 Task: Explore Airbnb accommodation in VyÅ¡kov, Czech Republic from 6th December, 2023 to 18th December, 2023 for 3 adults.2 bedrooms having 2 beds and 2 bathrooms. Property type can be hotel. Booking option can be shelf check-in. Look for 4 properties as per requirement.
Action: Mouse pressed left at (277, 134)
Screenshot: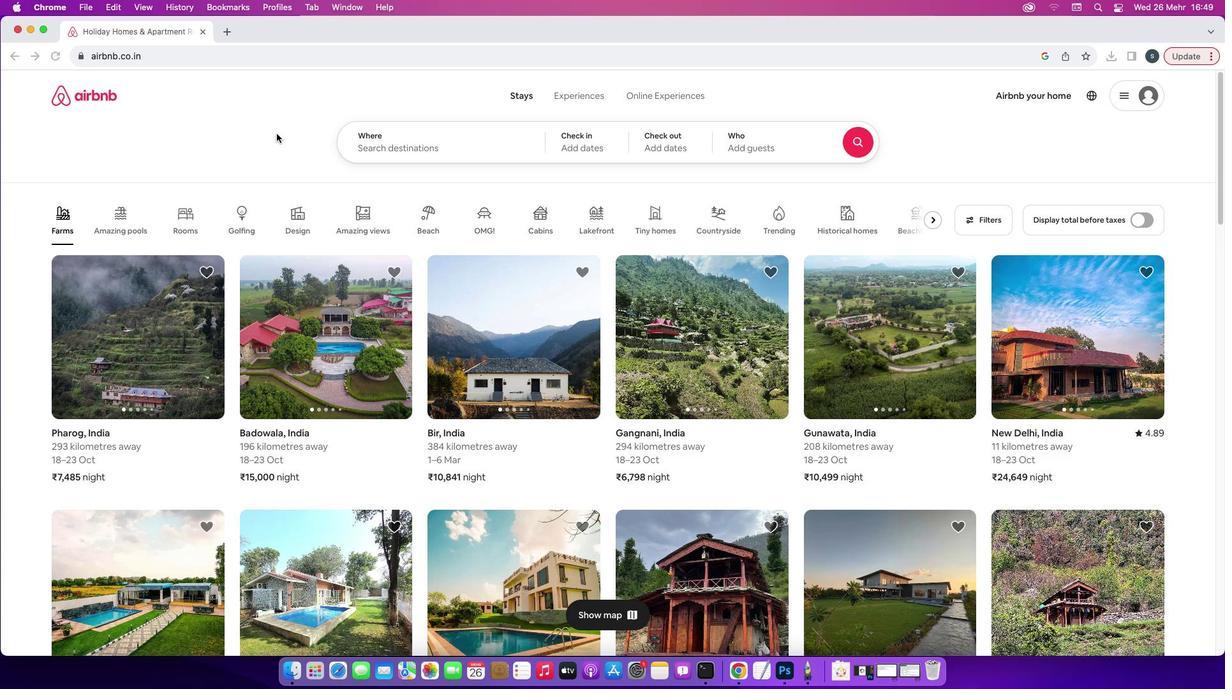 
Action: Mouse moved to (424, 144)
Screenshot: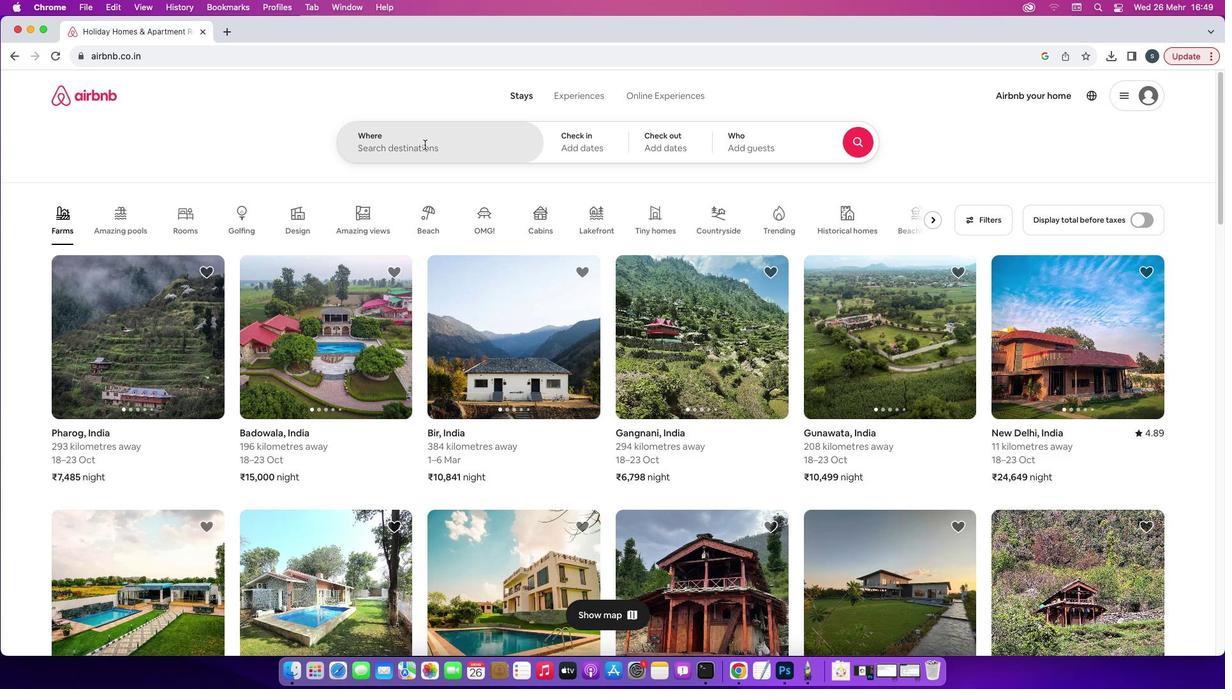 
Action: Mouse pressed left at (424, 144)
Screenshot: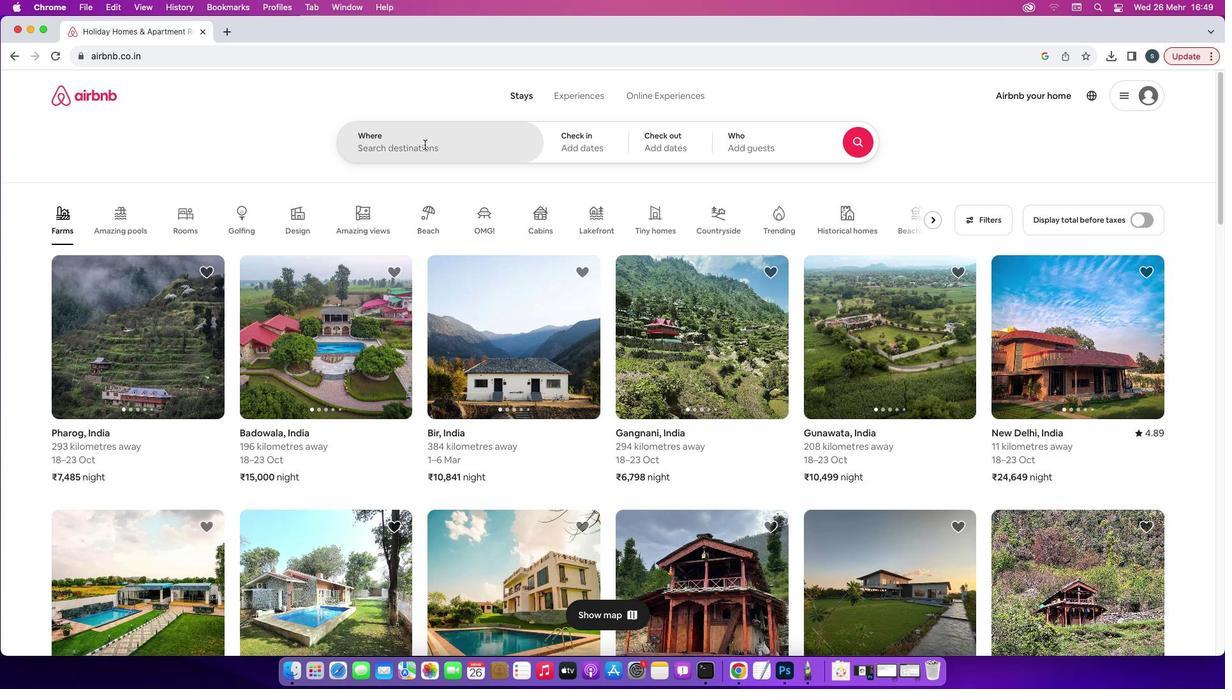 
Action: Mouse moved to (422, 167)
Screenshot: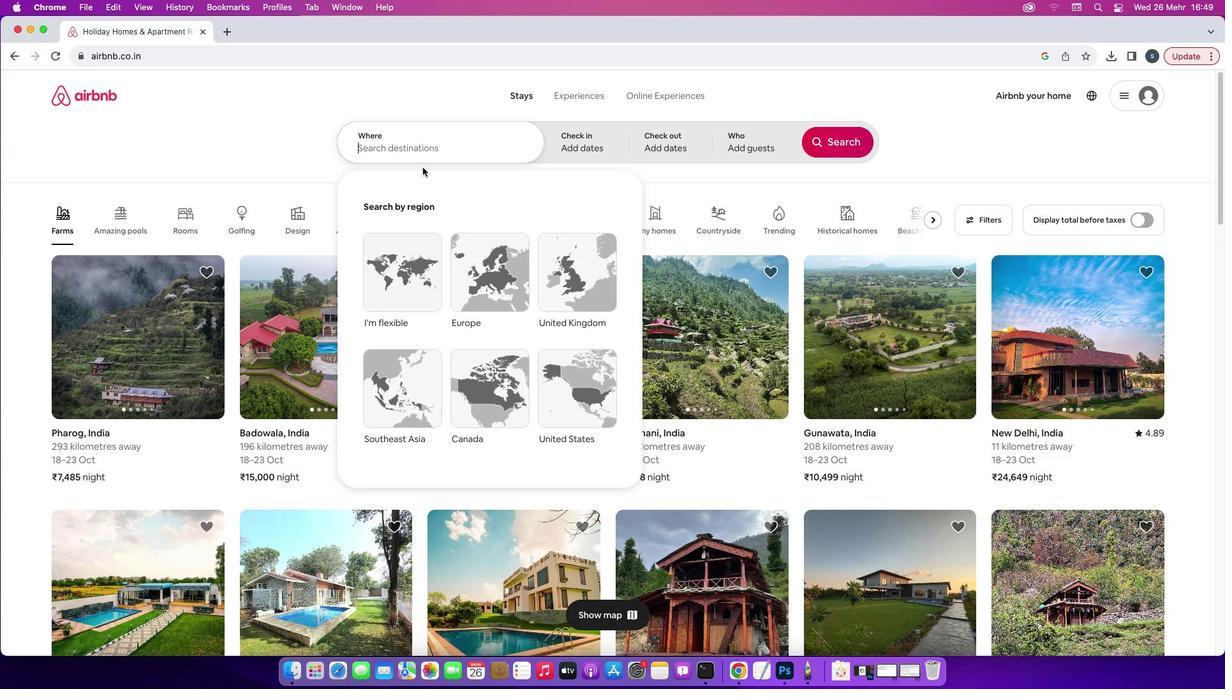
Action: Key pressed 'V'Key.caps_lock'y''s''k''o''v'','Key.spaceKey.caps_lock'C'Key.caps_lock'z''e''c''h'Key.spaceKey.caps_lock'R'Key.caps_lock'e''p''u''b''l''i''c'Key.enter
Screenshot: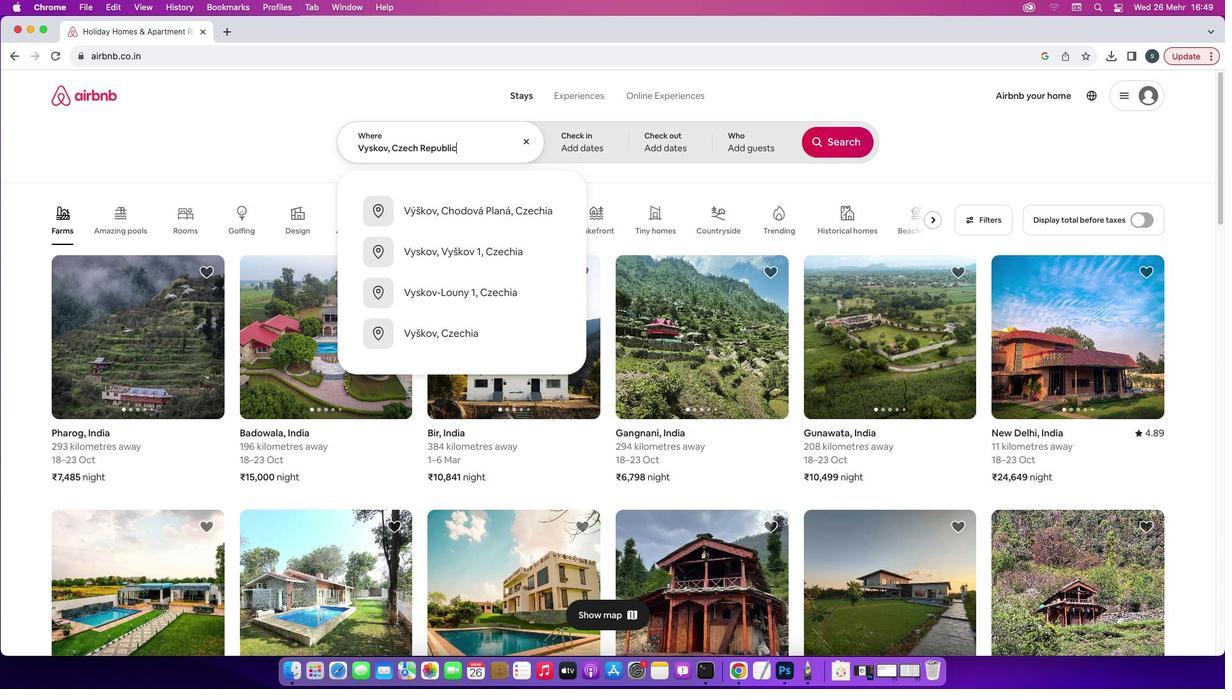
Action: Mouse moved to (841, 244)
Screenshot: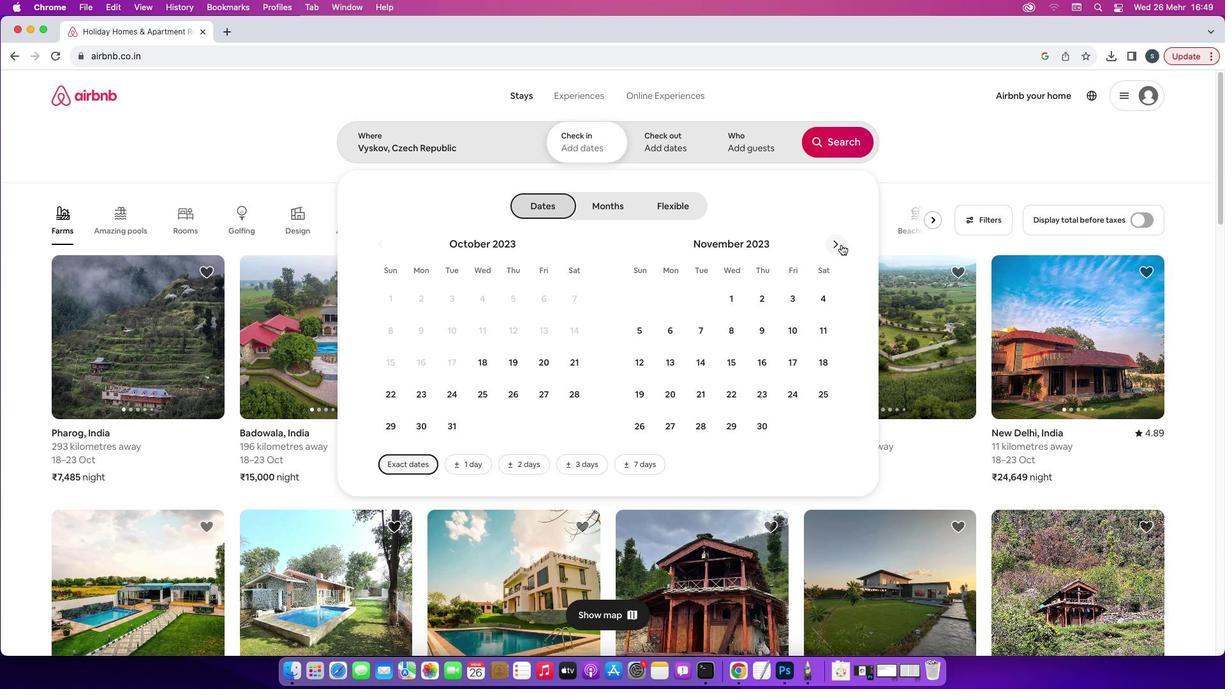 
Action: Mouse pressed left at (841, 244)
Screenshot: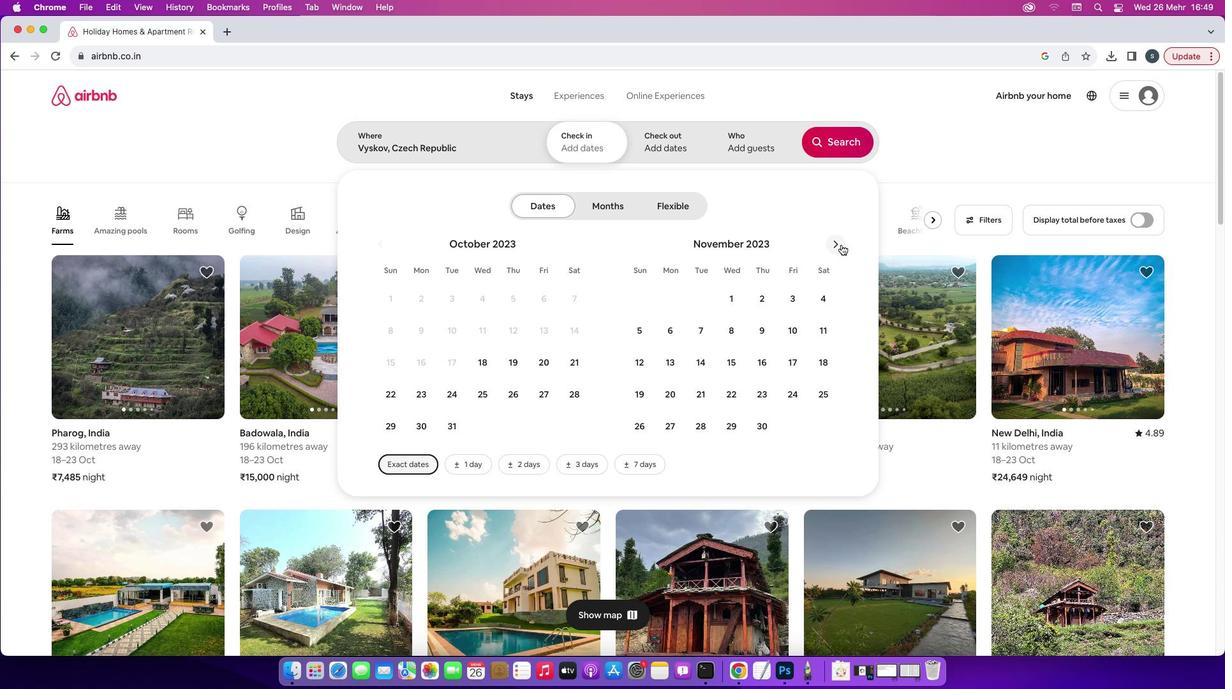 
Action: Mouse moved to (732, 329)
Screenshot: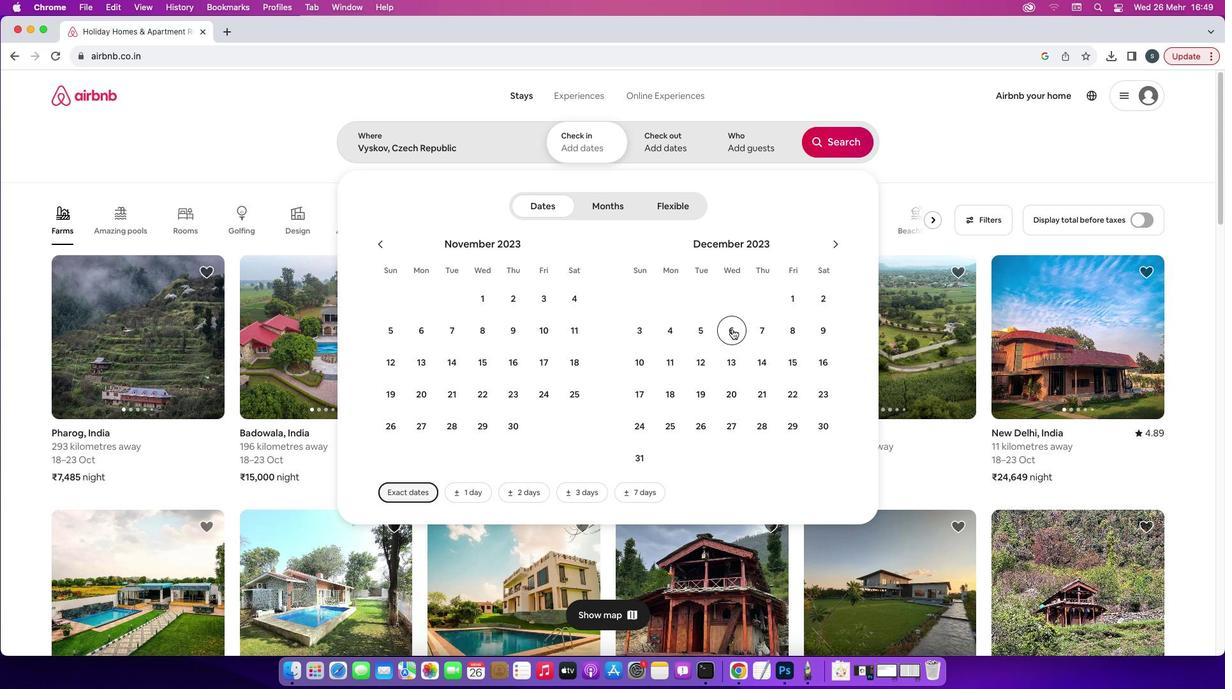 
Action: Mouse pressed left at (732, 329)
Screenshot: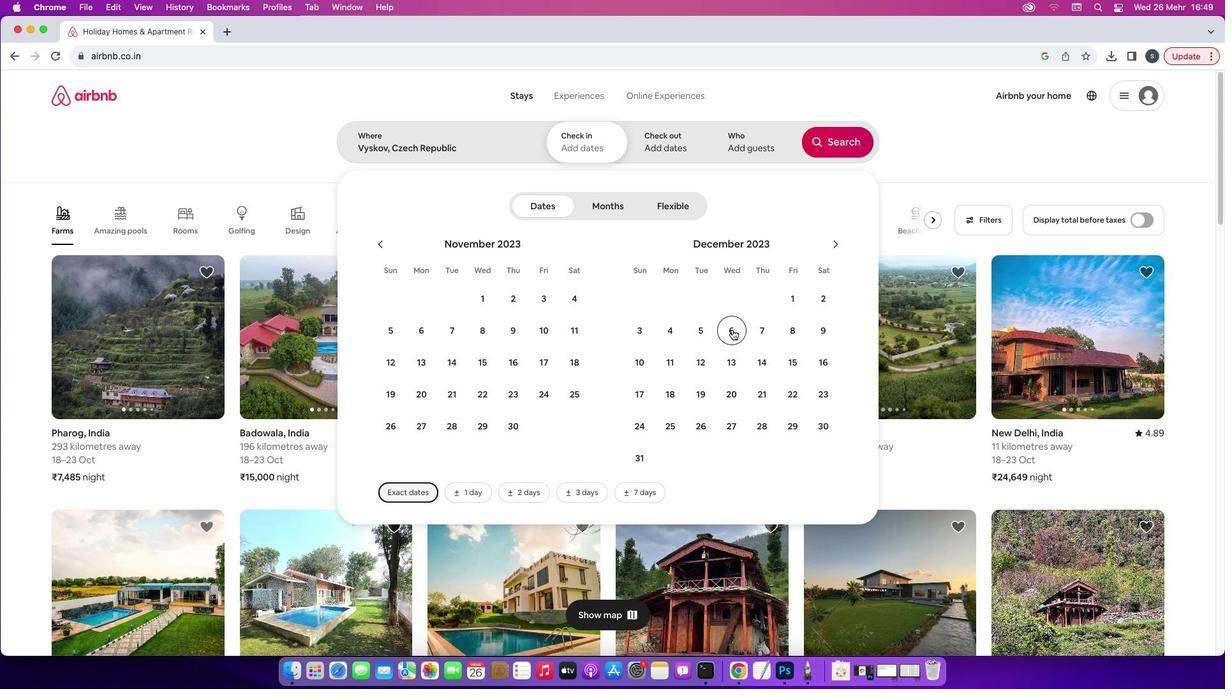 
Action: Mouse moved to (663, 389)
Screenshot: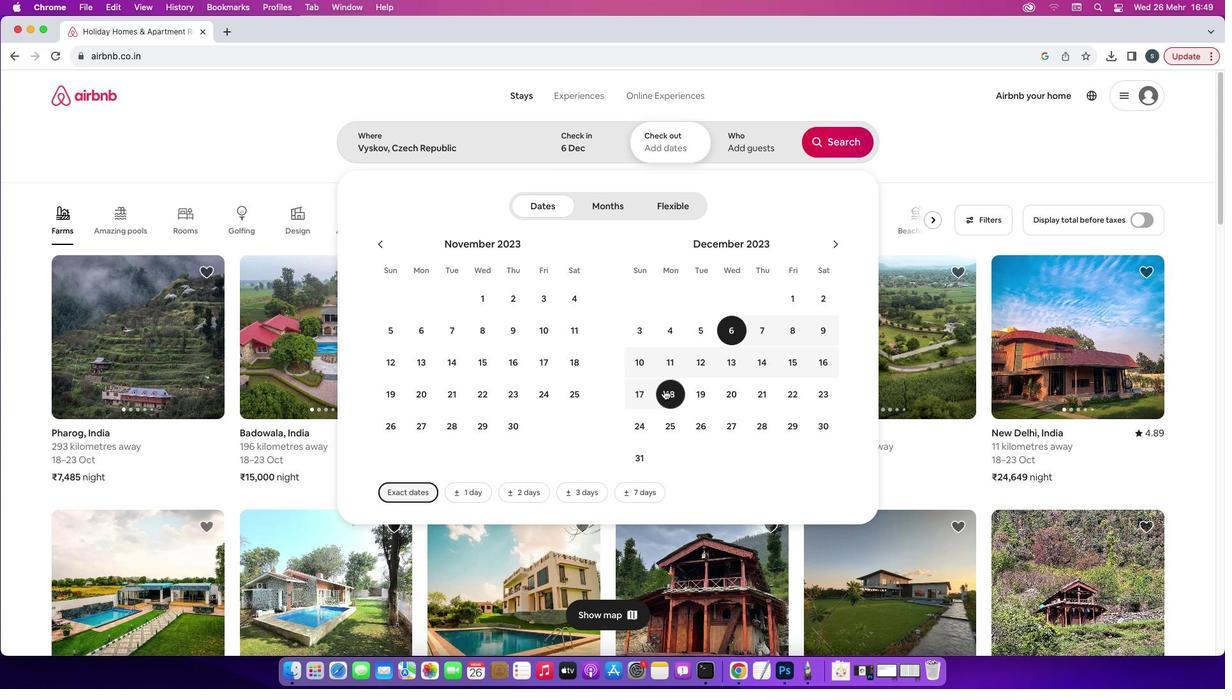 
Action: Mouse pressed left at (663, 389)
Screenshot: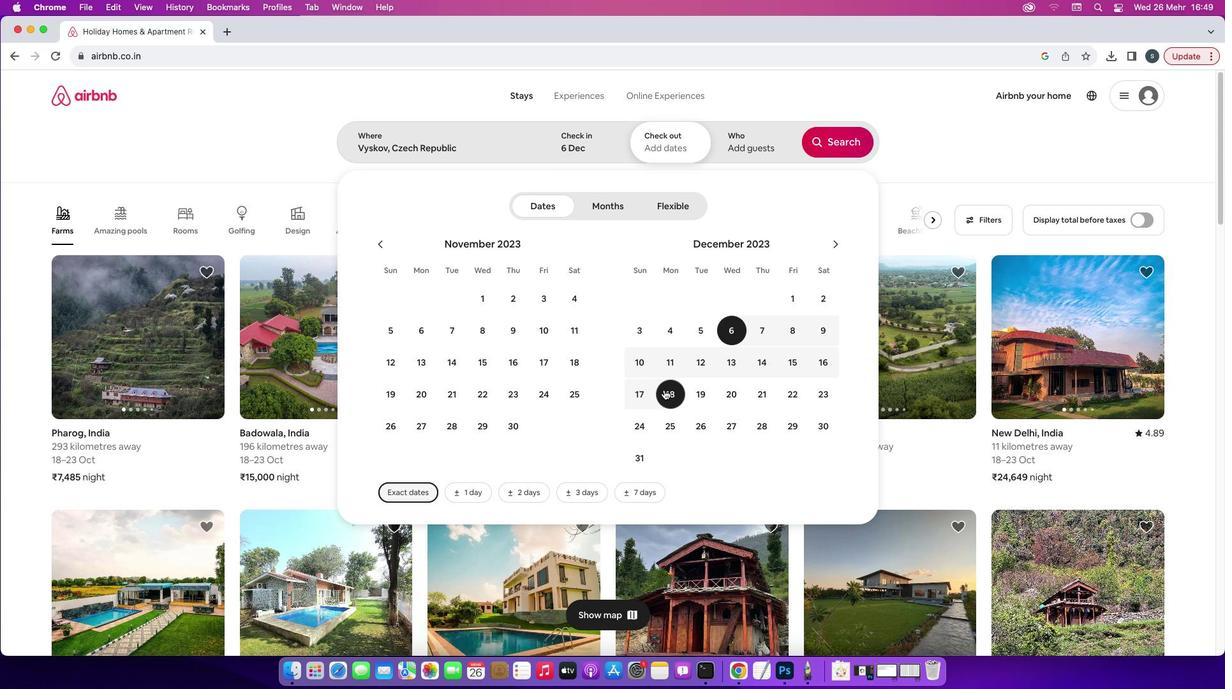 
Action: Mouse moved to (752, 144)
Screenshot: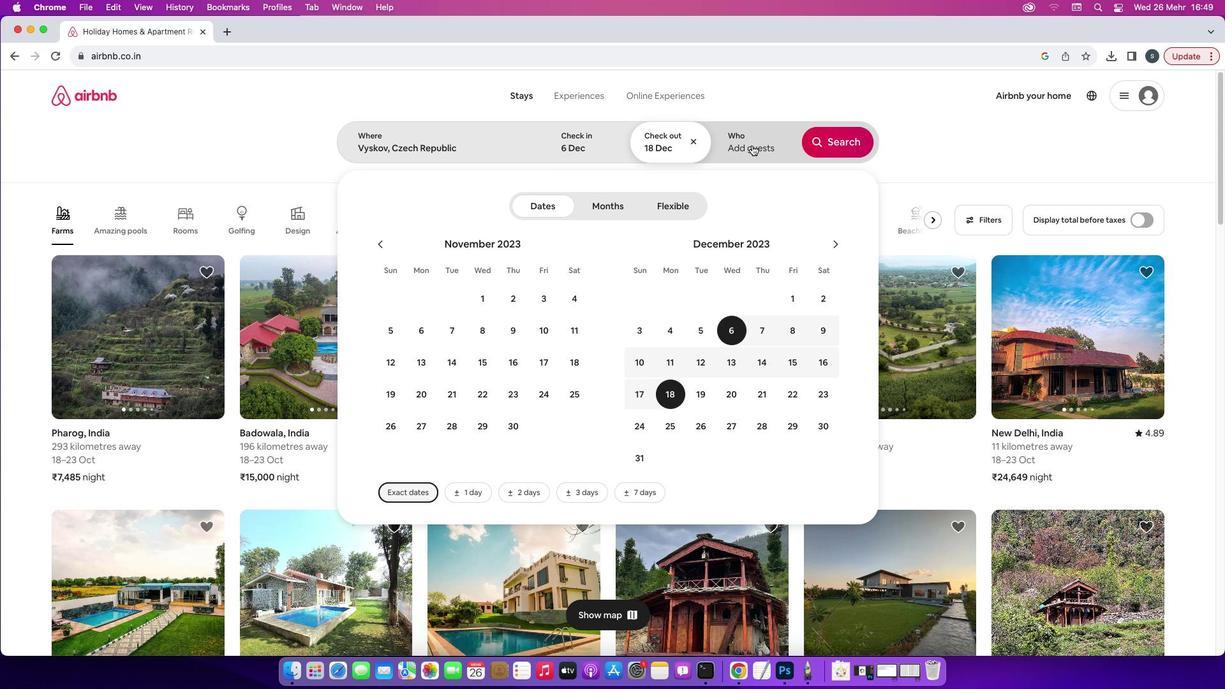 
Action: Mouse pressed left at (752, 144)
Screenshot: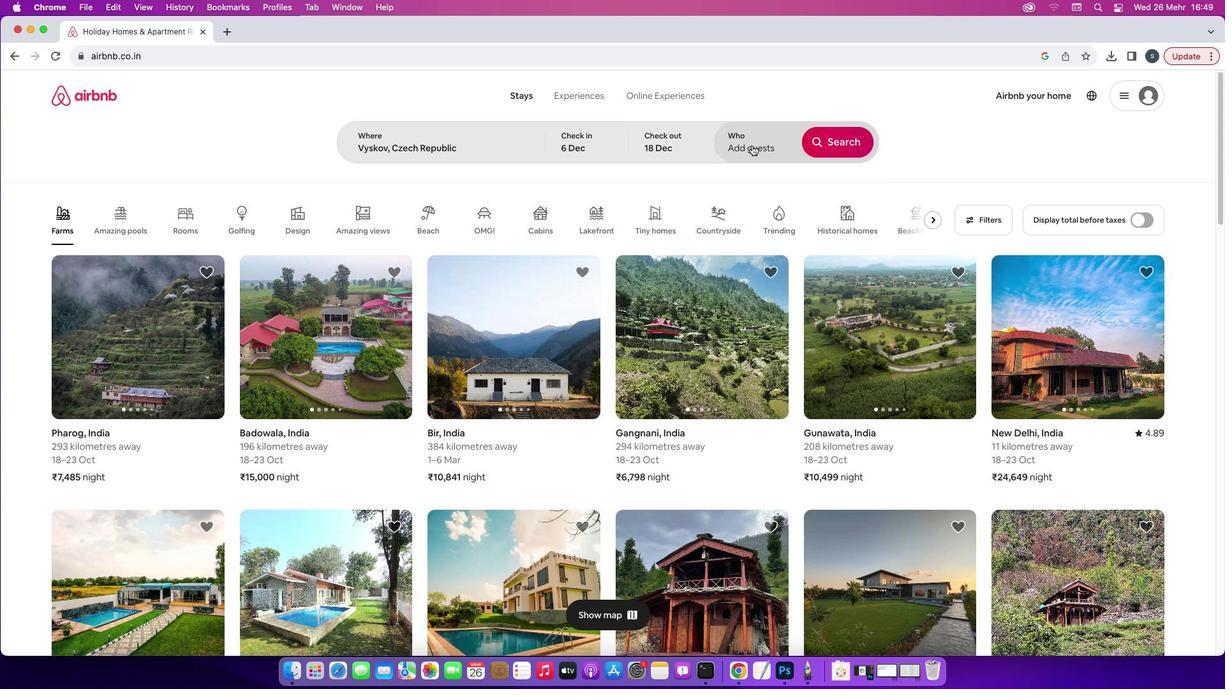 
Action: Mouse moved to (843, 215)
Screenshot: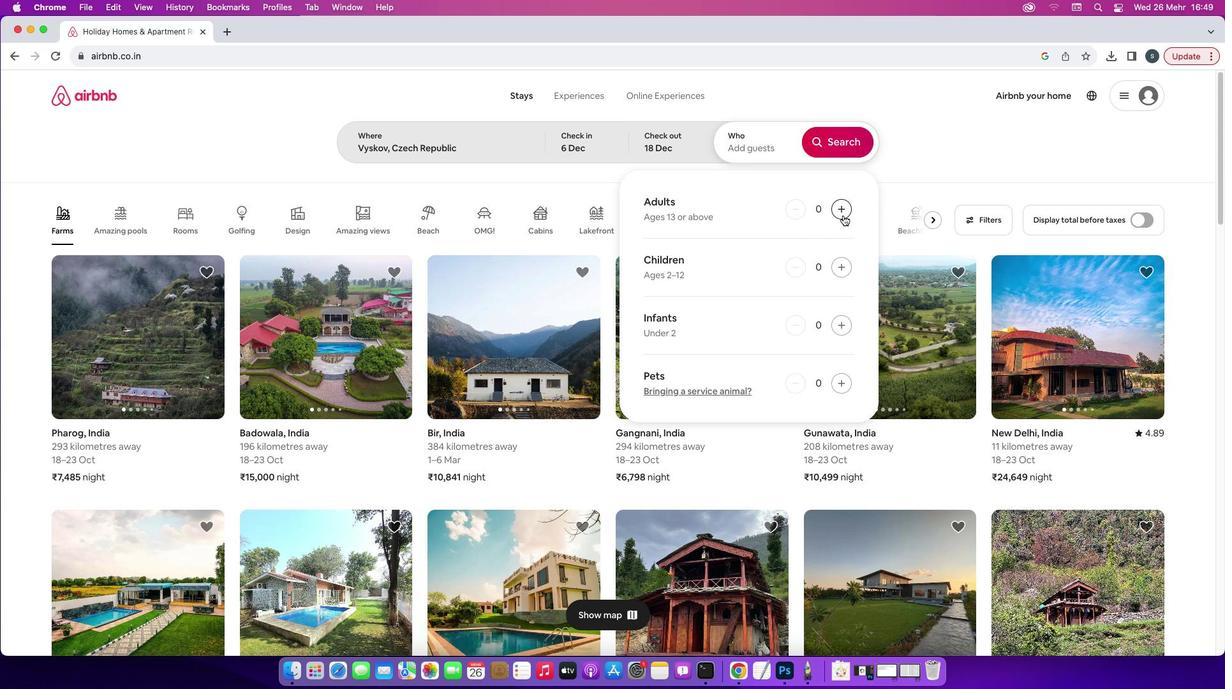
Action: Mouse pressed left at (843, 215)
Screenshot: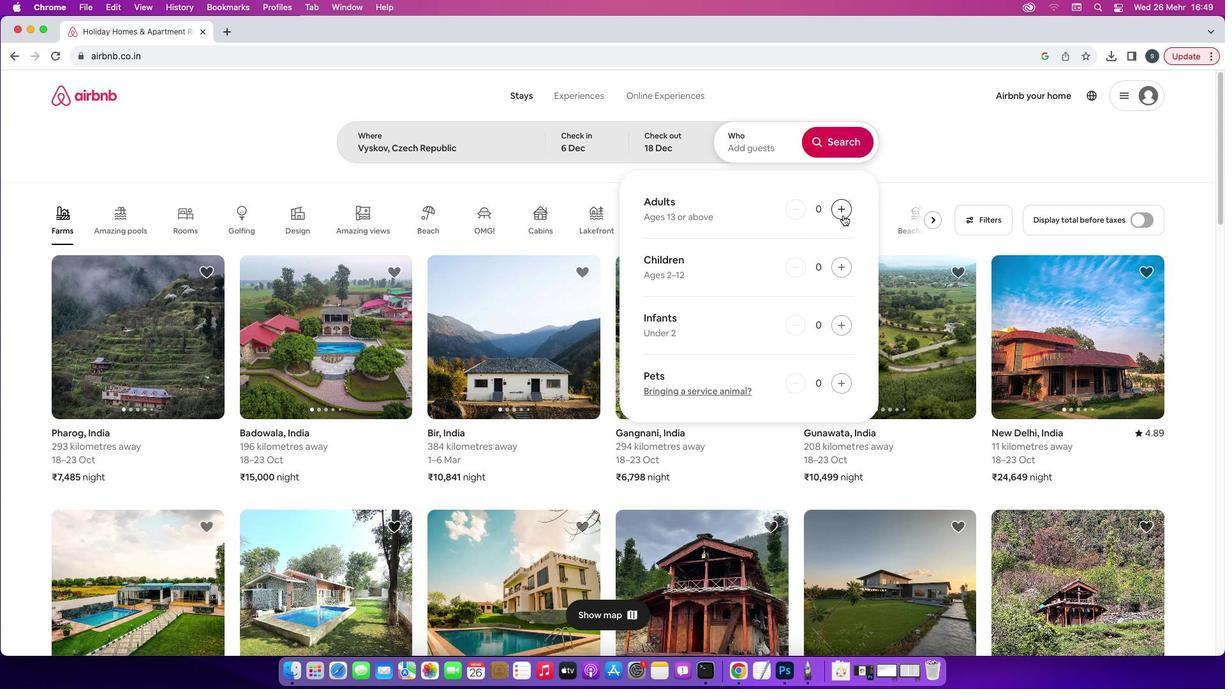 
Action: Mouse pressed left at (843, 215)
Screenshot: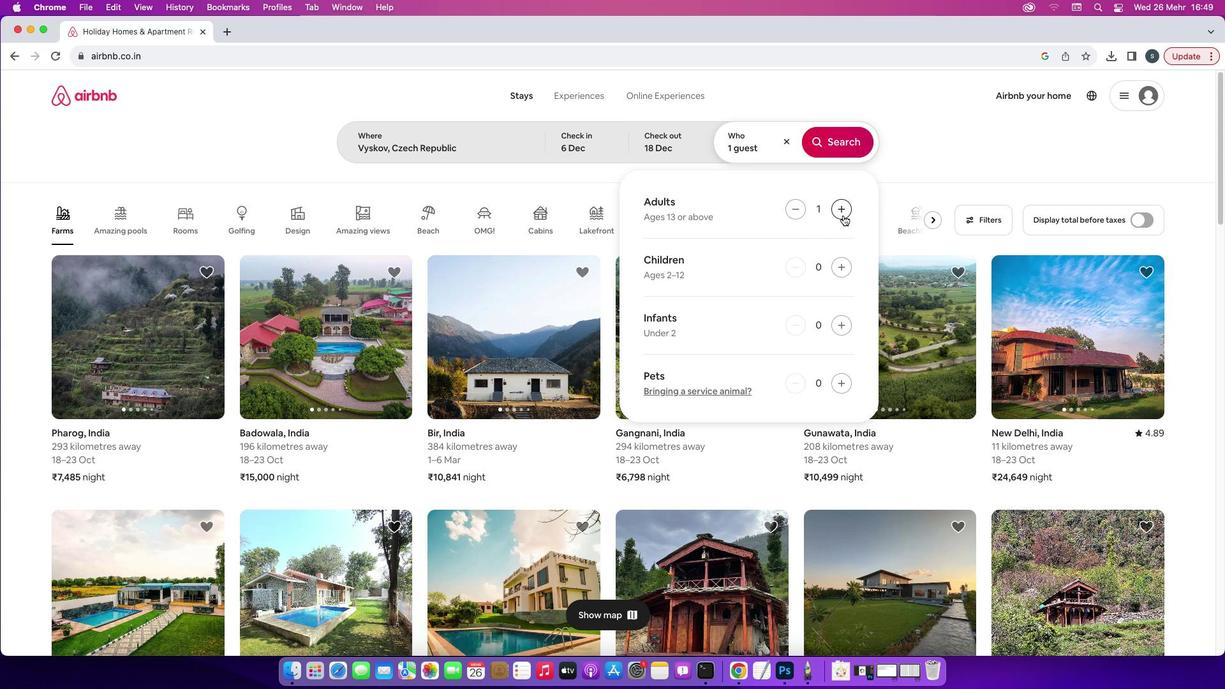 
Action: Mouse pressed left at (843, 215)
Screenshot: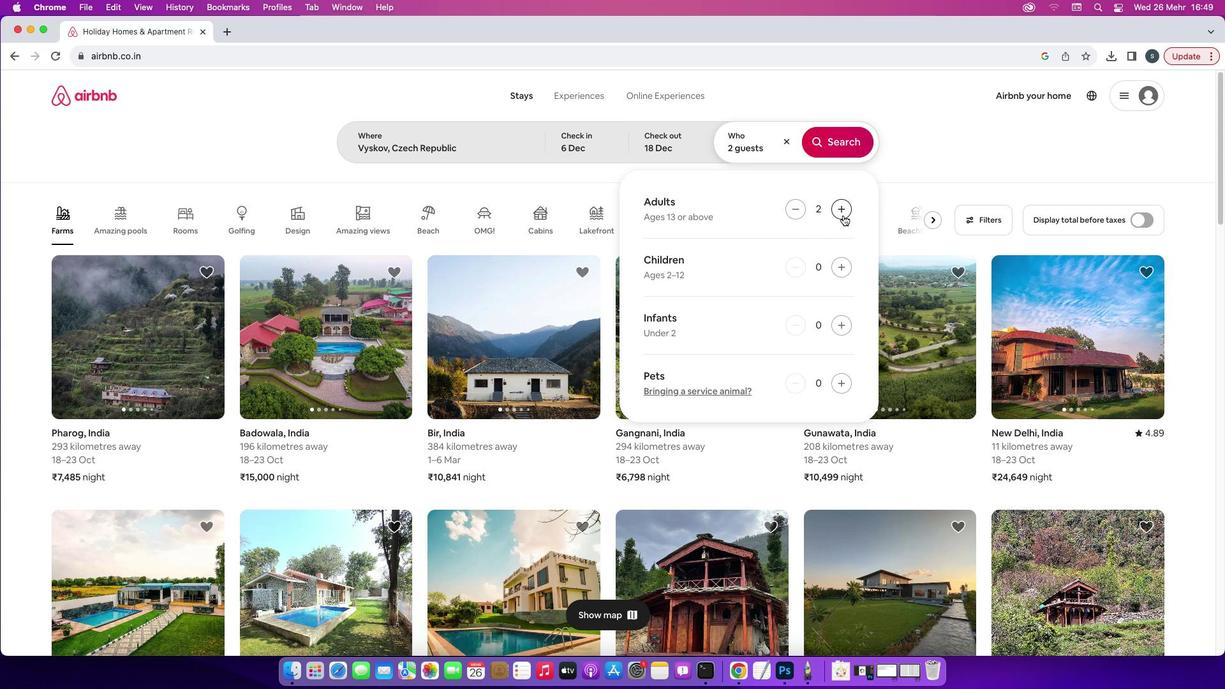 
Action: Mouse moved to (834, 136)
Screenshot: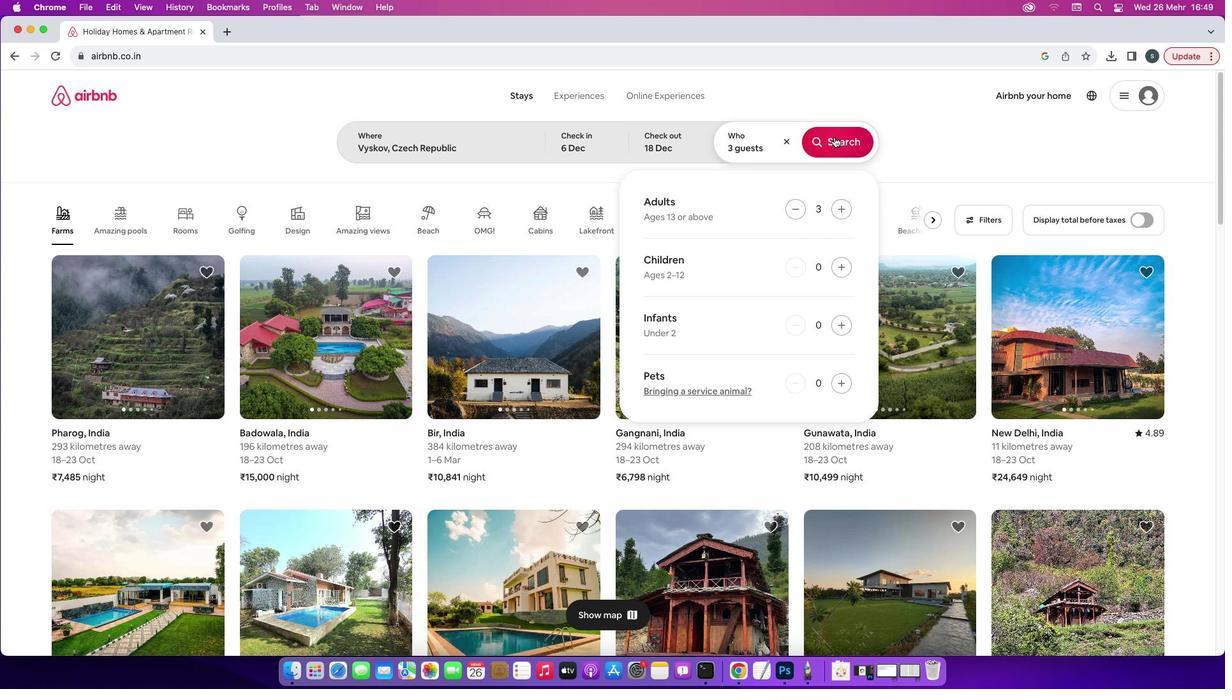 
Action: Mouse pressed left at (834, 136)
Screenshot: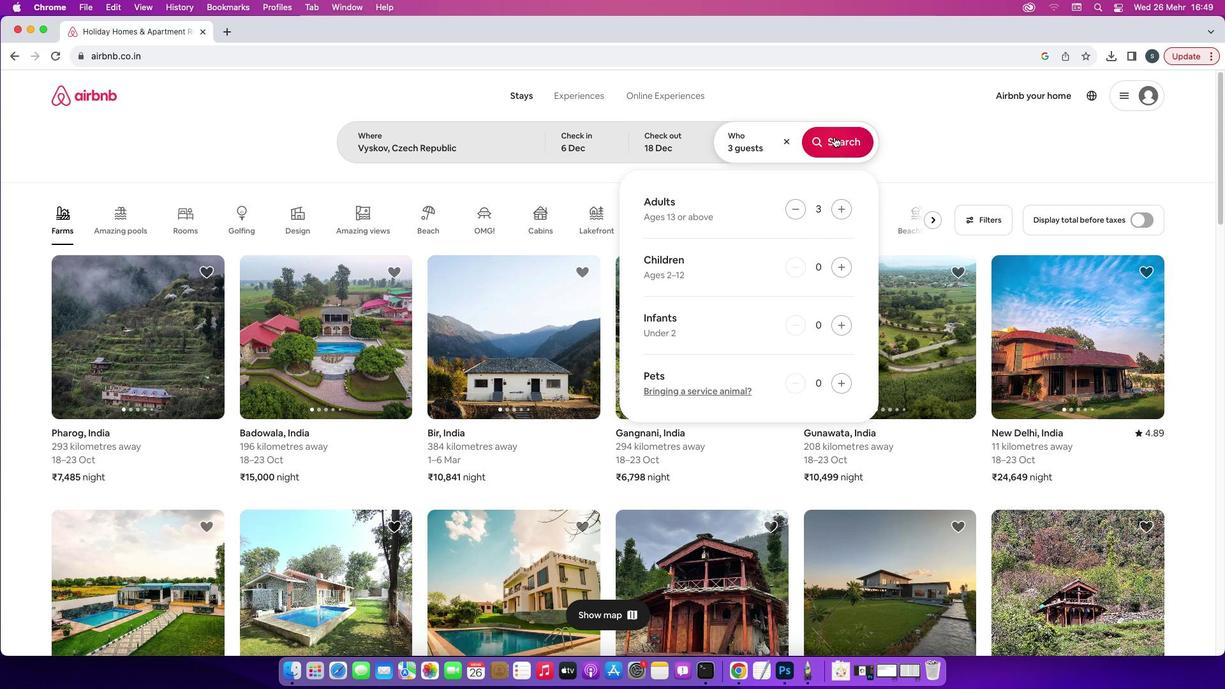 
Action: Mouse moved to (1008, 144)
Screenshot: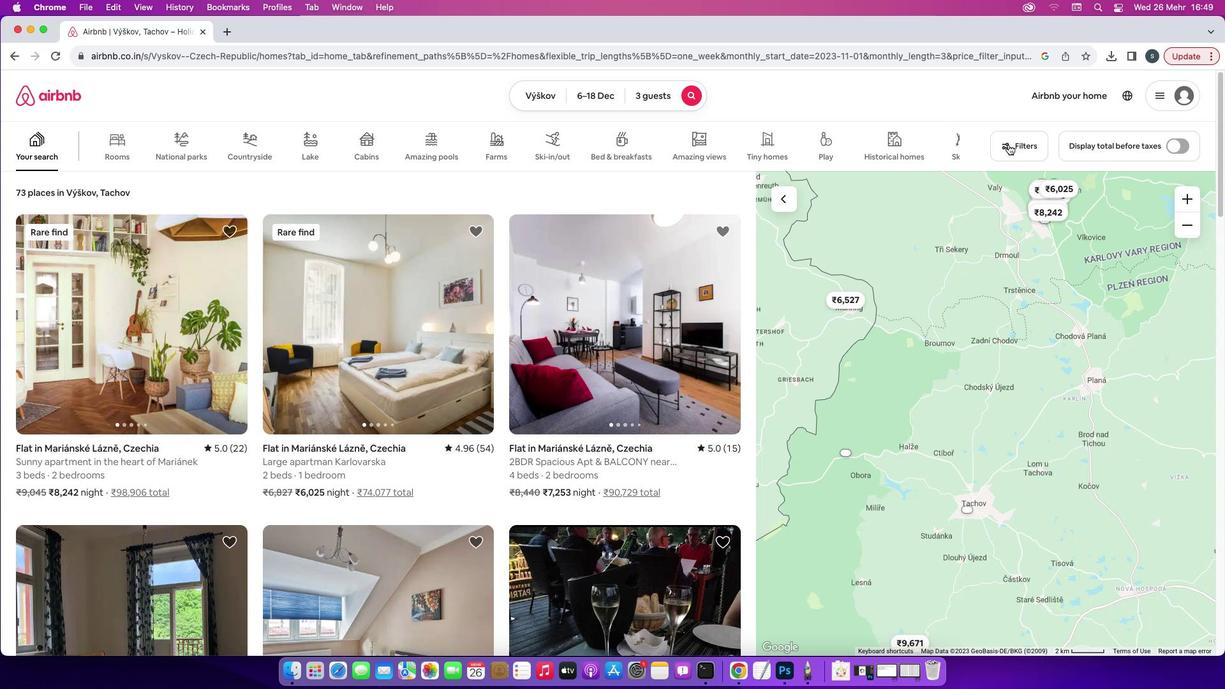 
Action: Mouse pressed left at (1008, 144)
Screenshot: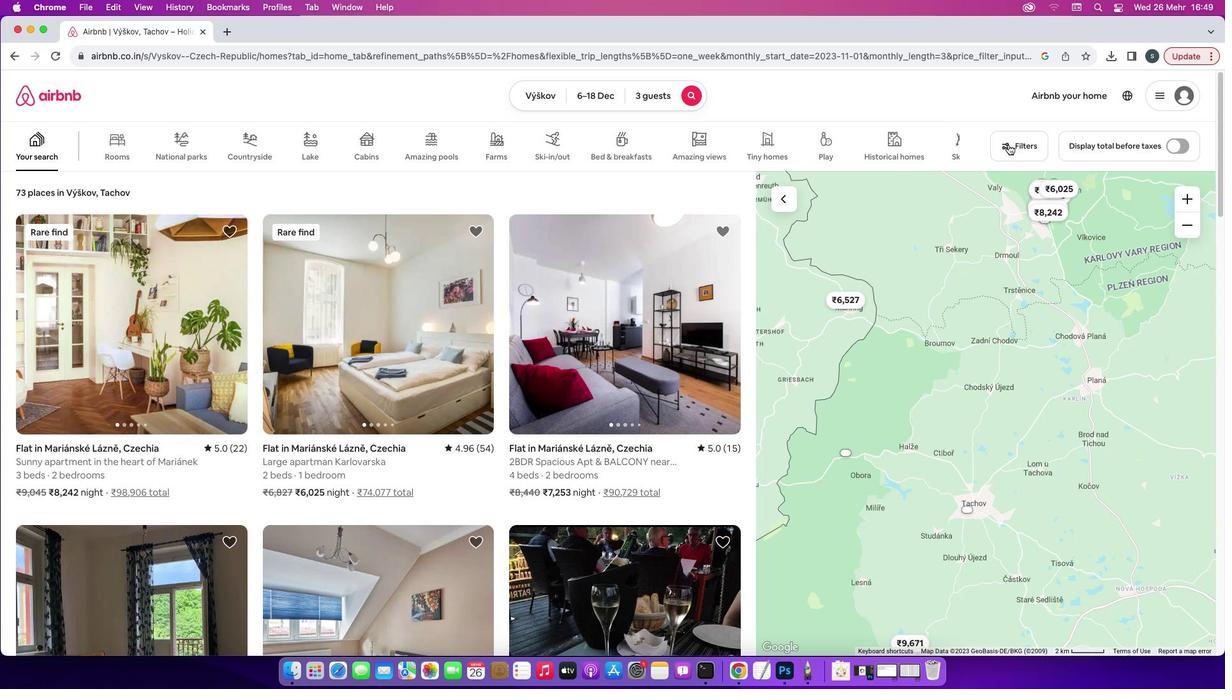 
Action: Mouse moved to (680, 426)
Screenshot: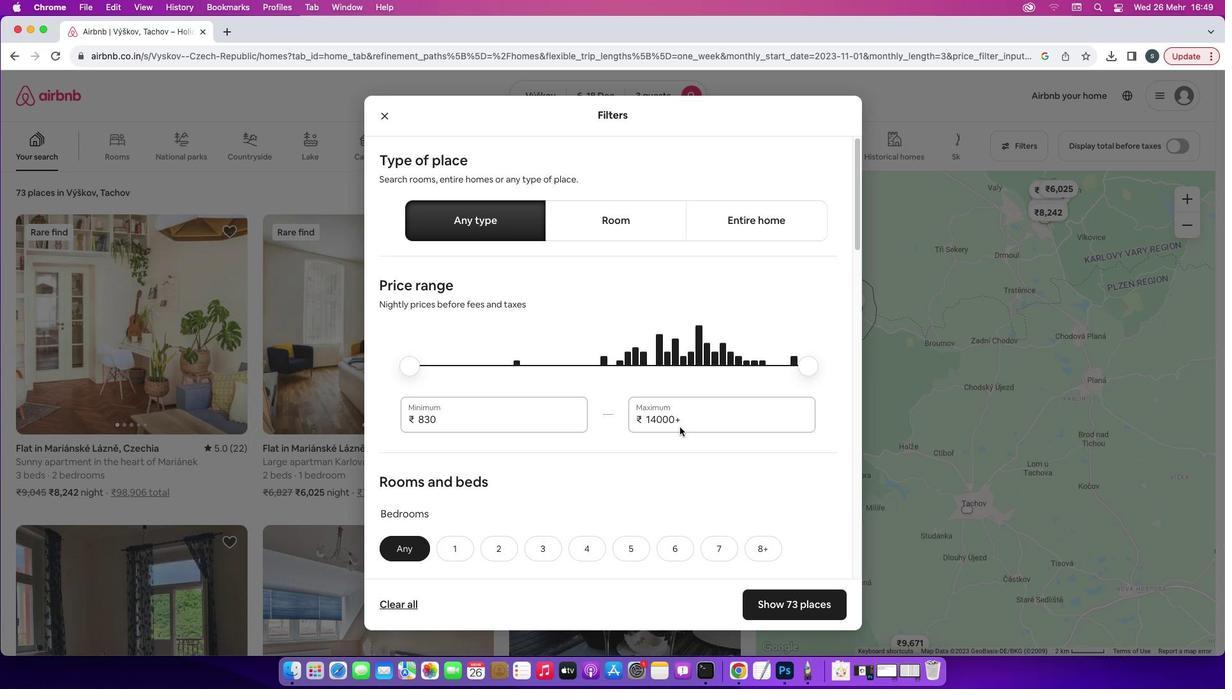 
Action: Mouse scrolled (680, 426) with delta (0, 0)
Screenshot: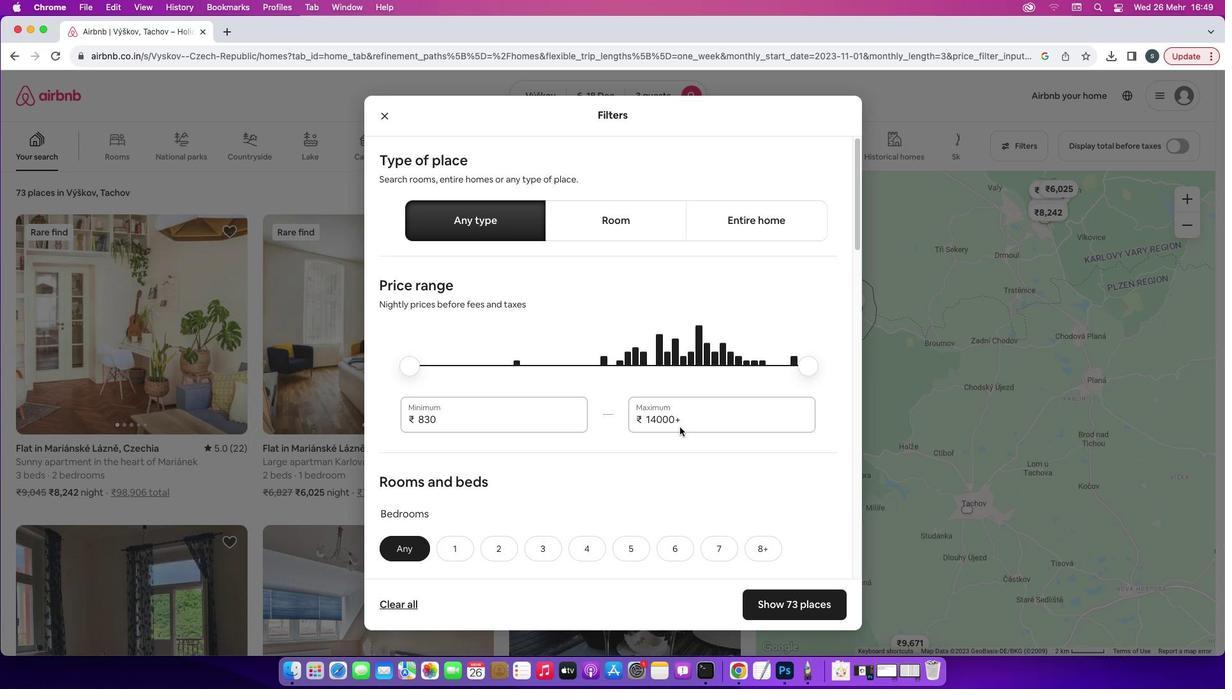 
Action: Mouse scrolled (680, 426) with delta (0, 0)
Screenshot: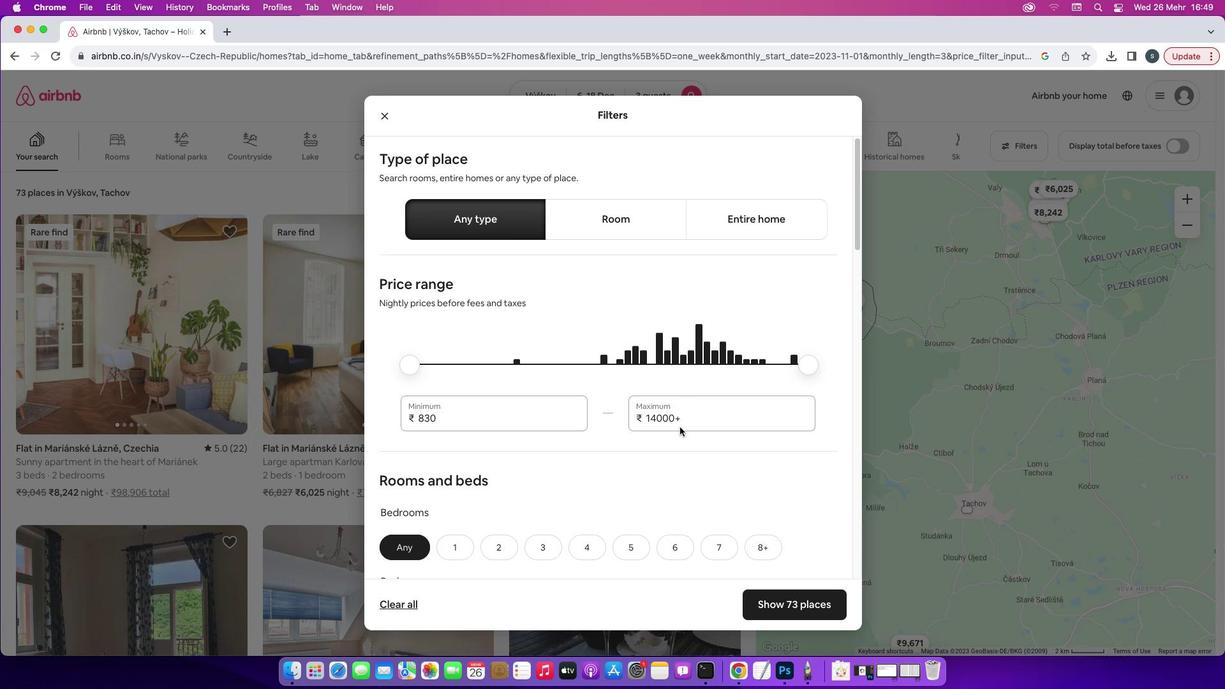 
Action: Mouse scrolled (680, 426) with delta (0, -1)
Screenshot: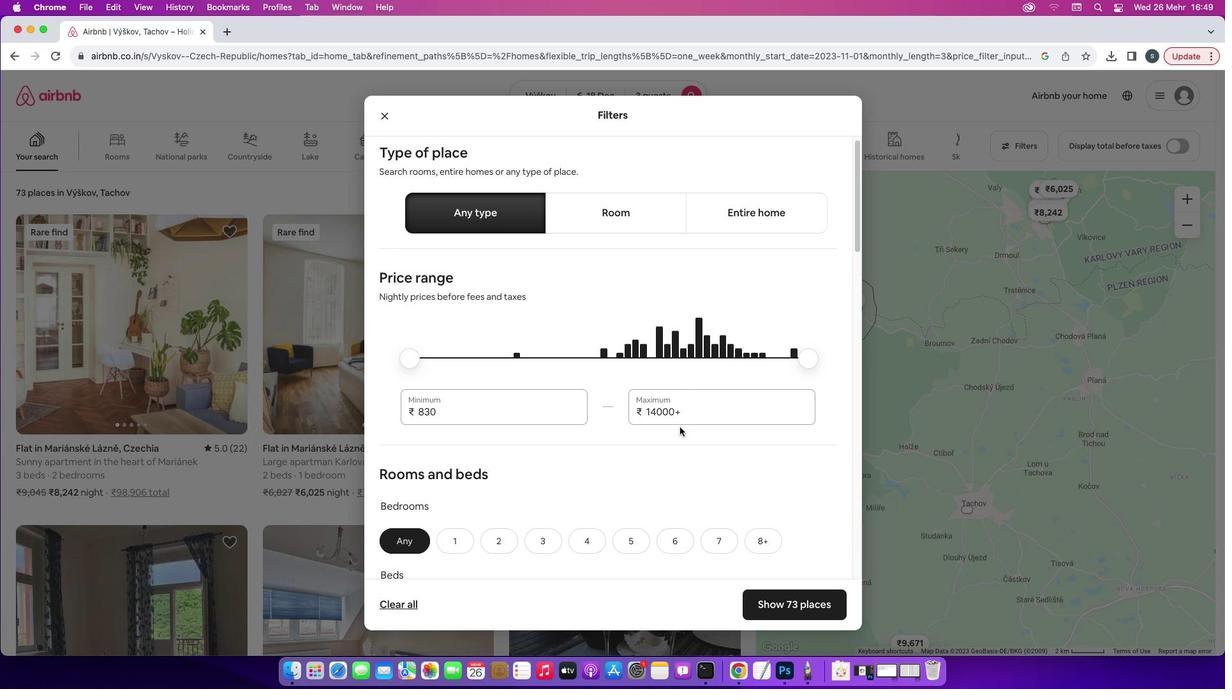 
Action: Mouse scrolled (680, 426) with delta (0, -1)
Screenshot: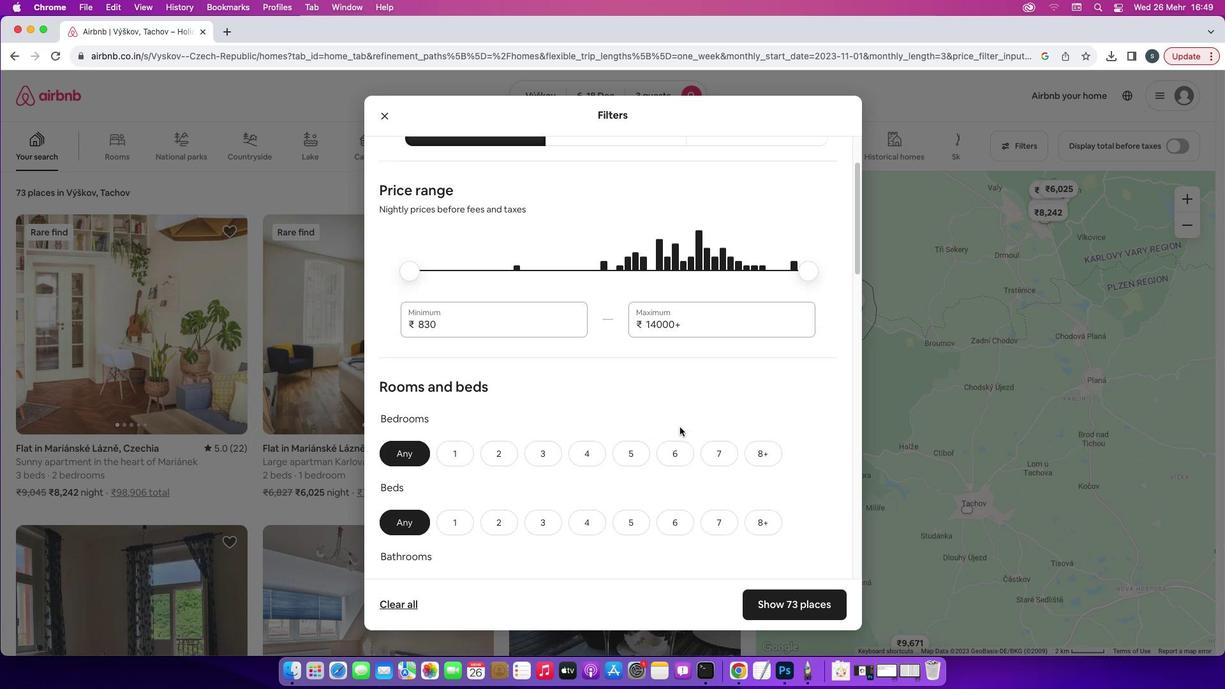 
Action: Mouse moved to (679, 419)
Screenshot: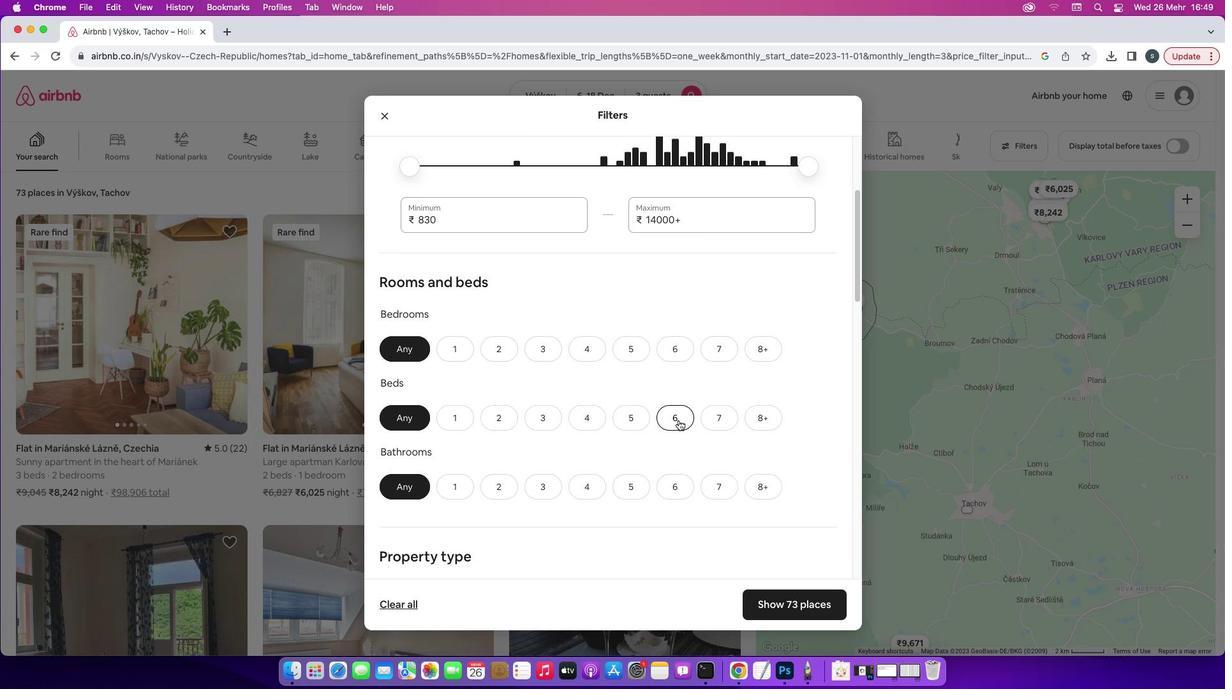 
Action: Mouse scrolled (679, 419) with delta (0, 0)
Screenshot: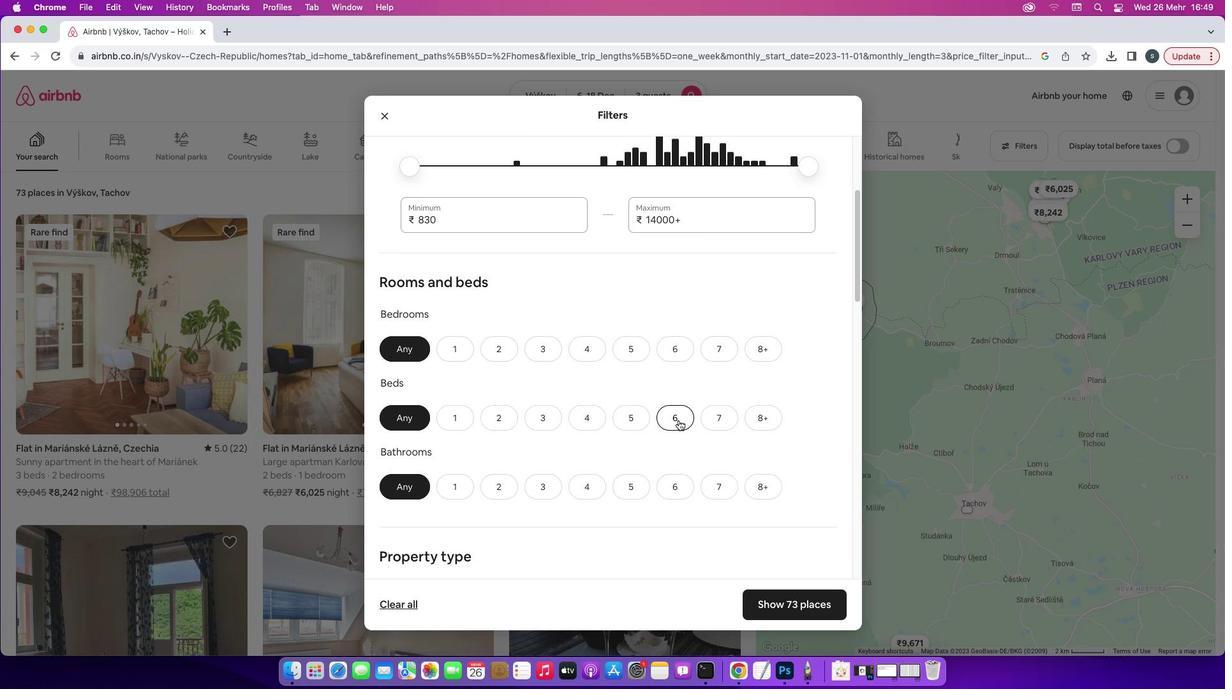 
Action: Mouse scrolled (679, 419) with delta (0, 0)
Screenshot: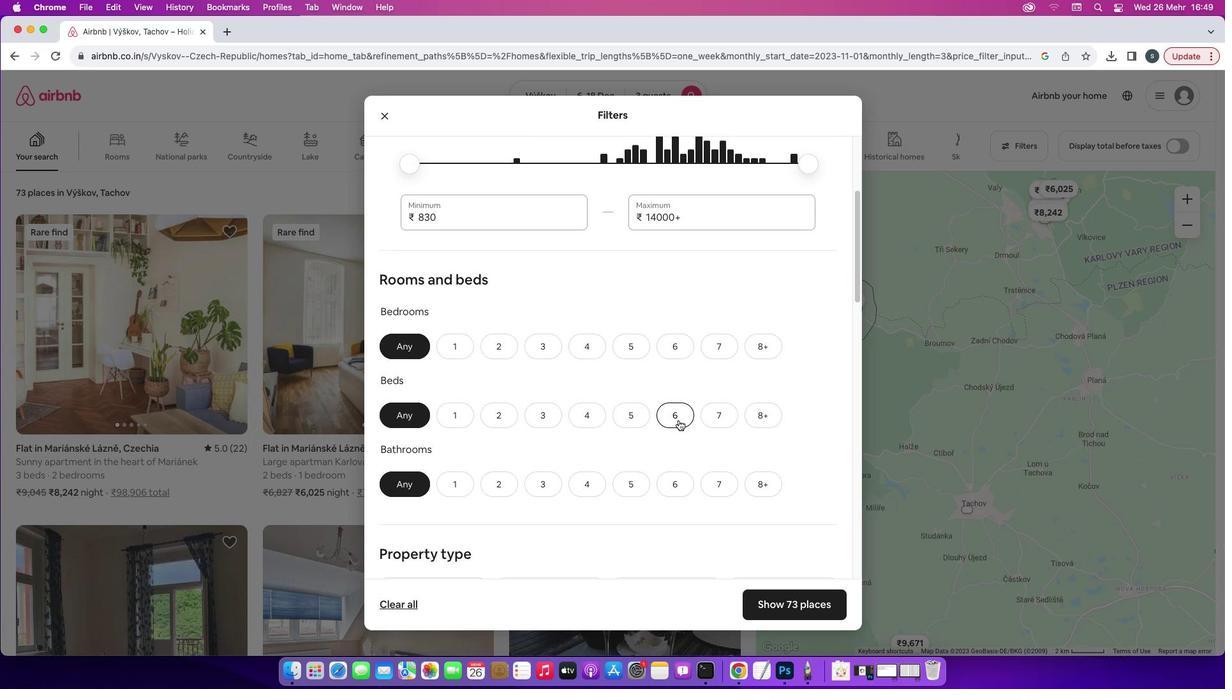 
Action: Mouse scrolled (679, 419) with delta (0, 0)
Screenshot: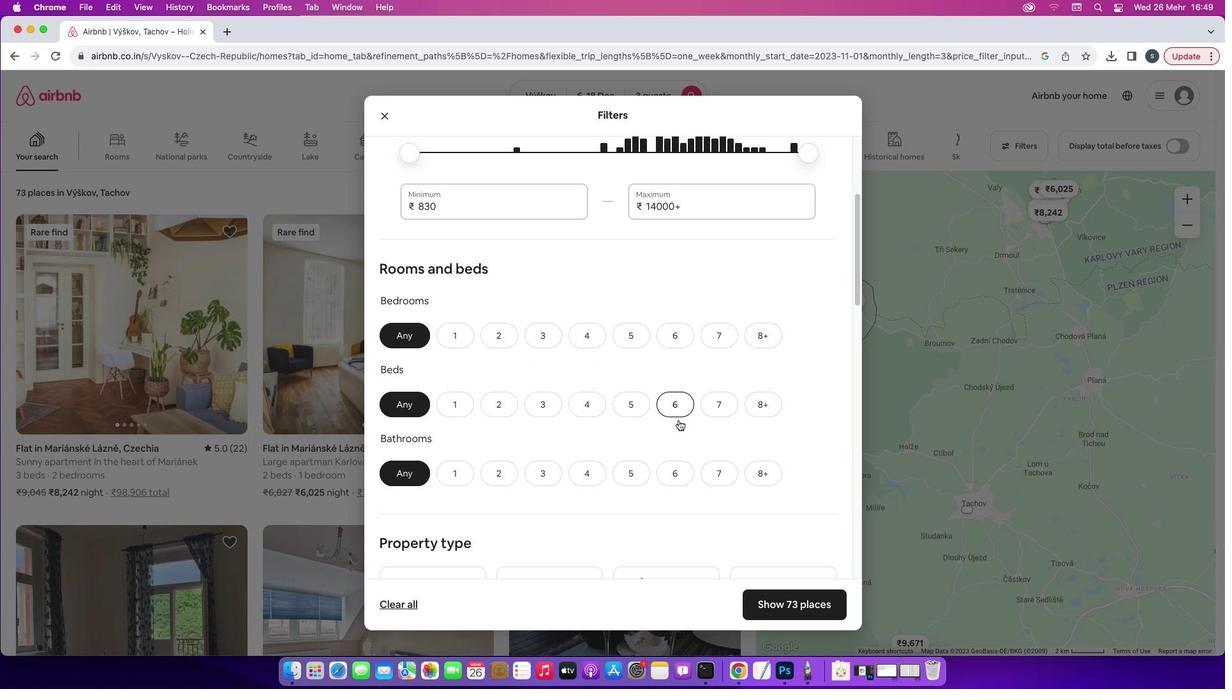 
Action: Mouse moved to (509, 277)
Screenshot: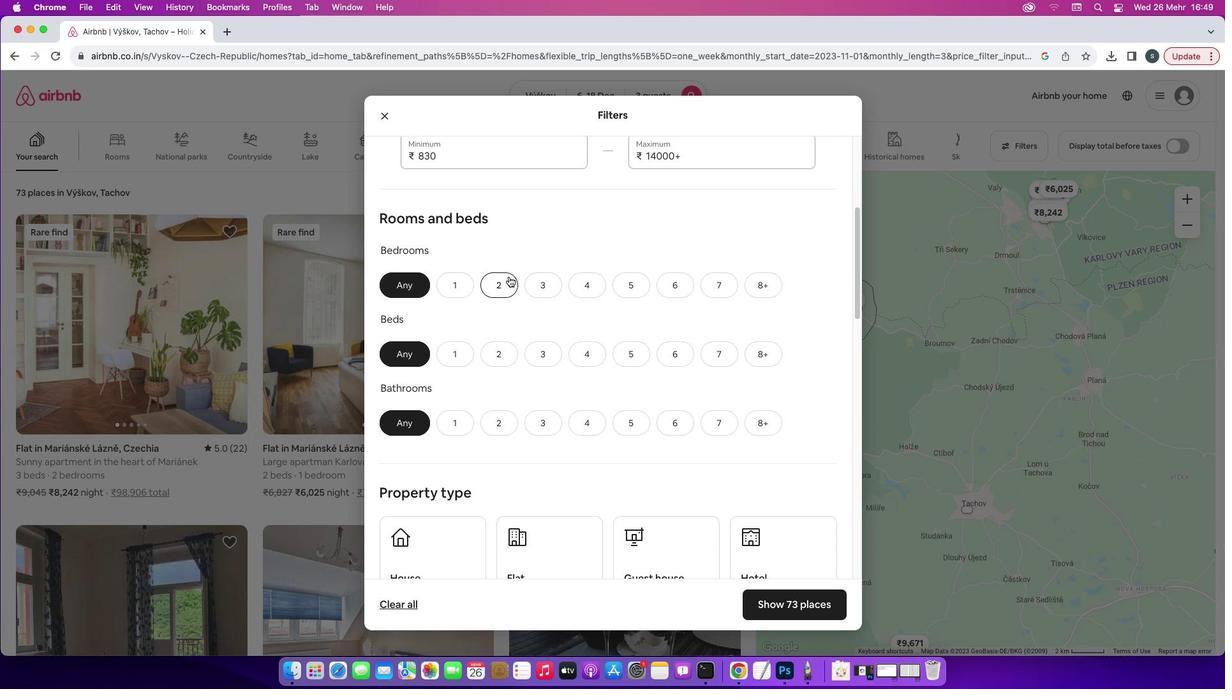 
Action: Mouse pressed left at (509, 277)
Screenshot: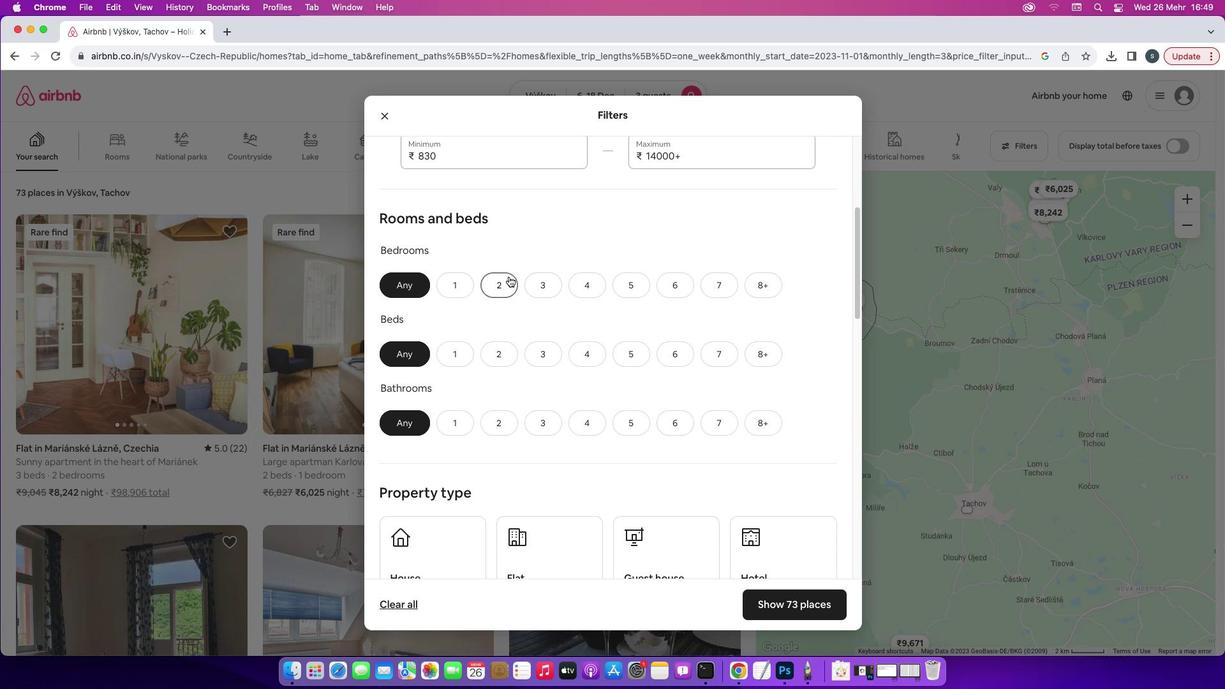 
Action: Mouse moved to (494, 351)
Screenshot: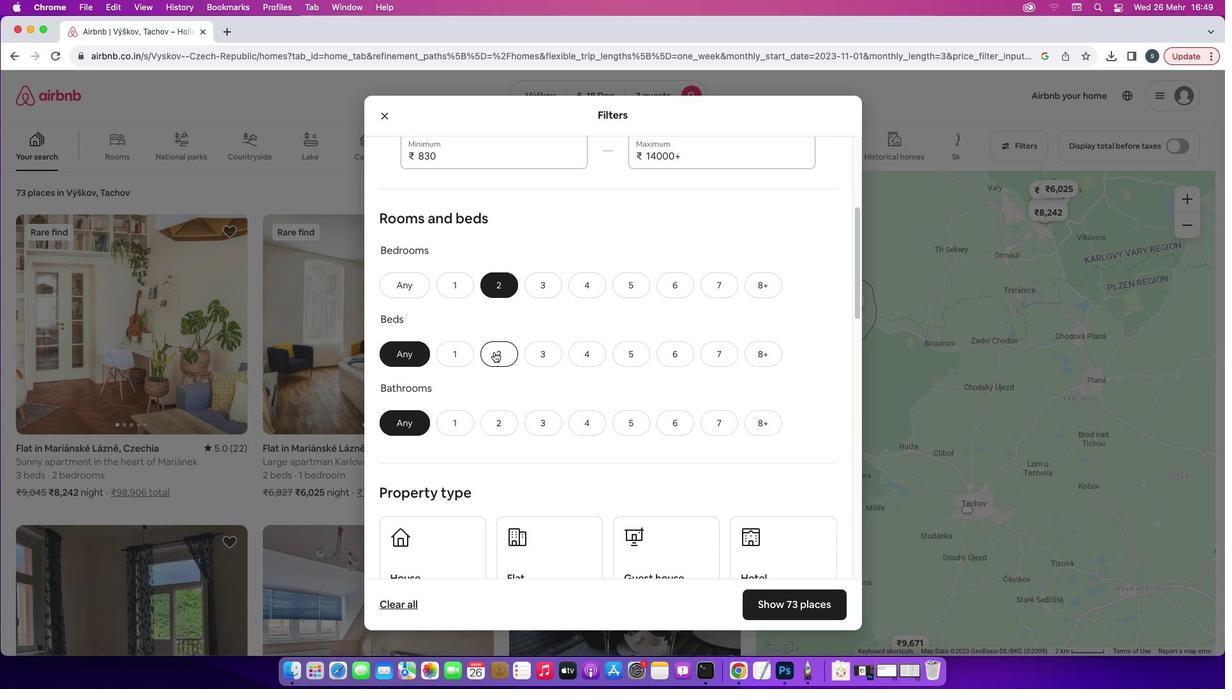 
Action: Mouse pressed left at (494, 351)
Screenshot: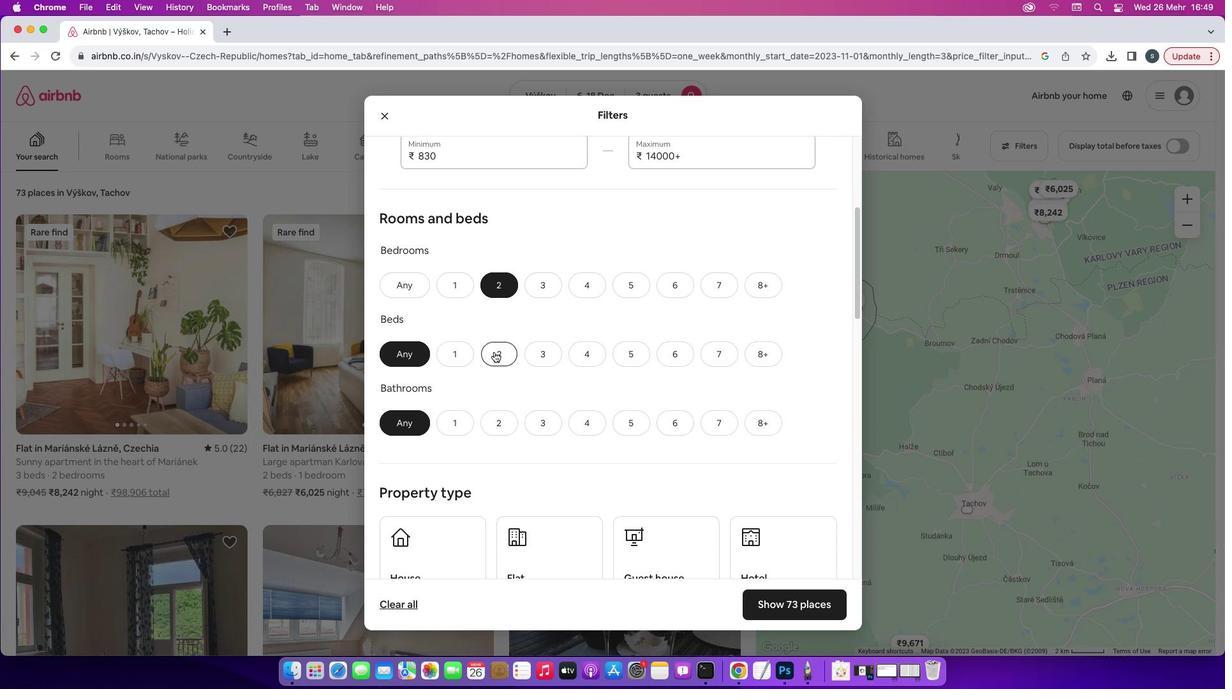 
Action: Mouse moved to (497, 422)
Screenshot: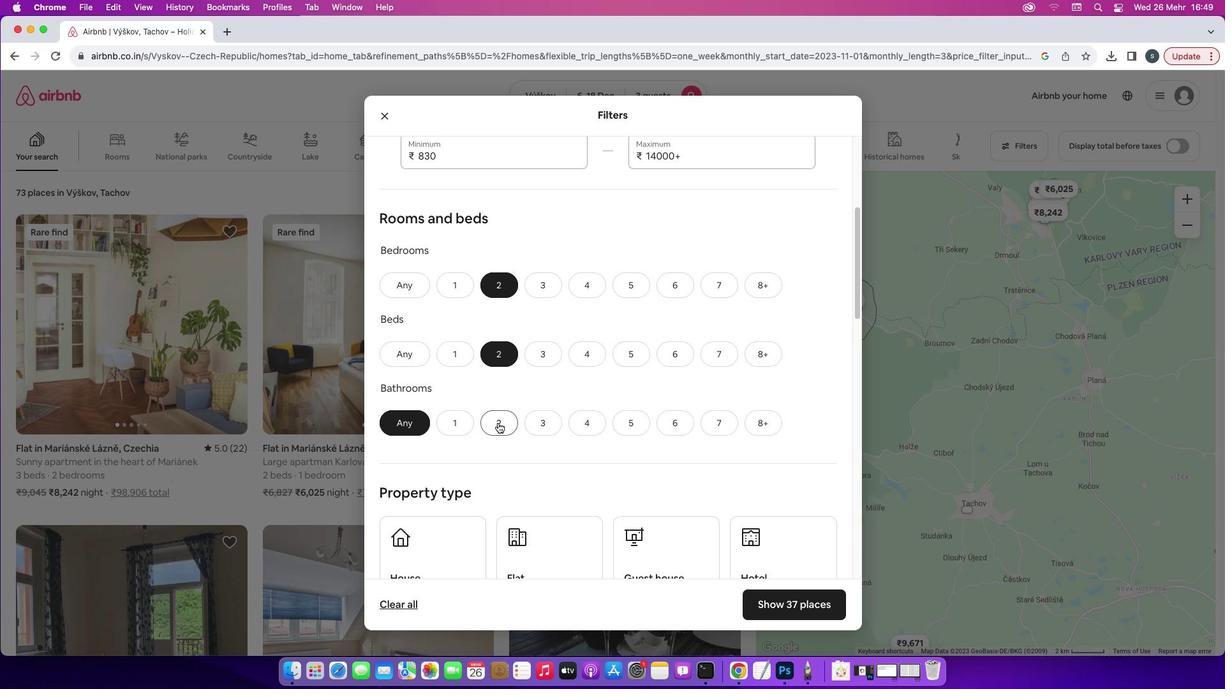 
Action: Mouse pressed left at (497, 422)
Screenshot: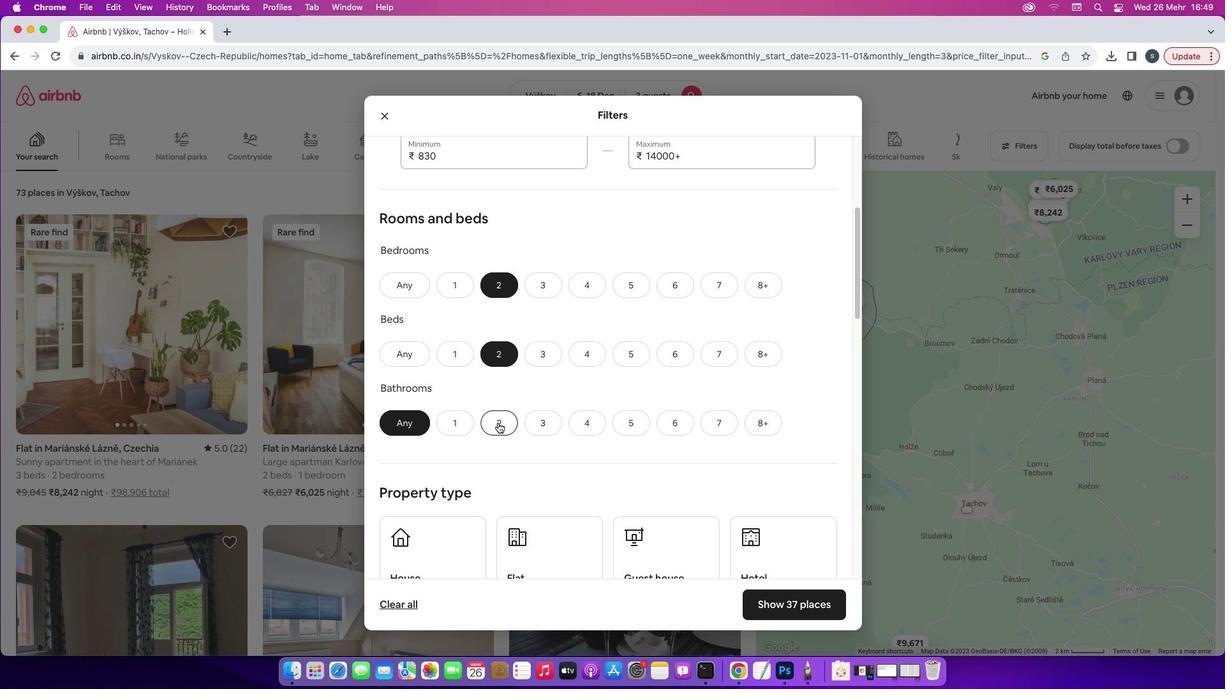 
Action: Mouse moved to (558, 382)
Screenshot: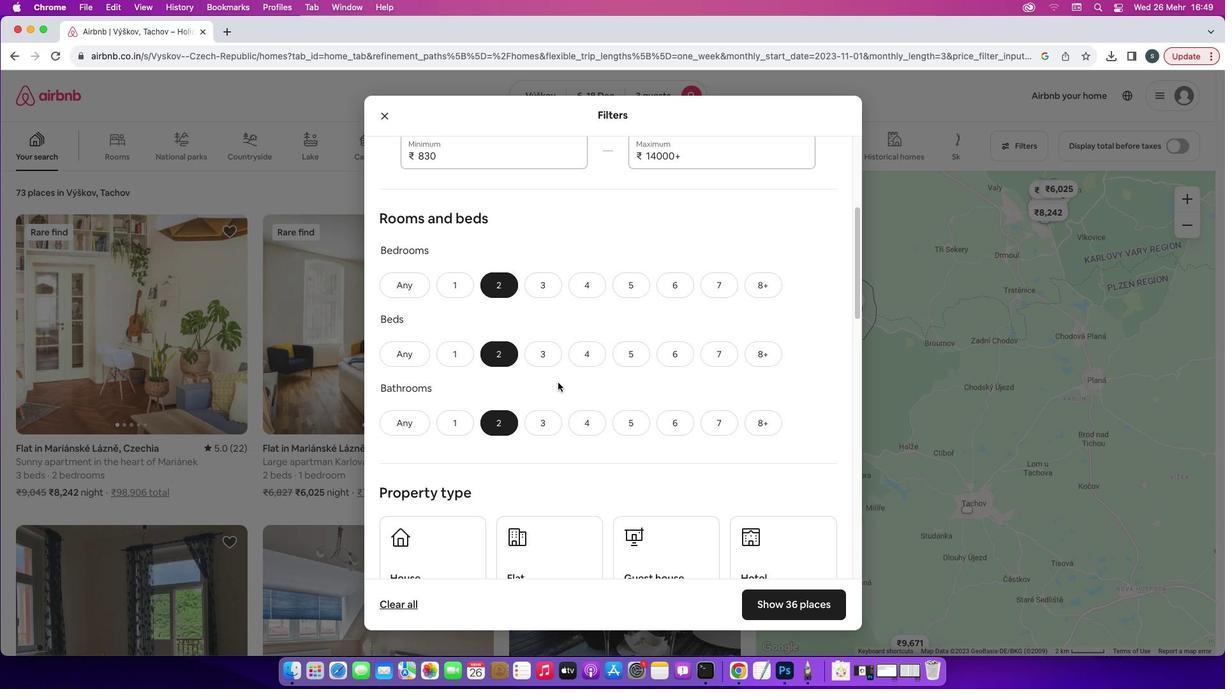 
Action: Mouse scrolled (558, 382) with delta (0, 0)
Screenshot: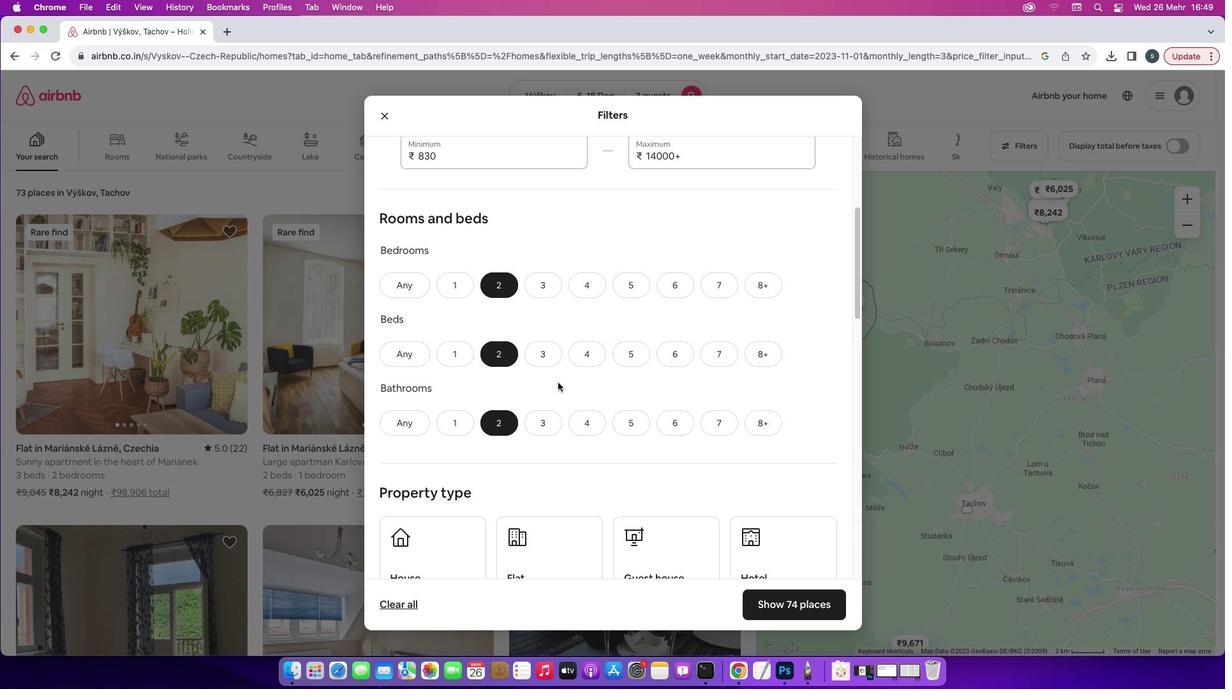 
Action: Mouse scrolled (558, 382) with delta (0, 0)
Screenshot: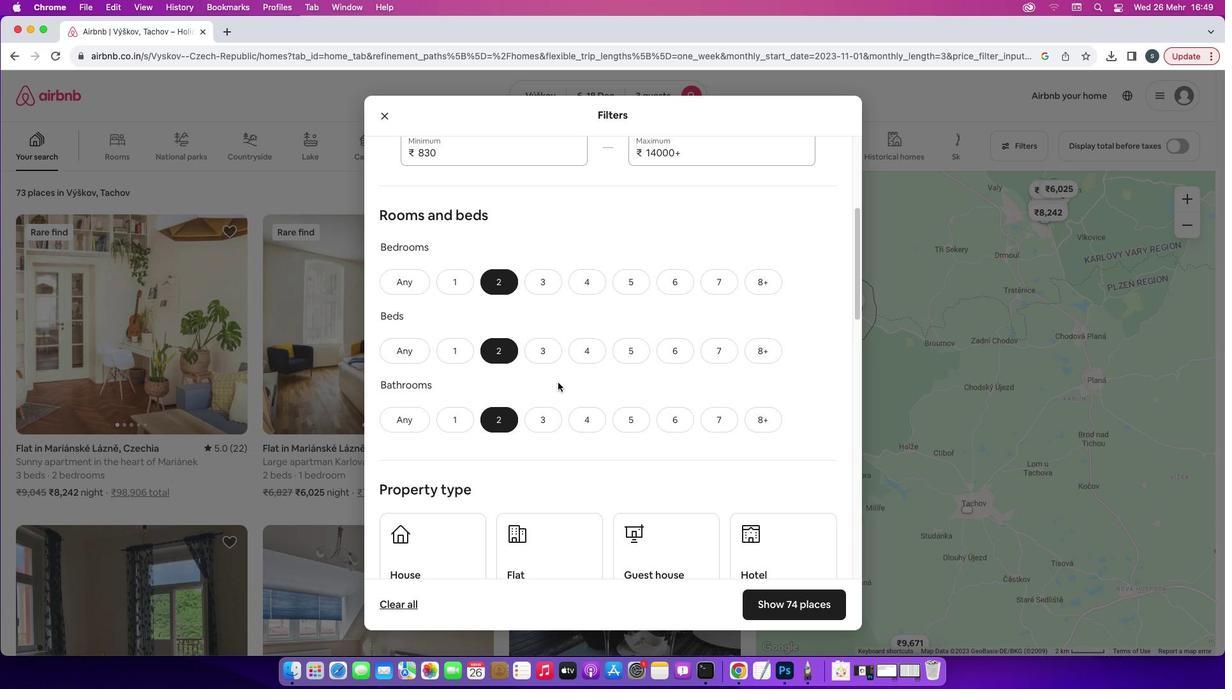 
Action: Mouse scrolled (558, 382) with delta (0, 0)
Screenshot: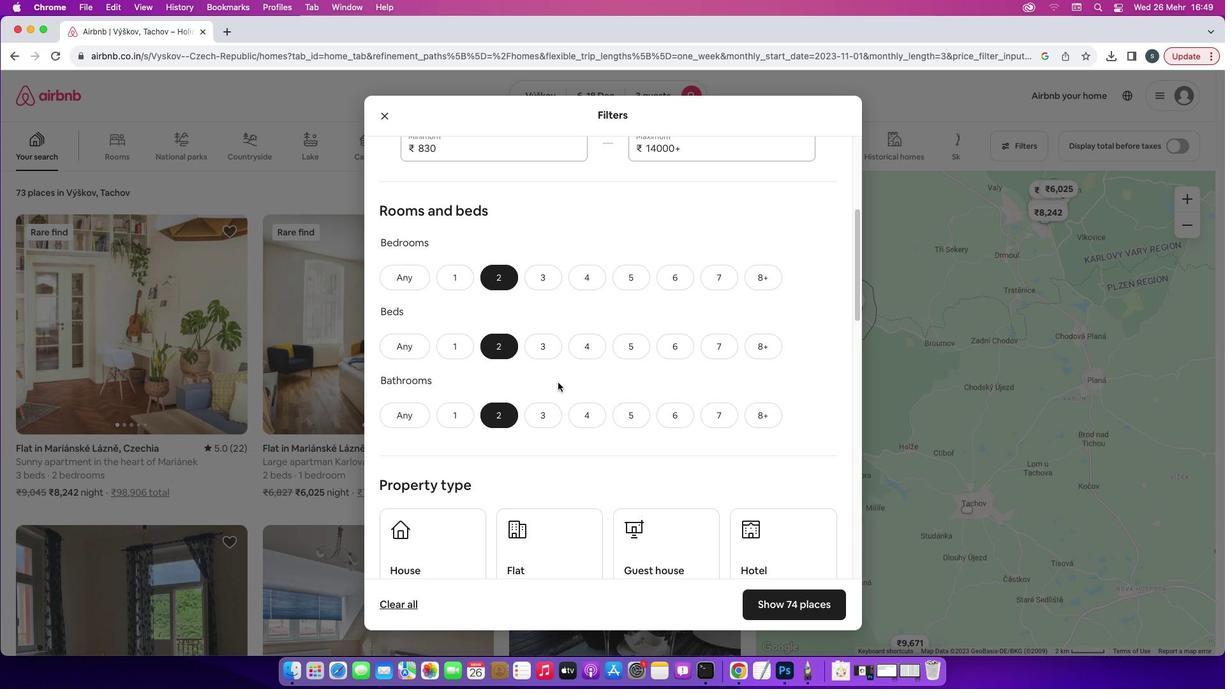 
Action: Mouse scrolled (558, 382) with delta (0, 0)
Screenshot: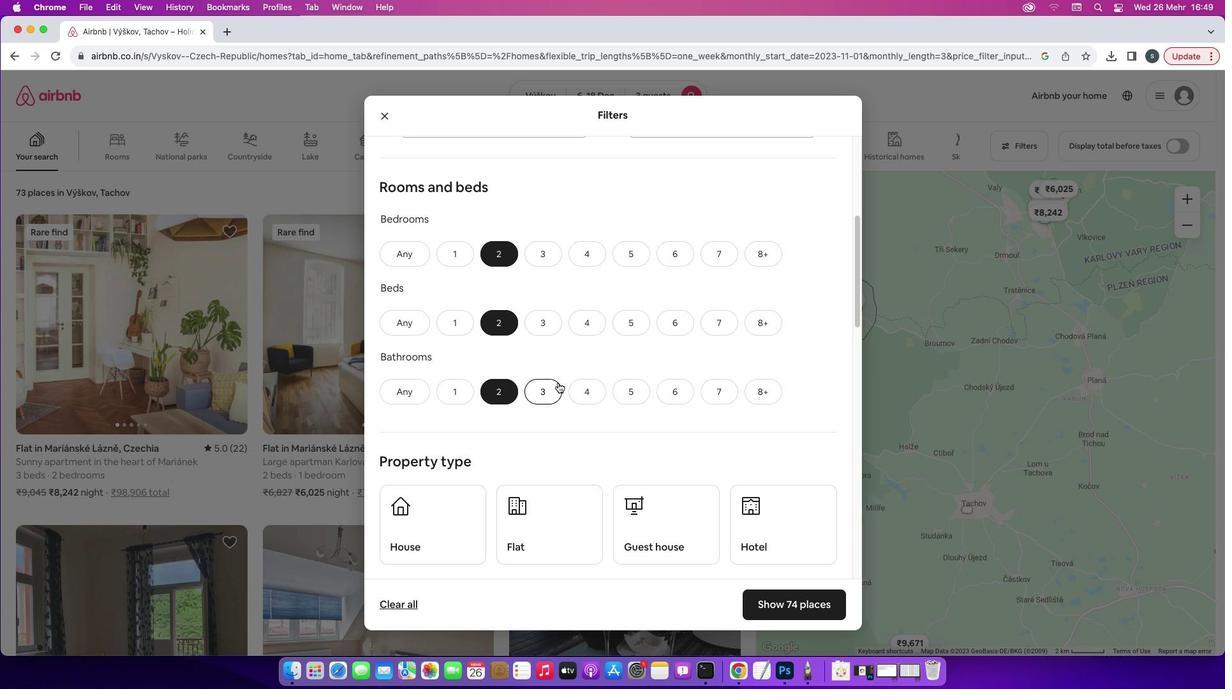 
Action: Mouse scrolled (558, 382) with delta (0, 0)
Screenshot: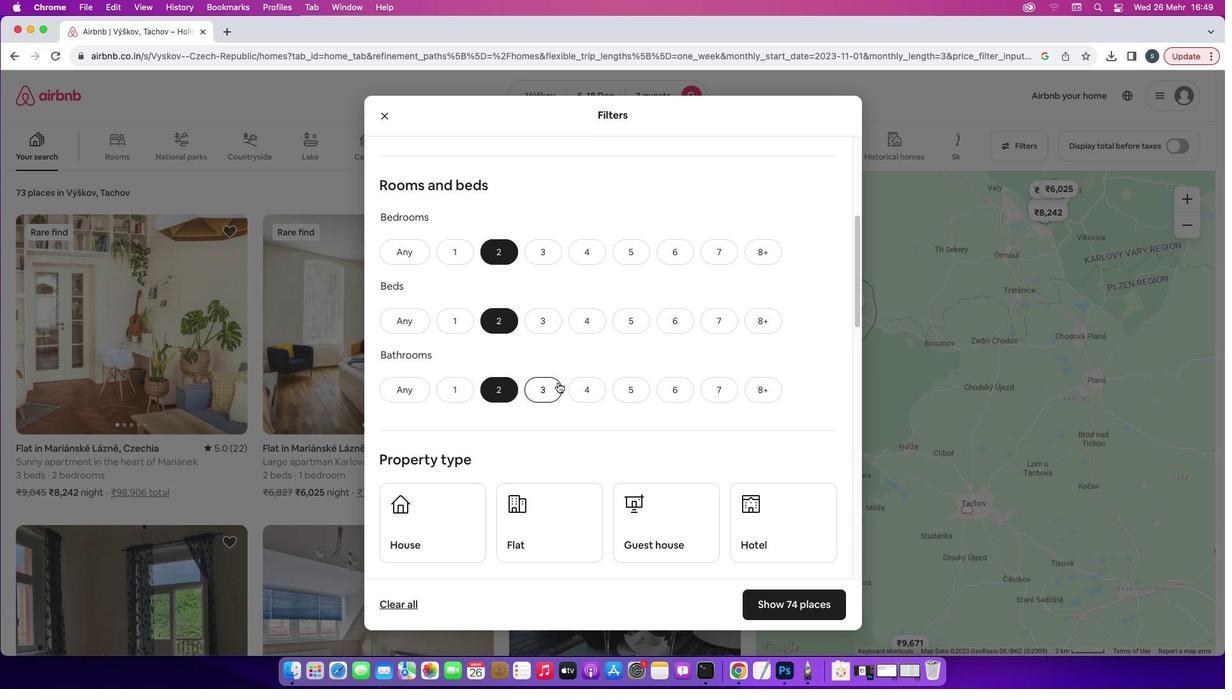 
Action: Mouse scrolled (558, 382) with delta (0, 0)
Screenshot: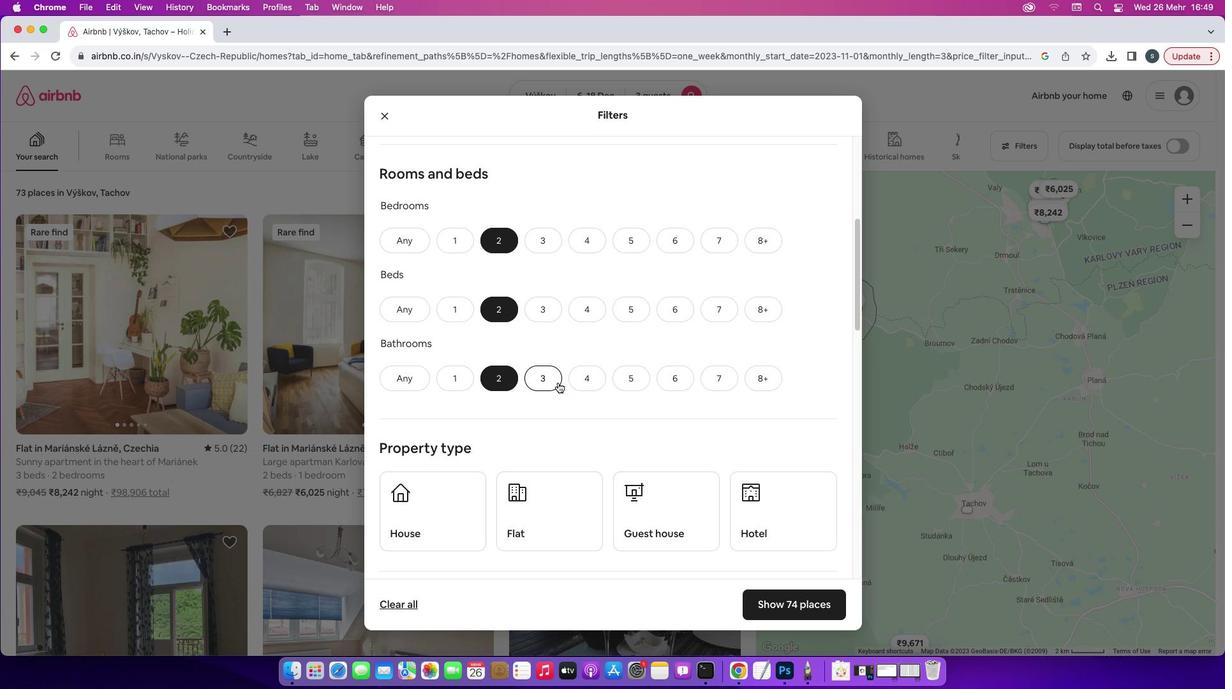 
Action: Mouse scrolled (558, 382) with delta (0, 0)
Screenshot: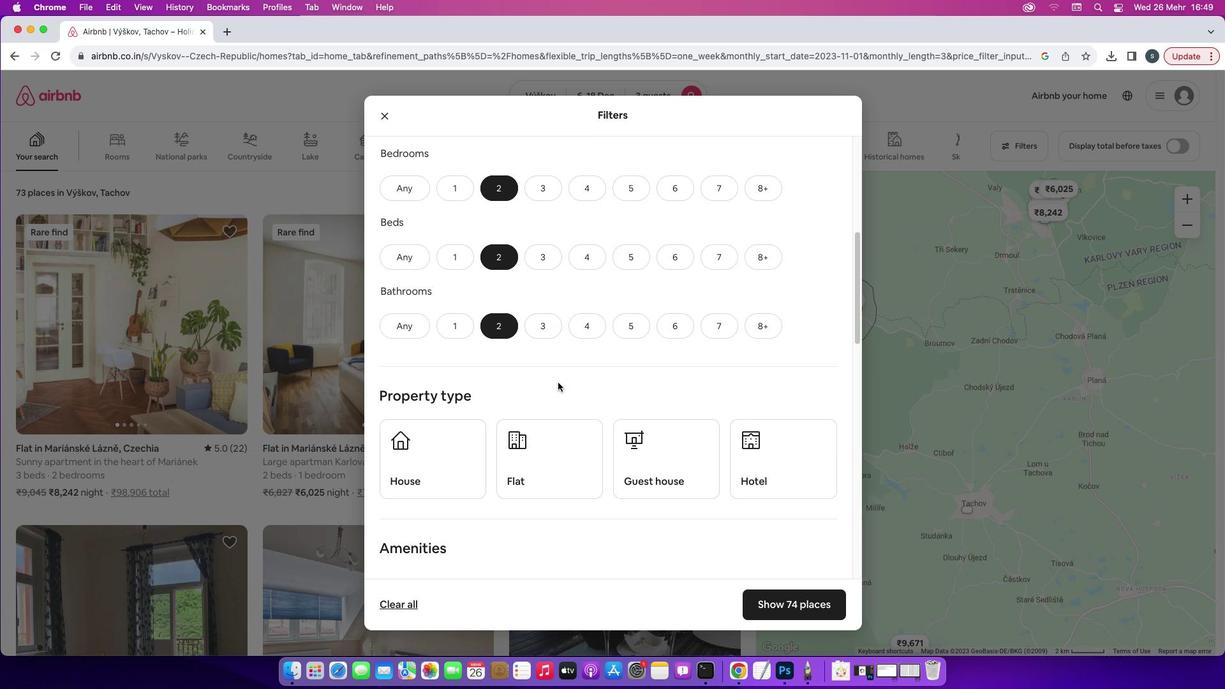 
Action: Mouse scrolled (558, 382) with delta (0, 0)
Screenshot: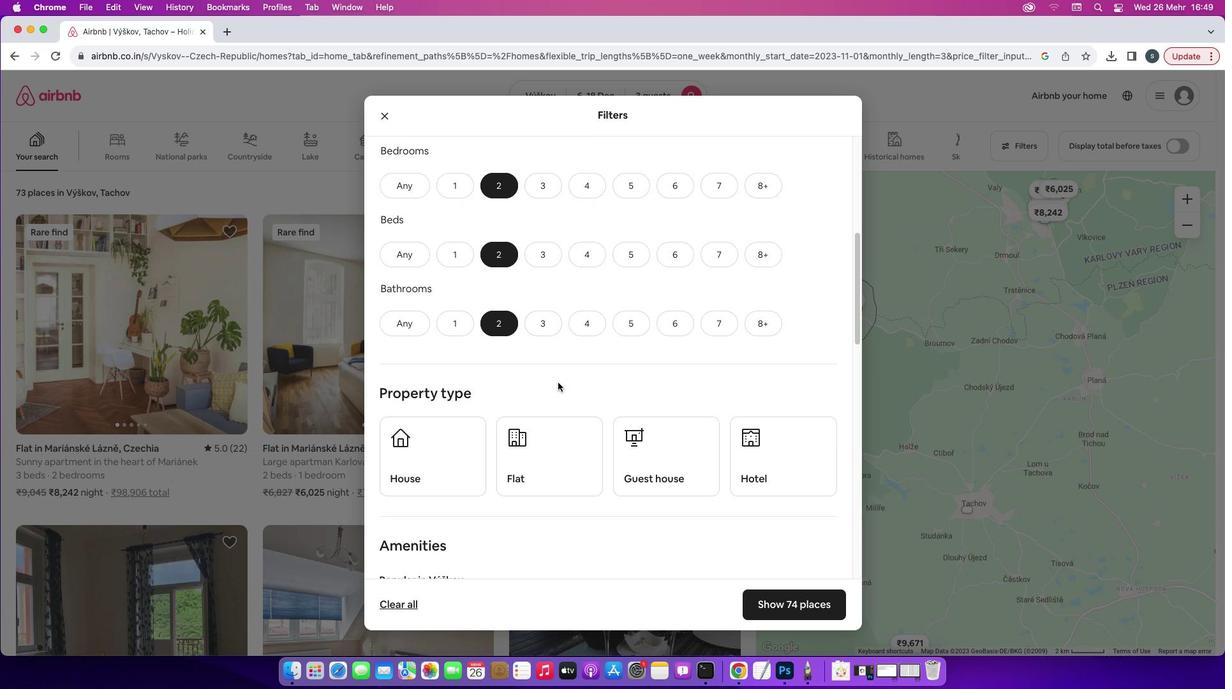 
Action: Mouse moved to (555, 384)
Screenshot: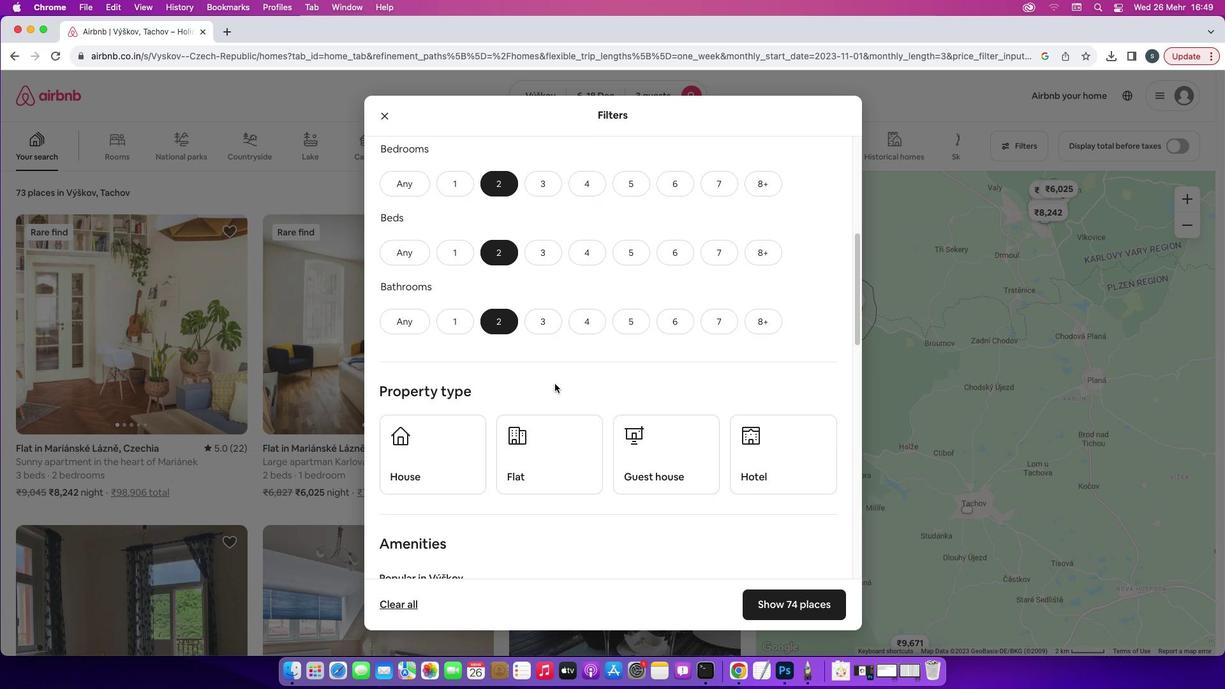 
Action: Mouse scrolled (555, 384) with delta (0, 0)
Screenshot: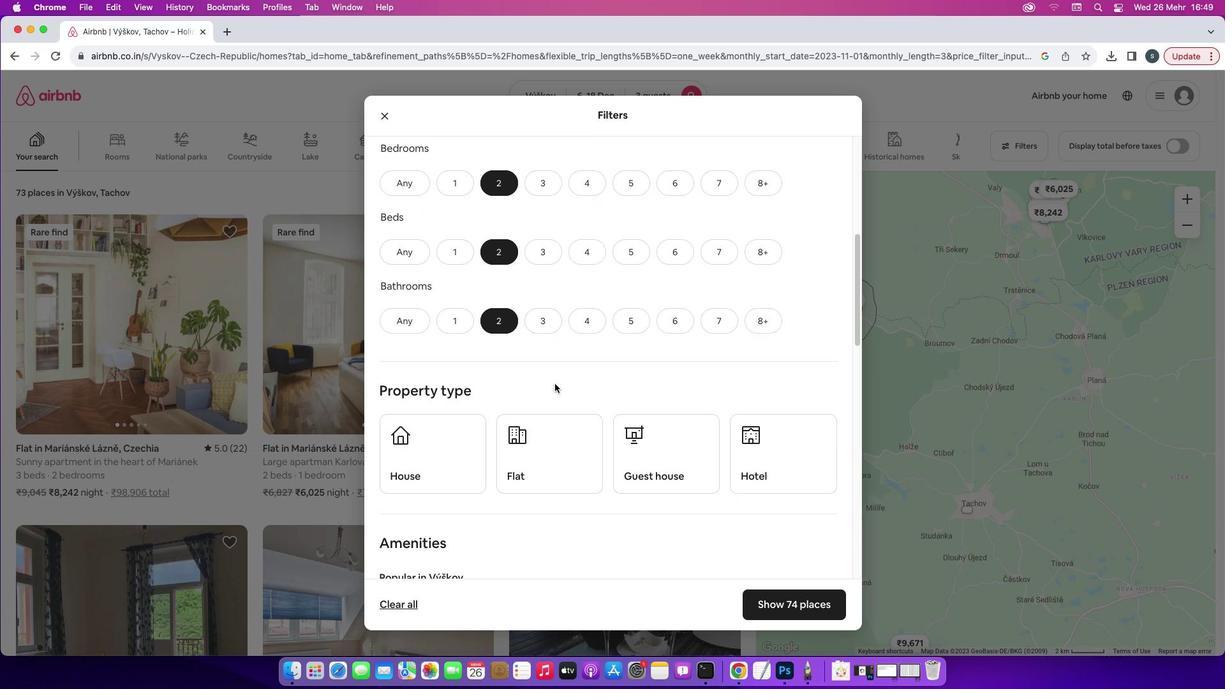 
Action: Mouse scrolled (555, 384) with delta (0, 0)
Screenshot: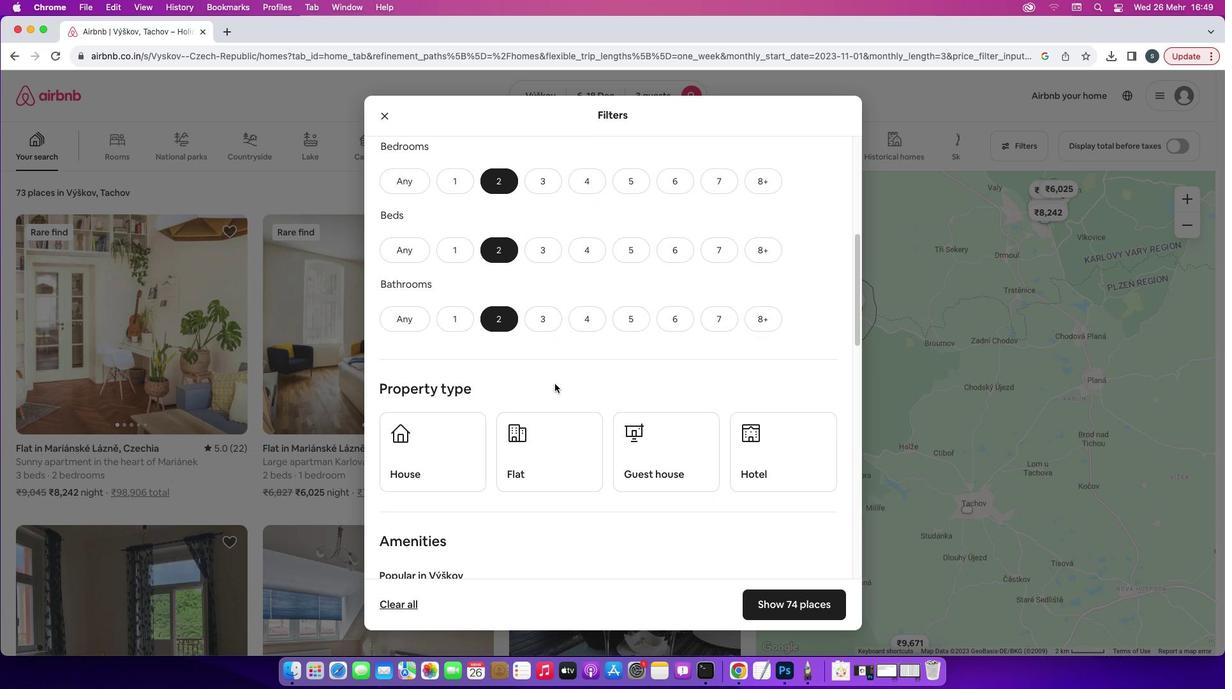 
Action: Mouse scrolled (555, 384) with delta (0, 0)
Screenshot: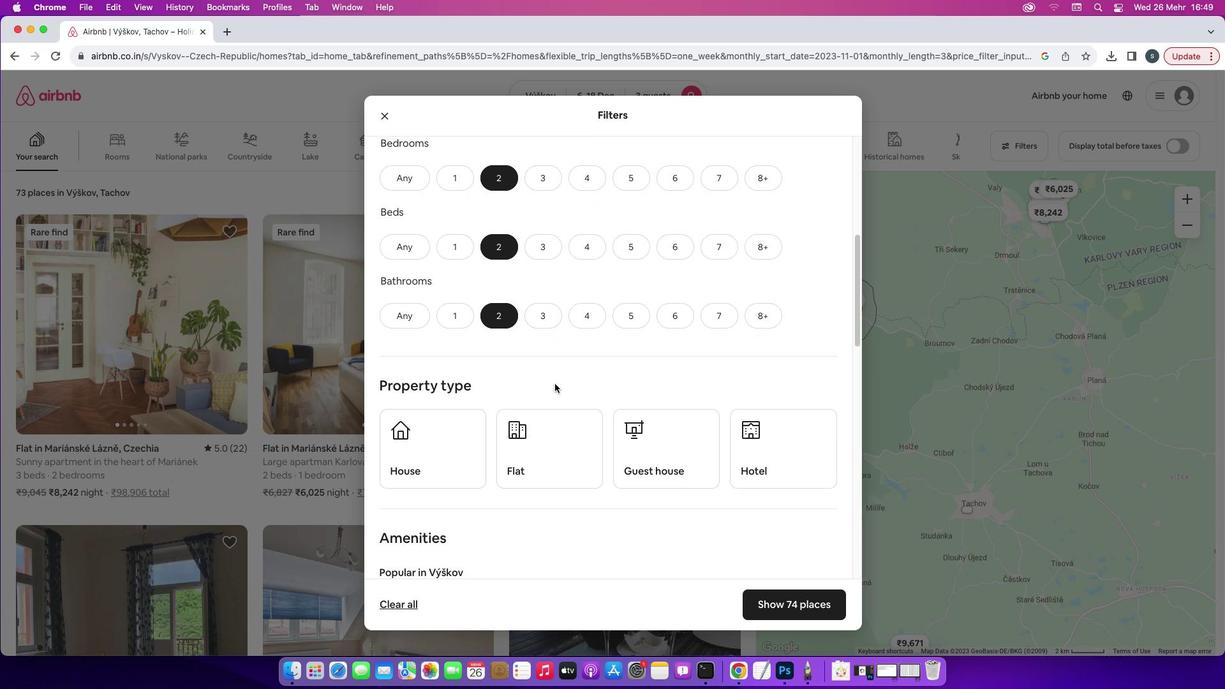 
Action: Mouse scrolled (555, 384) with delta (0, 0)
Screenshot: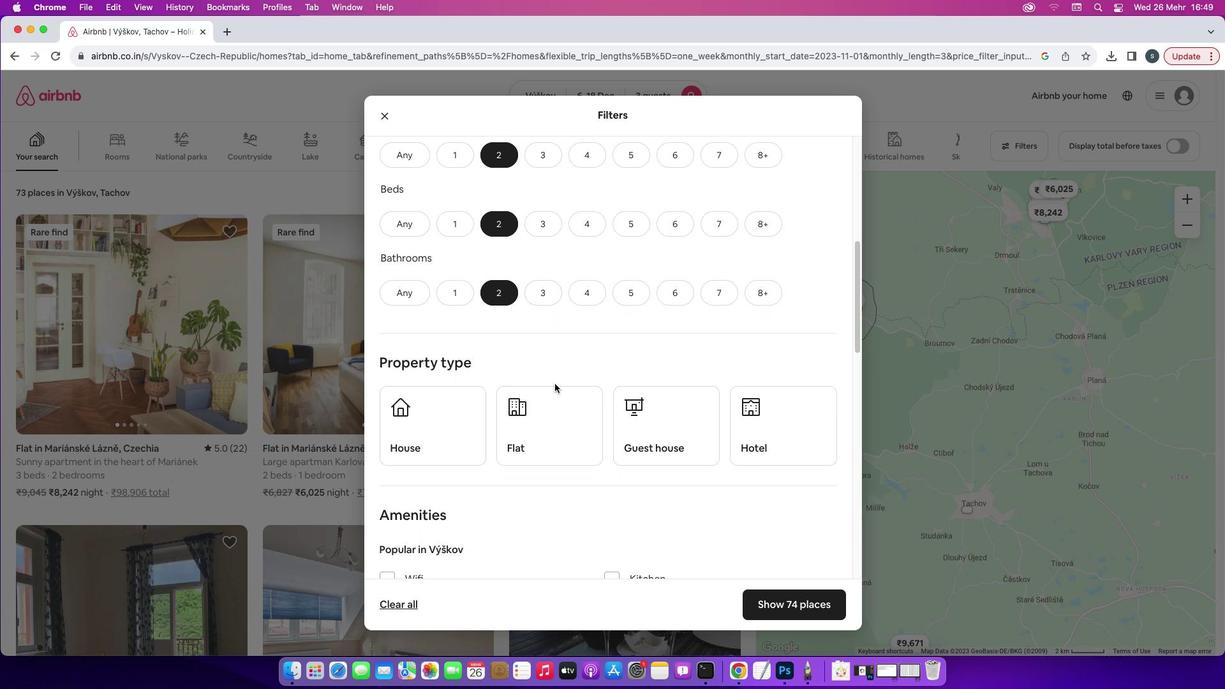 
Action: Mouse scrolled (555, 384) with delta (0, 0)
Screenshot: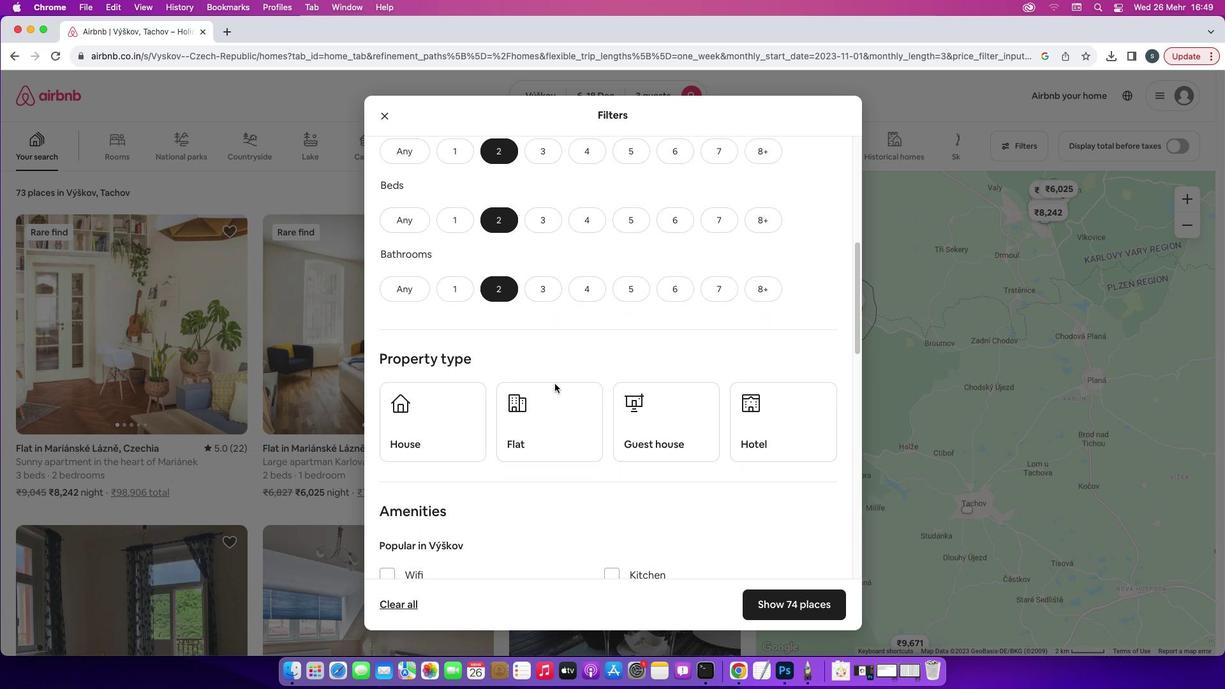 
Action: Mouse scrolled (555, 384) with delta (0, -1)
Screenshot: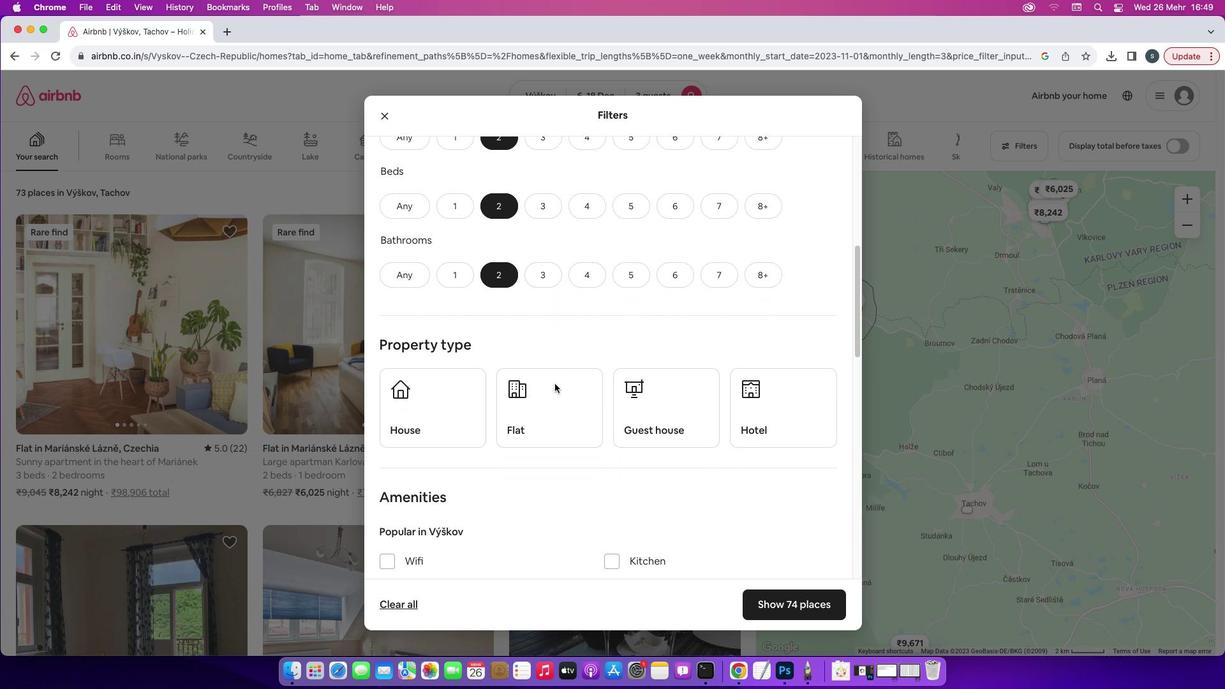 
Action: Mouse moved to (787, 320)
Screenshot: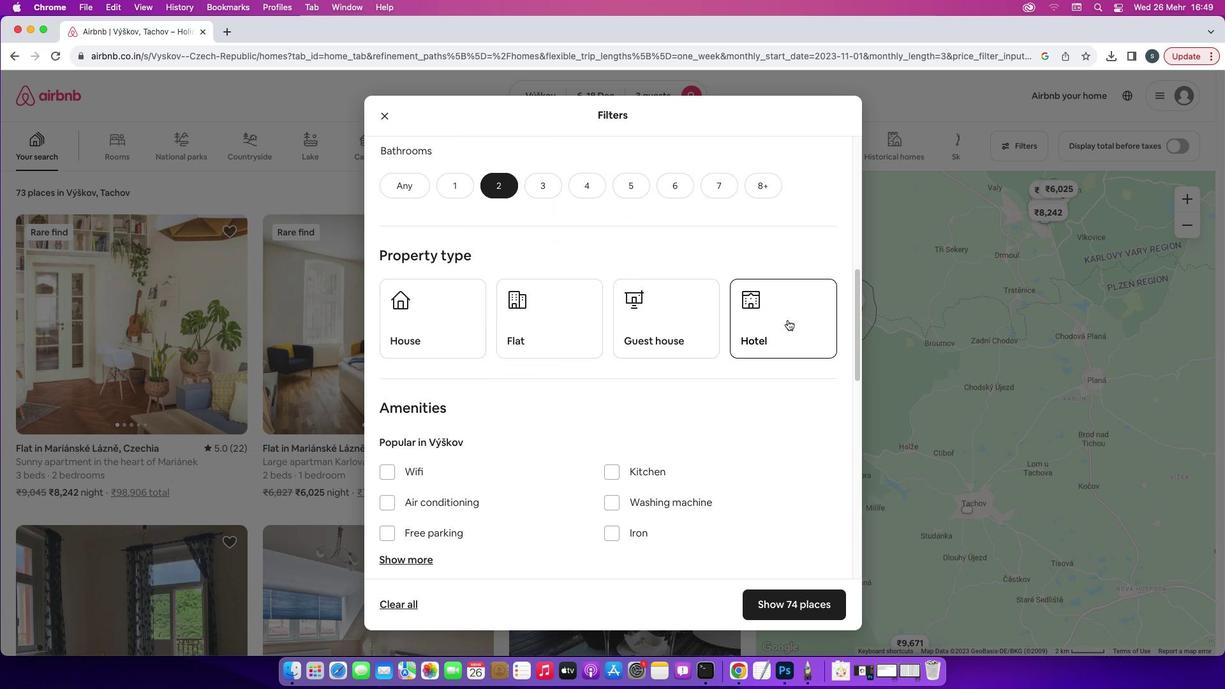 
Action: Mouse pressed left at (787, 320)
Screenshot: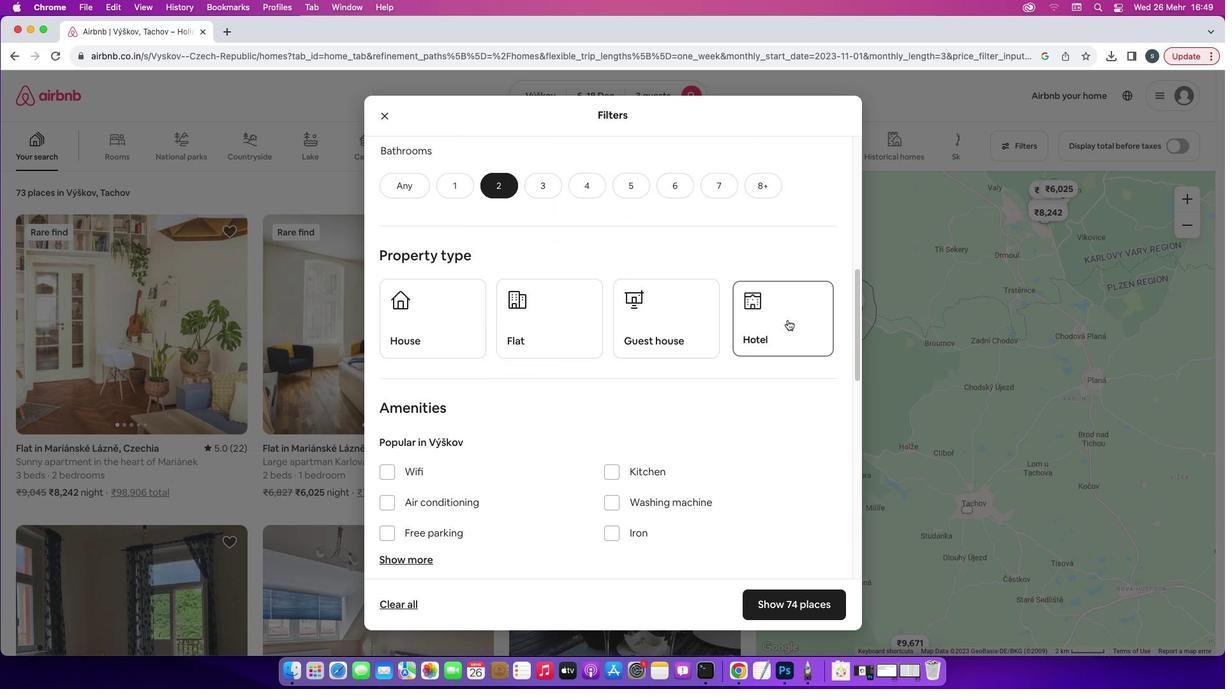 
Action: Mouse moved to (691, 385)
Screenshot: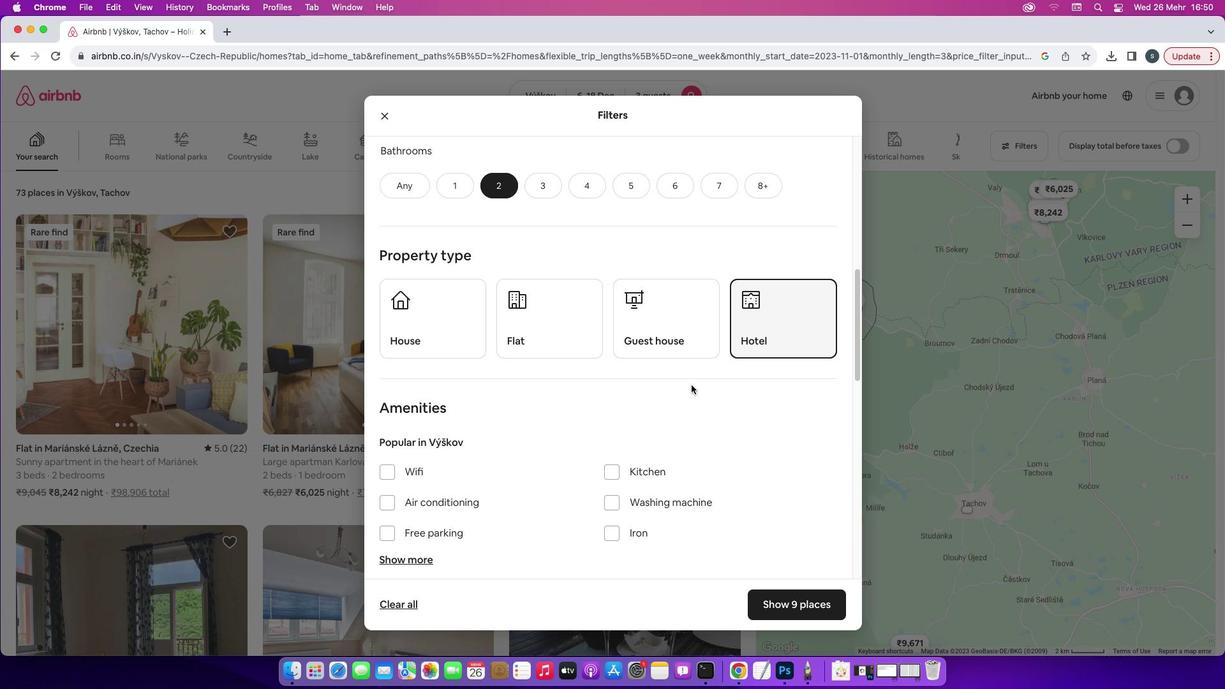 
Action: Mouse scrolled (691, 385) with delta (0, 0)
Screenshot: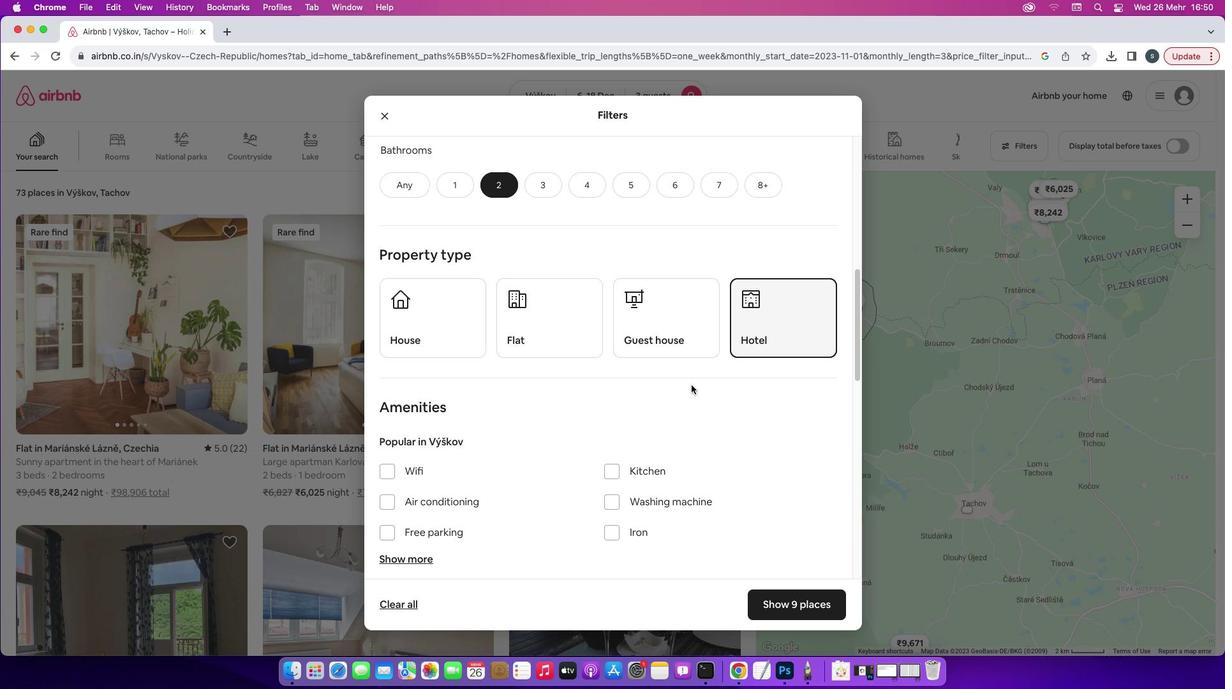 
Action: Mouse scrolled (691, 385) with delta (0, 0)
Screenshot: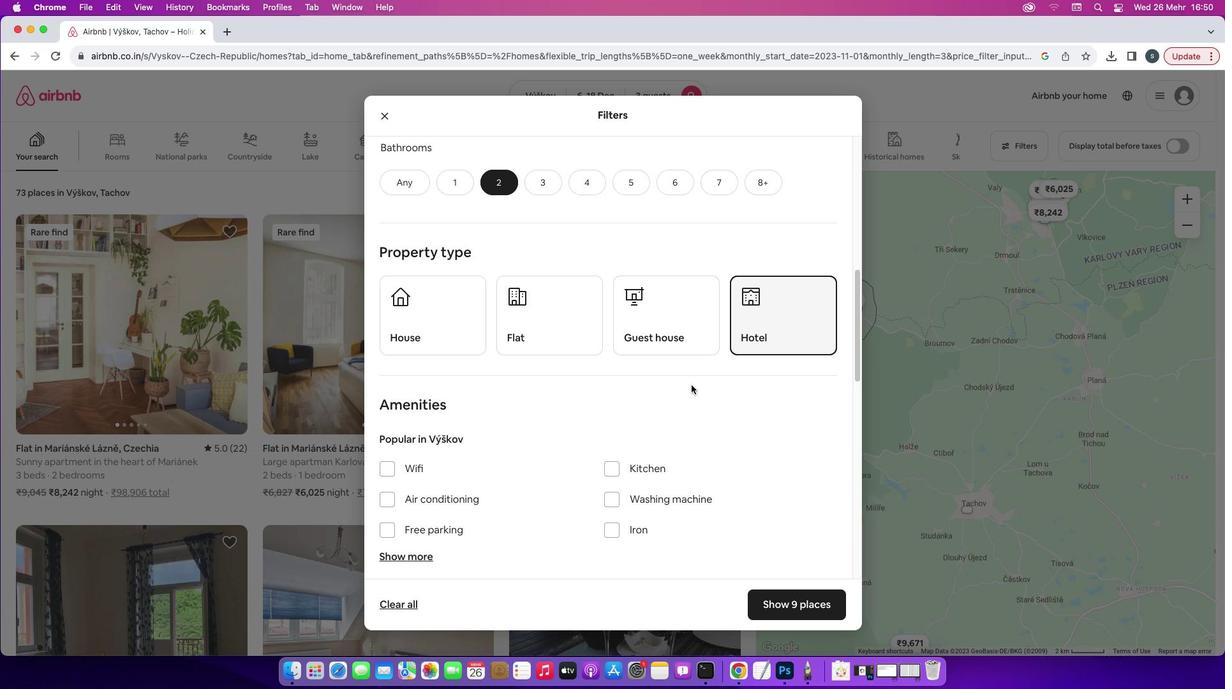 
Action: Mouse scrolled (691, 385) with delta (0, 0)
Screenshot: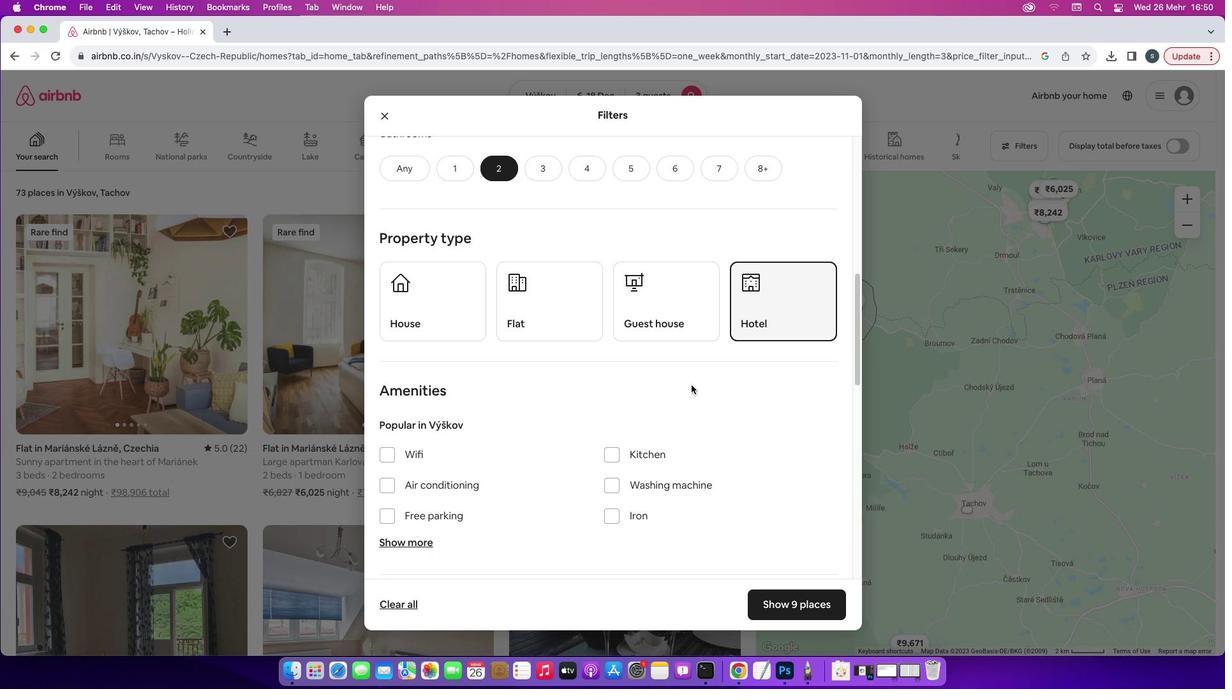 
Action: Mouse scrolled (691, 385) with delta (0, 0)
Screenshot: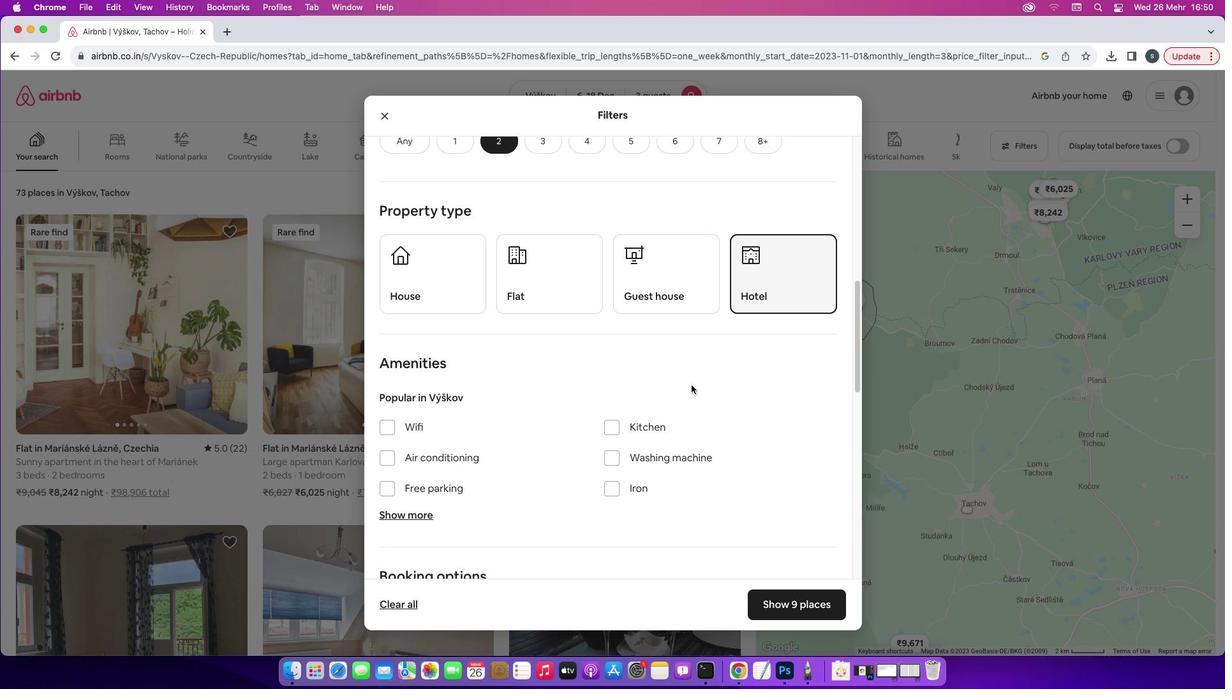 
Action: Mouse scrolled (691, 385) with delta (0, 0)
Screenshot: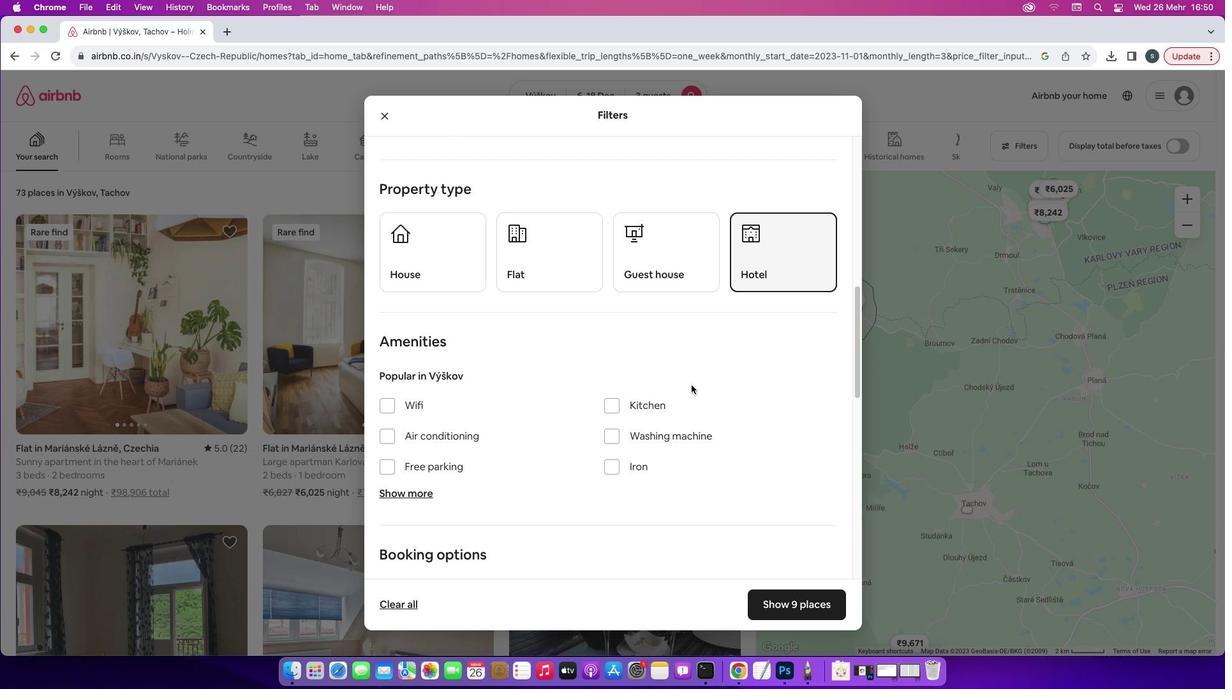 
Action: Mouse scrolled (691, 385) with delta (0, 0)
Screenshot: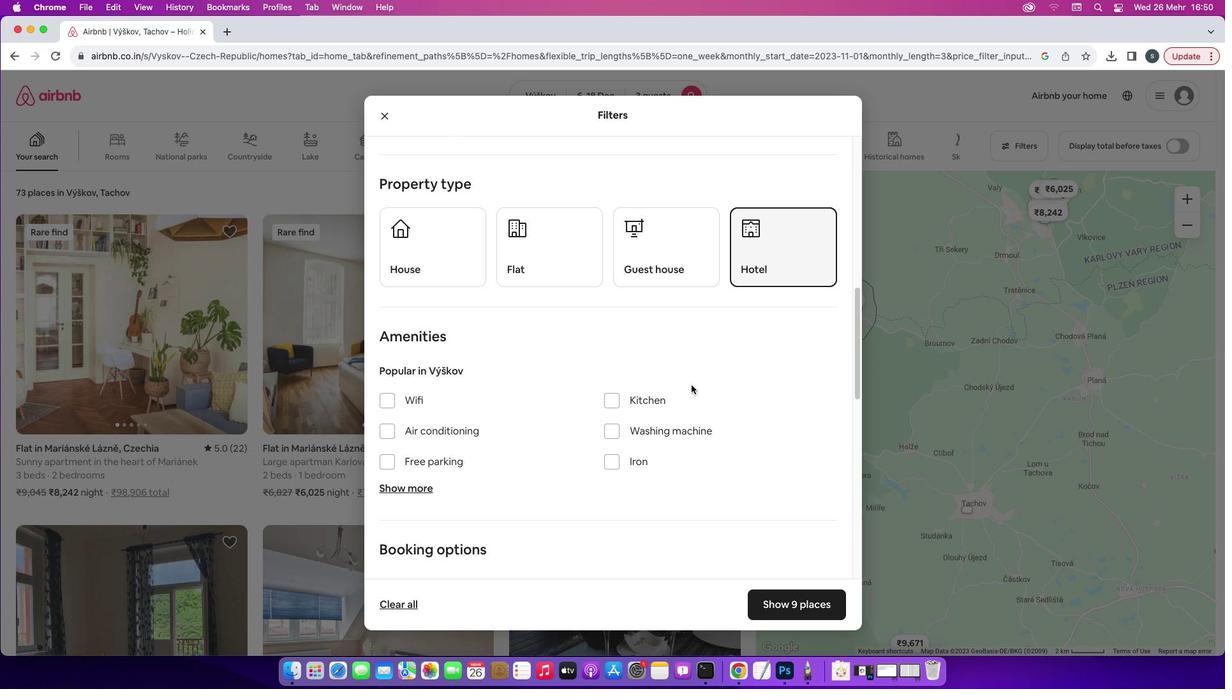 
Action: Mouse moved to (746, 466)
Screenshot: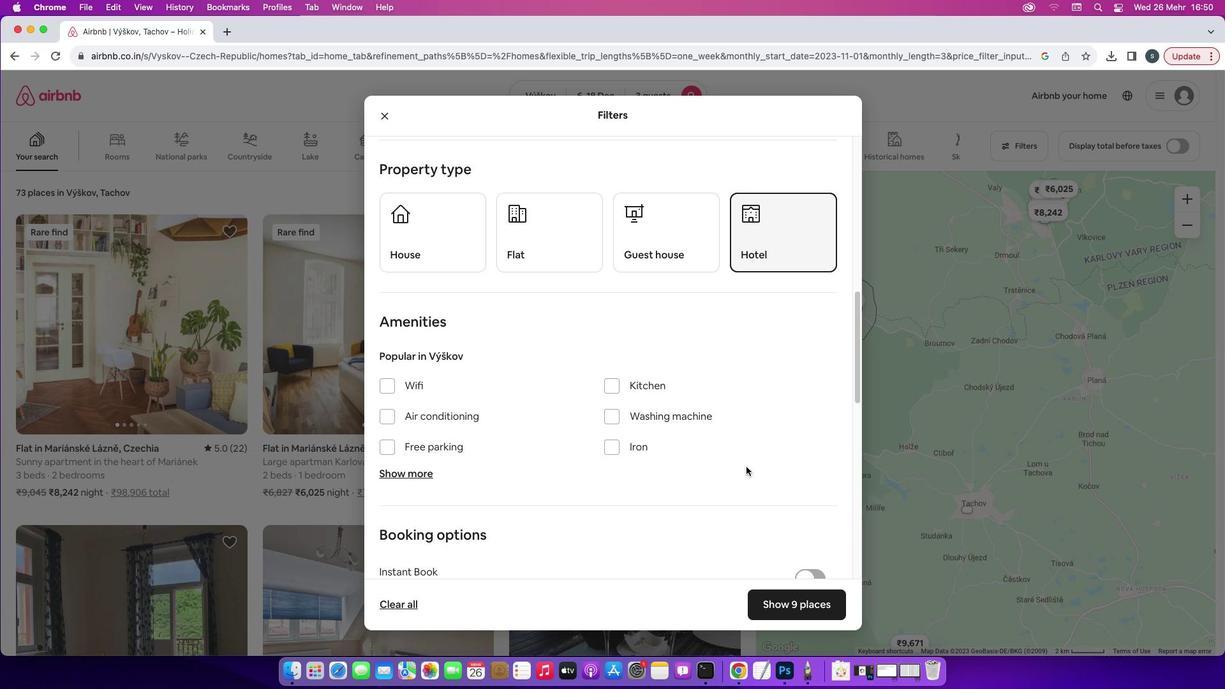 
Action: Mouse scrolled (746, 466) with delta (0, 0)
Screenshot: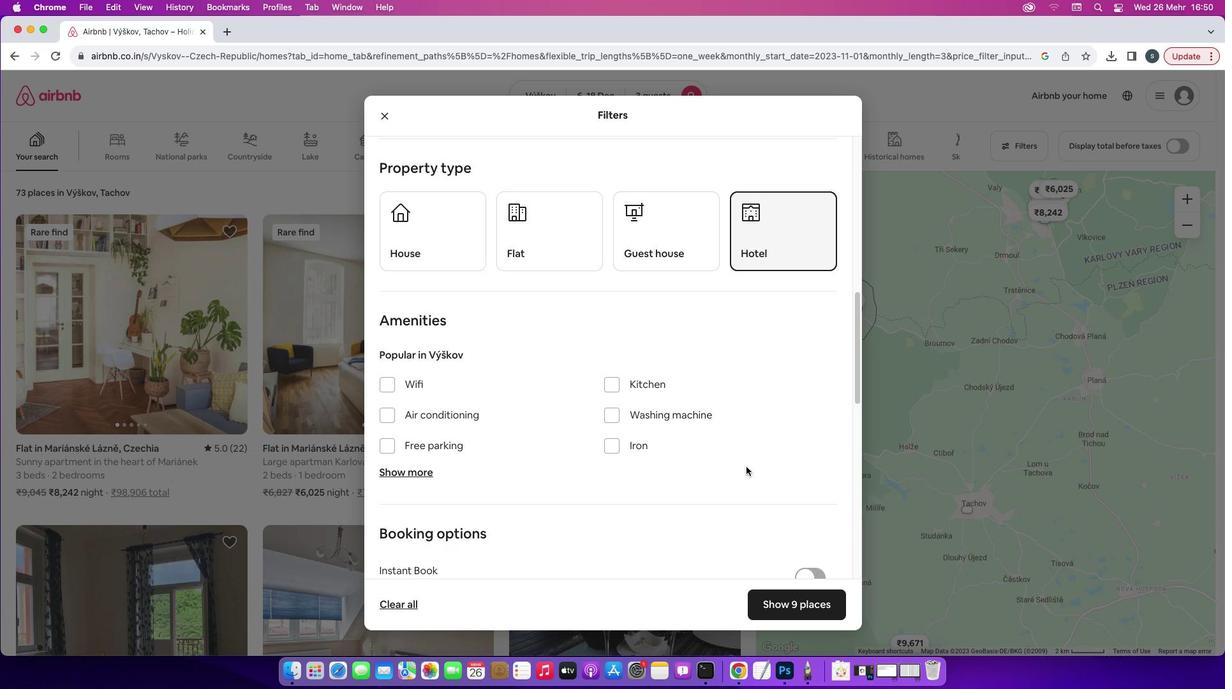 
Action: Mouse scrolled (746, 466) with delta (0, 0)
Screenshot: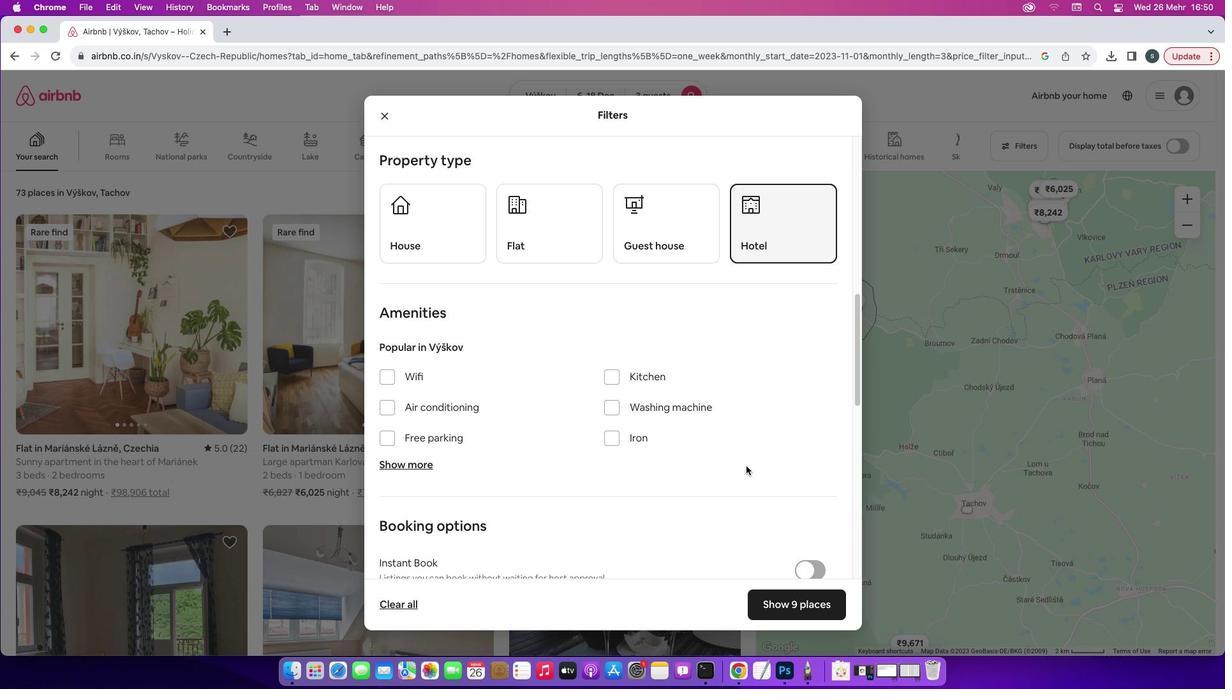 
Action: Mouse scrolled (746, 466) with delta (0, -1)
Screenshot: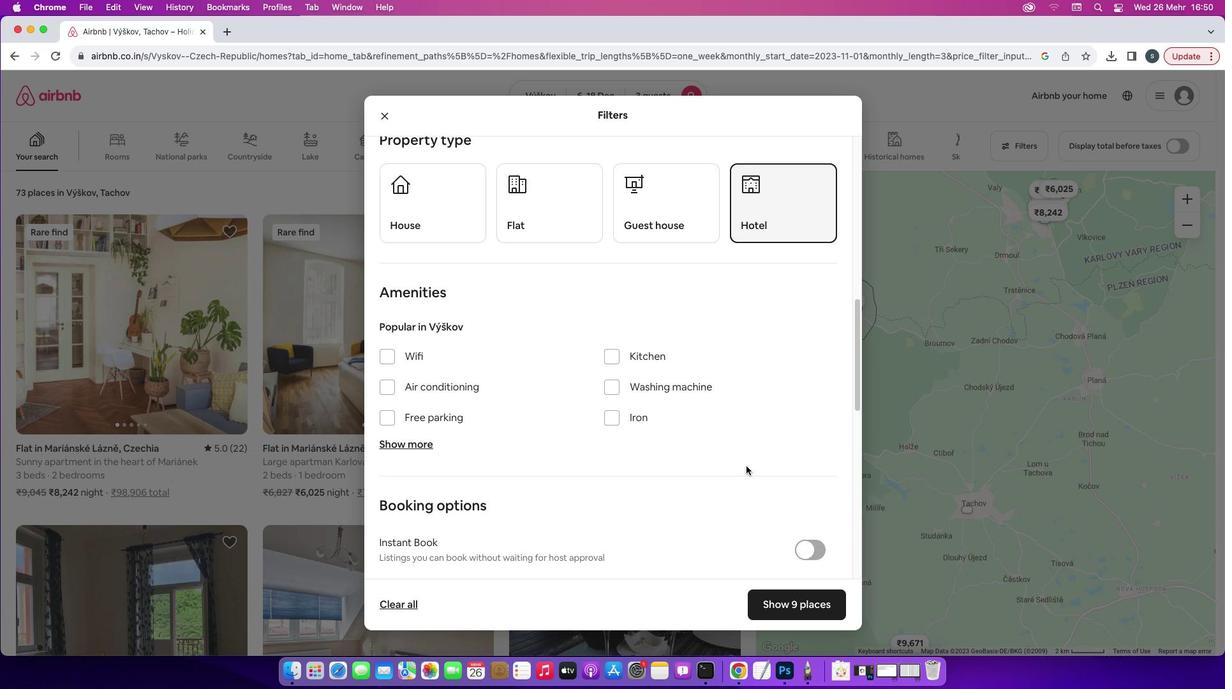 
Action: Mouse moved to (746, 466)
Screenshot: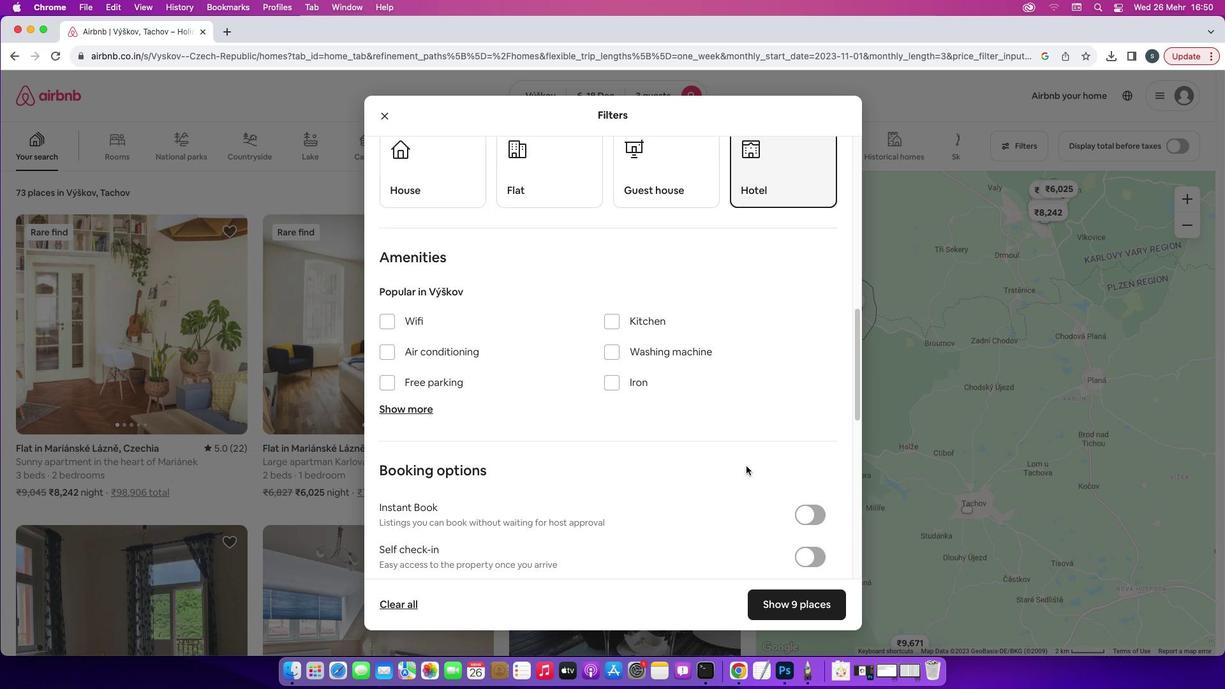 
Action: Mouse scrolled (746, 466) with delta (0, -2)
Screenshot: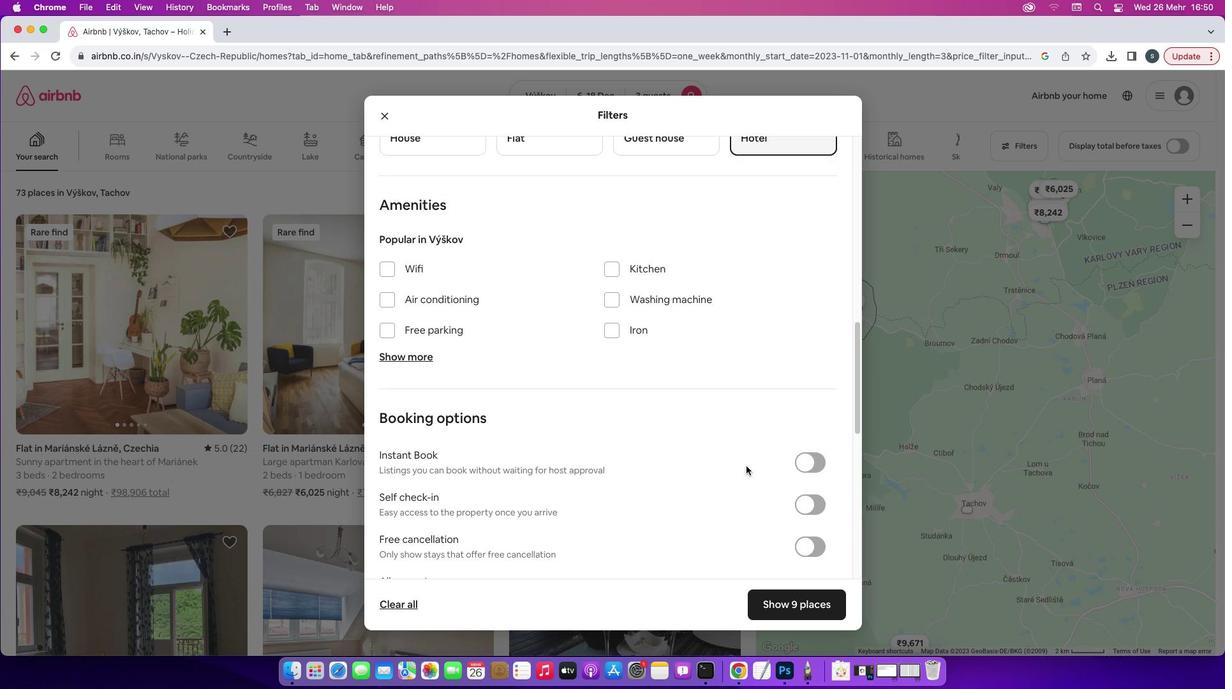 
Action: Mouse scrolled (746, 466) with delta (0, 0)
Screenshot: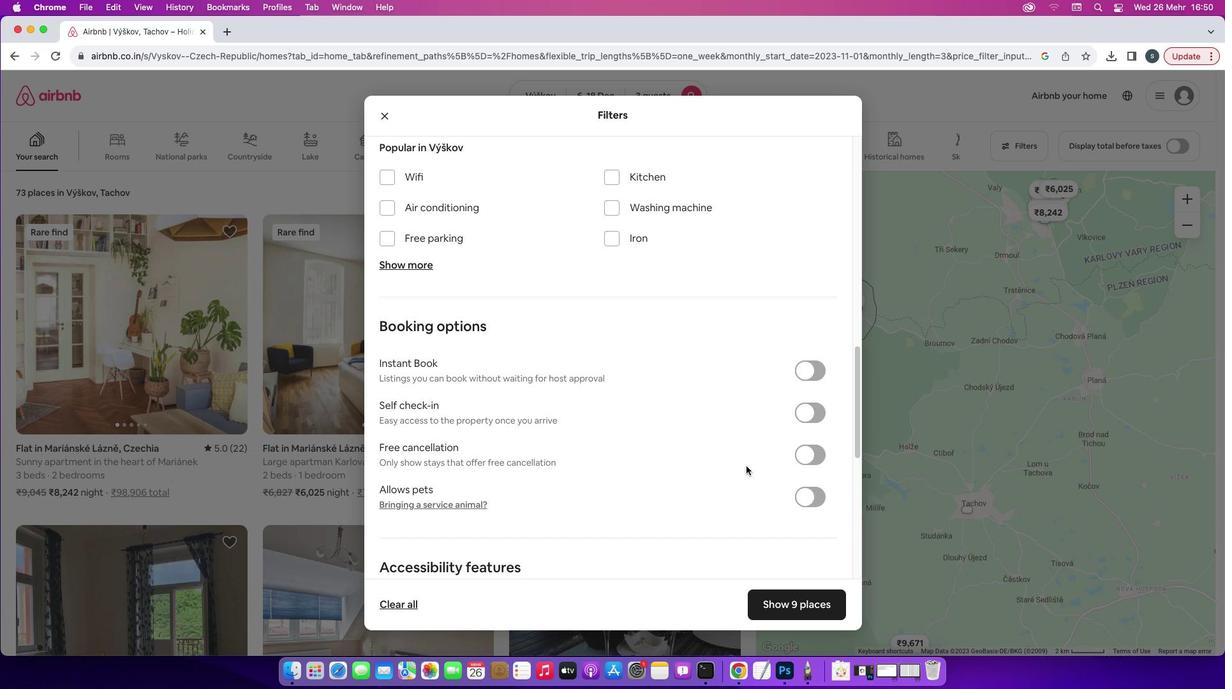 
Action: Mouse moved to (803, 407)
Screenshot: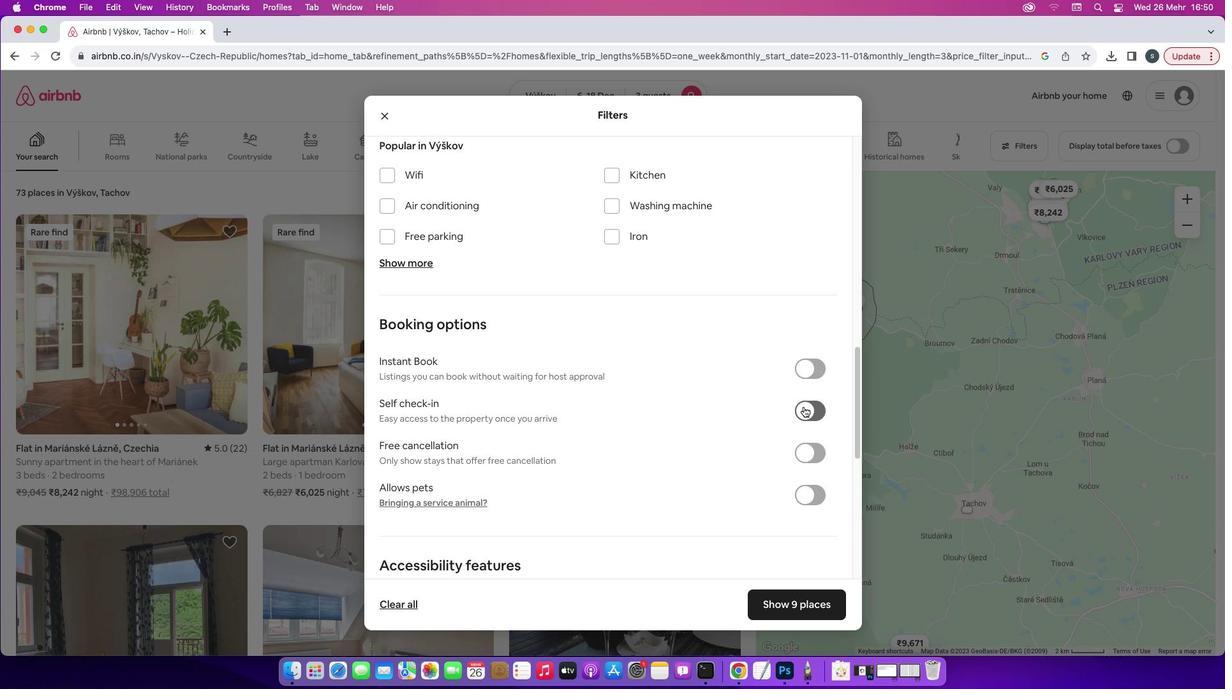 
Action: Mouse pressed left at (803, 407)
Screenshot: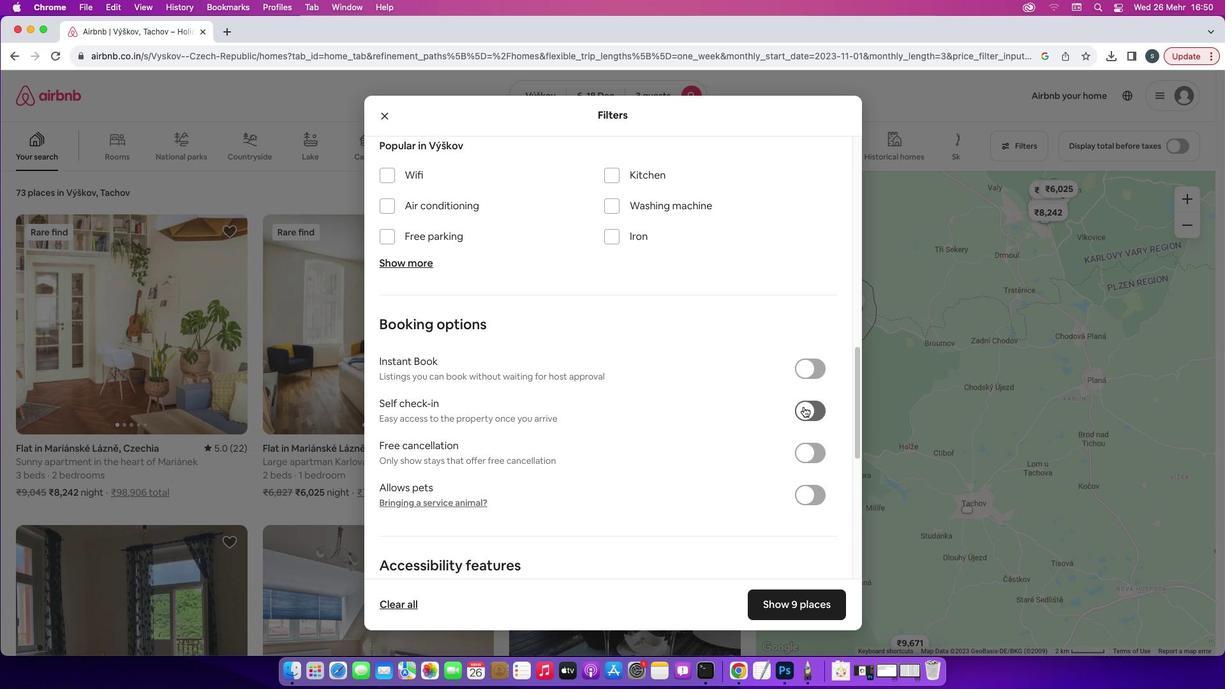 
Action: Mouse moved to (635, 428)
Screenshot: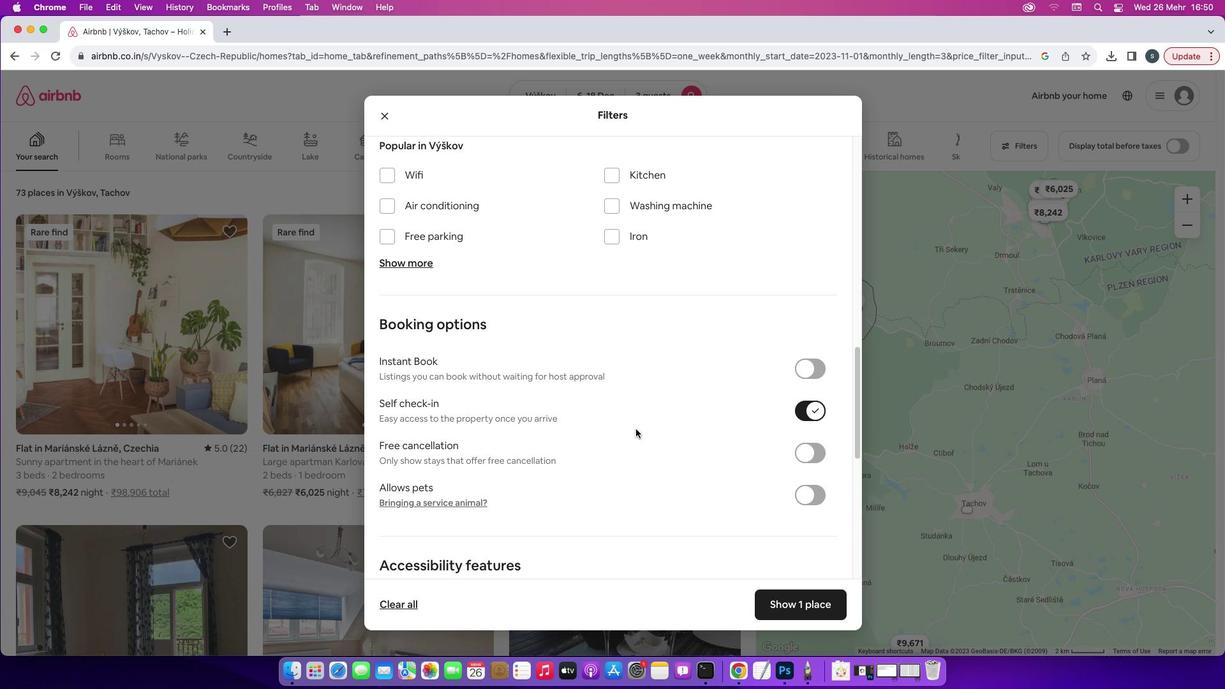 
Action: Mouse scrolled (635, 428) with delta (0, 0)
Screenshot: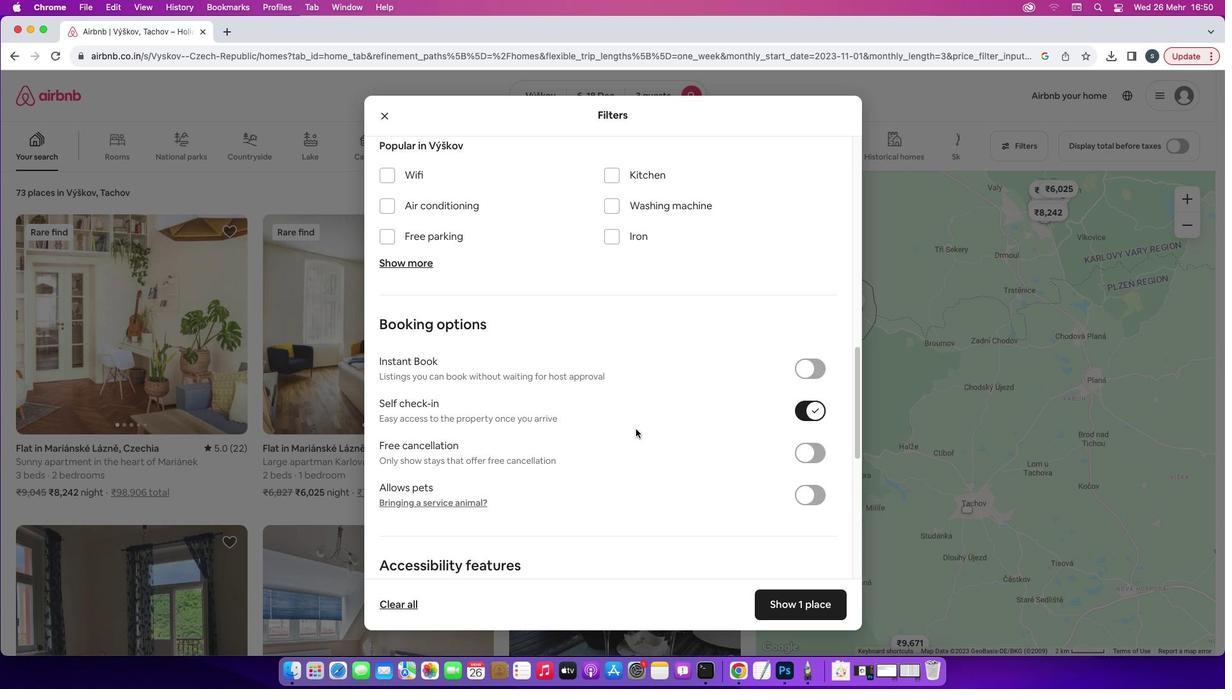 
Action: Mouse scrolled (635, 428) with delta (0, 0)
Screenshot: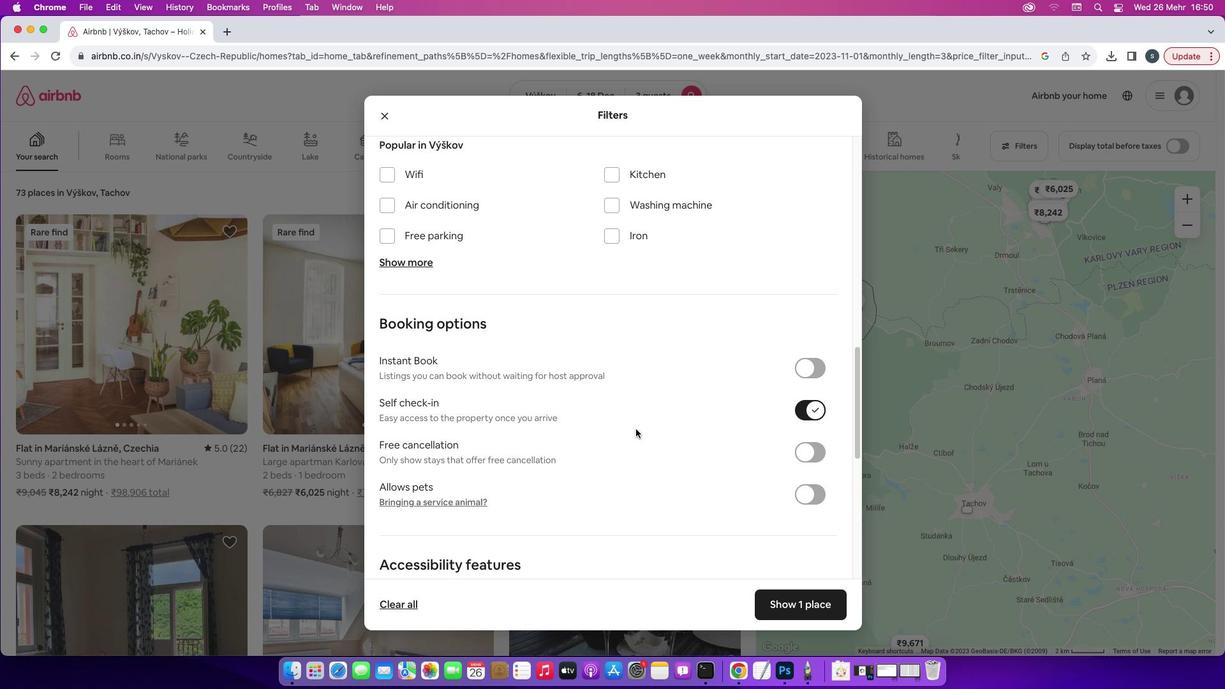 
Action: Mouse scrolled (635, 428) with delta (0, -1)
Screenshot: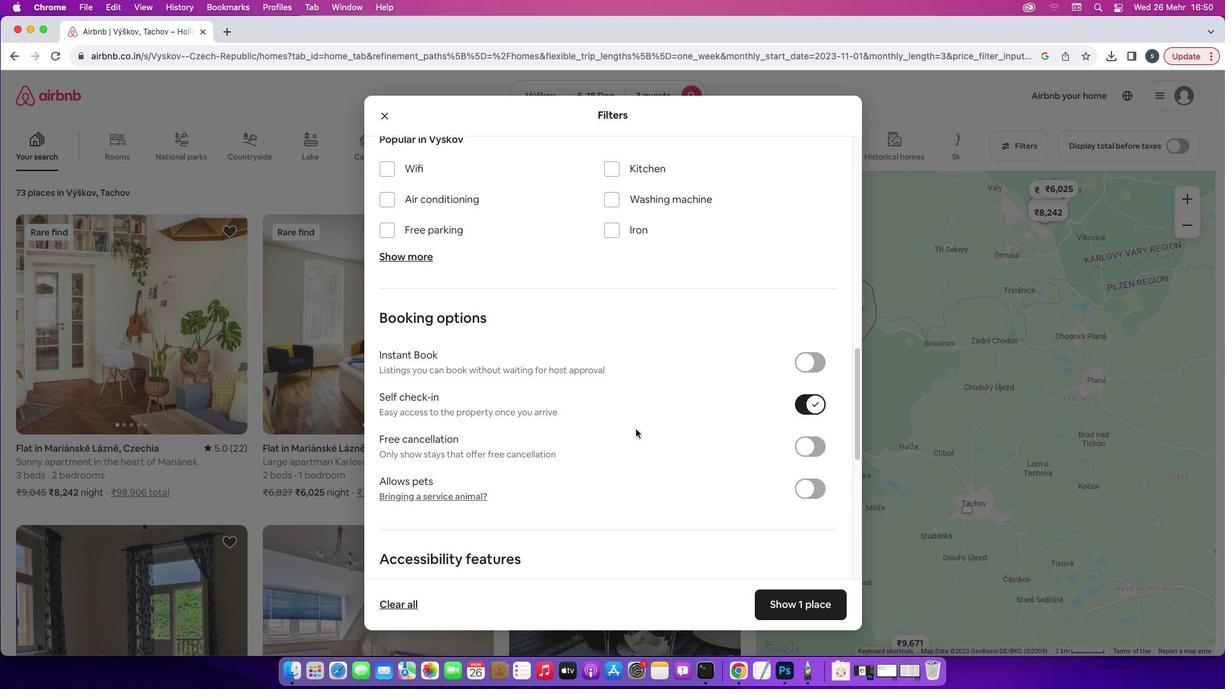 
Action: Mouse scrolled (635, 428) with delta (0, -1)
Screenshot: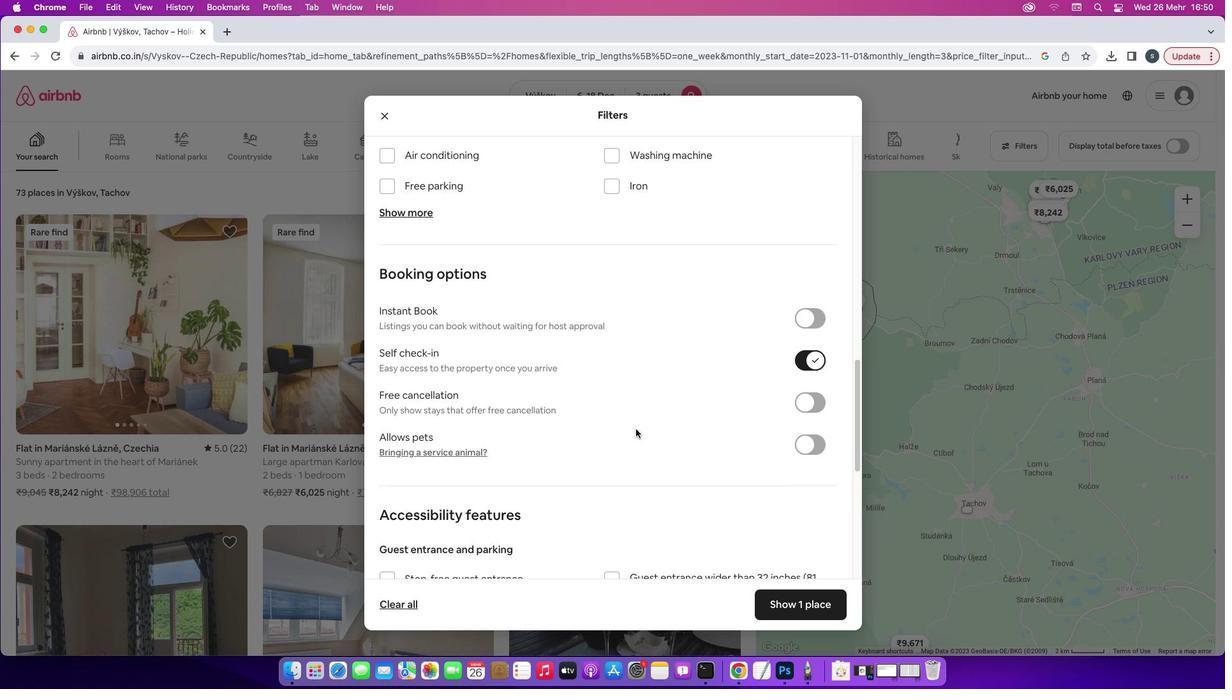 
Action: Mouse scrolled (635, 428) with delta (0, 0)
Screenshot: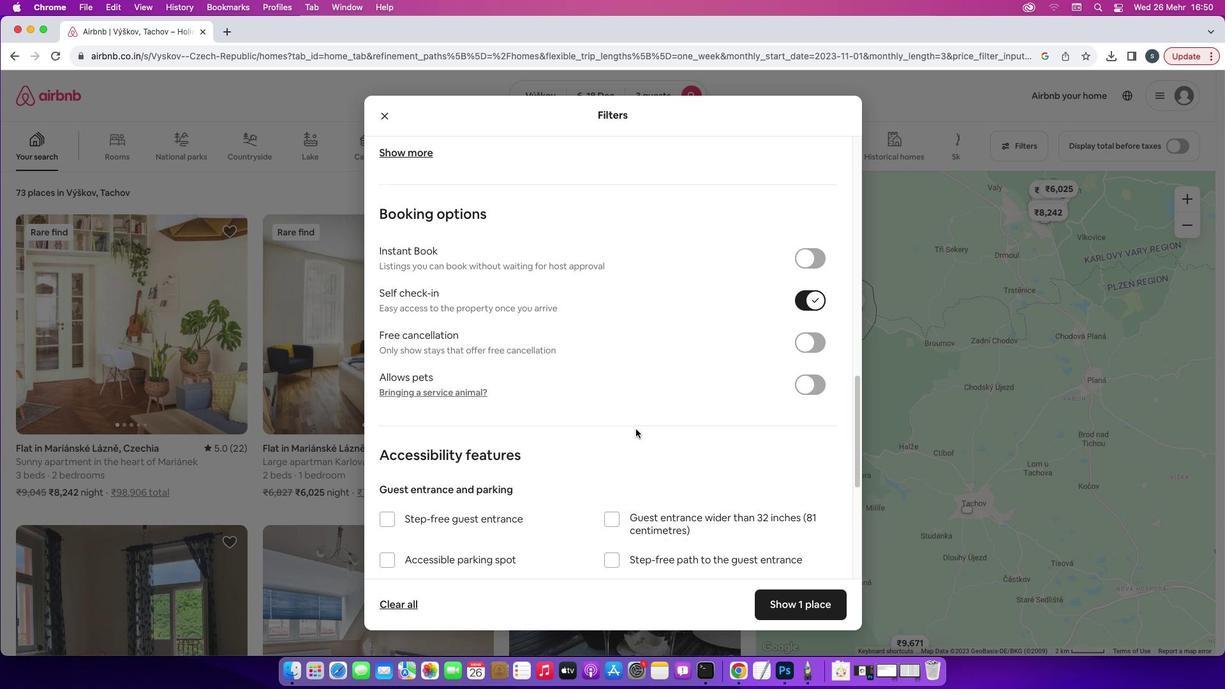 
Action: Mouse scrolled (635, 428) with delta (0, 0)
Screenshot: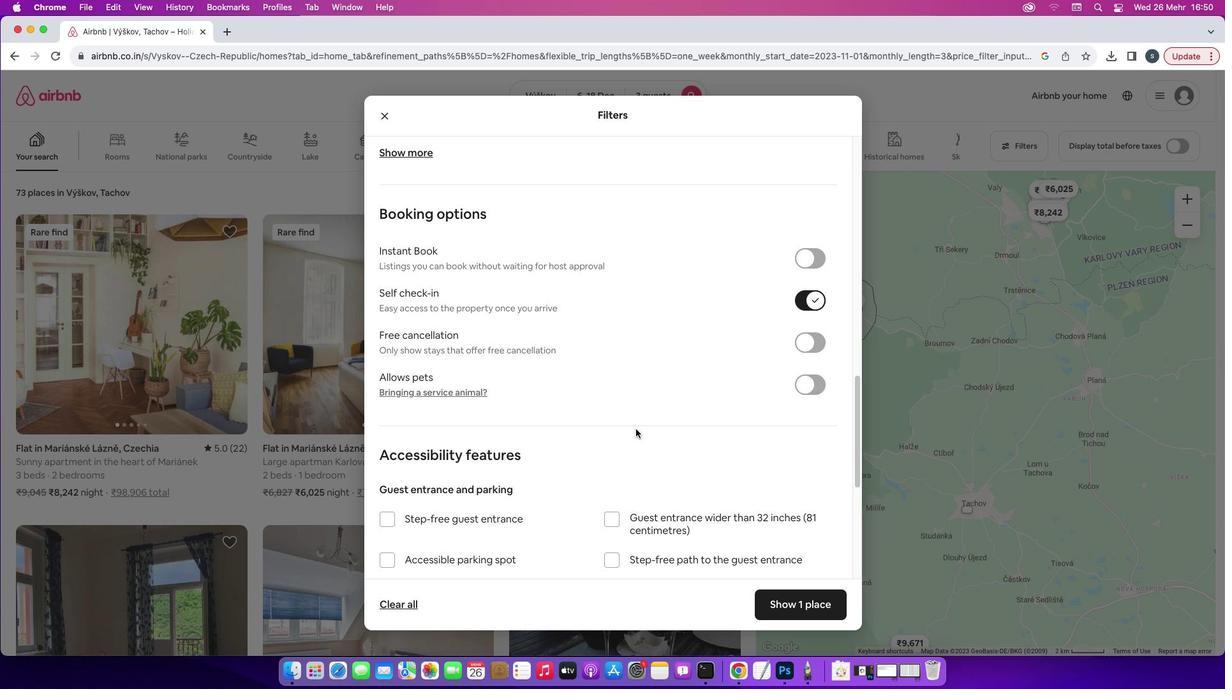 
Action: Mouse scrolled (635, 428) with delta (0, 0)
Screenshot: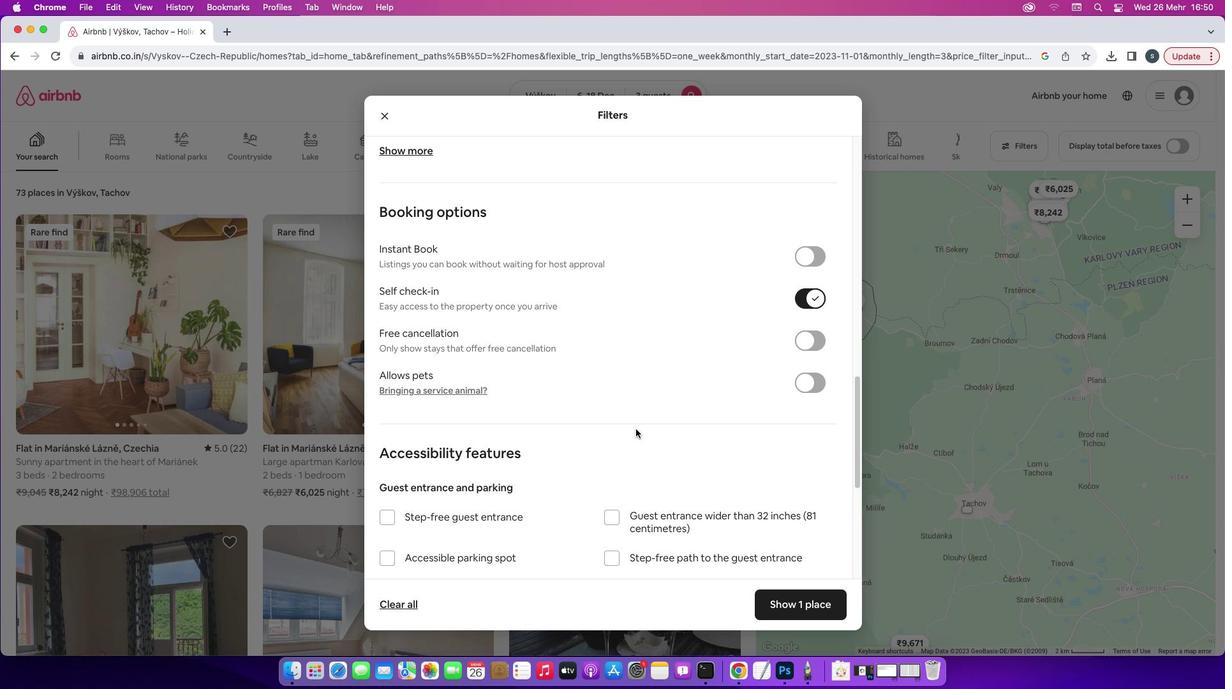 
Action: Mouse scrolled (635, 428) with delta (0, 0)
Screenshot: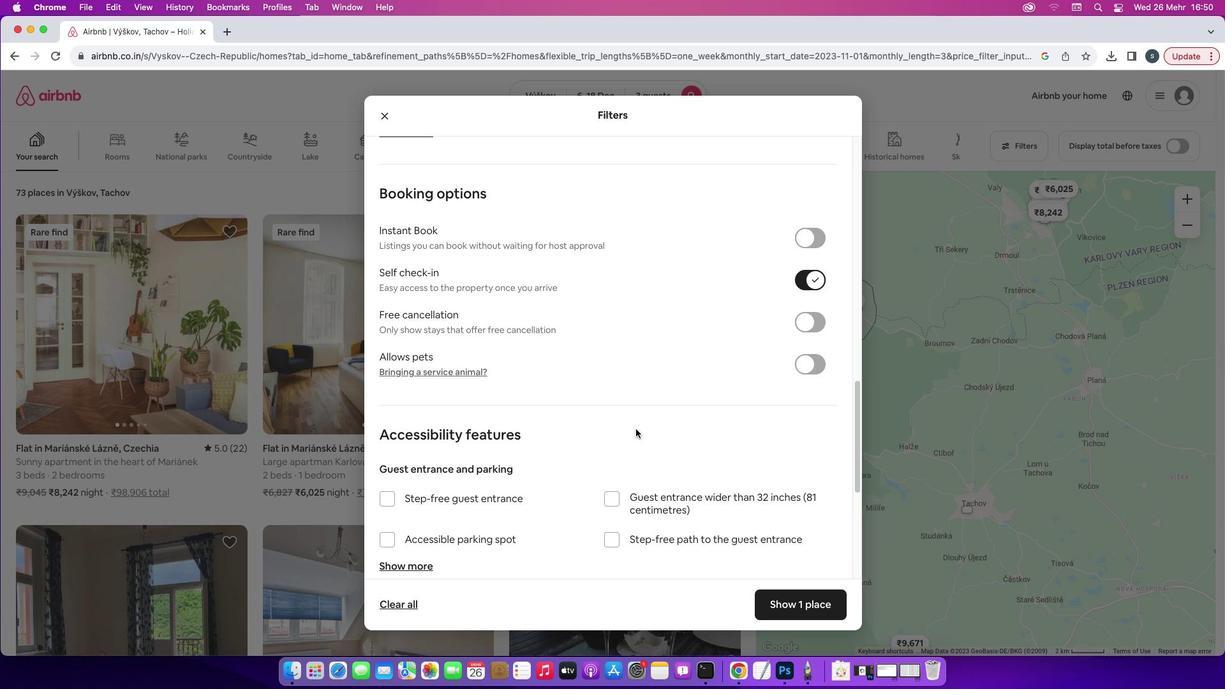
Action: Mouse scrolled (635, 428) with delta (0, 0)
Screenshot: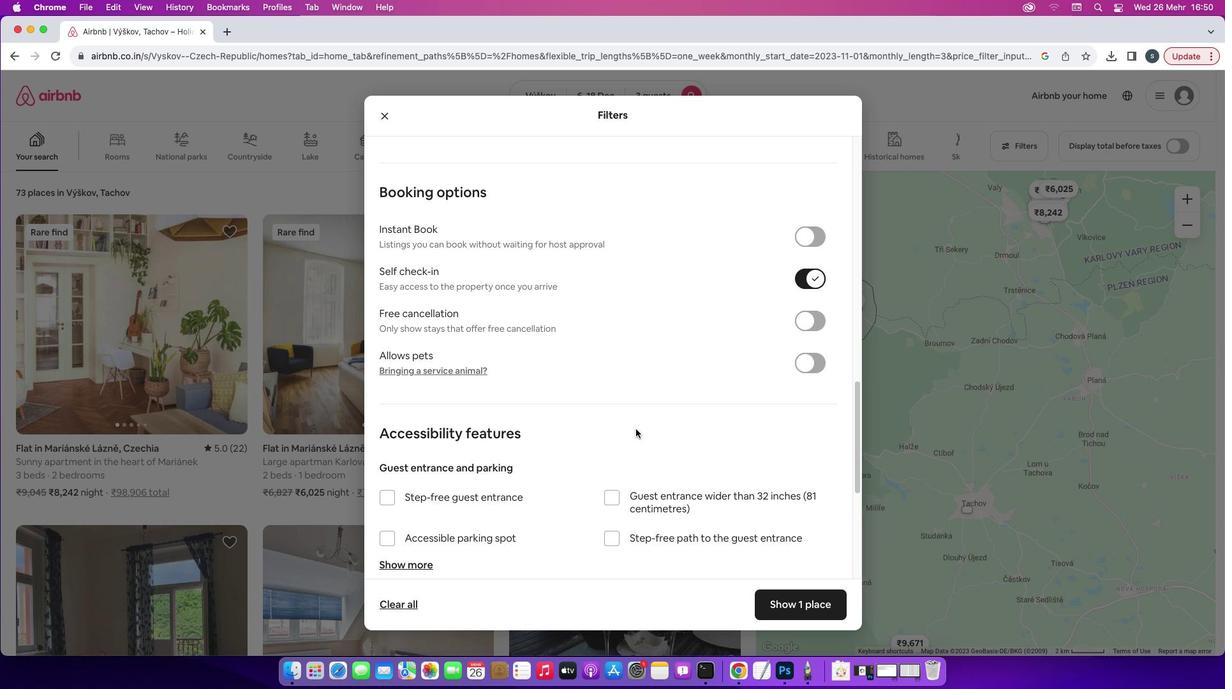 
Action: Mouse scrolled (635, 428) with delta (0, -1)
Screenshot: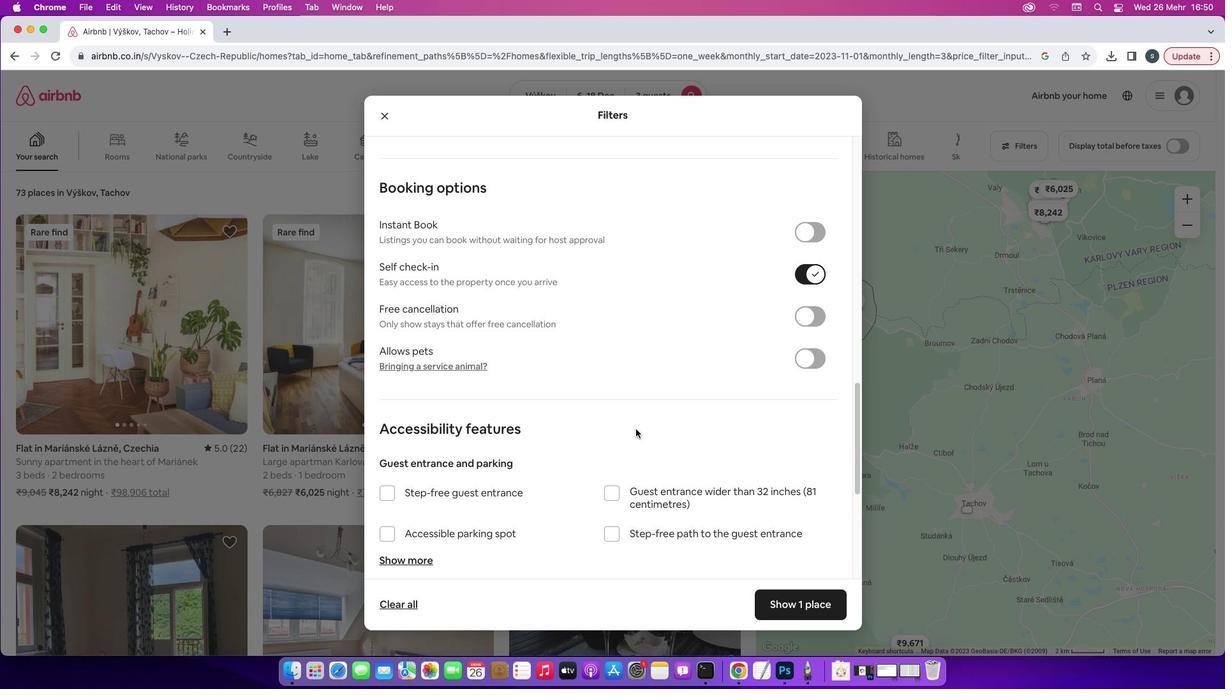 
Action: Mouse scrolled (635, 428) with delta (0, 0)
Screenshot: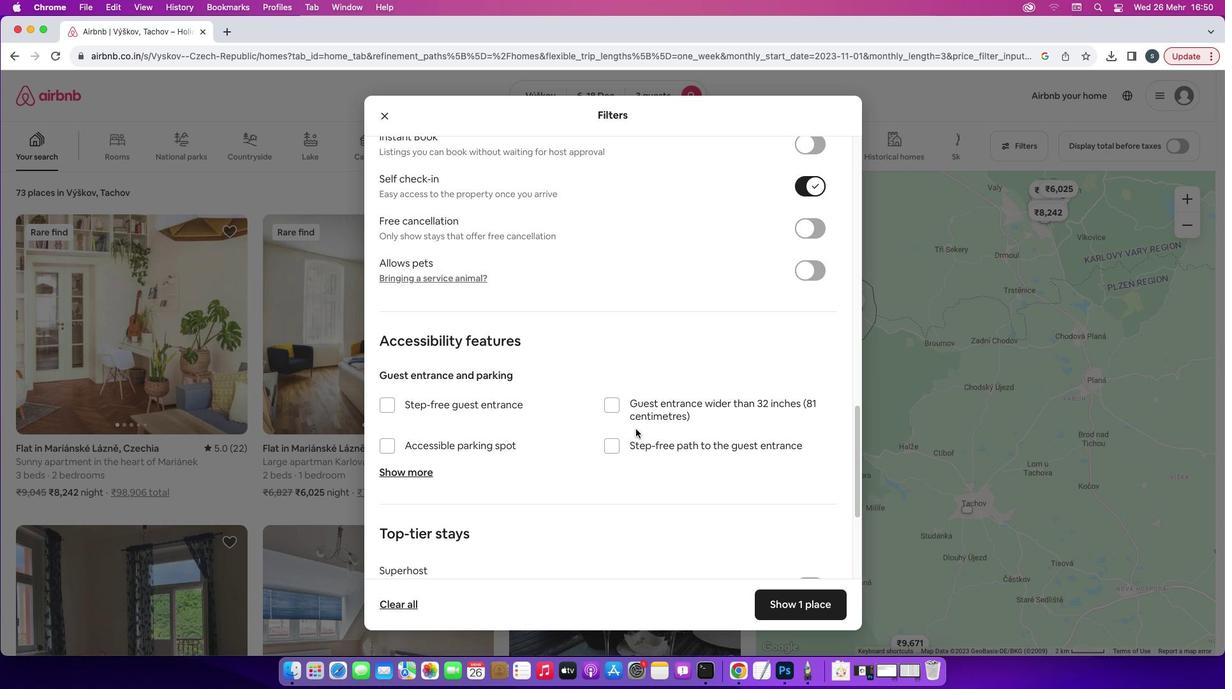 
Action: Mouse scrolled (635, 428) with delta (0, 0)
Screenshot: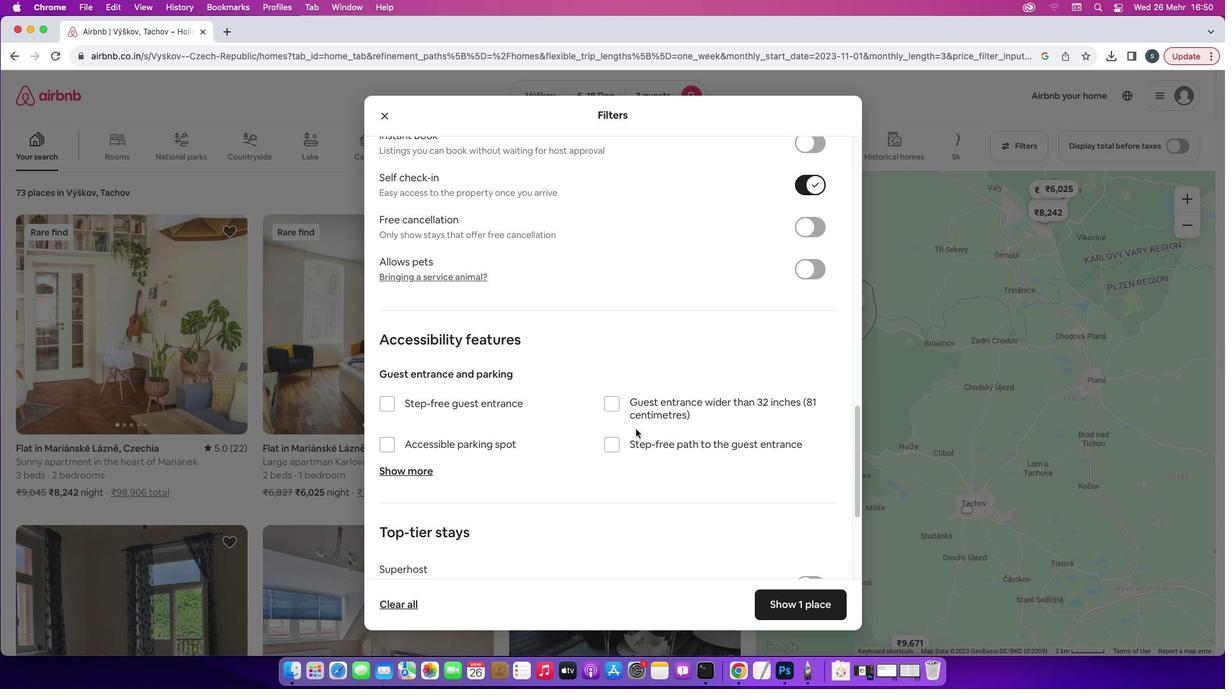 
Action: Mouse scrolled (635, 428) with delta (0, -1)
Screenshot: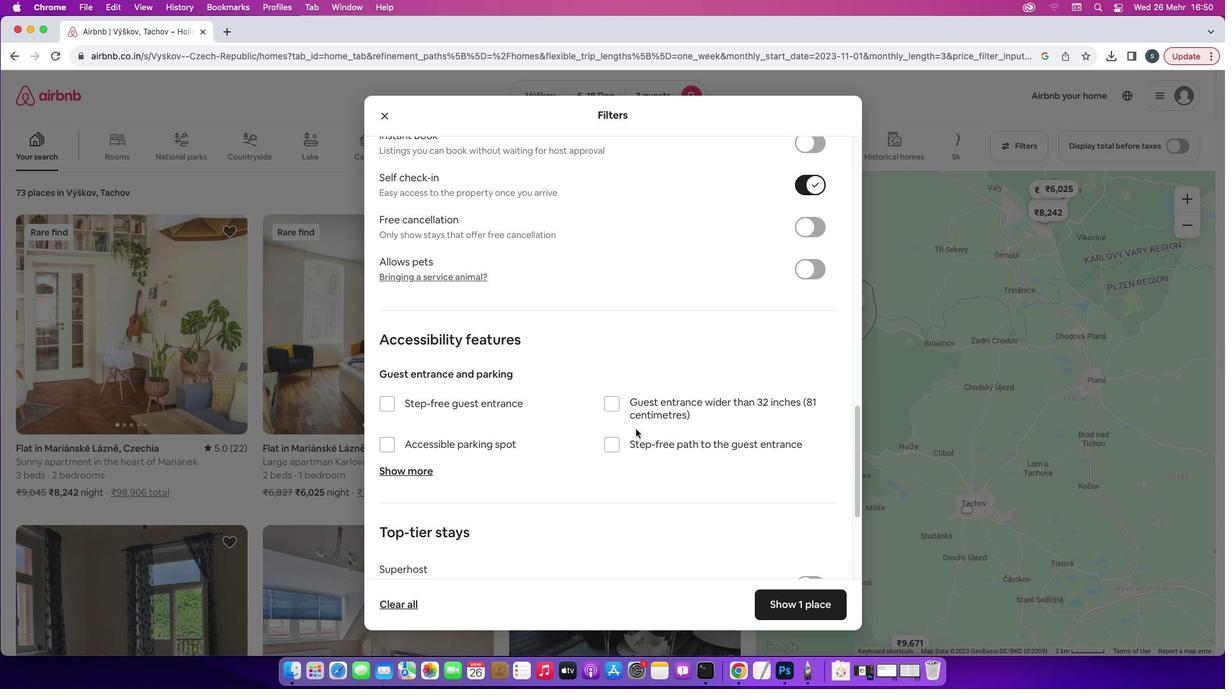 
Action: Mouse scrolled (635, 428) with delta (0, -2)
Screenshot: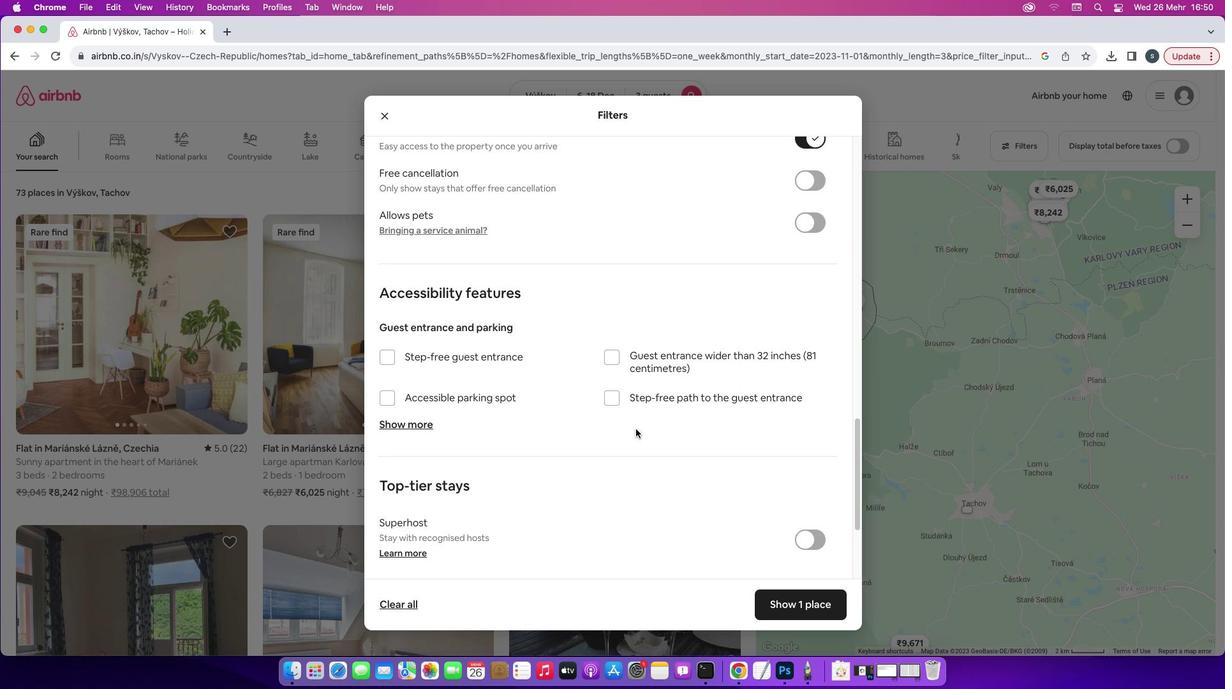 
Action: Mouse moved to (787, 605)
Screenshot: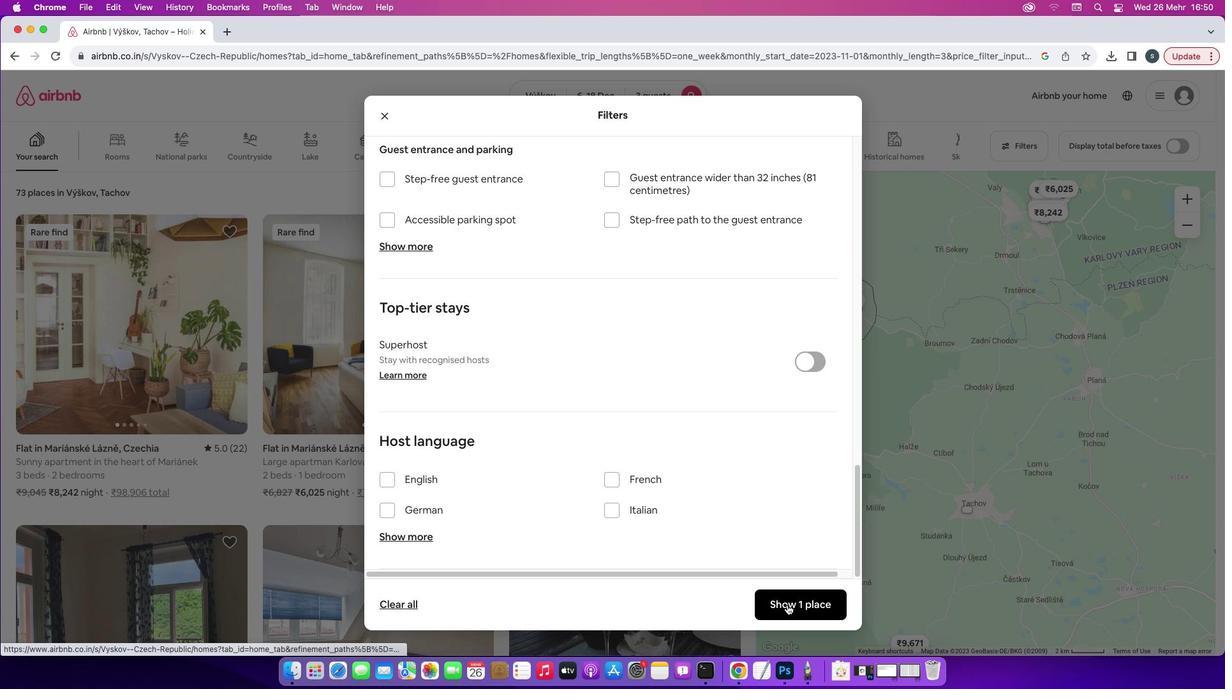 
Action: Mouse pressed left at (787, 605)
Screenshot: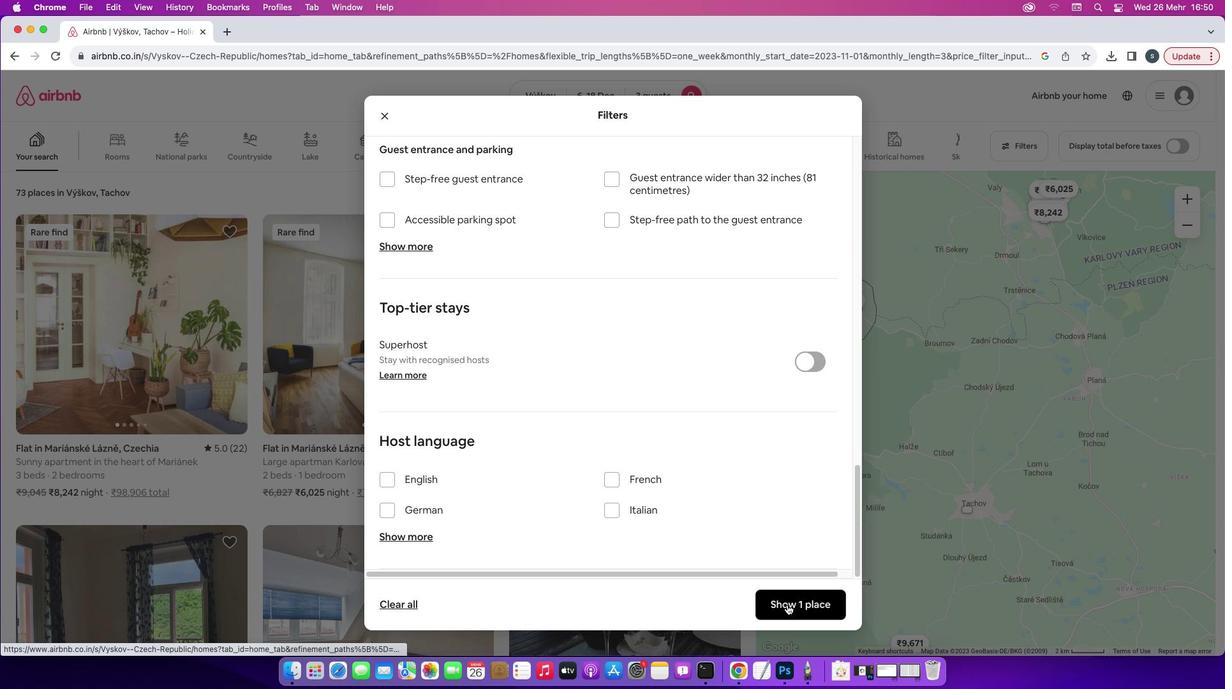 
Action: Mouse moved to (167, 289)
Screenshot: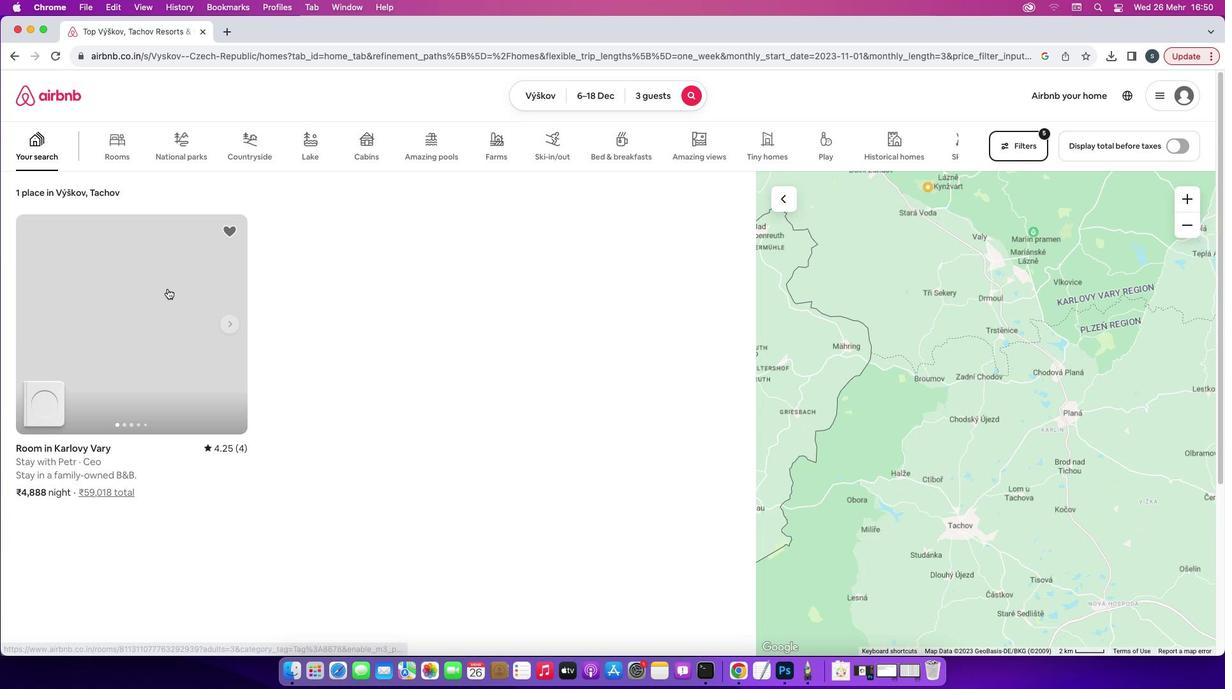 
Action: Mouse pressed left at (167, 289)
Screenshot: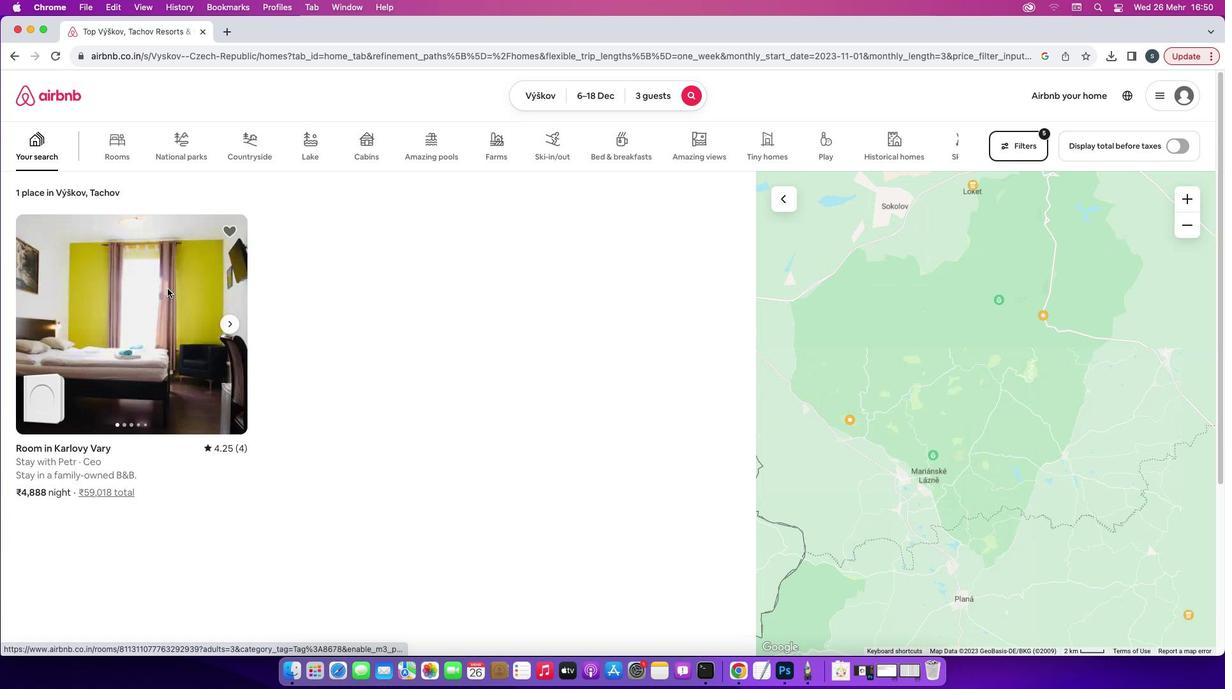 
Action: Mouse moved to (913, 456)
Screenshot: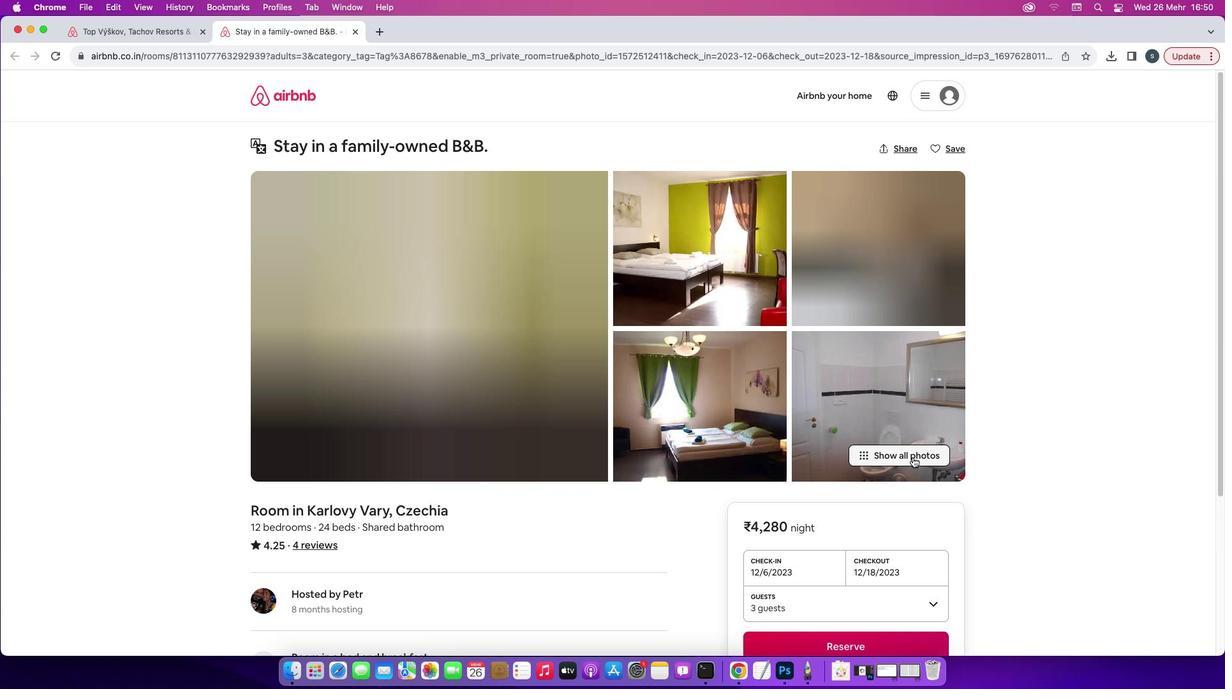 
Action: Mouse pressed left at (913, 456)
Screenshot: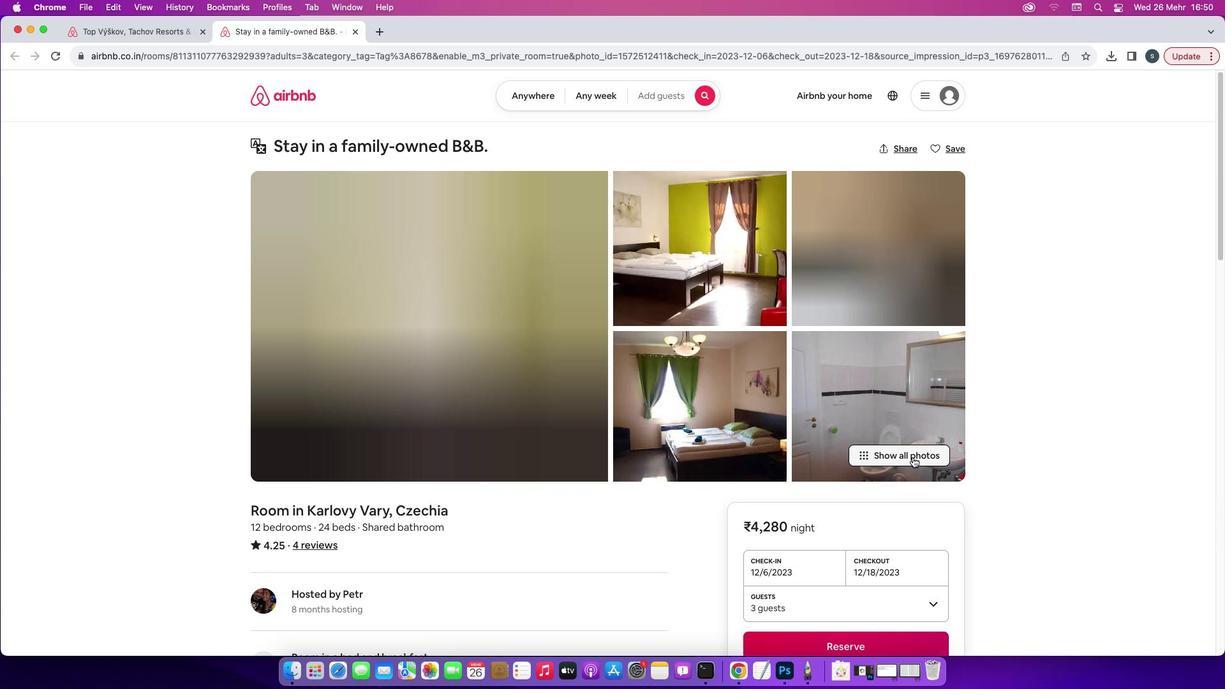 
Action: Mouse scrolled (913, 456) with delta (0, 0)
Screenshot: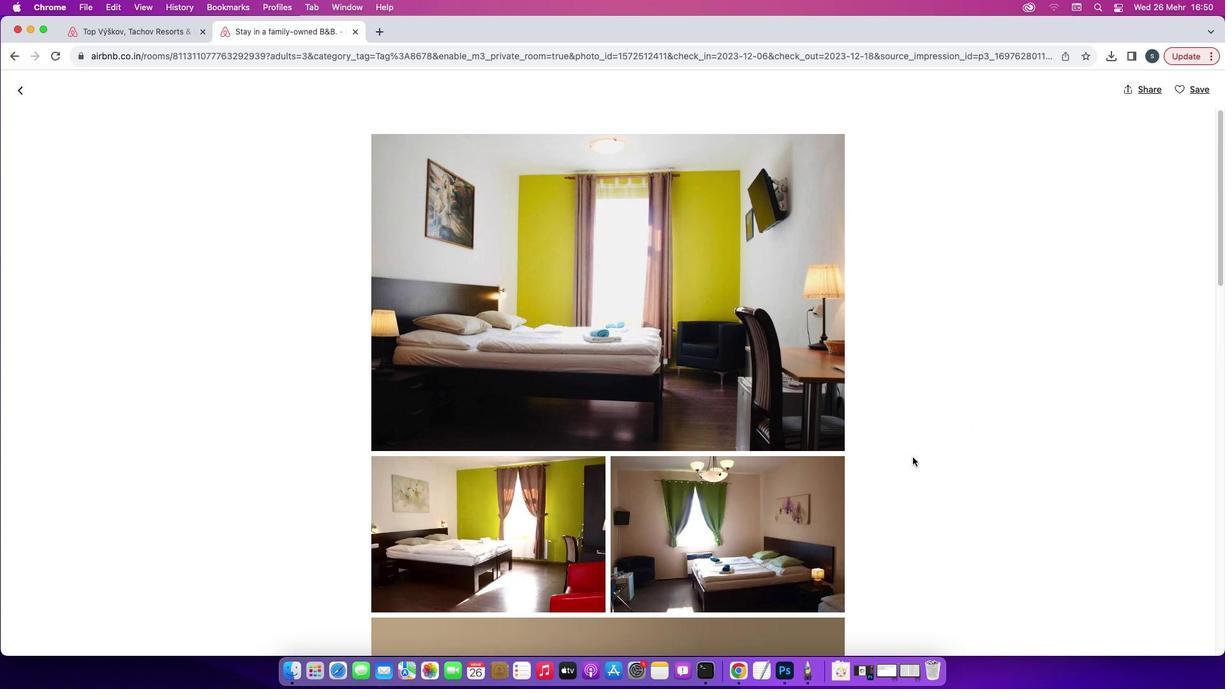 
Action: Mouse scrolled (913, 456) with delta (0, 0)
Screenshot: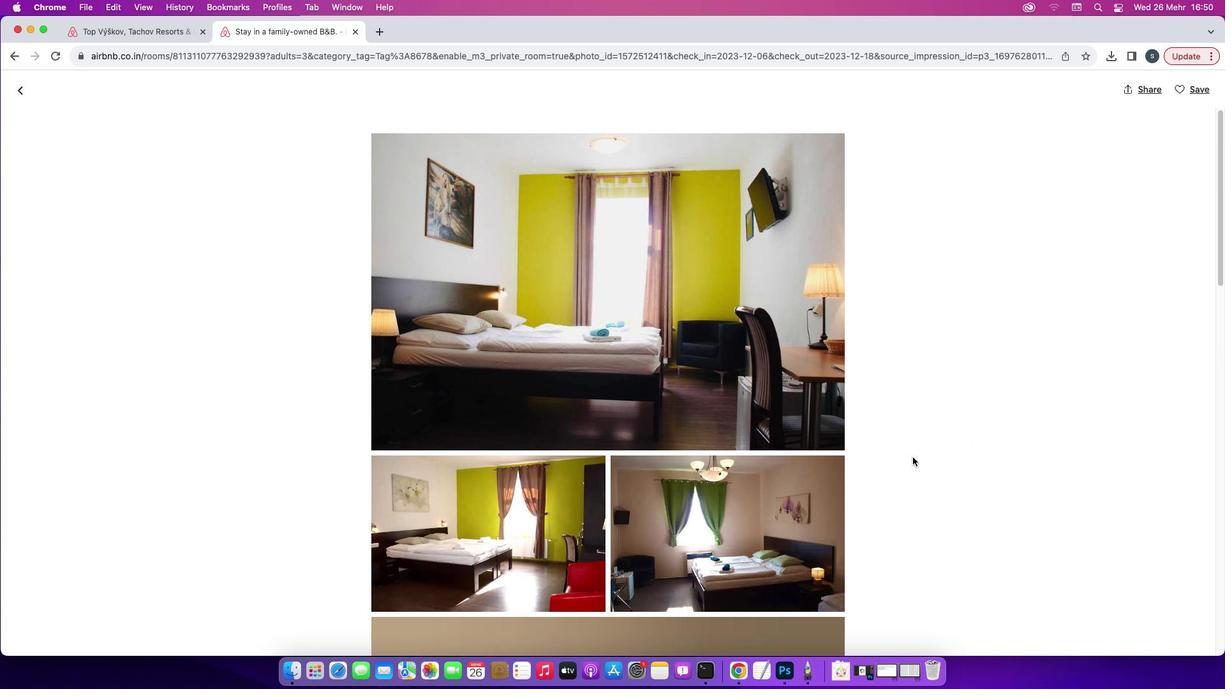 
Action: Mouse scrolled (913, 456) with delta (0, 0)
Screenshot: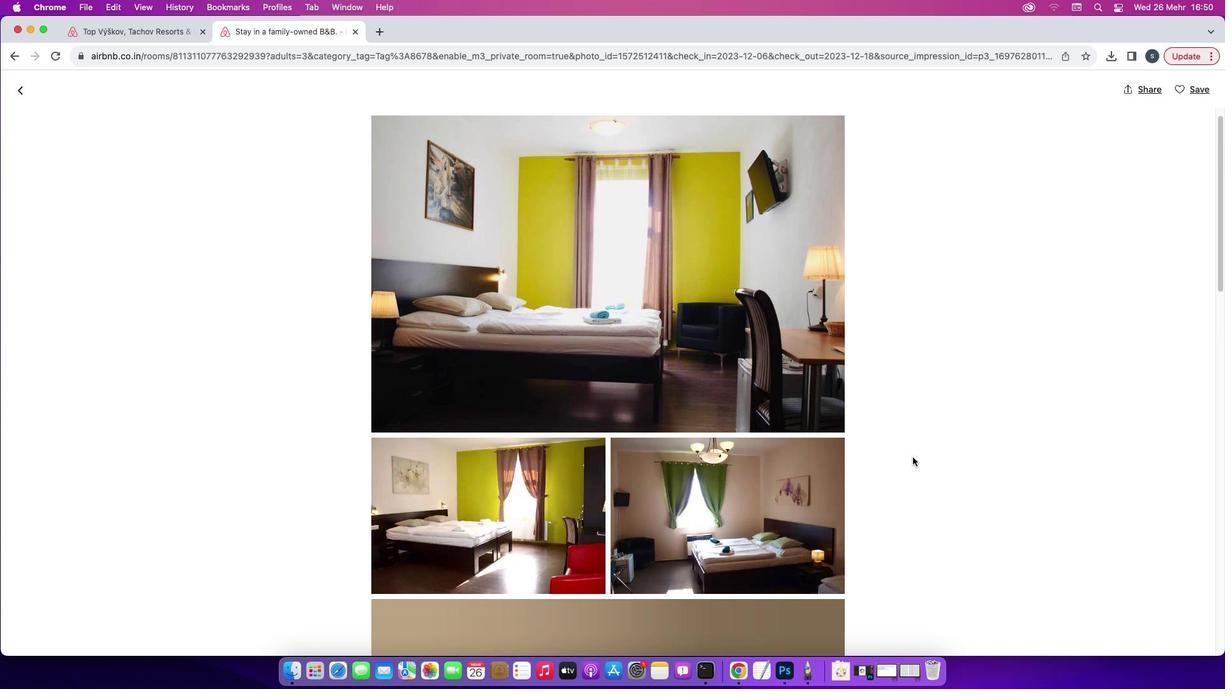 
Action: Mouse scrolled (913, 456) with delta (0, 0)
Screenshot: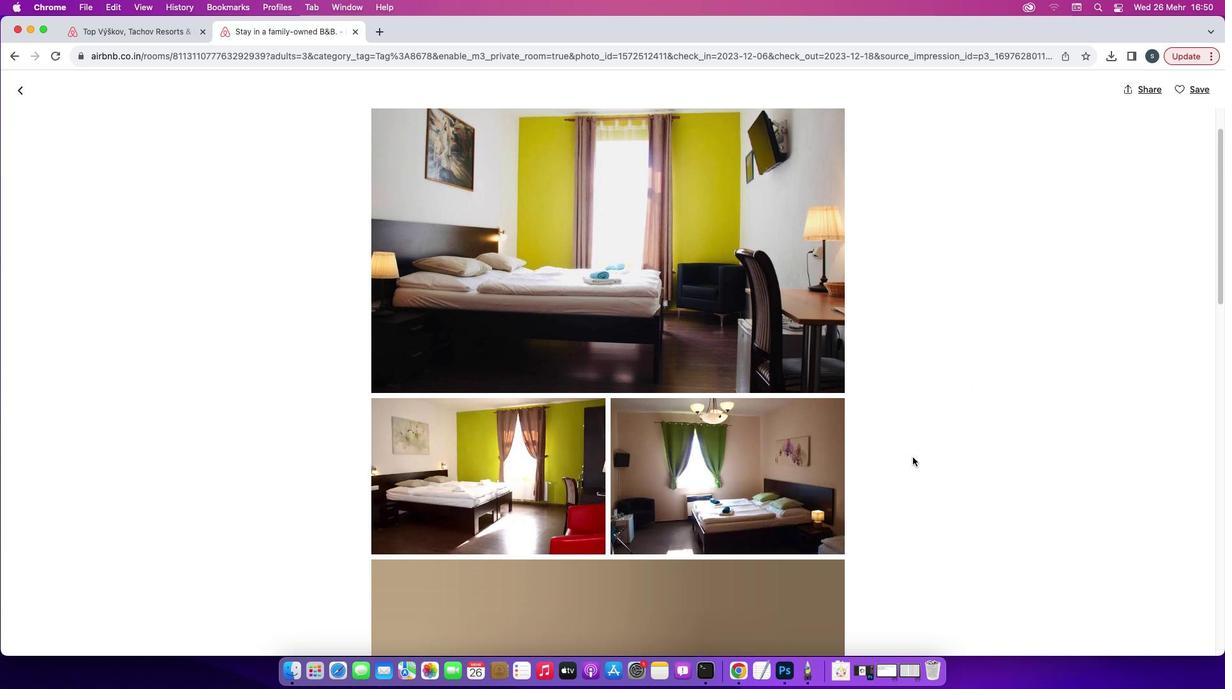 
Action: Mouse scrolled (913, 456) with delta (0, 0)
Screenshot: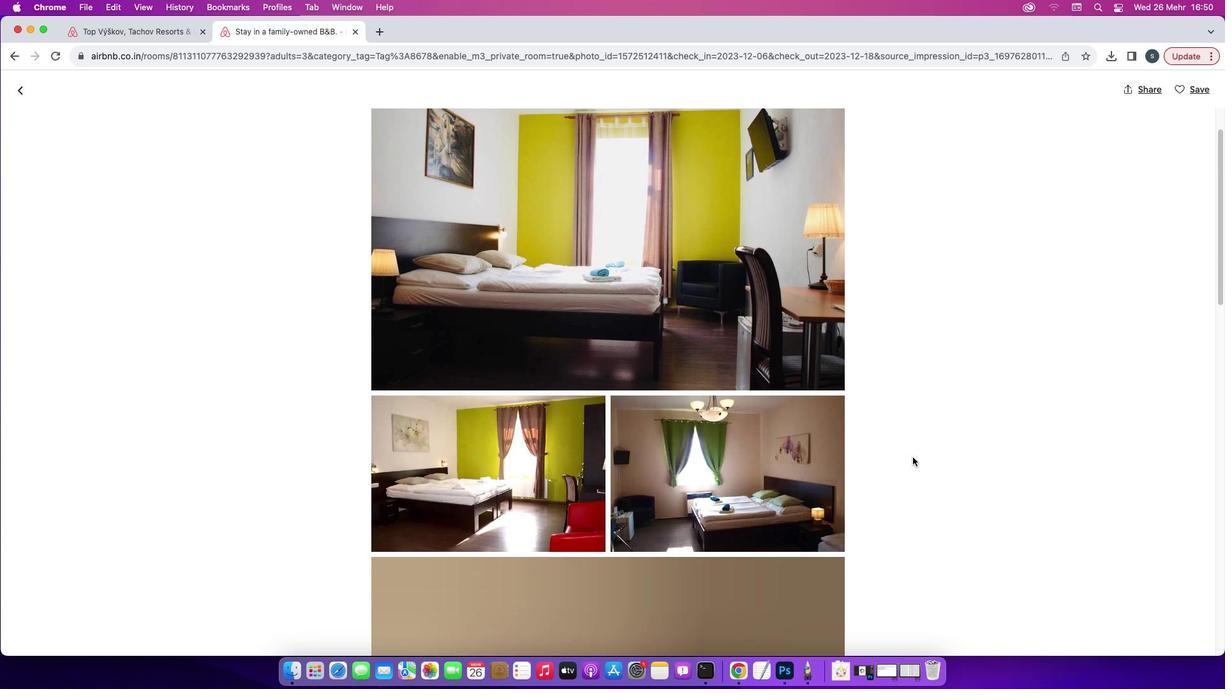 
Action: Mouse scrolled (913, 456) with delta (0, 0)
Screenshot: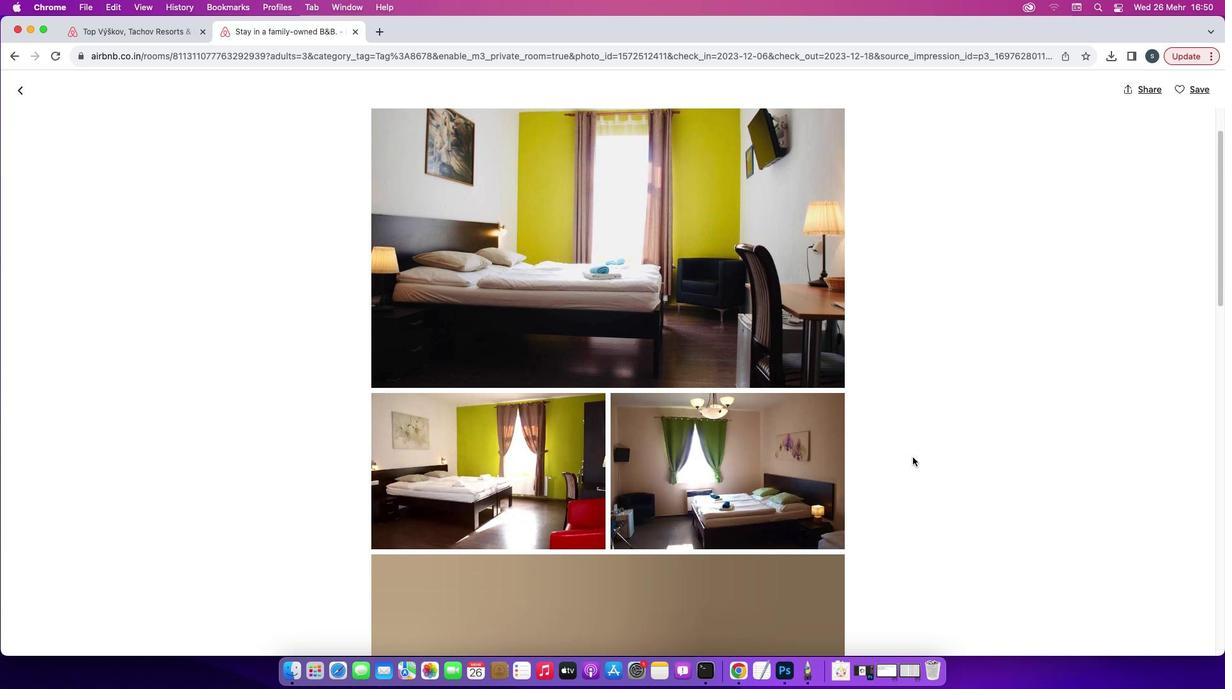 
Action: Mouse scrolled (913, 456) with delta (0, -1)
Screenshot: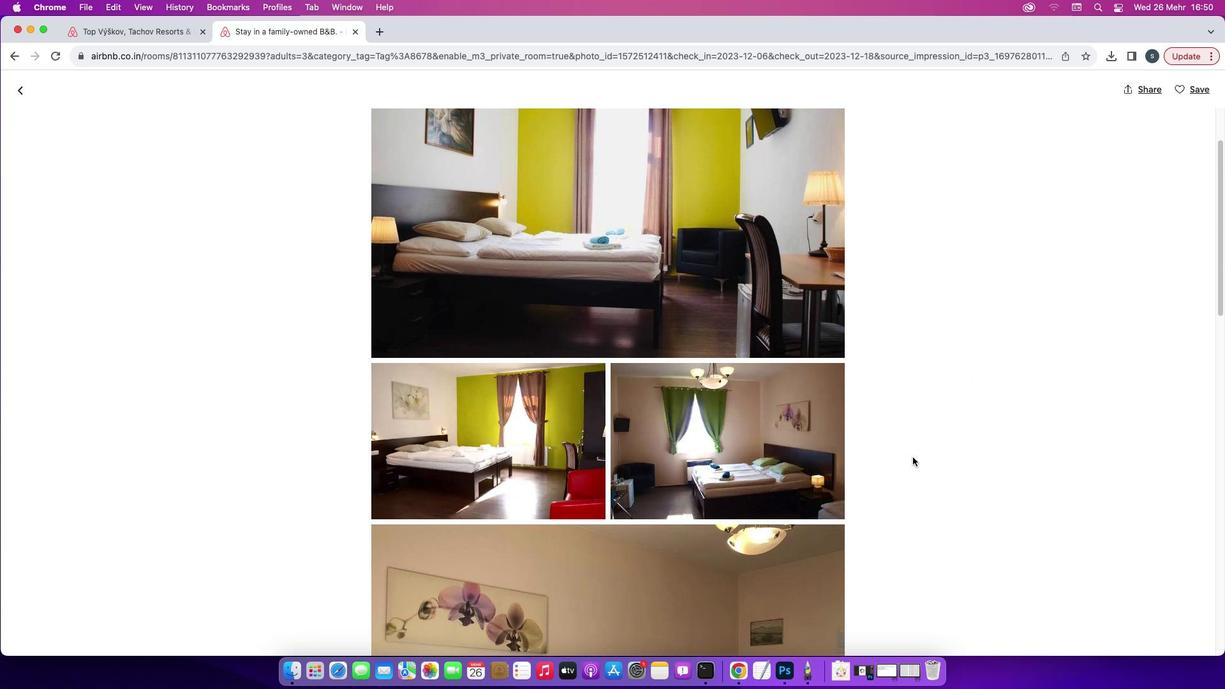 
Action: Mouse scrolled (913, 456) with delta (0, -1)
Screenshot: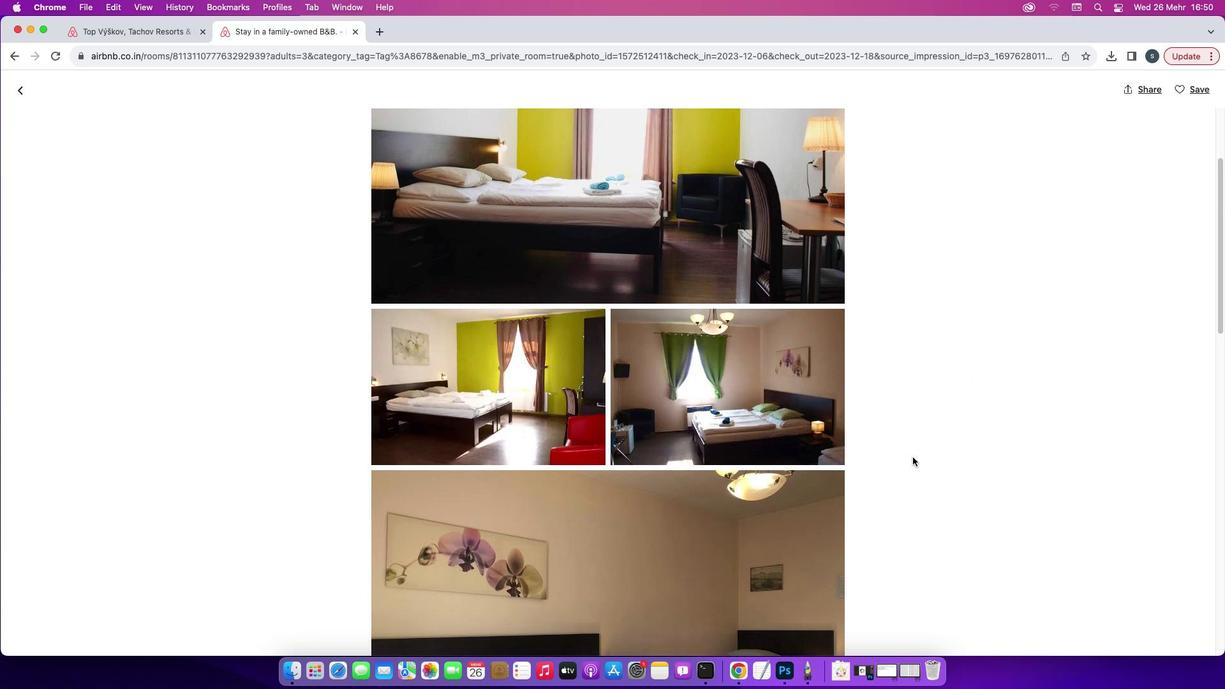 
Action: Mouse scrolled (913, 456) with delta (0, 0)
Screenshot: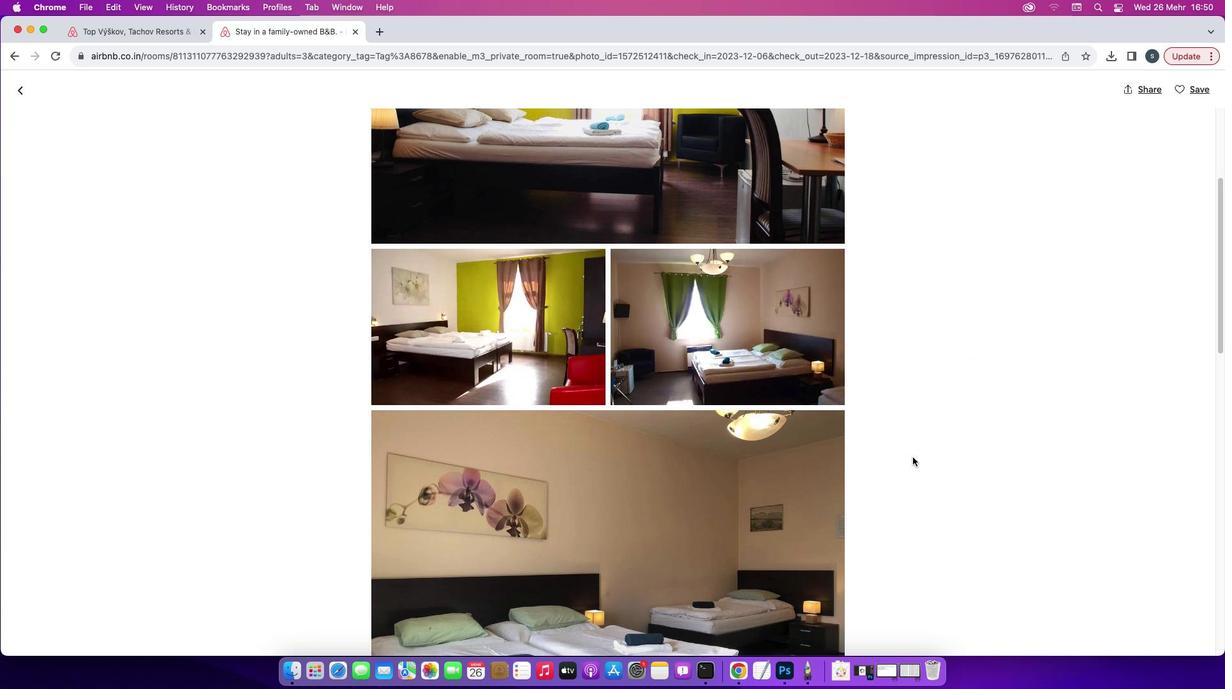 
Action: Mouse scrolled (913, 456) with delta (0, 0)
Screenshot: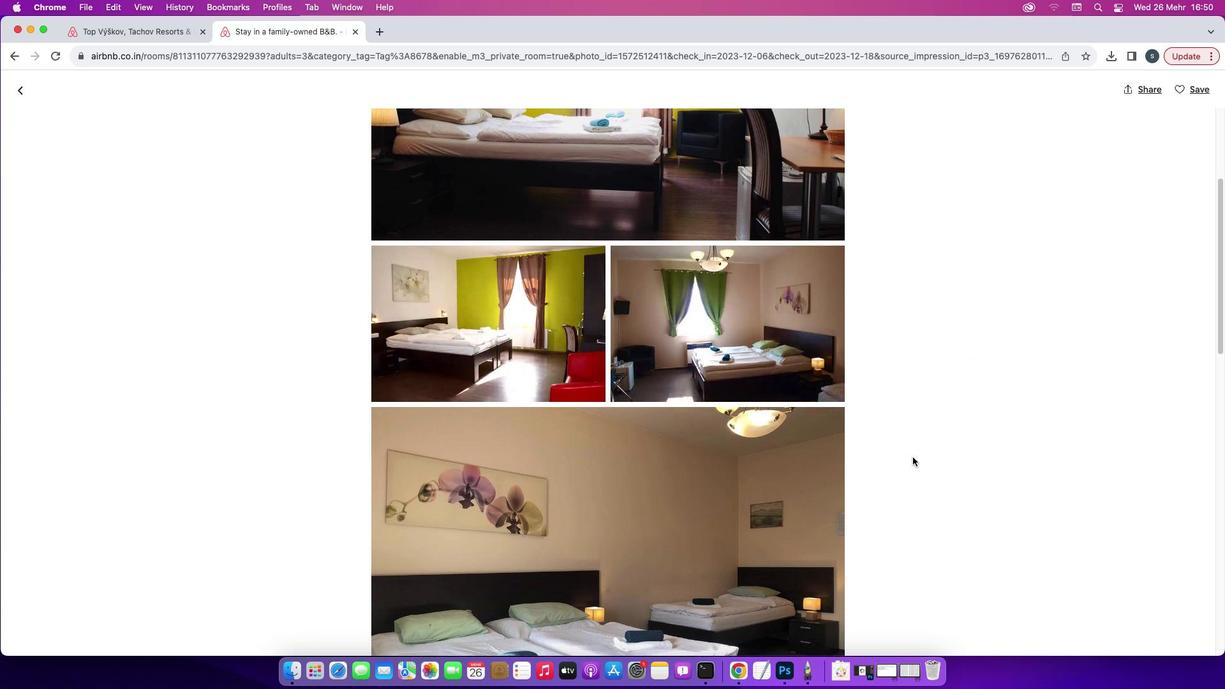 
Action: Mouse scrolled (913, 456) with delta (0, -1)
Screenshot: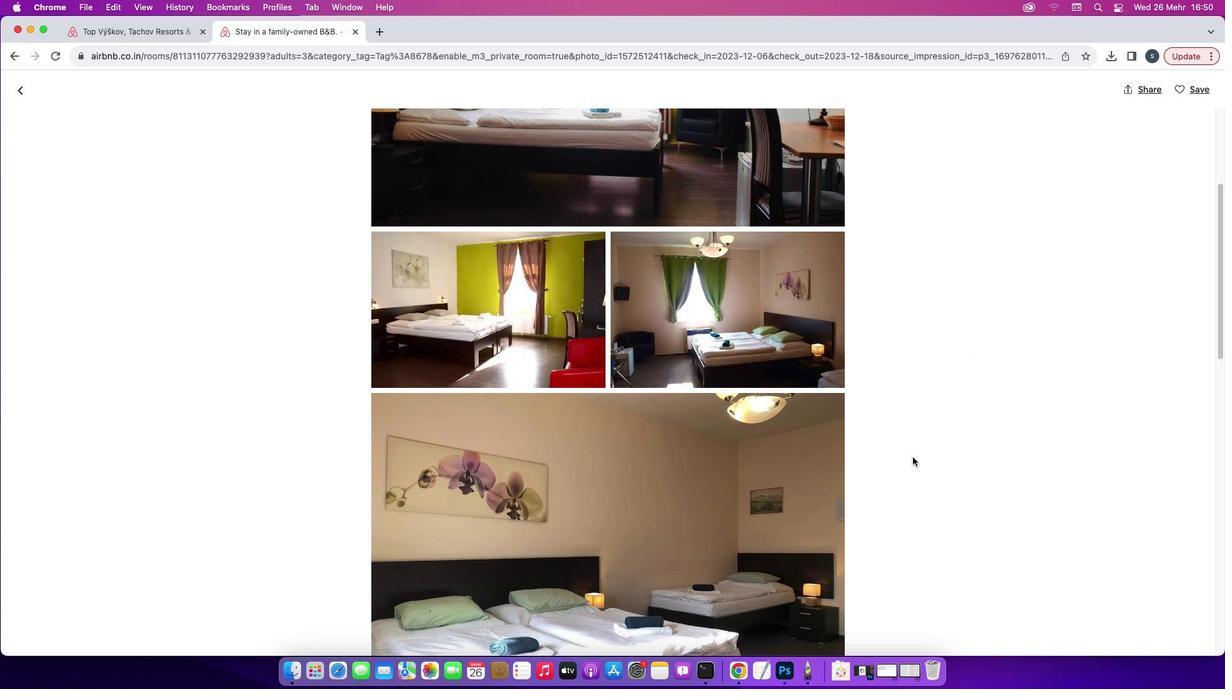 
Action: Mouse scrolled (913, 456) with delta (0, -2)
Screenshot: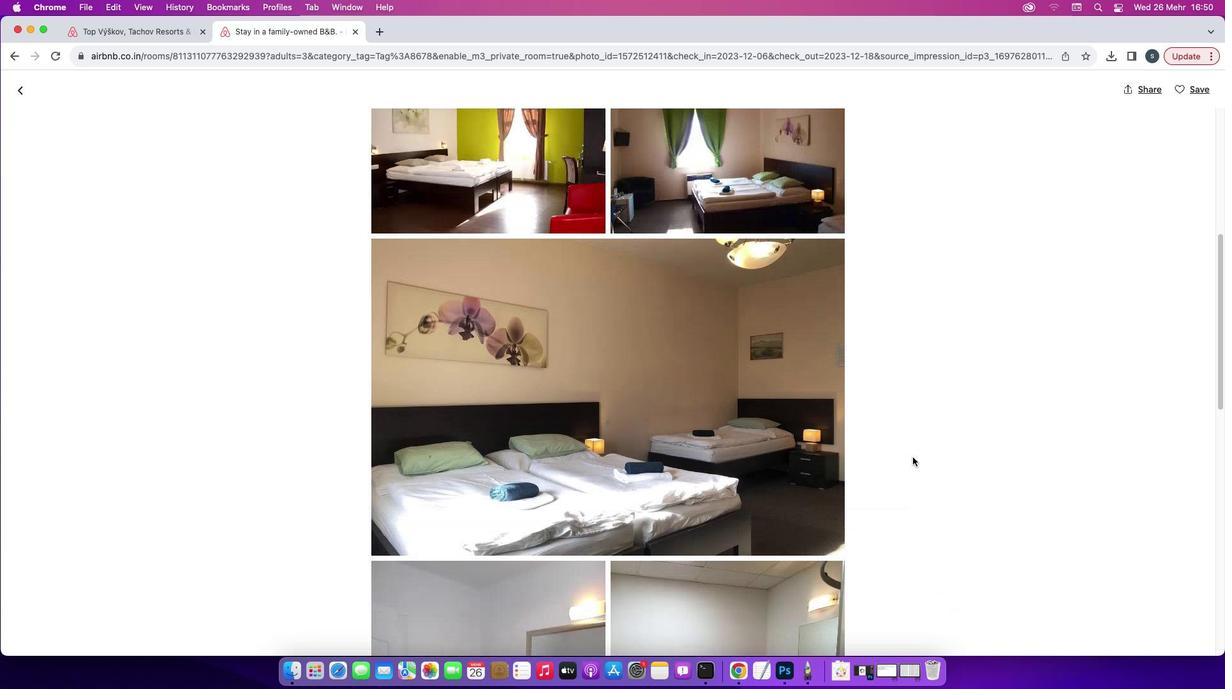 
Action: Mouse scrolled (913, 456) with delta (0, 0)
Screenshot: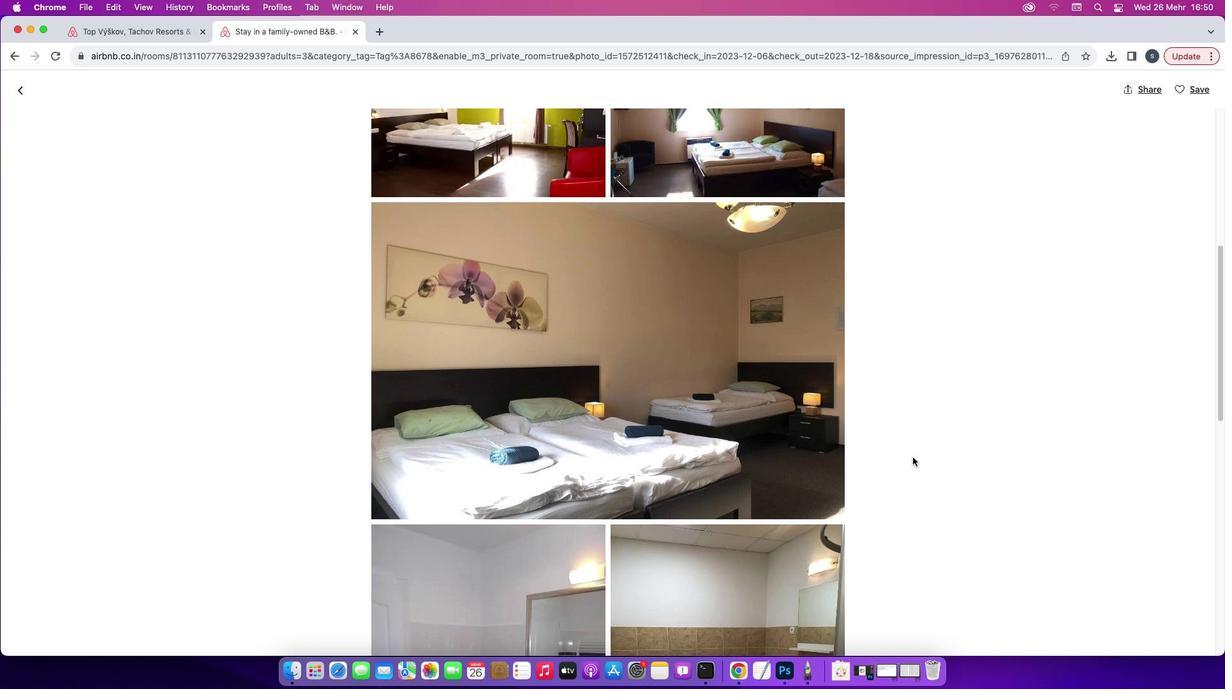 
Action: Mouse scrolled (913, 456) with delta (0, 0)
Screenshot: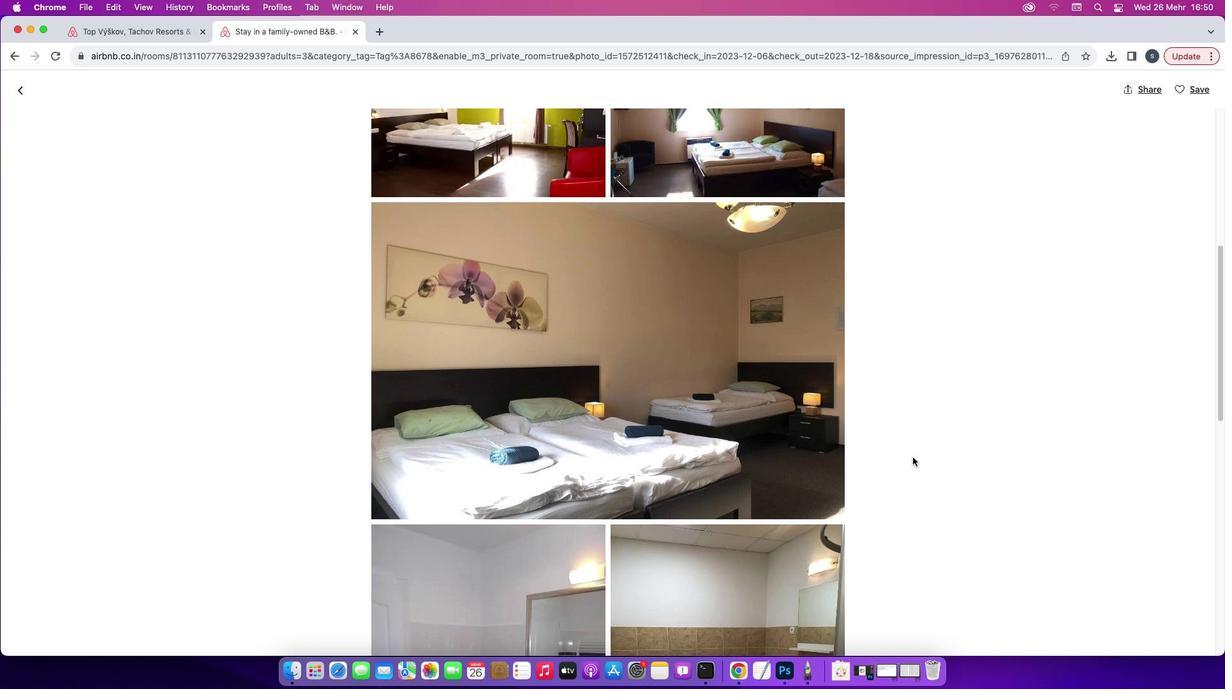 
Action: Mouse scrolled (913, 456) with delta (0, -1)
Screenshot: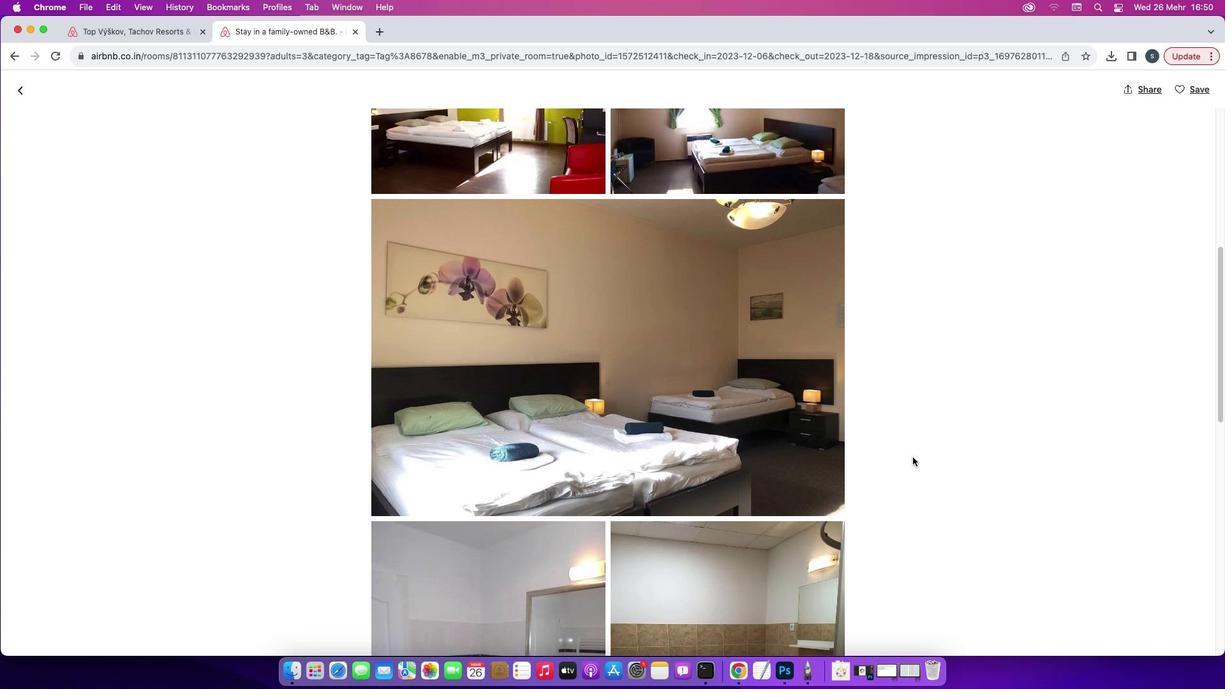 
Action: Mouse scrolled (913, 456) with delta (0, -2)
Screenshot: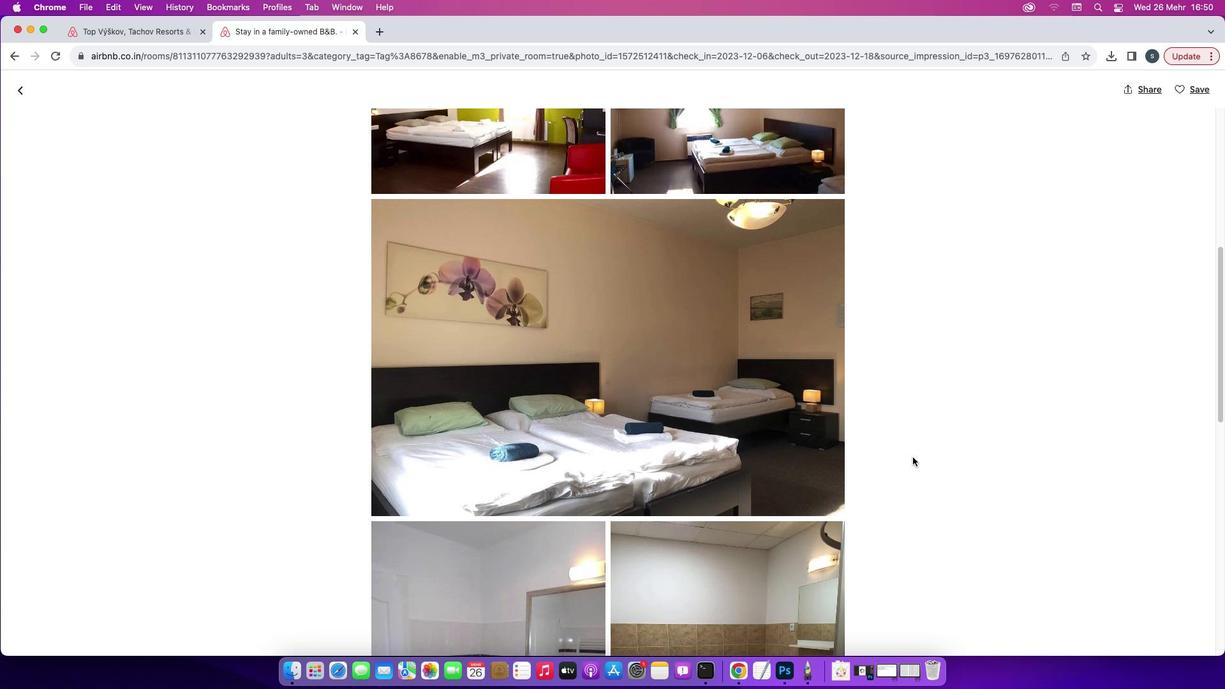 
Action: Mouse scrolled (913, 456) with delta (0, 0)
Screenshot: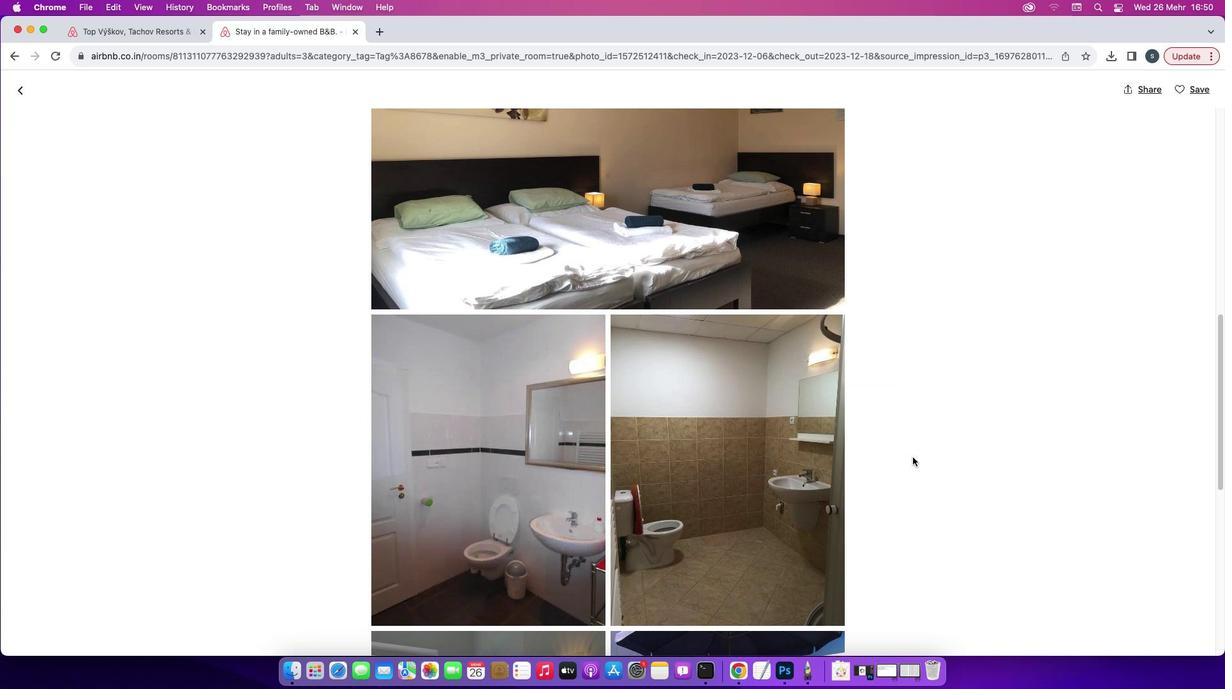 
Action: Mouse scrolled (913, 456) with delta (0, 0)
Screenshot: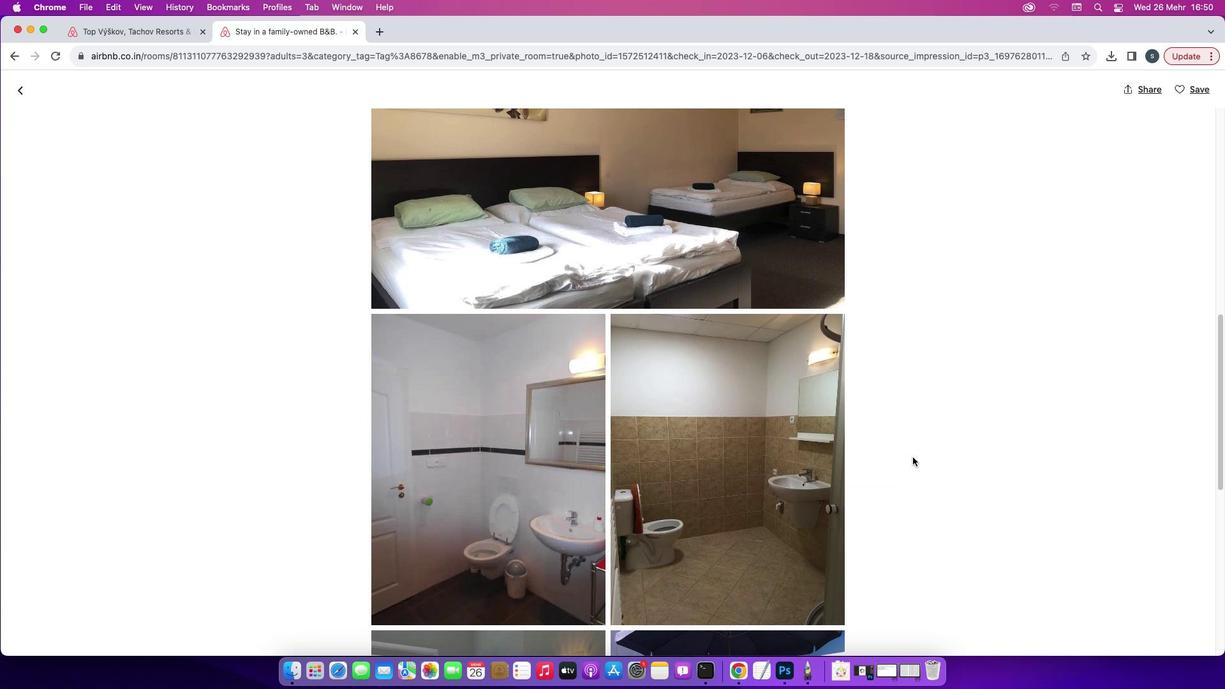 
Action: Mouse scrolled (913, 456) with delta (0, -1)
Screenshot: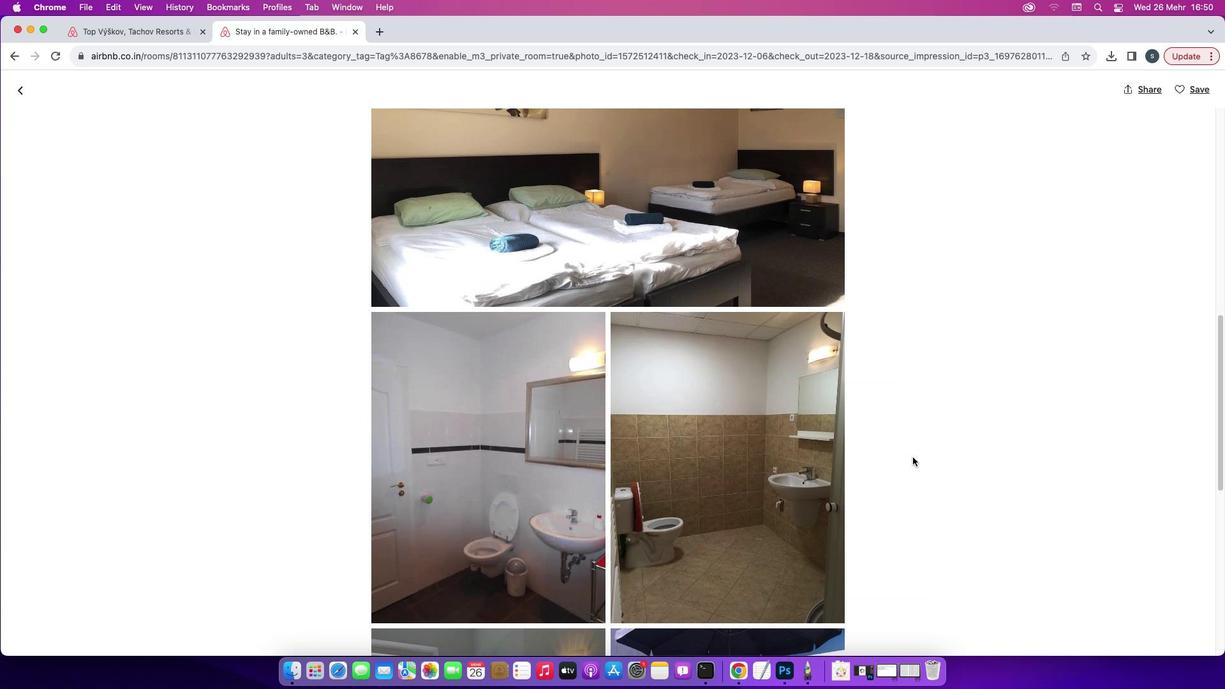 
Action: Mouse scrolled (913, 456) with delta (0, -1)
Screenshot: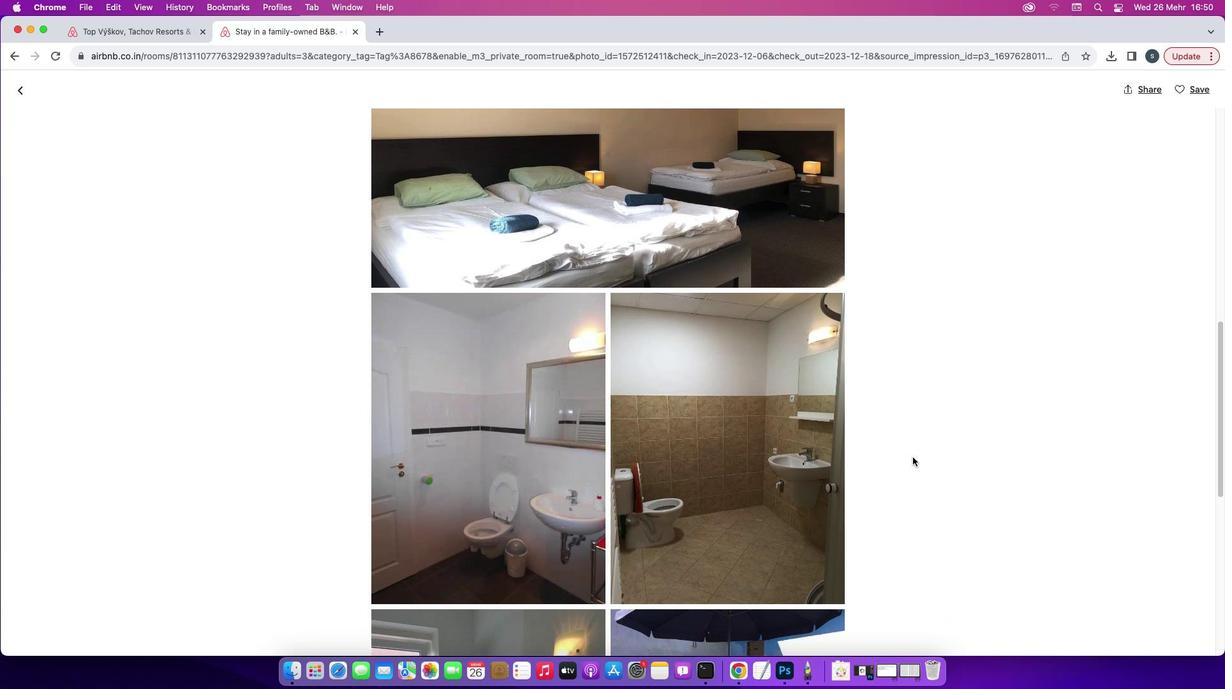 
Action: Mouse scrolled (913, 456) with delta (0, 0)
Screenshot: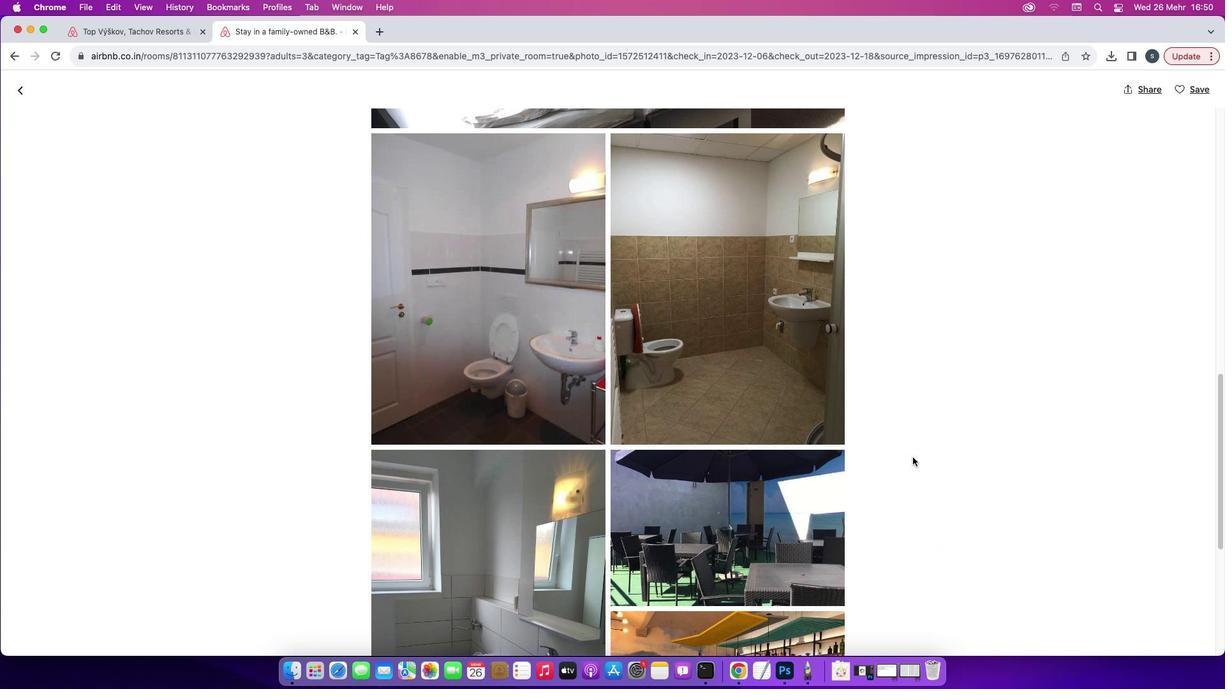 
Action: Mouse scrolled (913, 456) with delta (0, 0)
Screenshot: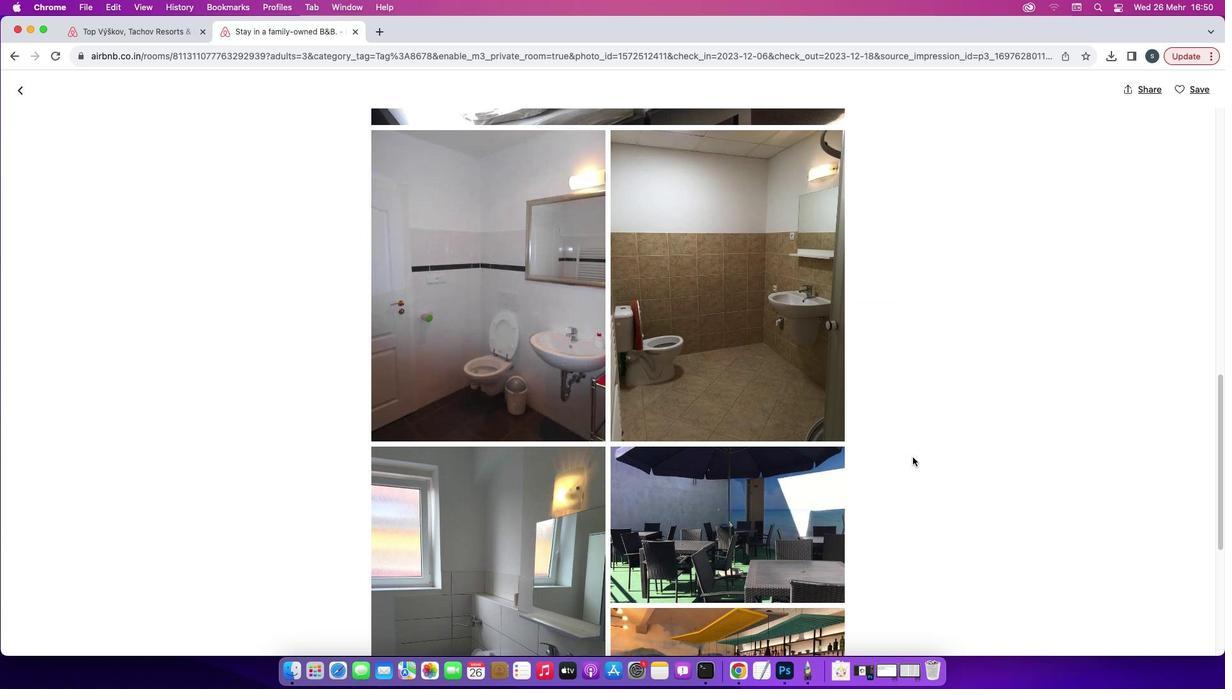 
Action: Mouse scrolled (913, 456) with delta (0, -1)
Screenshot: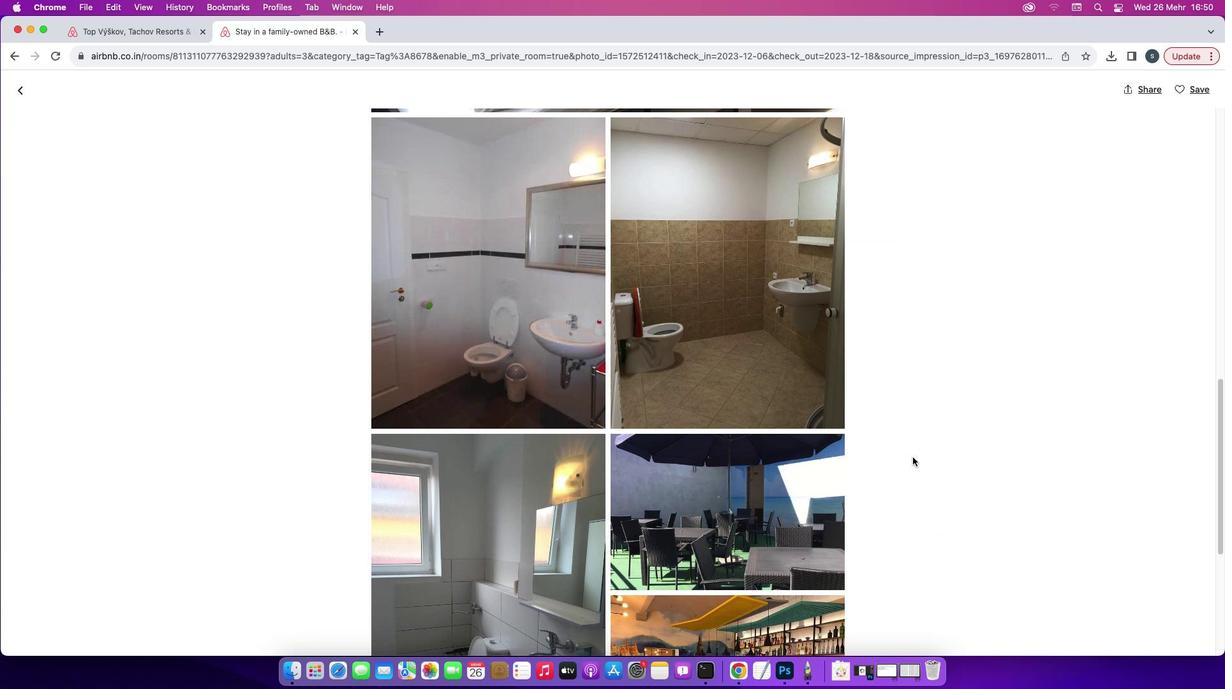 
Action: Mouse scrolled (913, 456) with delta (0, -2)
Screenshot: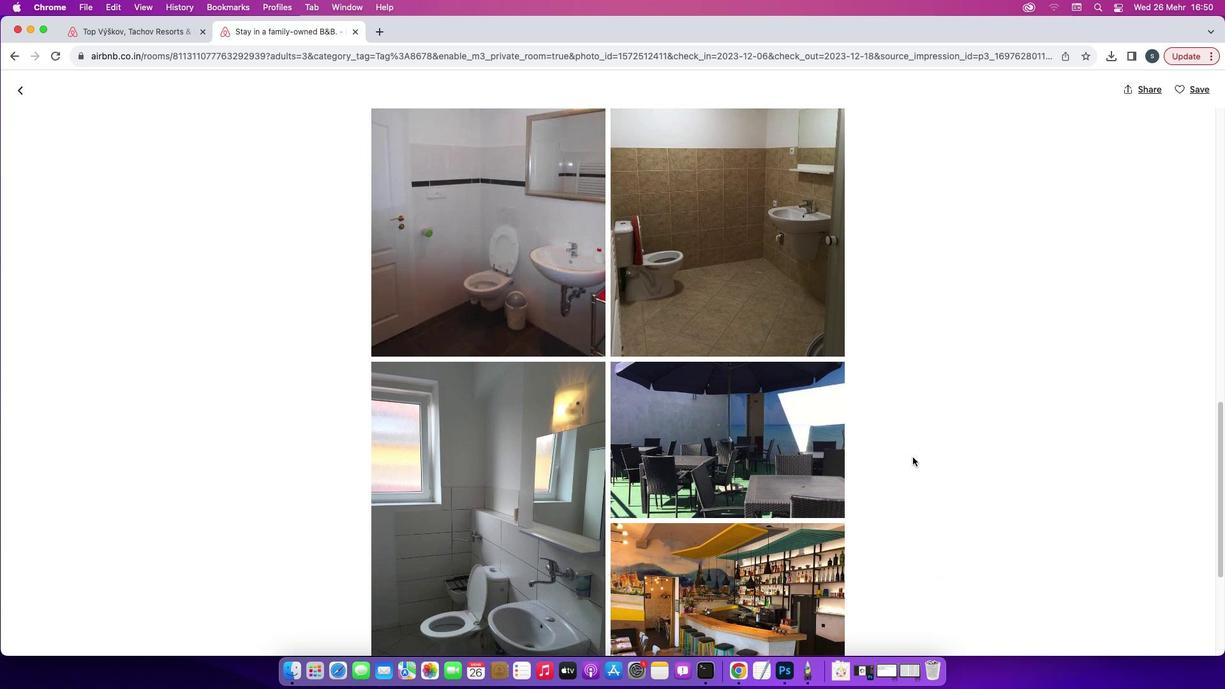 
Action: Mouse scrolled (913, 456) with delta (0, 0)
Screenshot: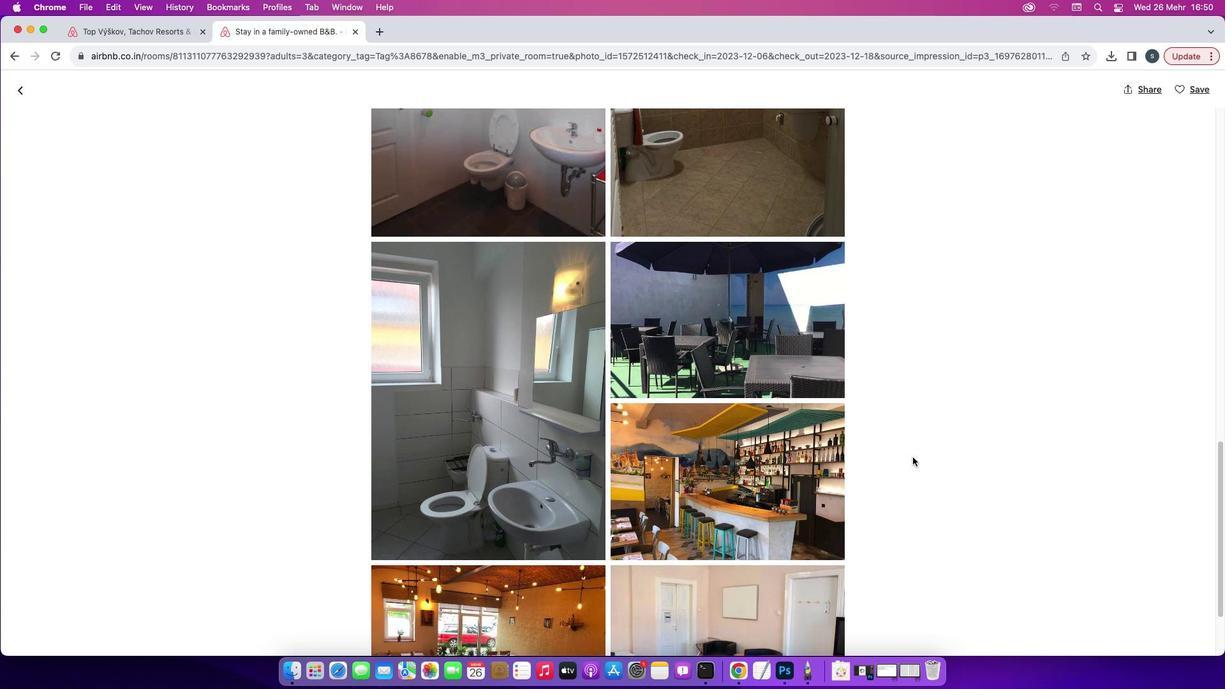 
Action: Mouse scrolled (913, 456) with delta (0, 0)
Screenshot: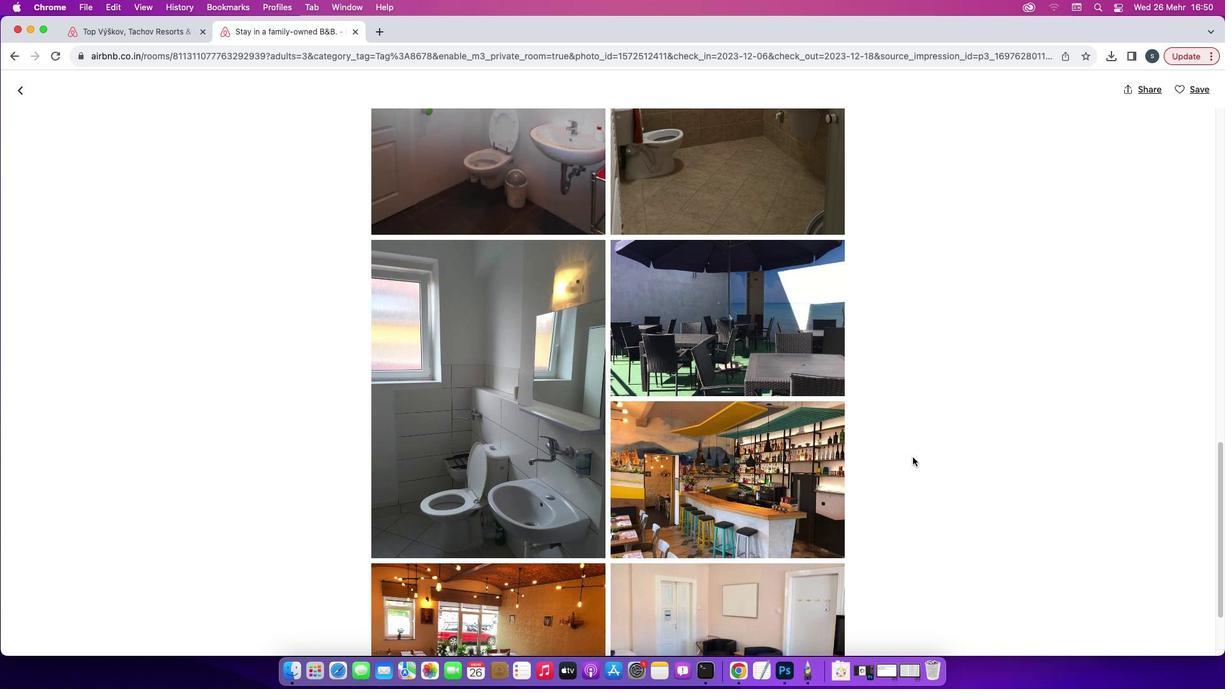 
Action: Mouse scrolled (913, 456) with delta (0, -1)
Screenshot: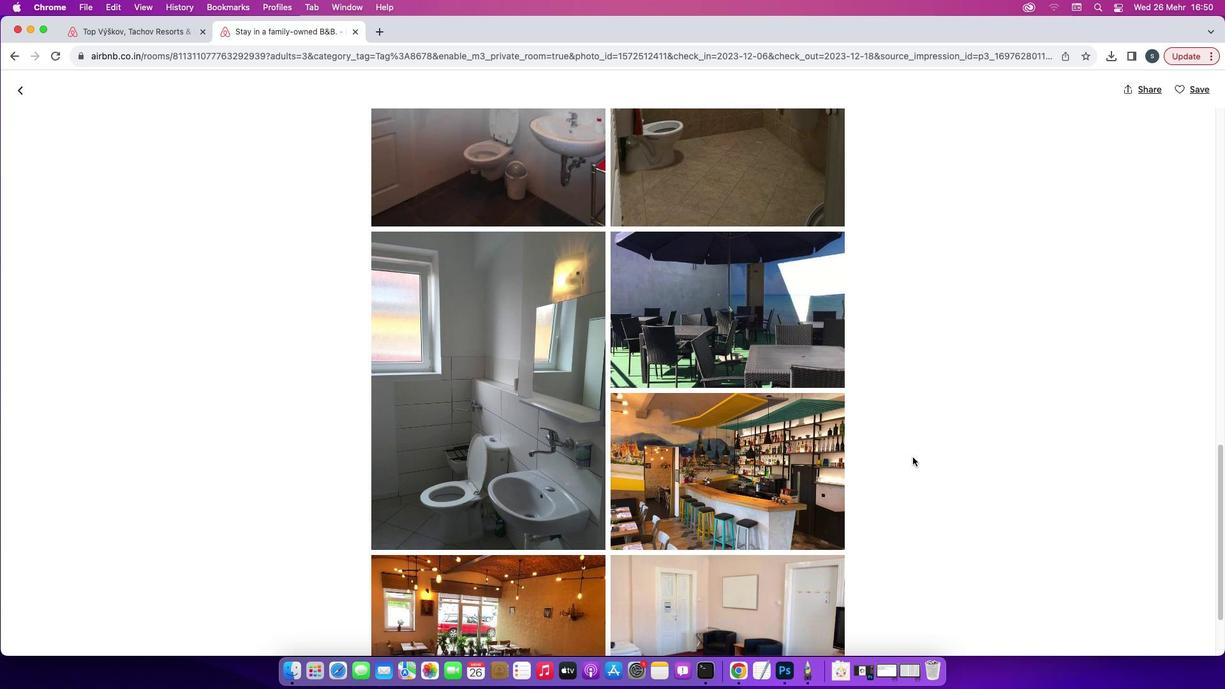 
Action: Mouse scrolled (913, 456) with delta (0, -1)
Screenshot: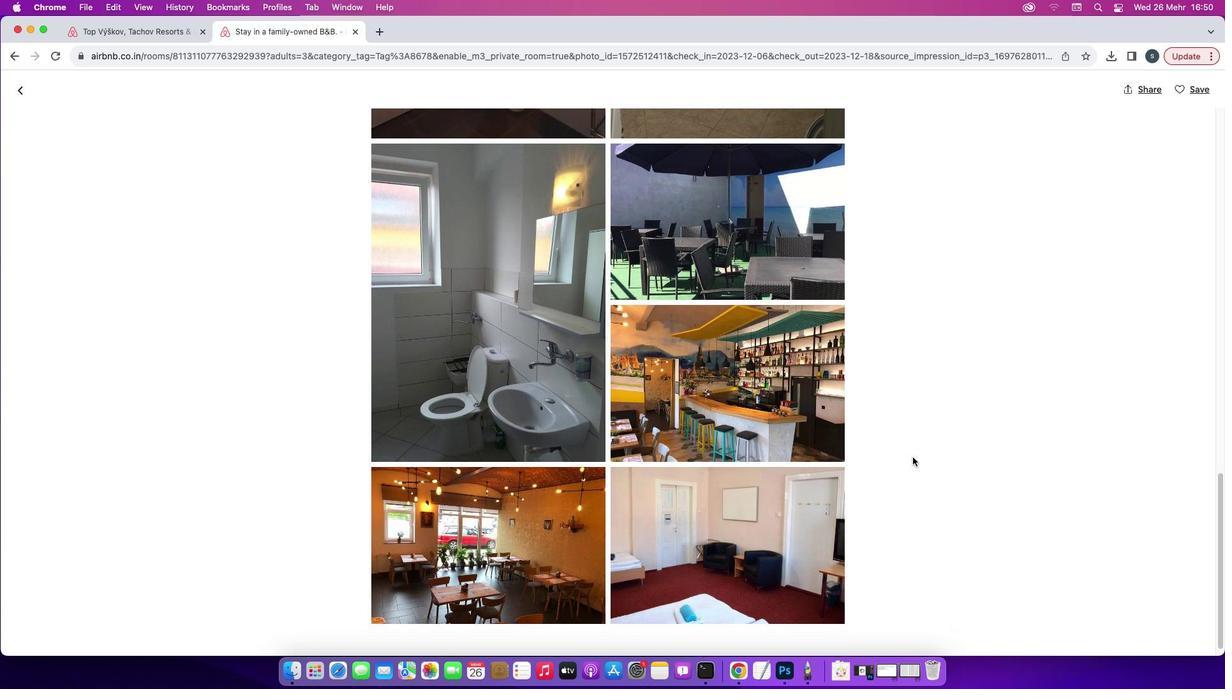 
Action: Mouse scrolled (913, 456) with delta (0, 0)
Screenshot: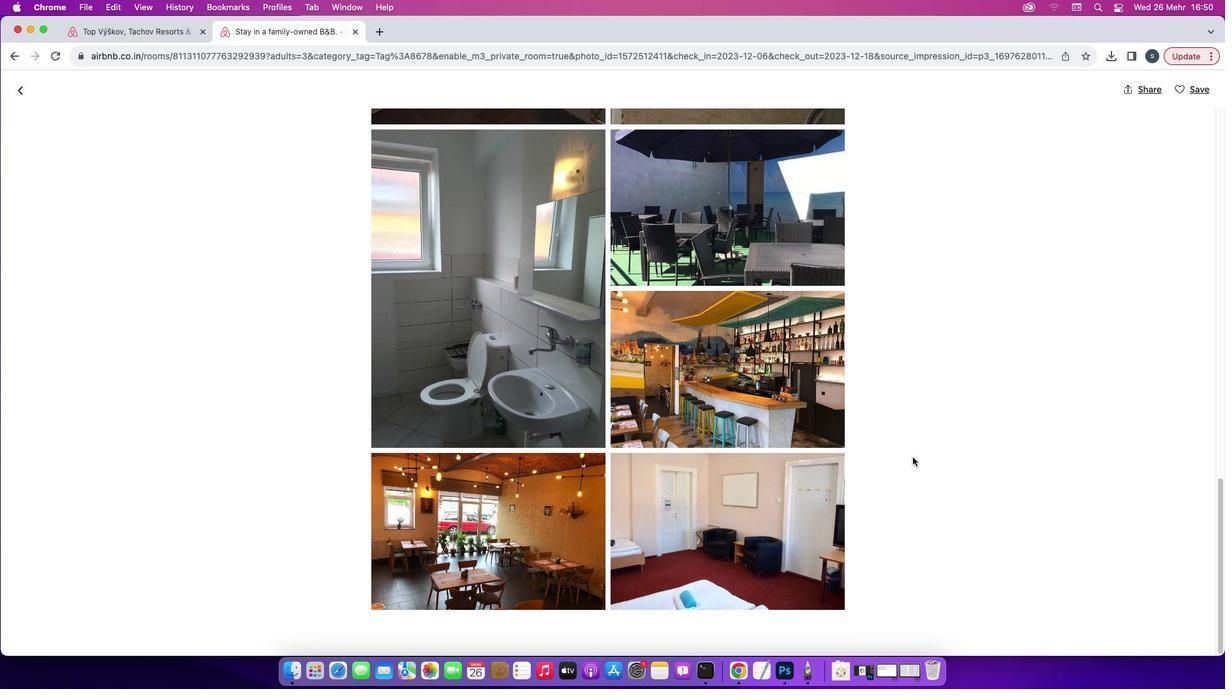 
Action: Mouse scrolled (913, 456) with delta (0, 0)
Screenshot: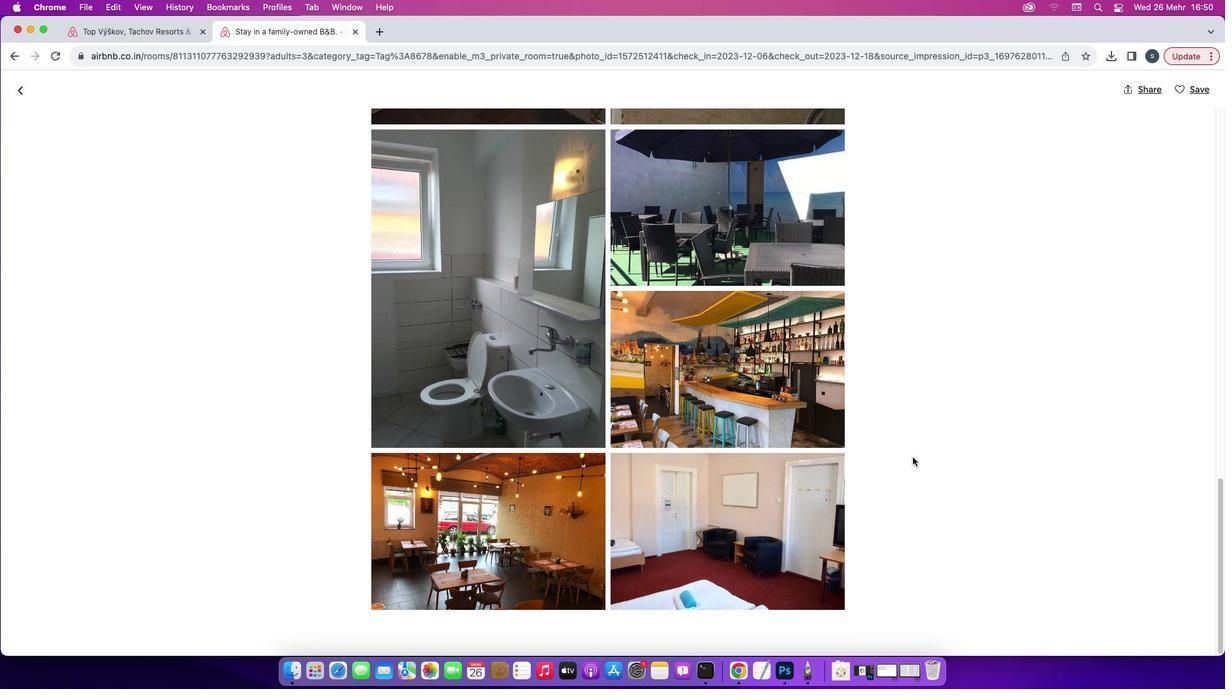
Action: Mouse scrolled (913, 456) with delta (0, -1)
Screenshot: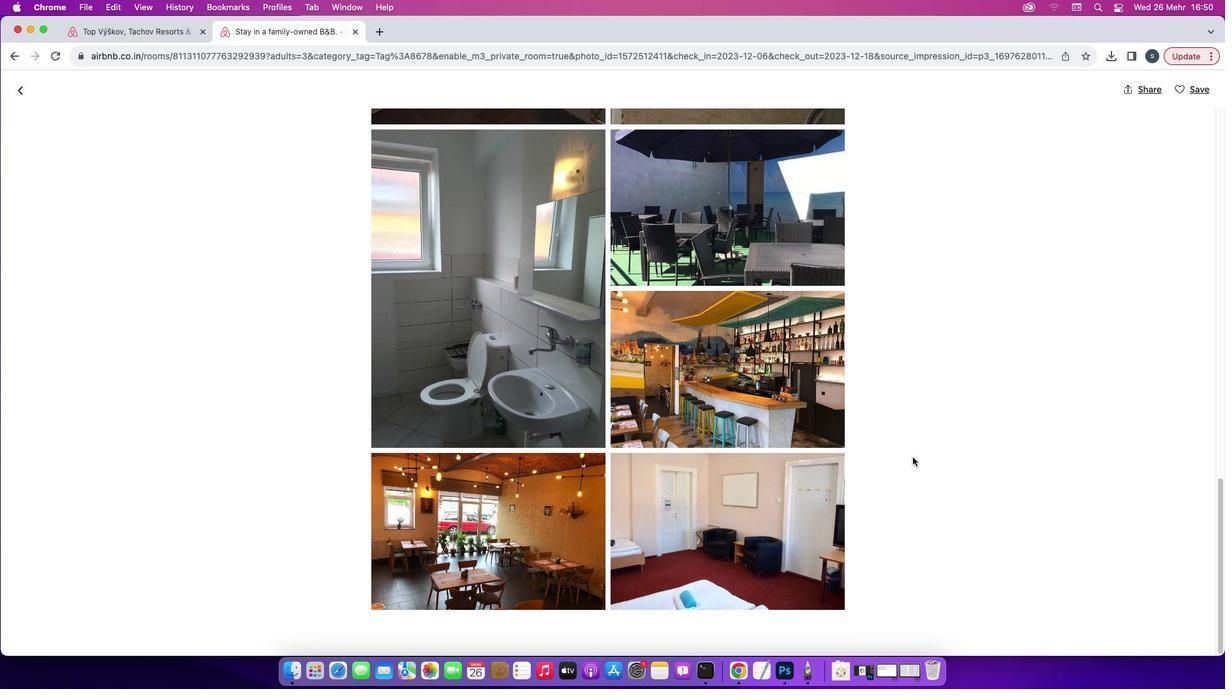 
Action: Mouse scrolled (913, 456) with delta (0, -1)
Screenshot: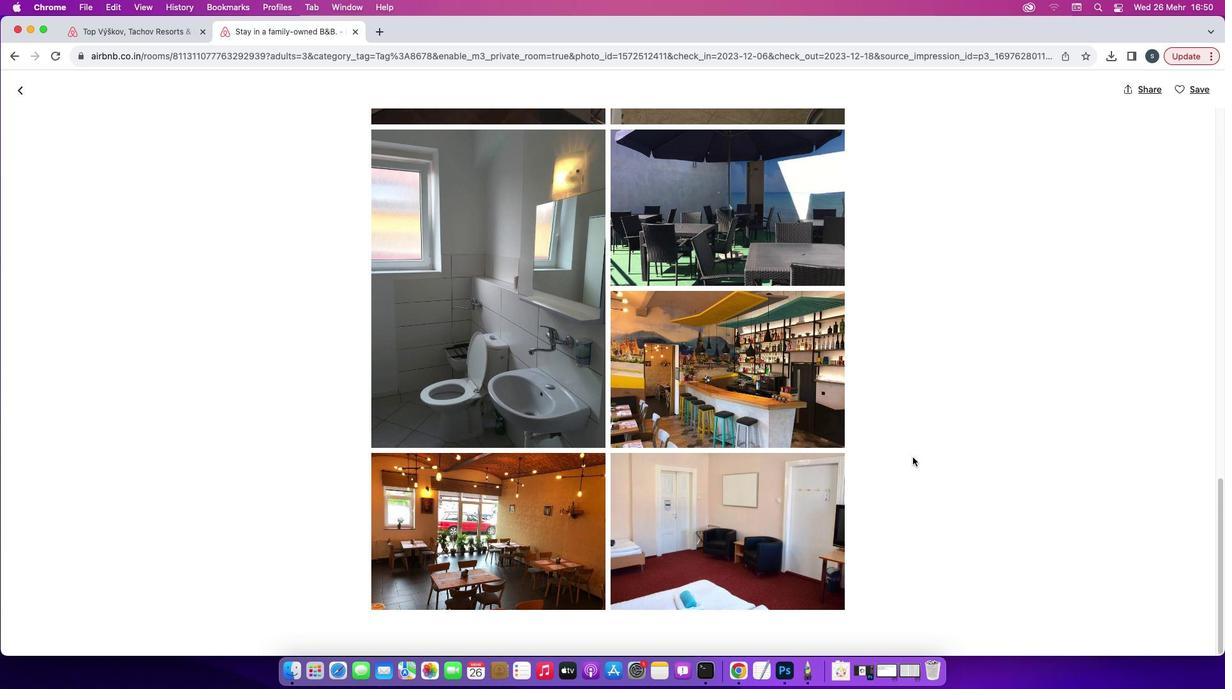 
Action: Mouse scrolled (913, 456) with delta (0, 0)
Screenshot: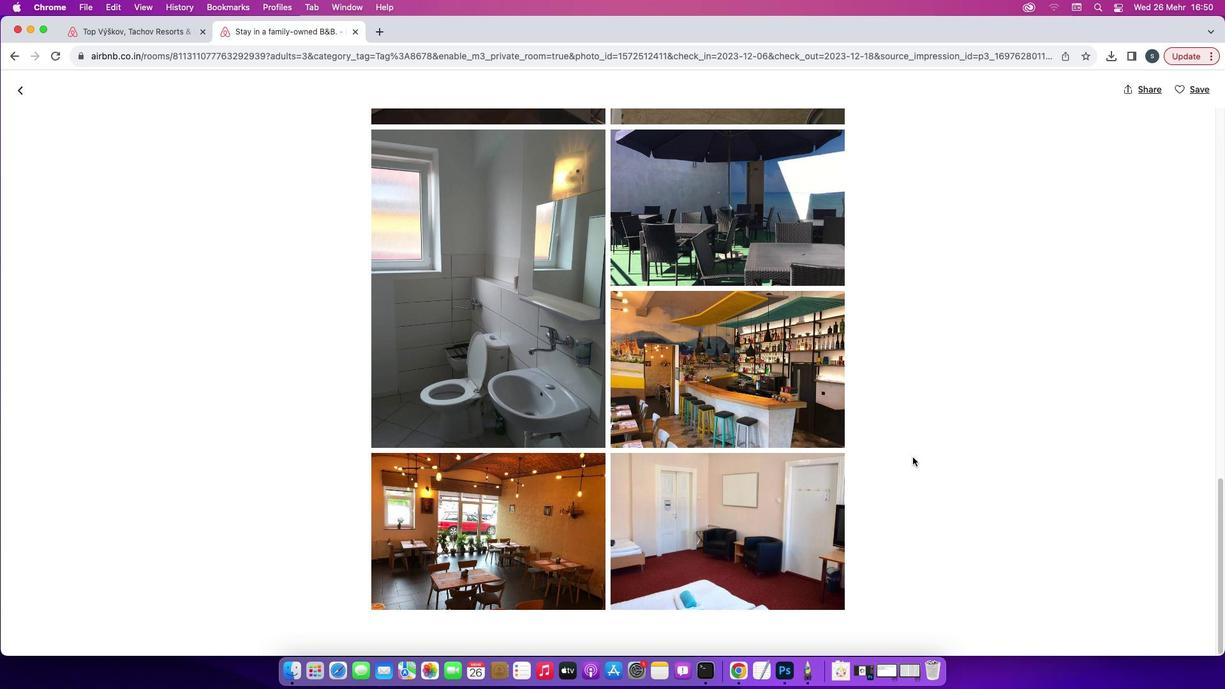 
Action: Mouse scrolled (913, 456) with delta (0, 0)
Screenshot: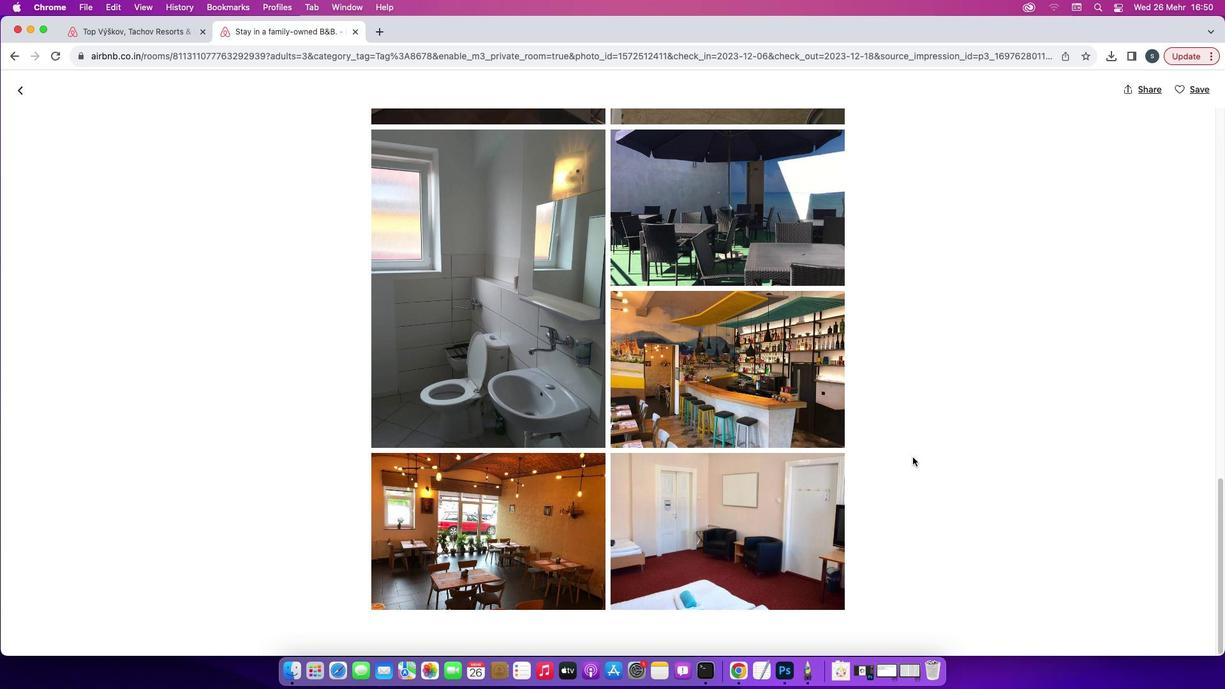
Action: Mouse scrolled (913, 456) with delta (0, -1)
Screenshot: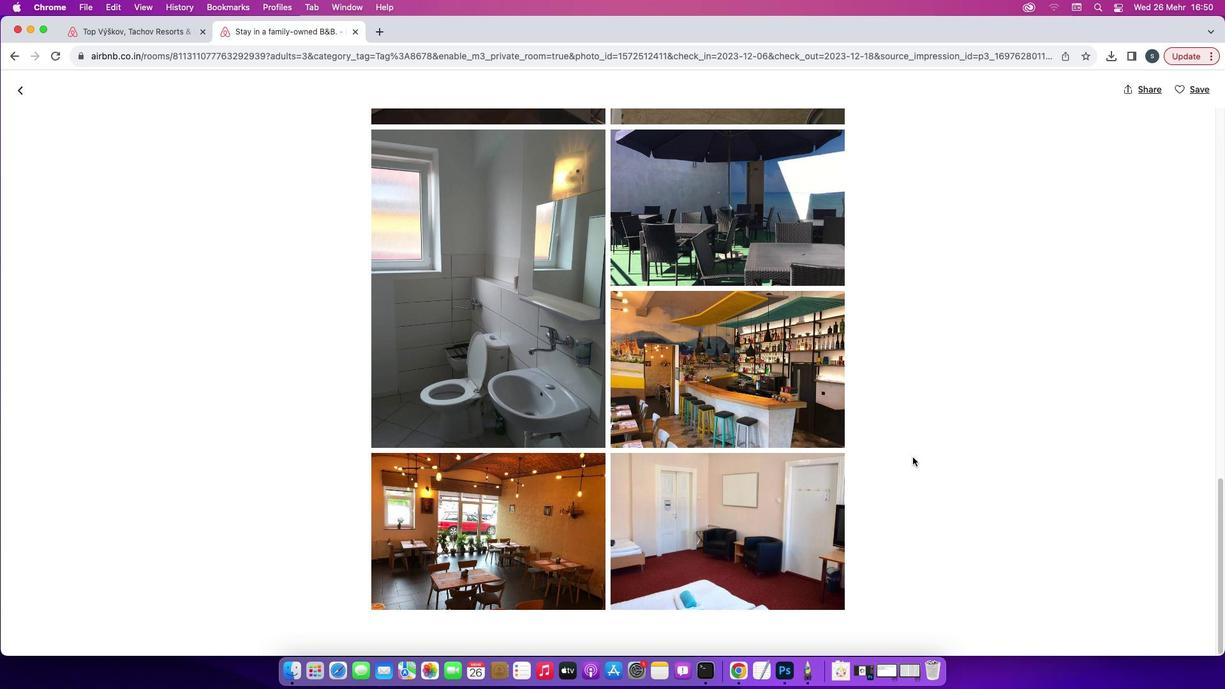 
Action: Mouse scrolled (913, 456) with delta (0, -1)
Screenshot: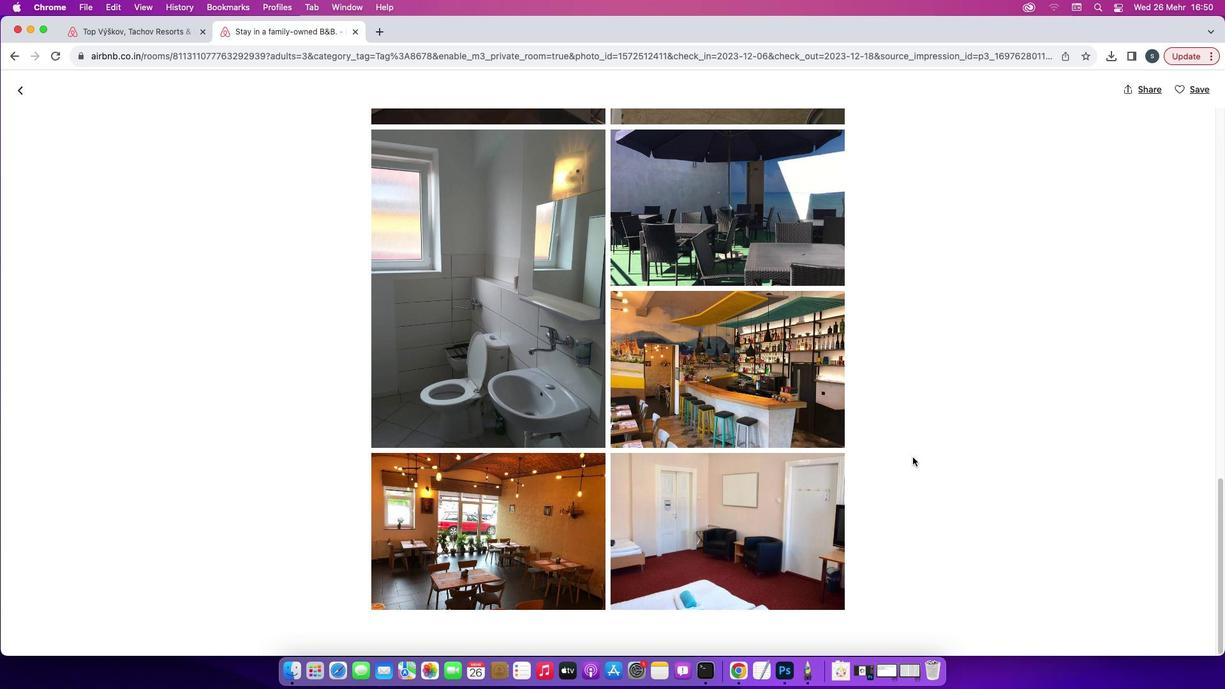 
Action: Mouse scrolled (913, 456) with delta (0, 0)
Screenshot: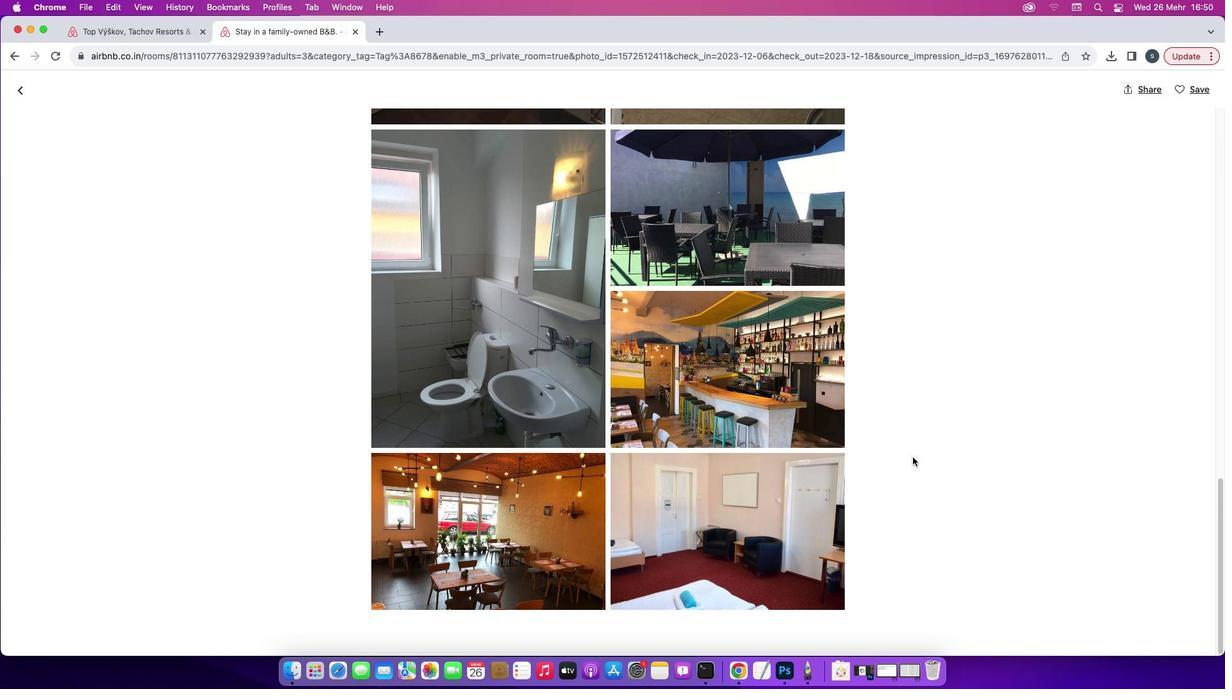 
Action: Mouse scrolled (913, 456) with delta (0, 0)
Screenshot: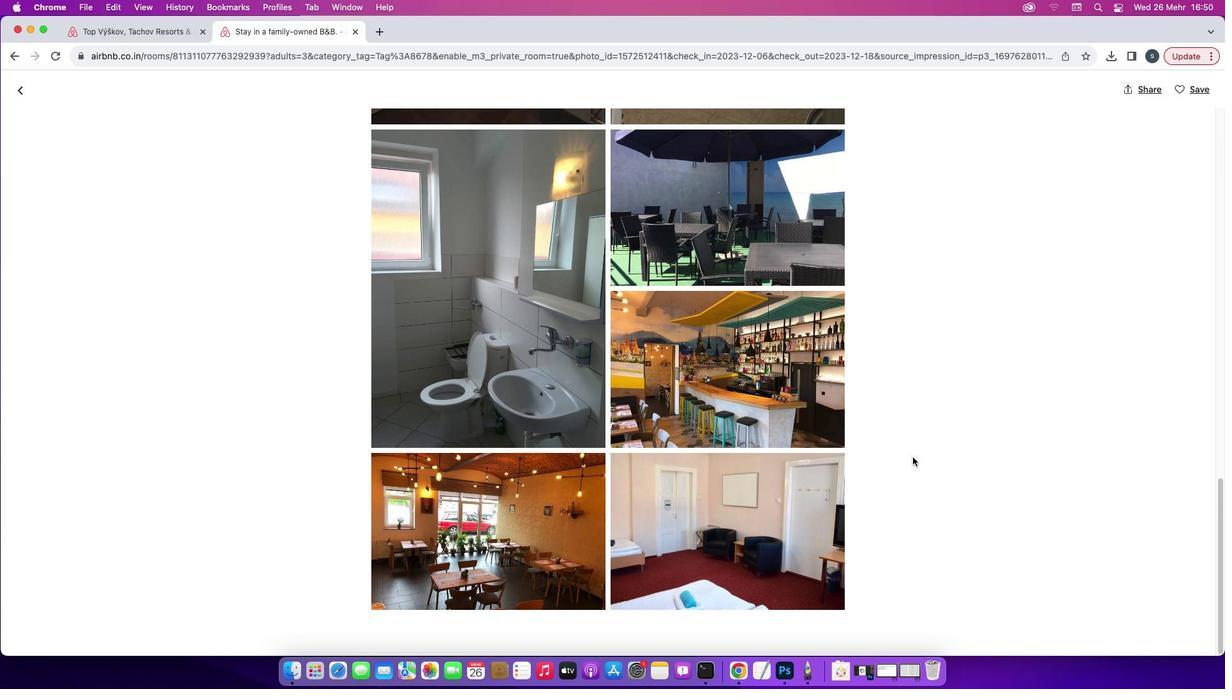 
Action: Mouse scrolled (913, 456) with delta (0, -1)
Screenshot: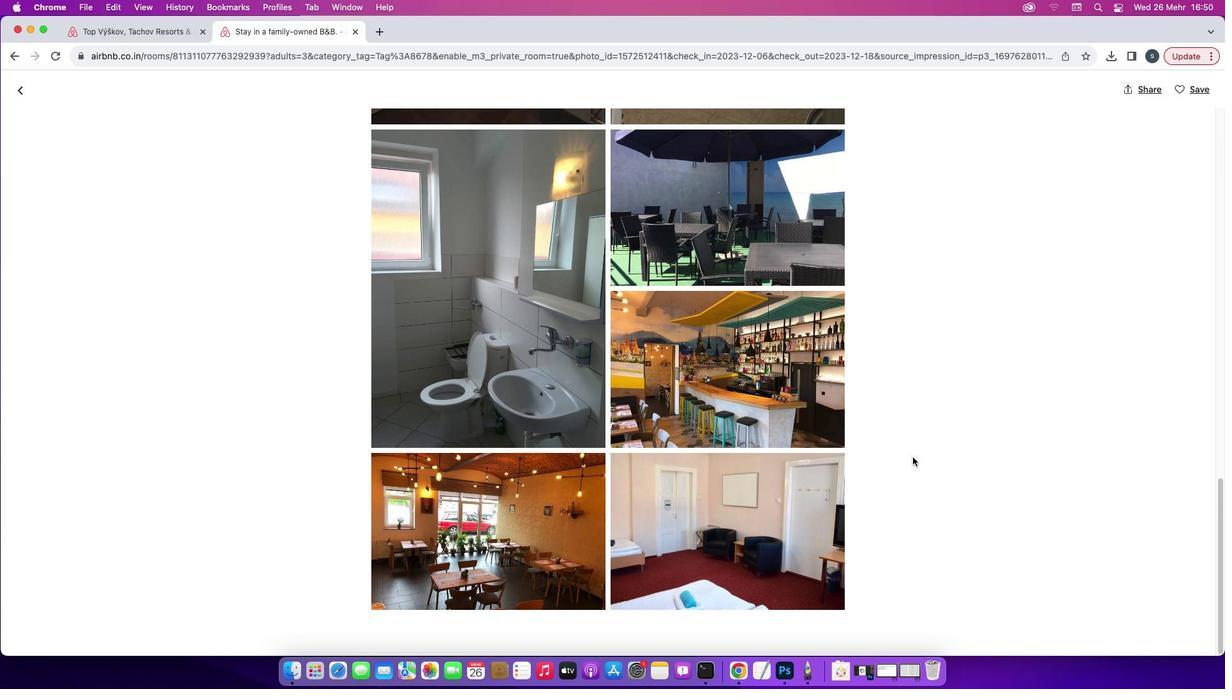 
Action: Mouse scrolled (913, 456) with delta (0, 0)
Screenshot: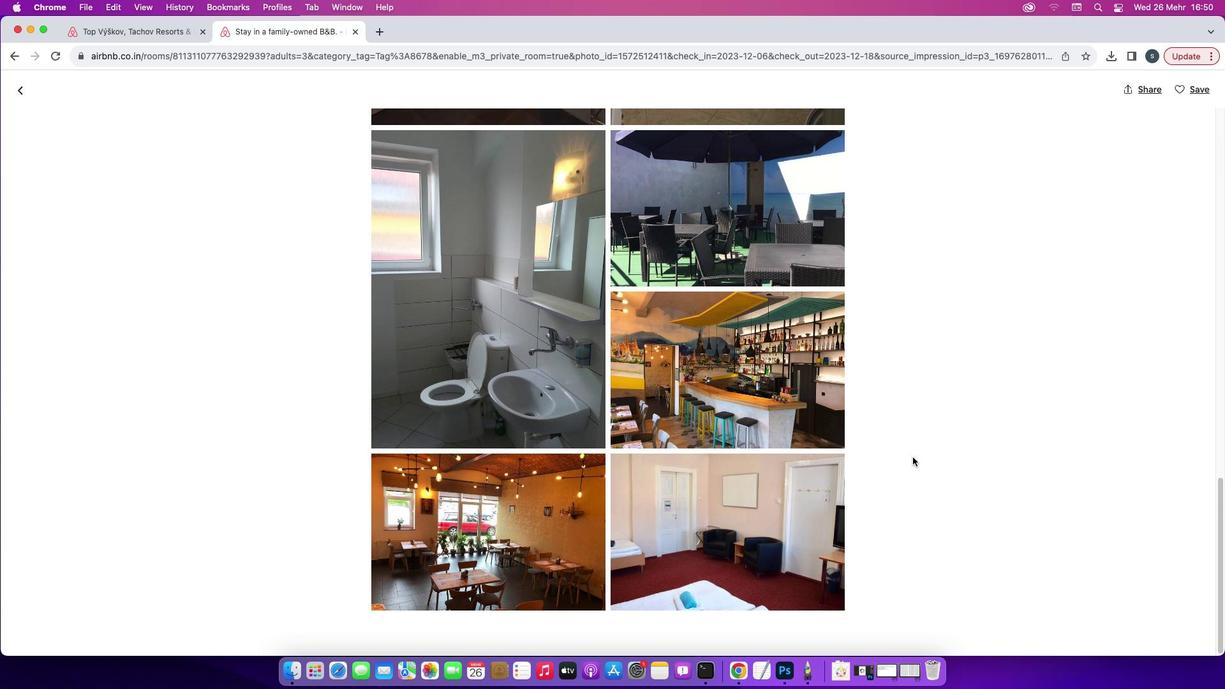
Action: Mouse scrolled (913, 456) with delta (0, 0)
Screenshot: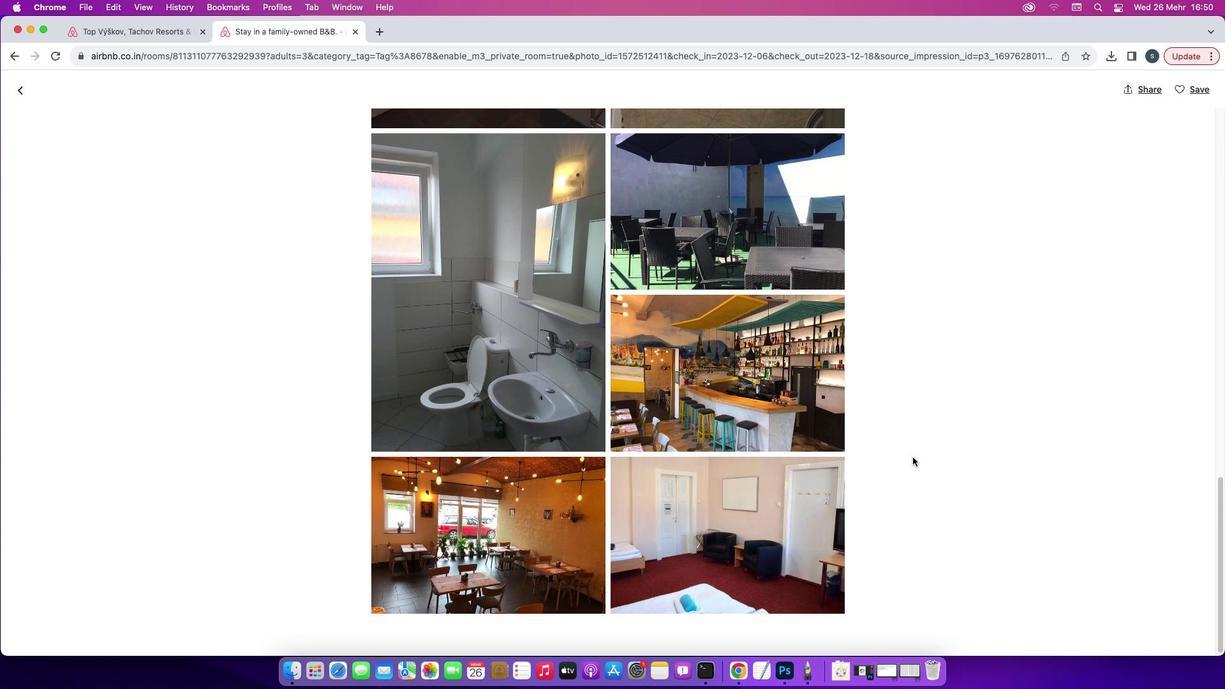 
Action: Mouse scrolled (913, 456) with delta (0, 1)
Screenshot: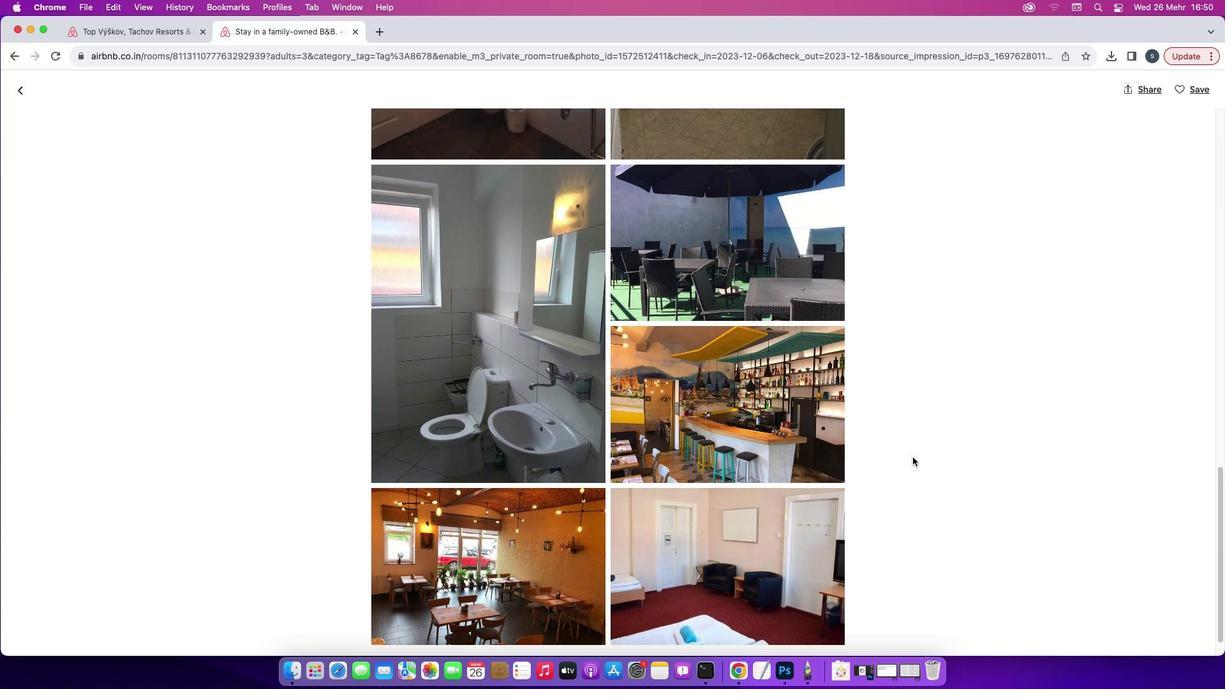 
Action: Mouse scrolled (913, 456) with delta (0, 2)
Screenshot: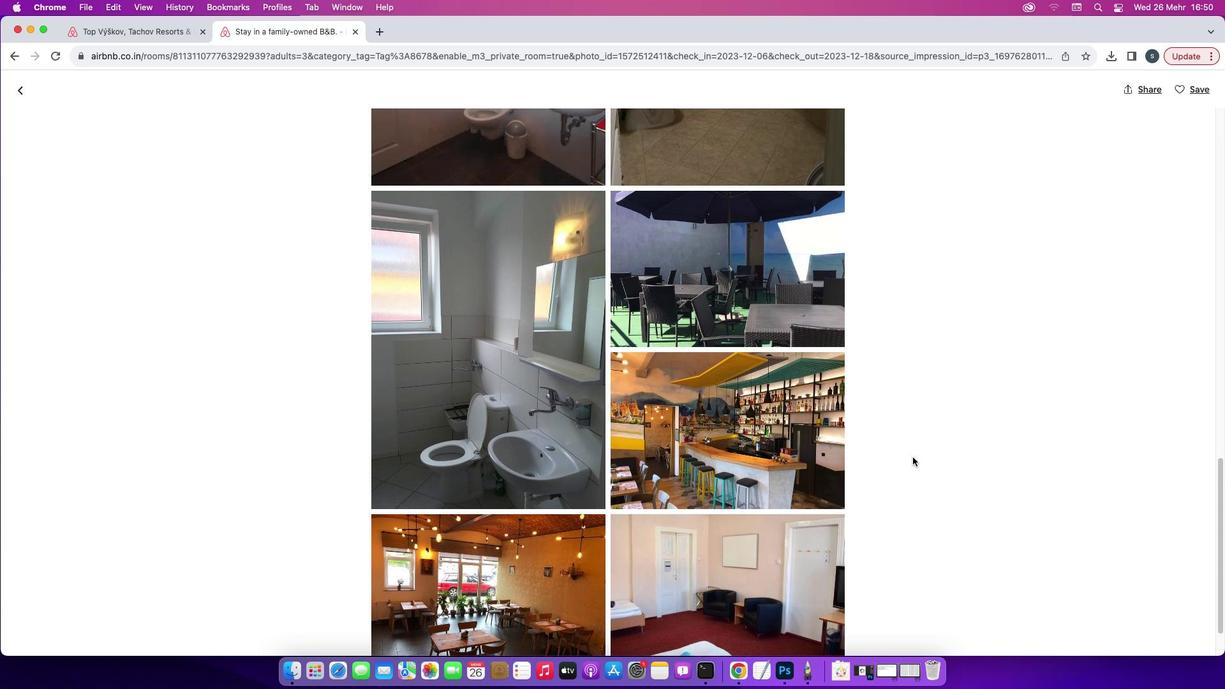 
Action: Mouse scrolled (913, 456) with delta (0, 0)
Screenshot: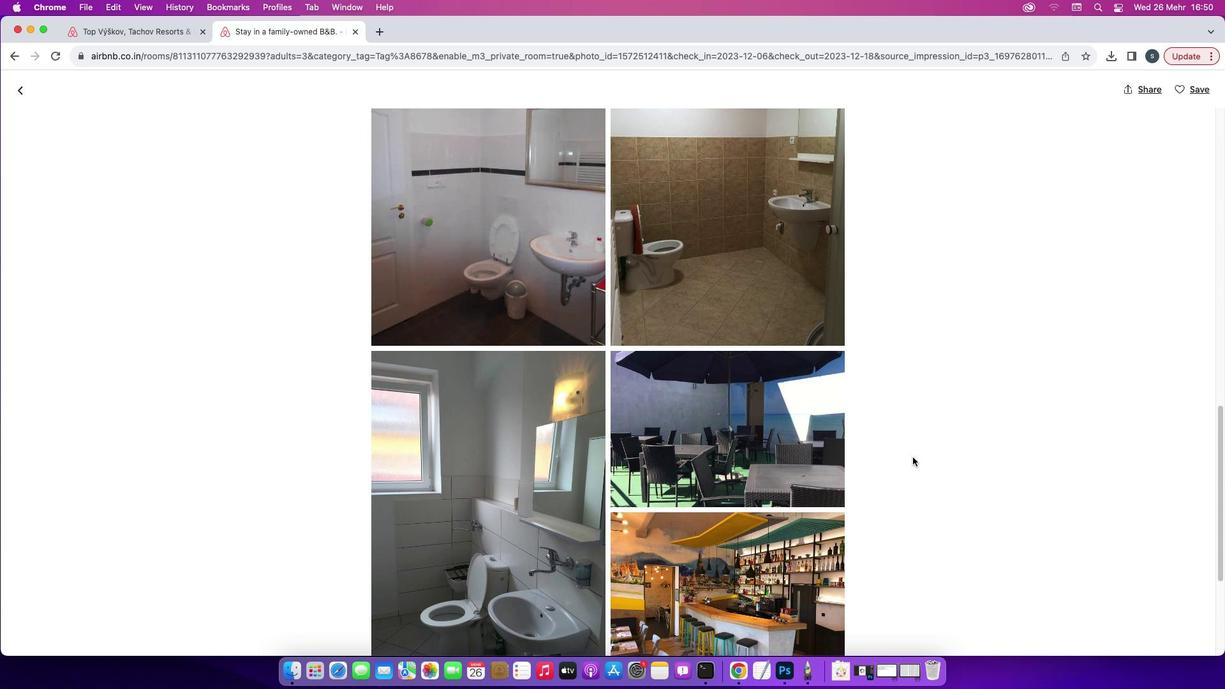 
Action: Mouse scrolled (913, 456) with delta (0, 0)
Screenshot: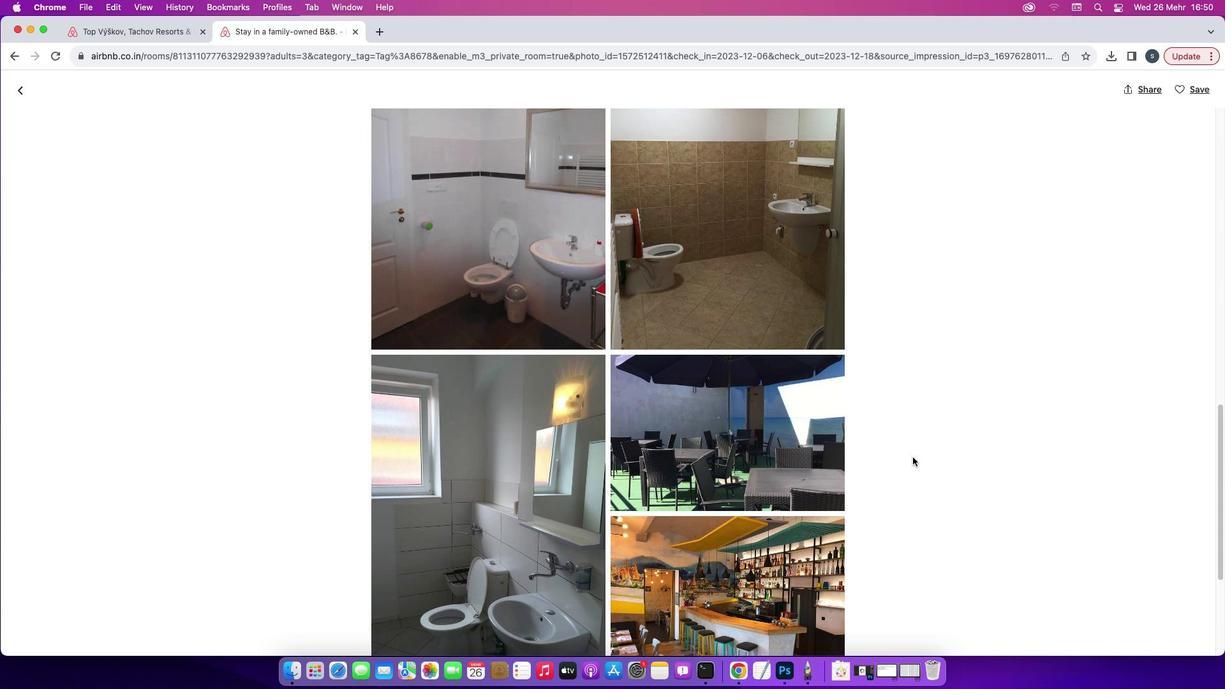 
Action: Mouse scrolled (913, 456) with delta (0, 1)
Screenshot: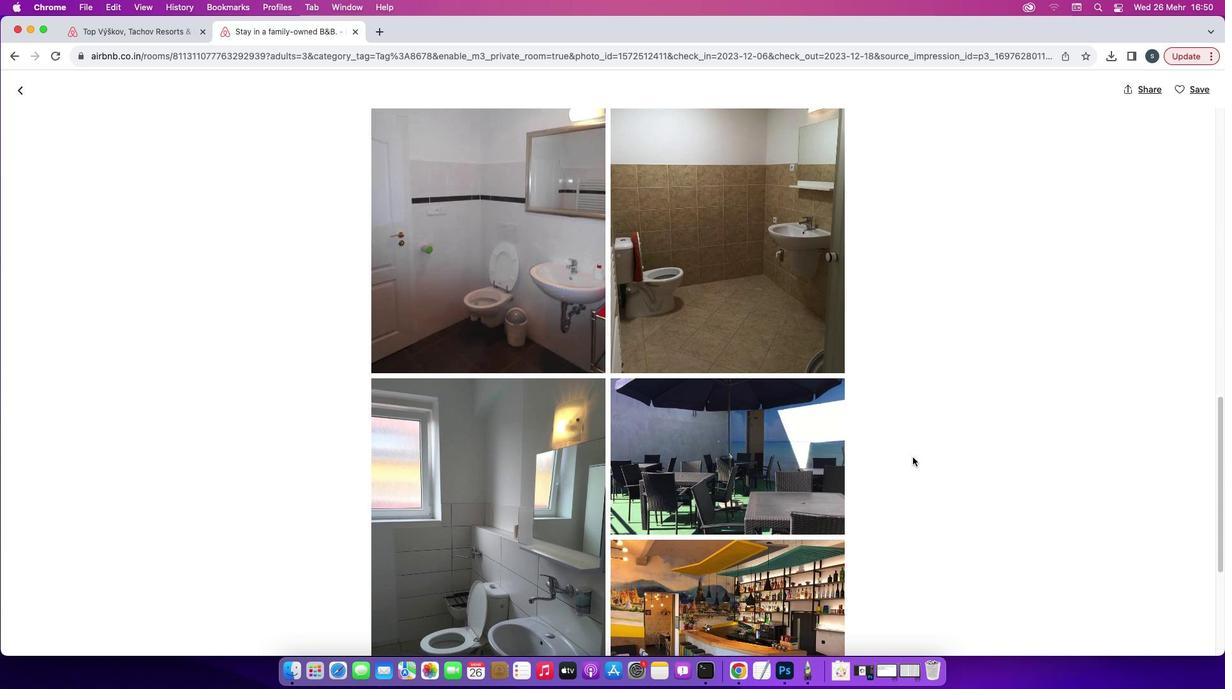 
Action: Mouse scrolled (913, 456) with delta (0, 3)
Screenshot: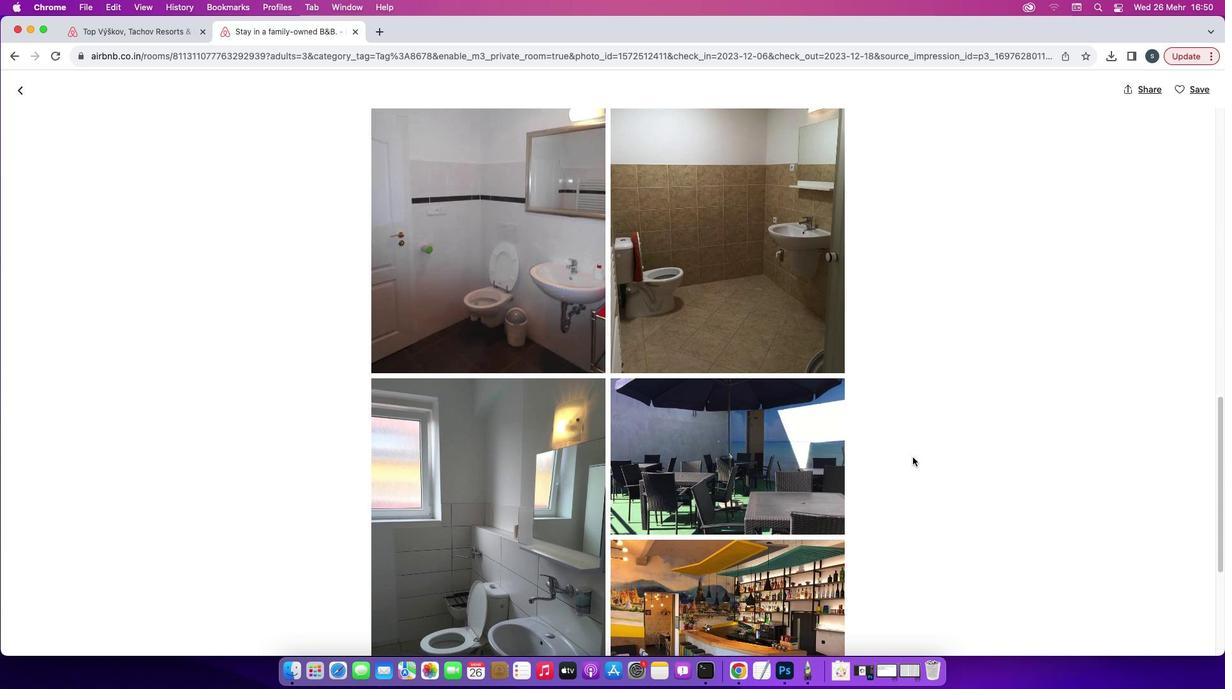 
Action: Mouse scrolled (913, 456) with delta (0, 0)
Screenshot: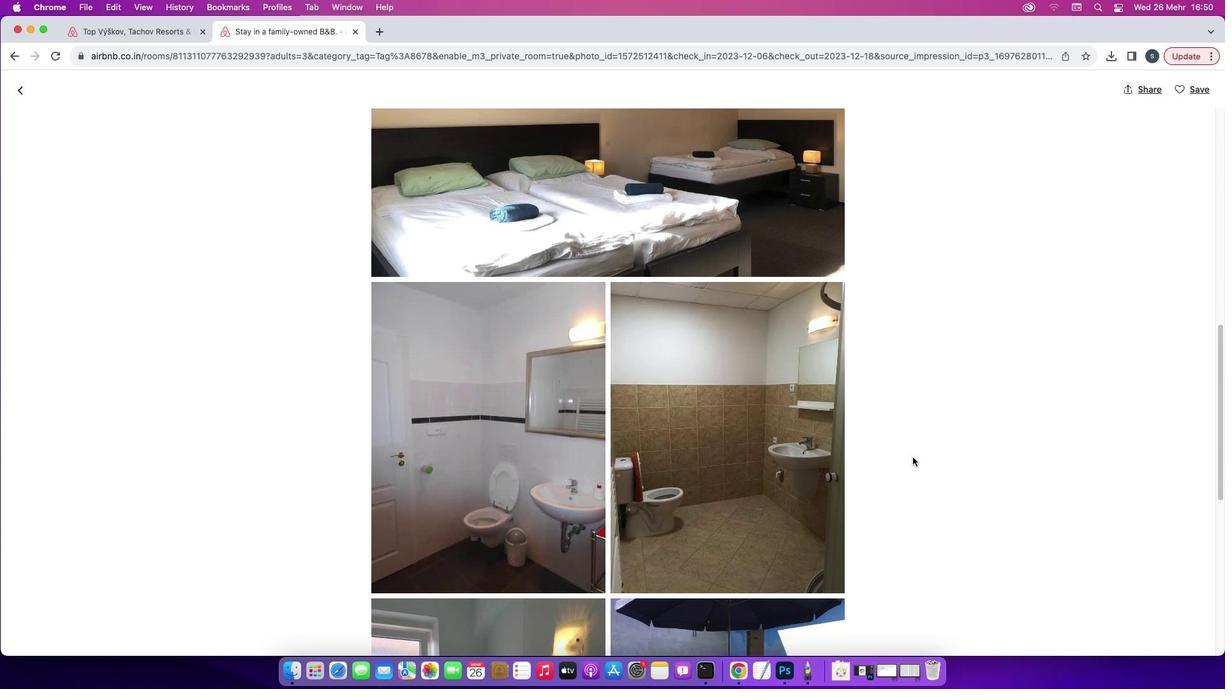
Action: Mouse scrolled (913, 456) with delta (0, 0)
Screenshot: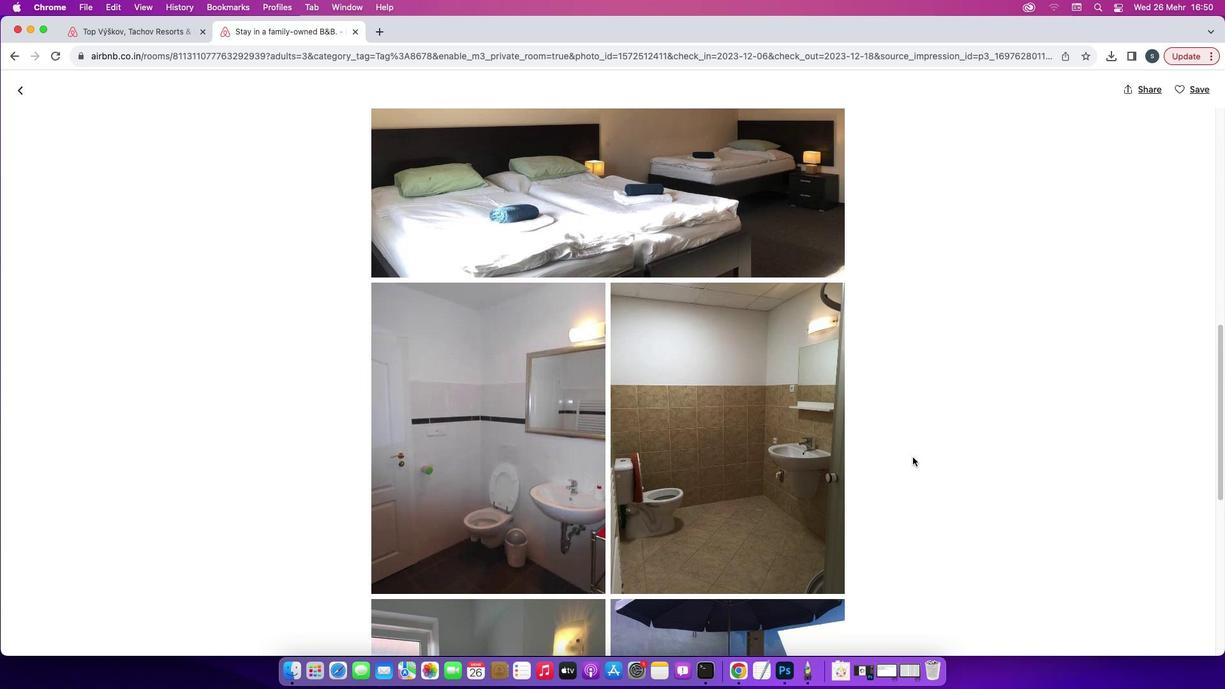 
Action: Mouse scrolled (913, 456) with delta (0, 1)
Screenshot: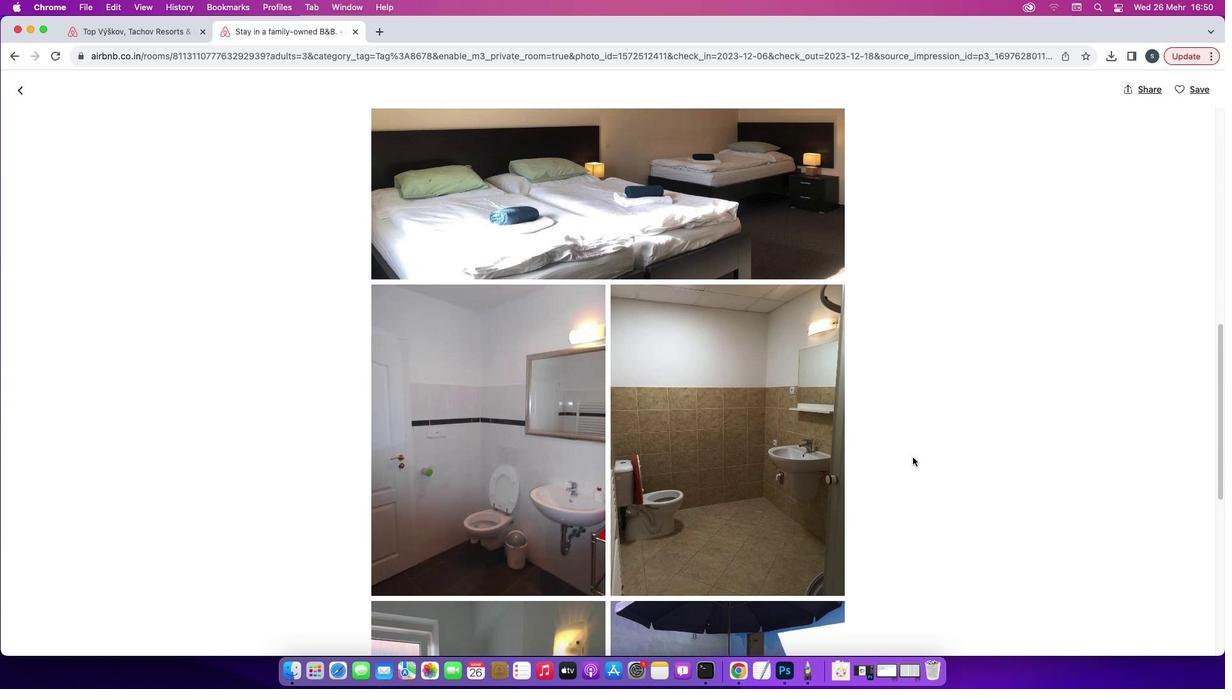 
Action: Mouse scrolled (913, 456) with delta (0, 2)
Screenshot: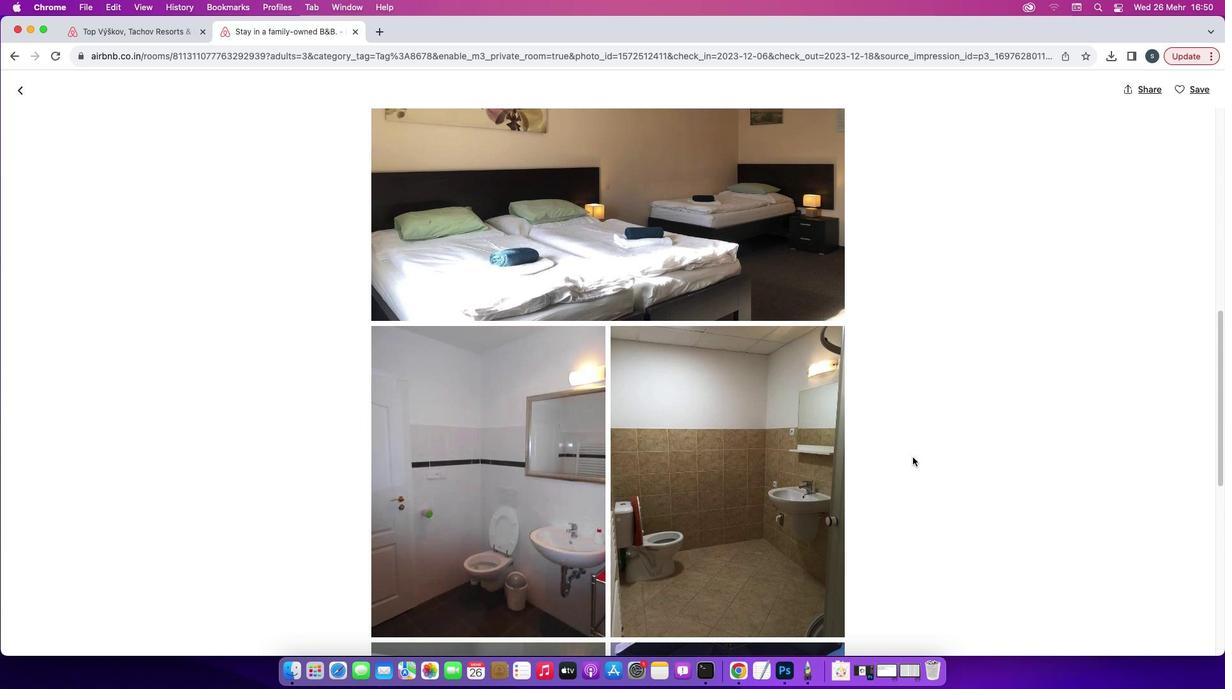 
Action: Mouse scrolled (913, 456) with delta (0, 0)
Screenshot: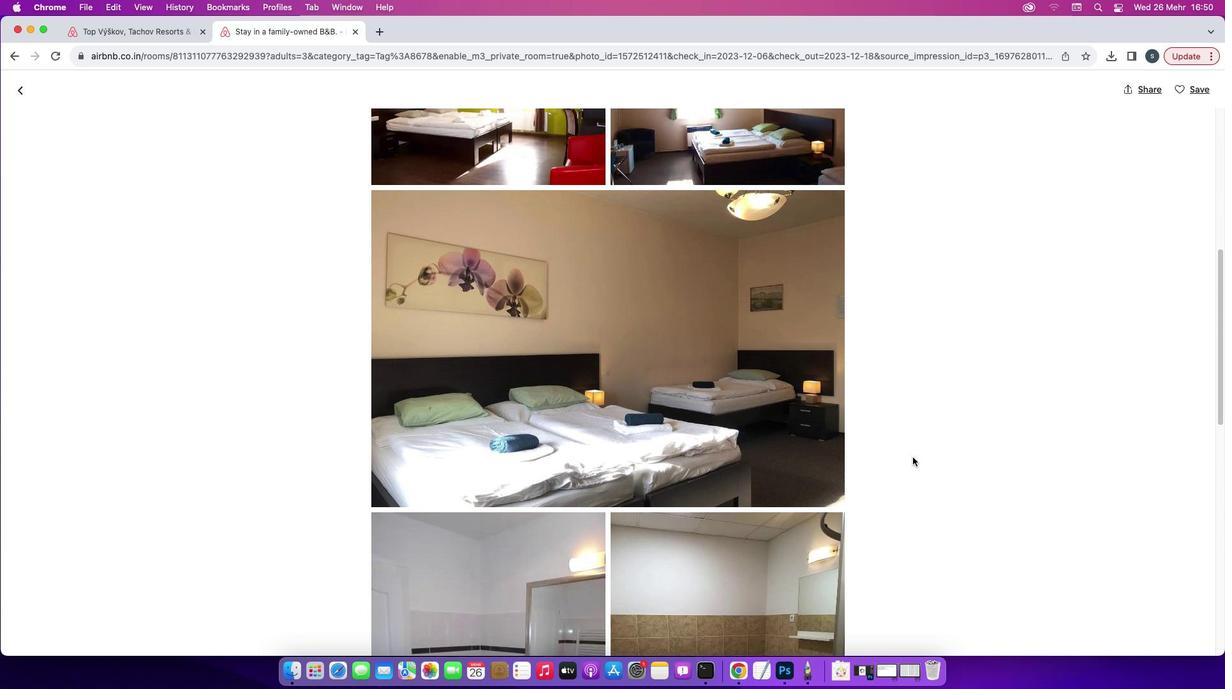 
Action: Mouse scrolled (913, 456) with delta (0, 0)
Screenshot: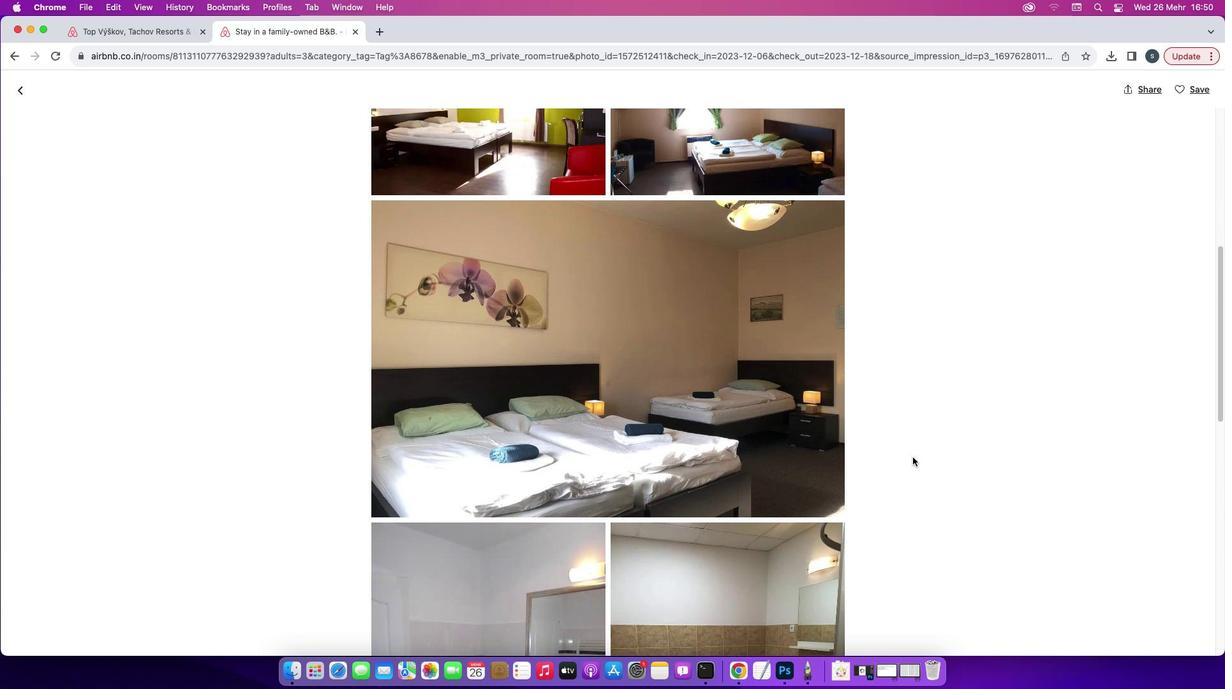 
Action: Mouse scrolled (913, 456) with delta (0, 1)
Screenshot: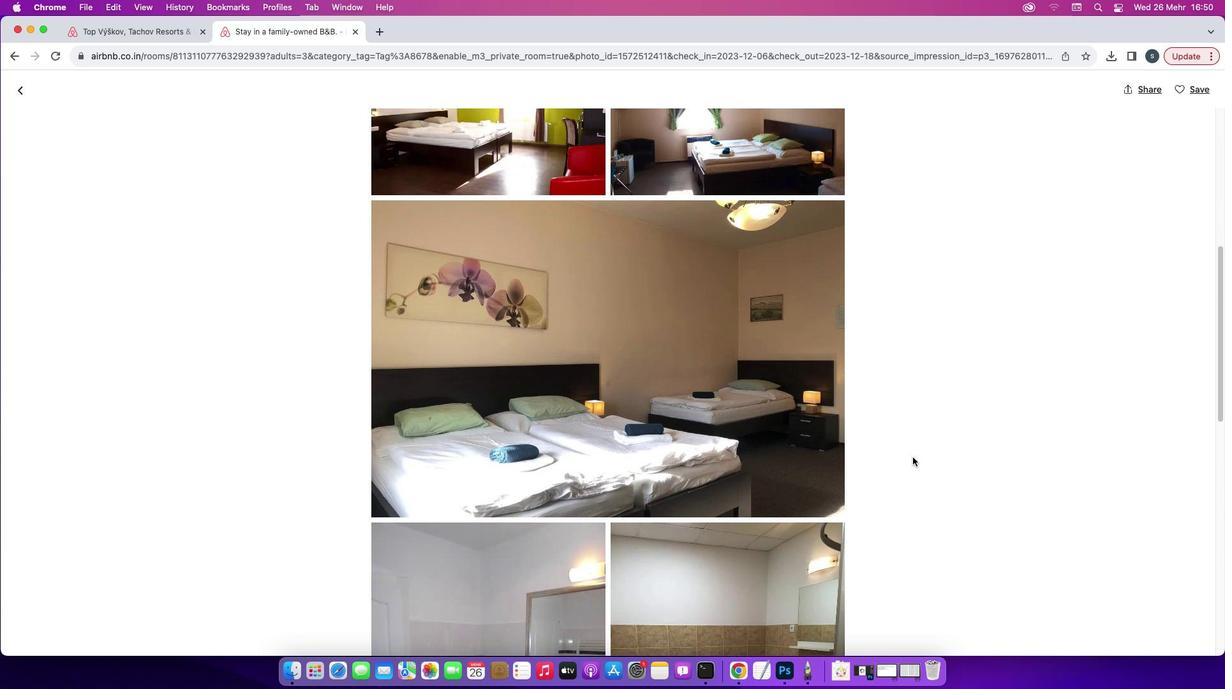 
Action: Mouse scrolled (913, 456) with delta (0, 3)
Screenshot: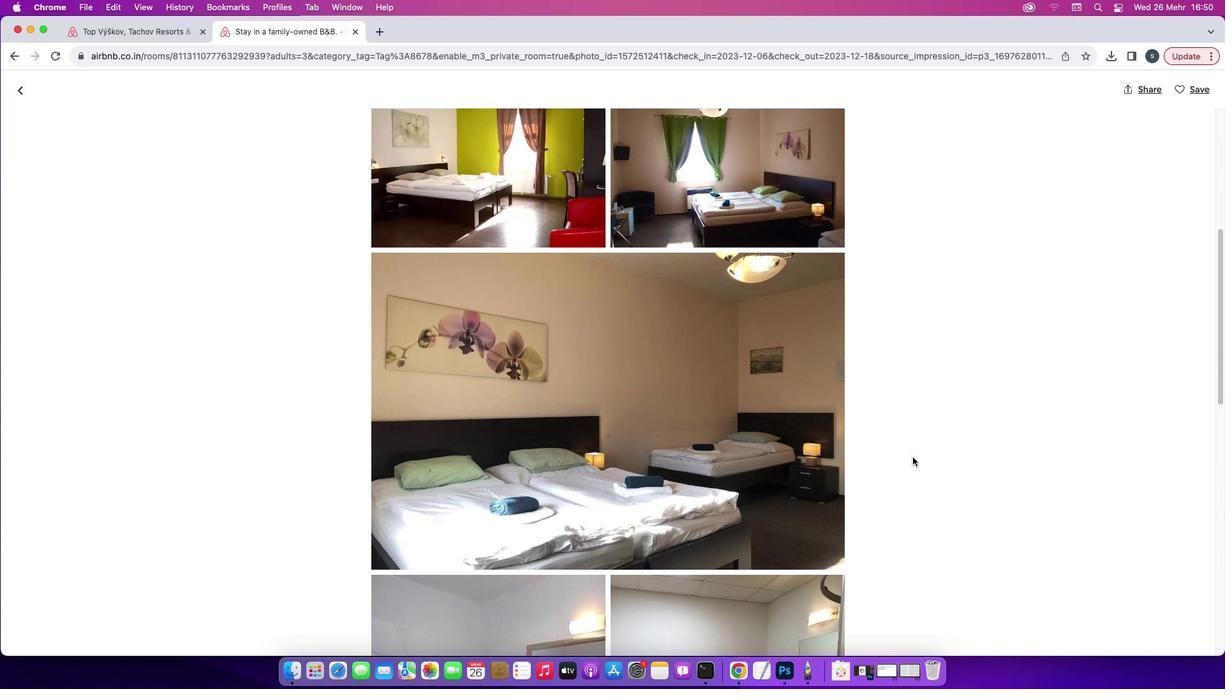 
Action: Mouse scrolled (913, 456) with delta (0, 0)
Screenshot: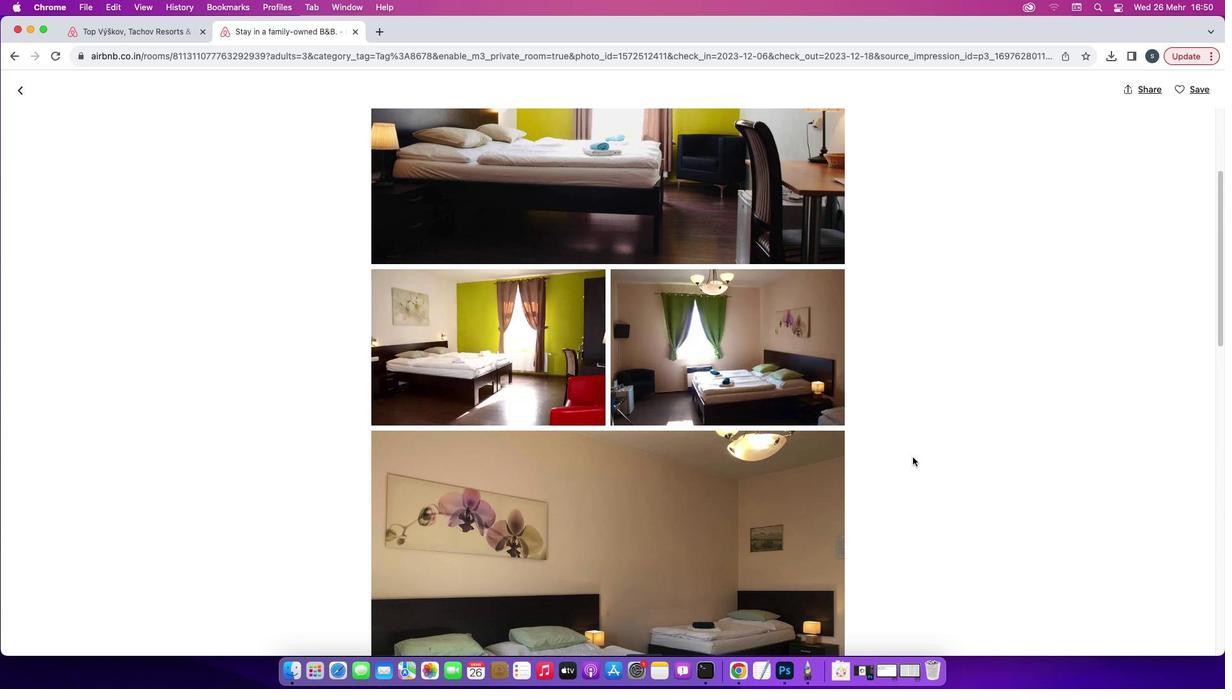 
Action: Mouse scrolled (913, 456) with delta (0, 0)
Screenshot: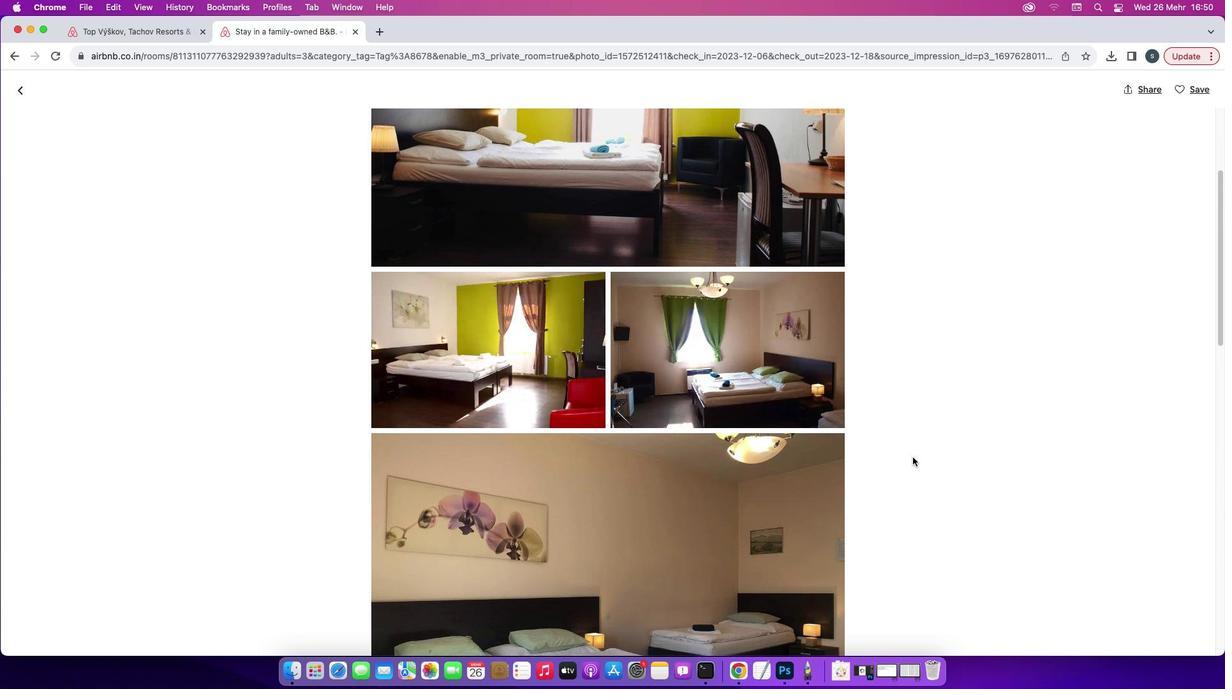 
Action: Mouse scrolled (913, 456) with delta (0, 1)
Screenshot: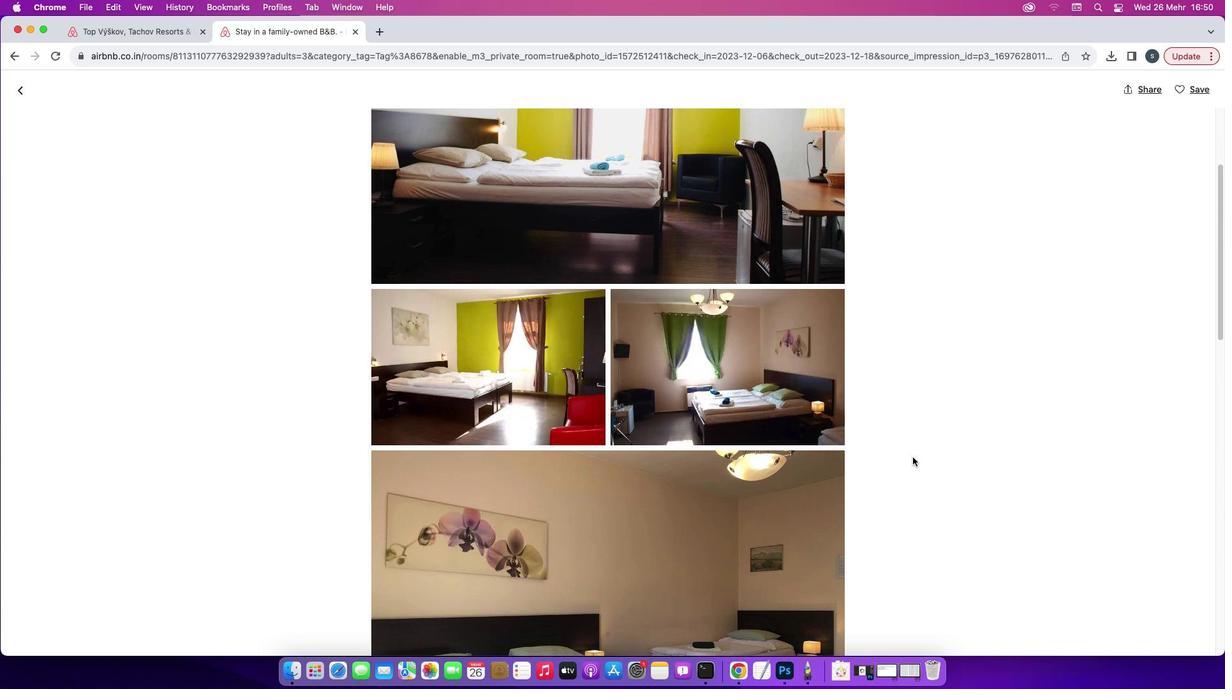 
Action: Mouse scrolled (913, 456) with delta (0, 3)
Screenshot: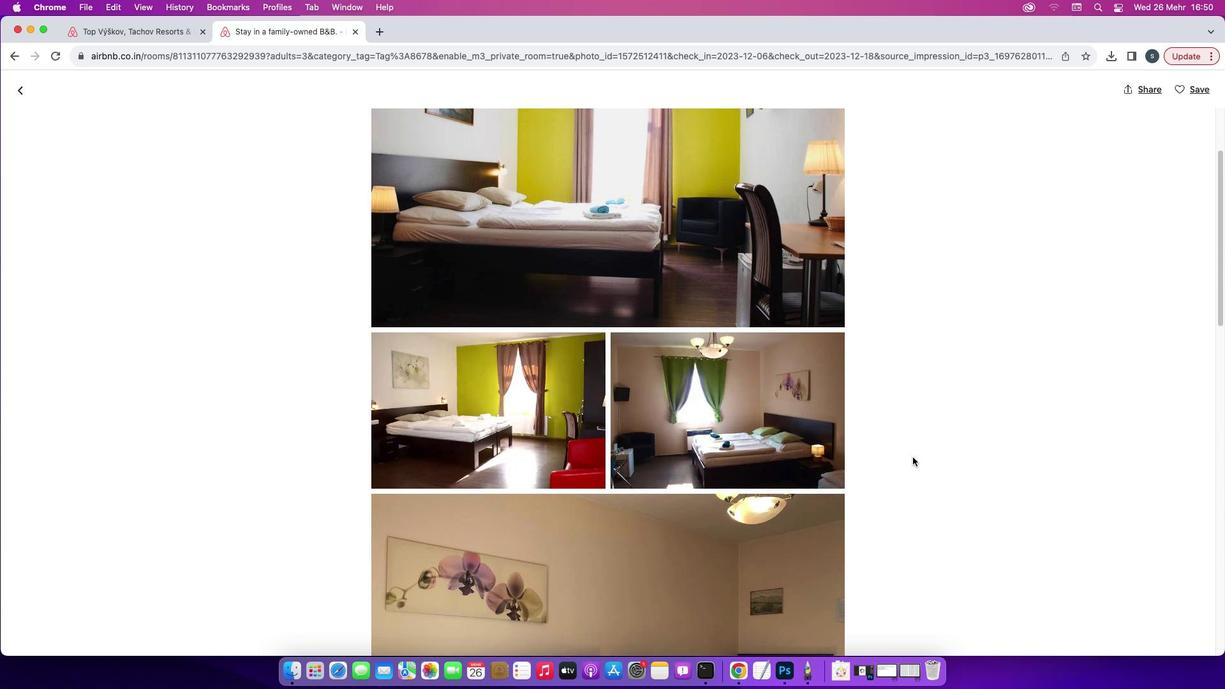 
Action: Mouse scrolled (913, 456) with delta (0, 0)
Screenshot: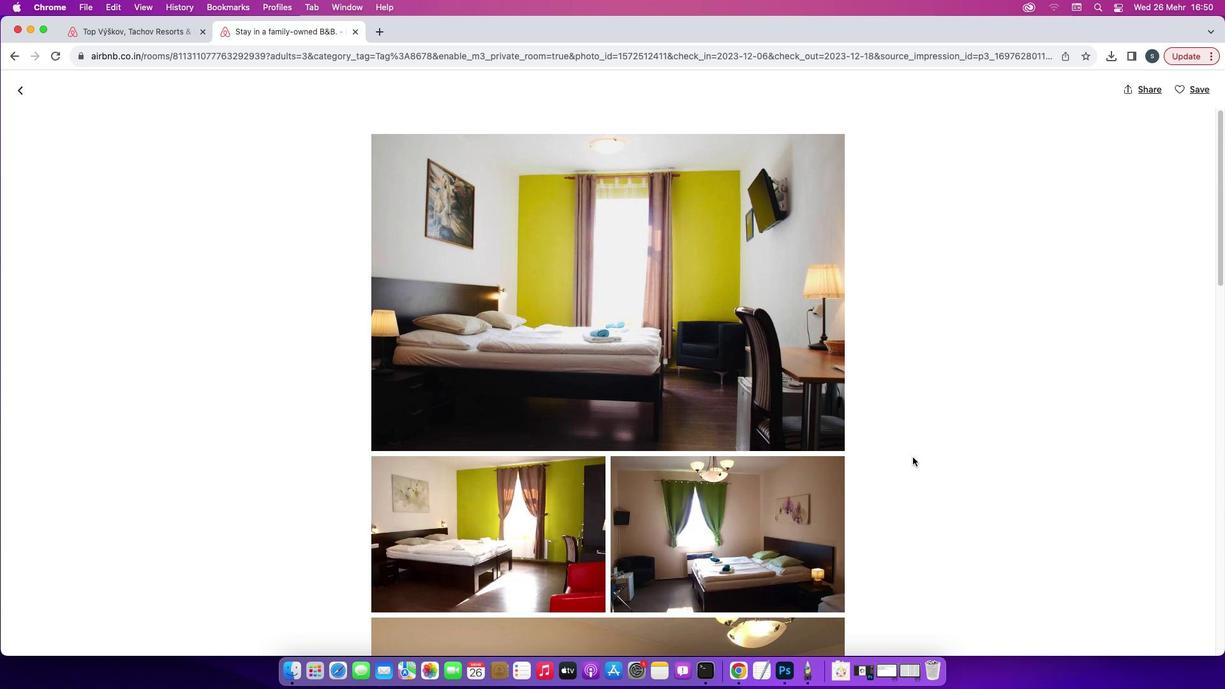 
Action: Mouse scrolled (913, 456) with delta (0, 0)
Screenshot: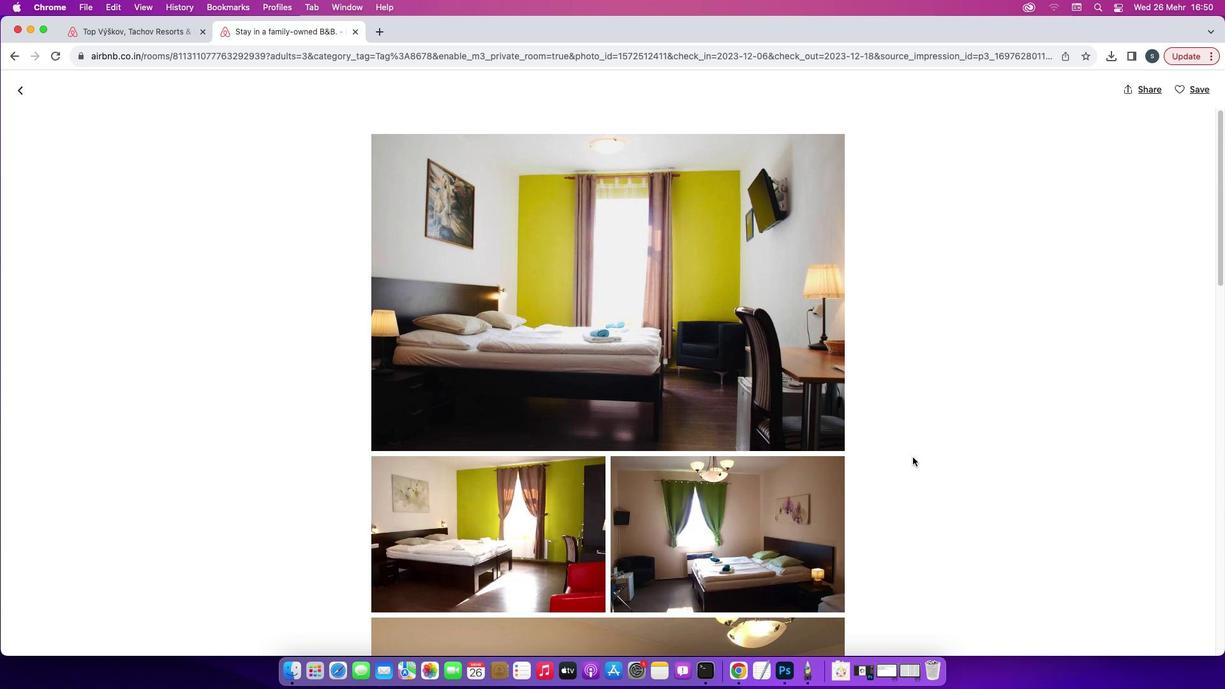 
Action: Mouse scrolled (913, 456) with delta (0, 1)
Screenshot: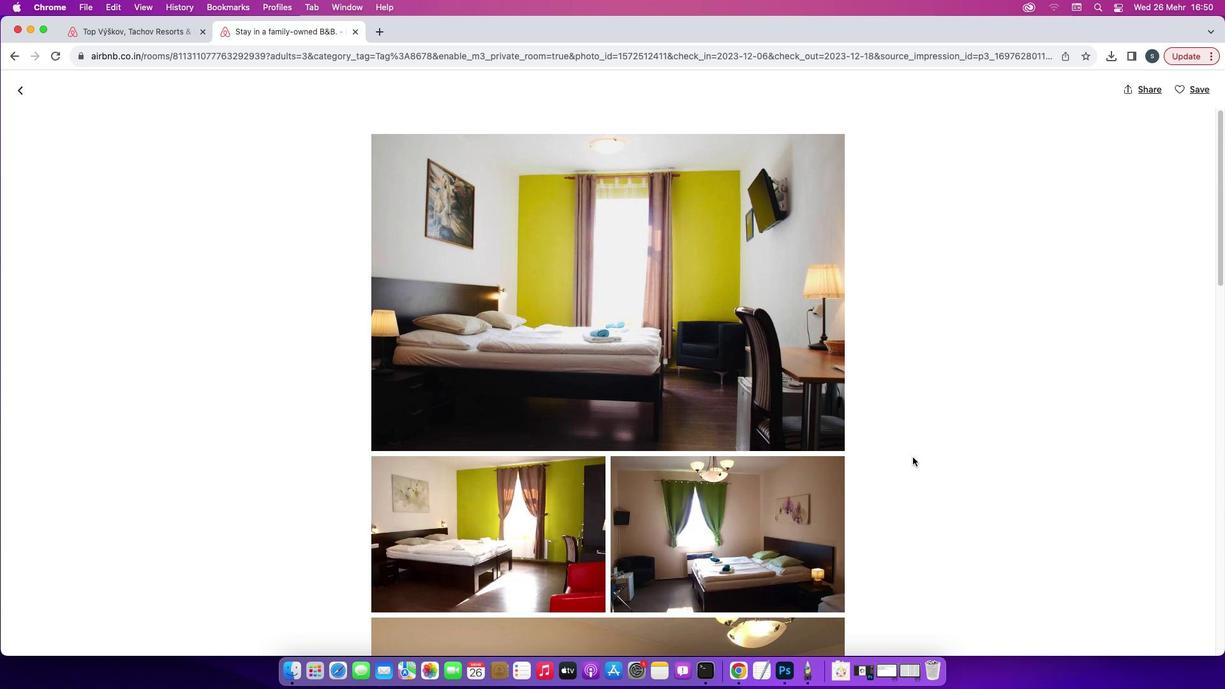 
Action: Mouse scrolled (913, 456) with delta (0, 3)
Screenshot: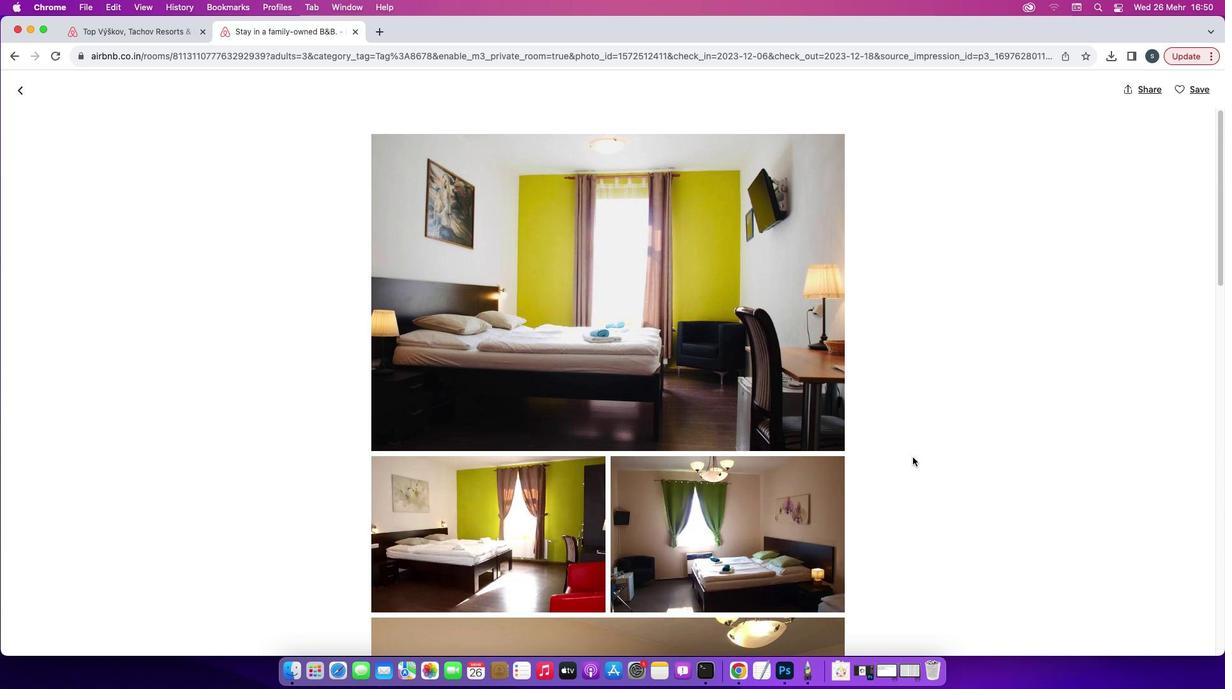 
Action: Mouse moved to (18, 86)
Screenshot: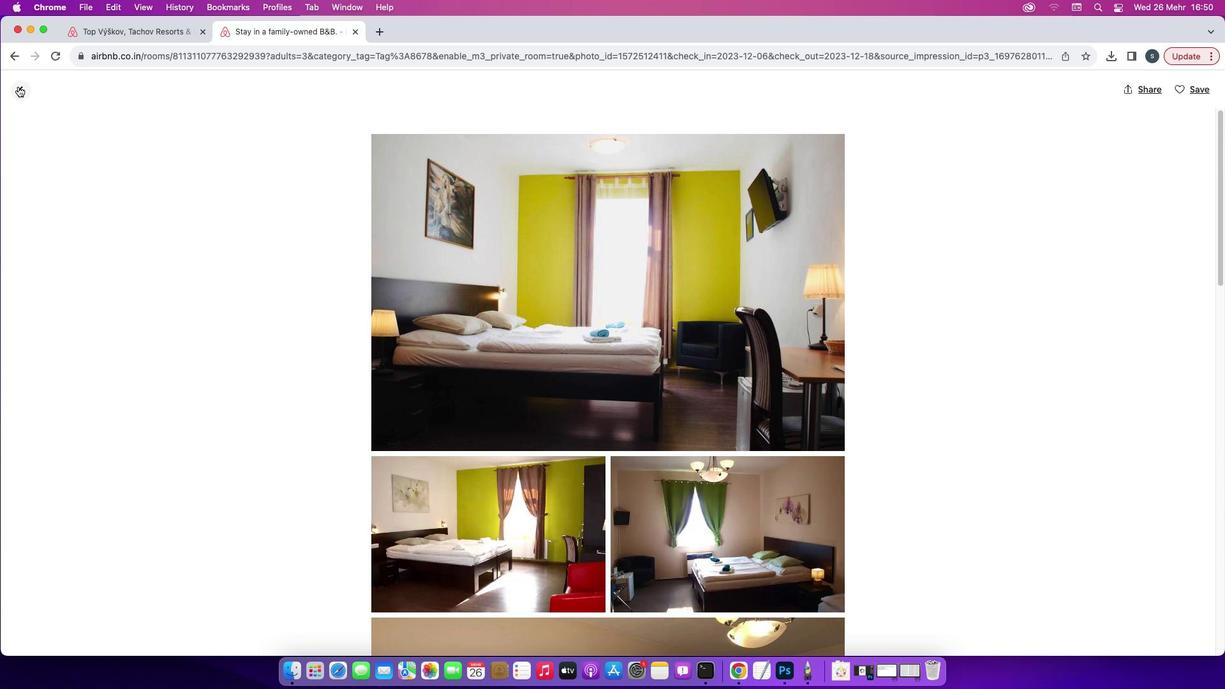 
Action: Mouse pressed left at (18, 86)
Screenshot: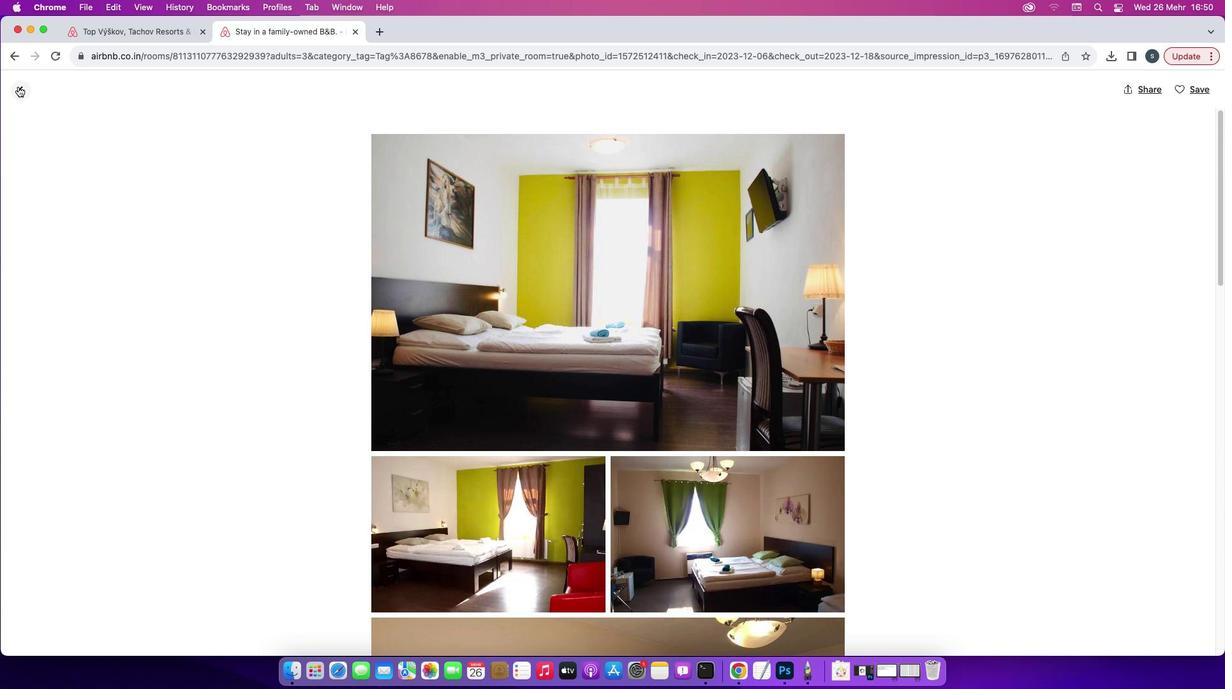 
Action: Mouse moved to (656, 471)
Screenshot: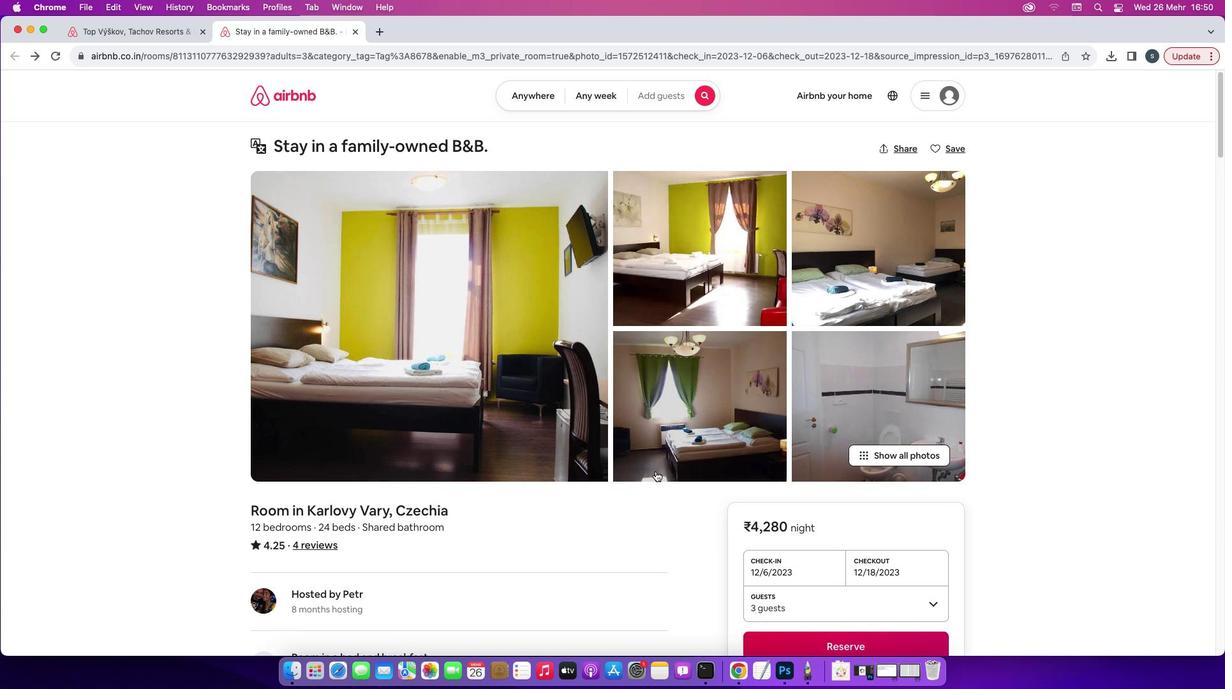 
Action: Mouse scrolled (656, 471) with delta (0, 0)
Screenshot: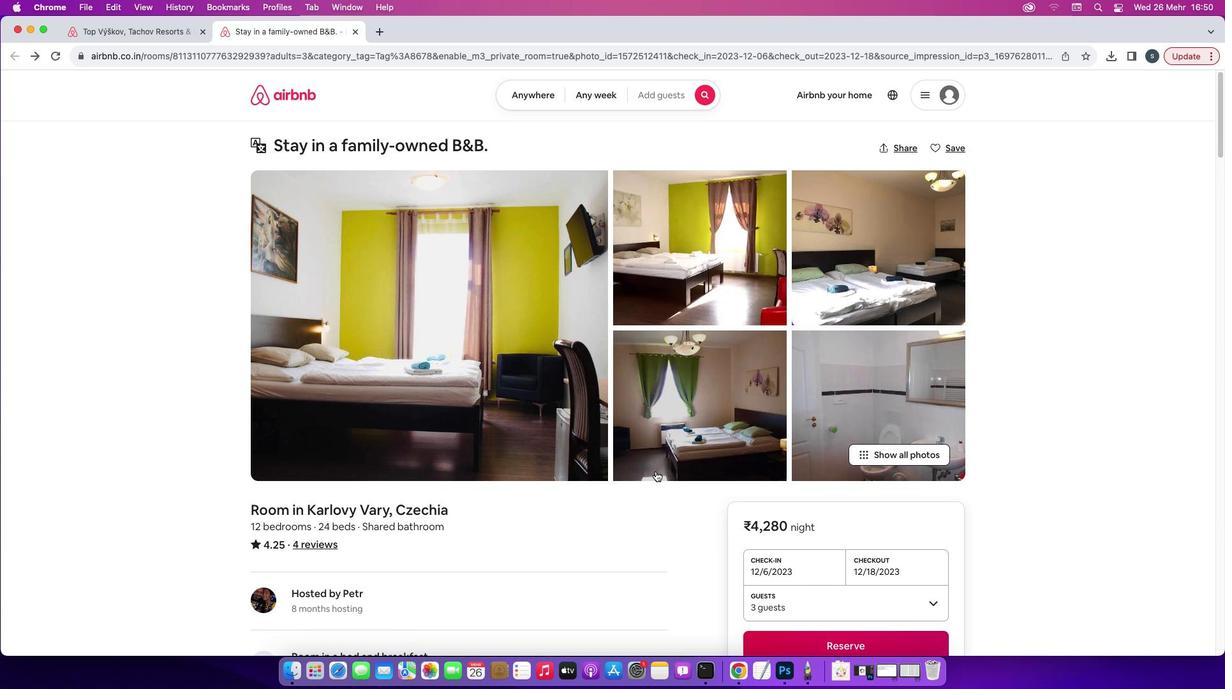 
Action: Mouse scrolled (656, 471) with delta (0, 0)
Screenshot: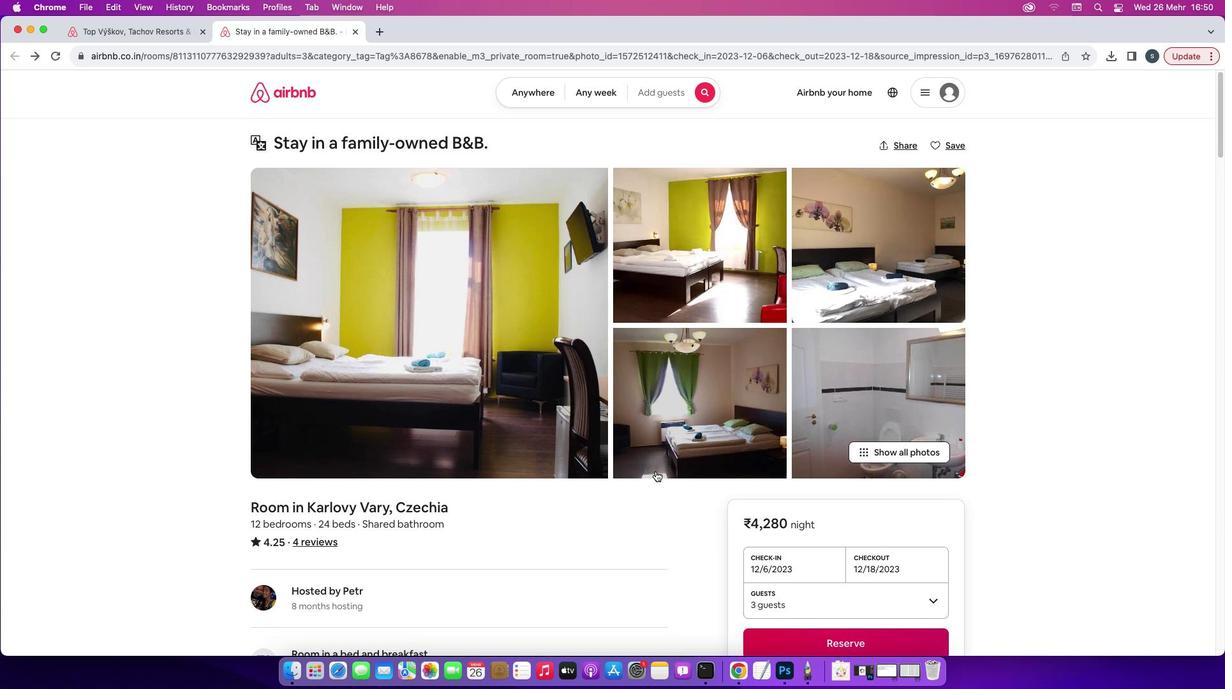 
Action: Mouse scrolled (656, 471) with delta (0, -1)
Screenshot: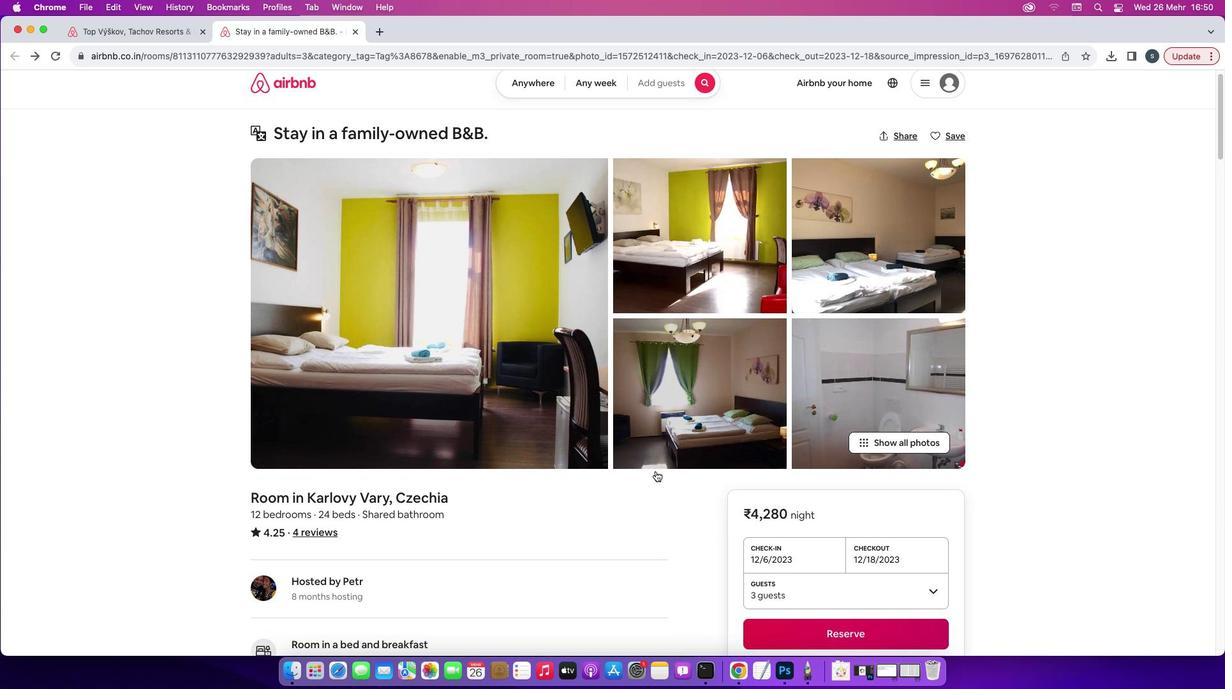 
Action: Mouse scrolled (656, 471) with delta (0, 0)
Screenshot: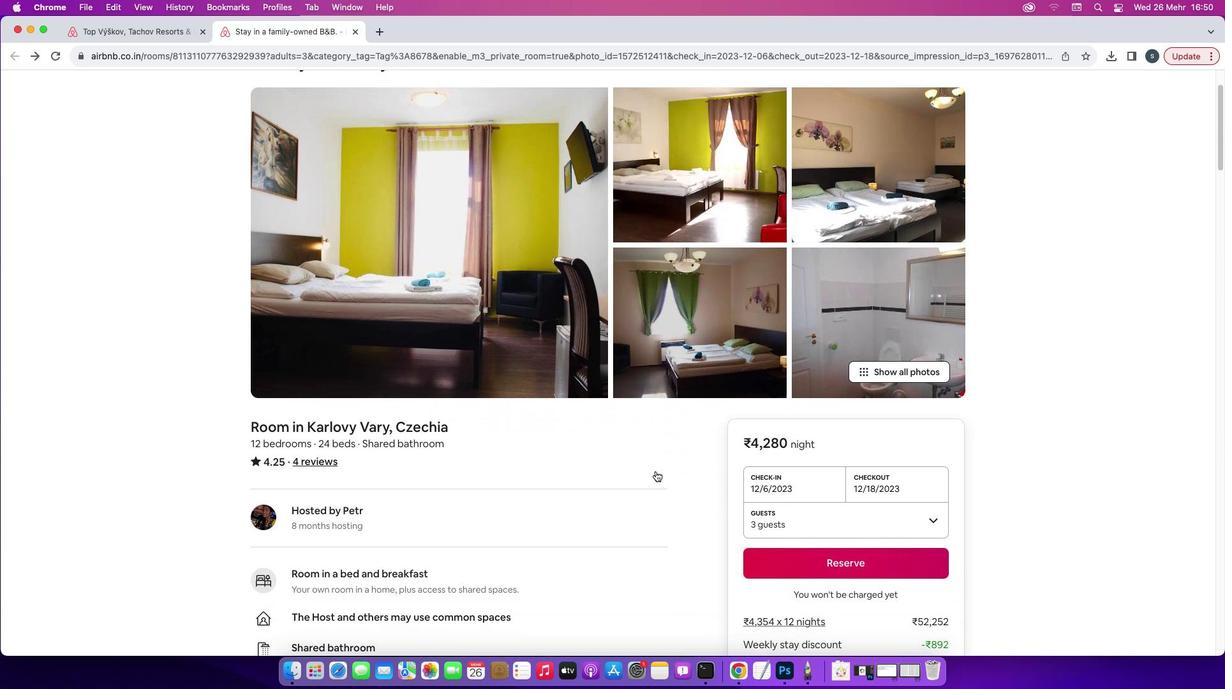 
Action: Mouse scrolled (656, 471) with delta (0, 0)
Screenshot: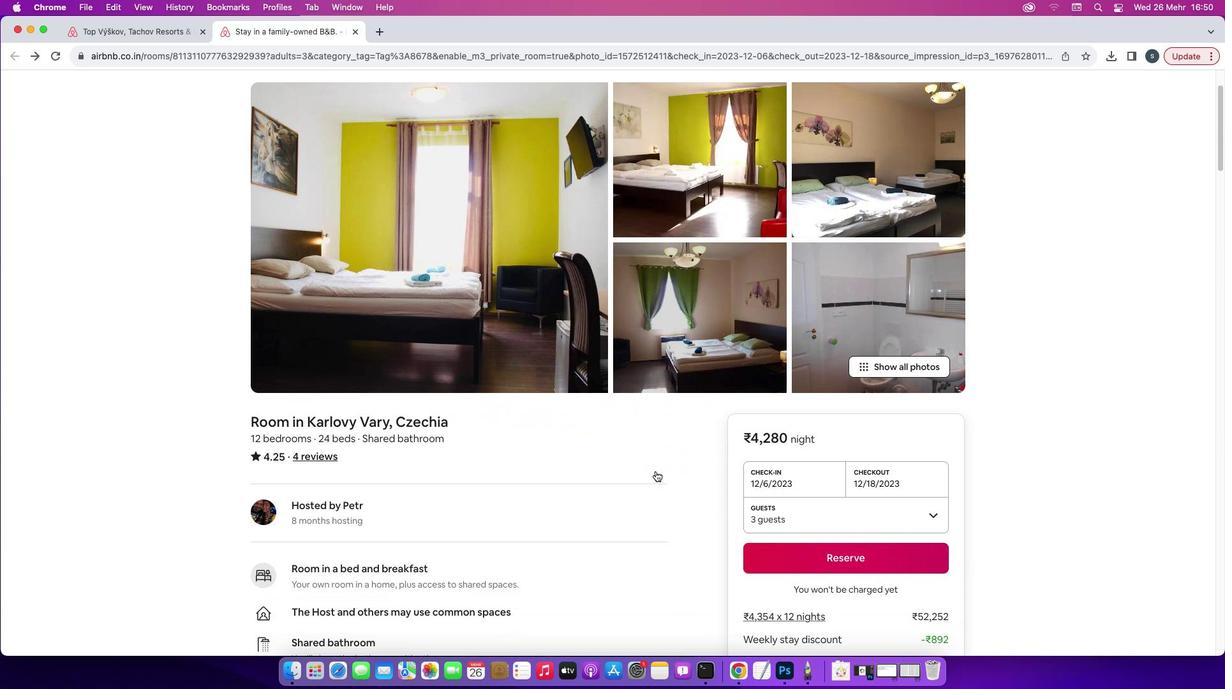 
Action: Mouse scrolled (656, 471) with delta (0, 0)
Screenshot: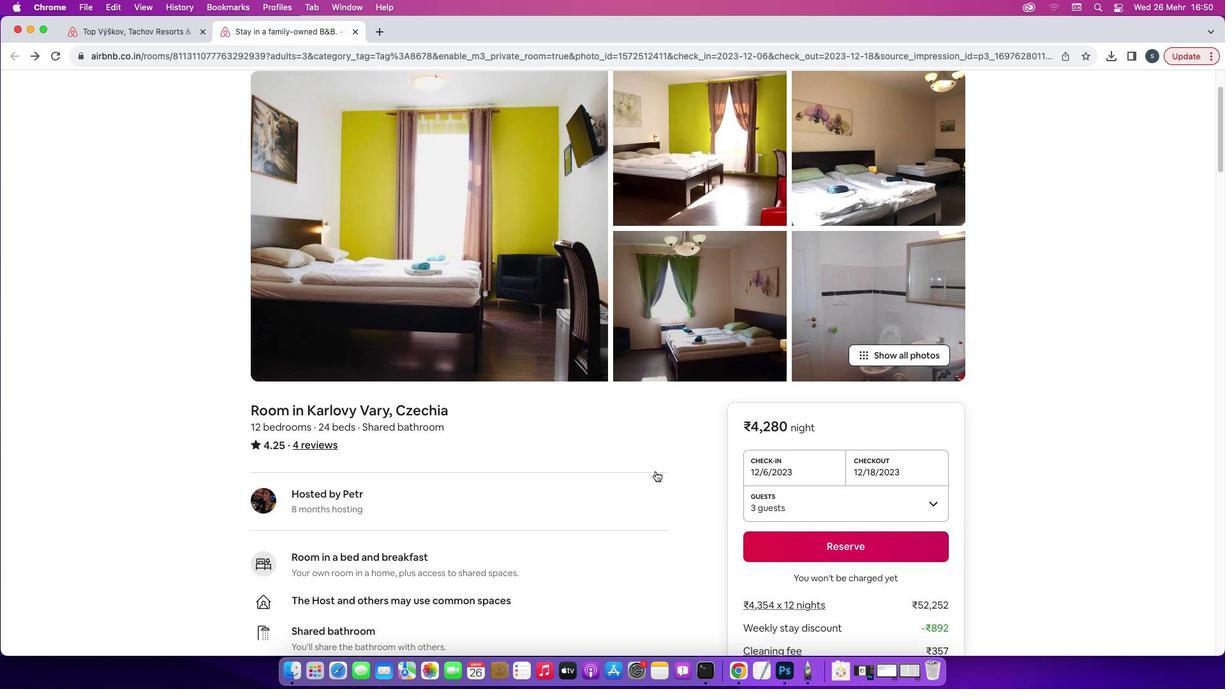
Action: Mouse scrolled (656, 471) with delta (0, 0)
Screenshot: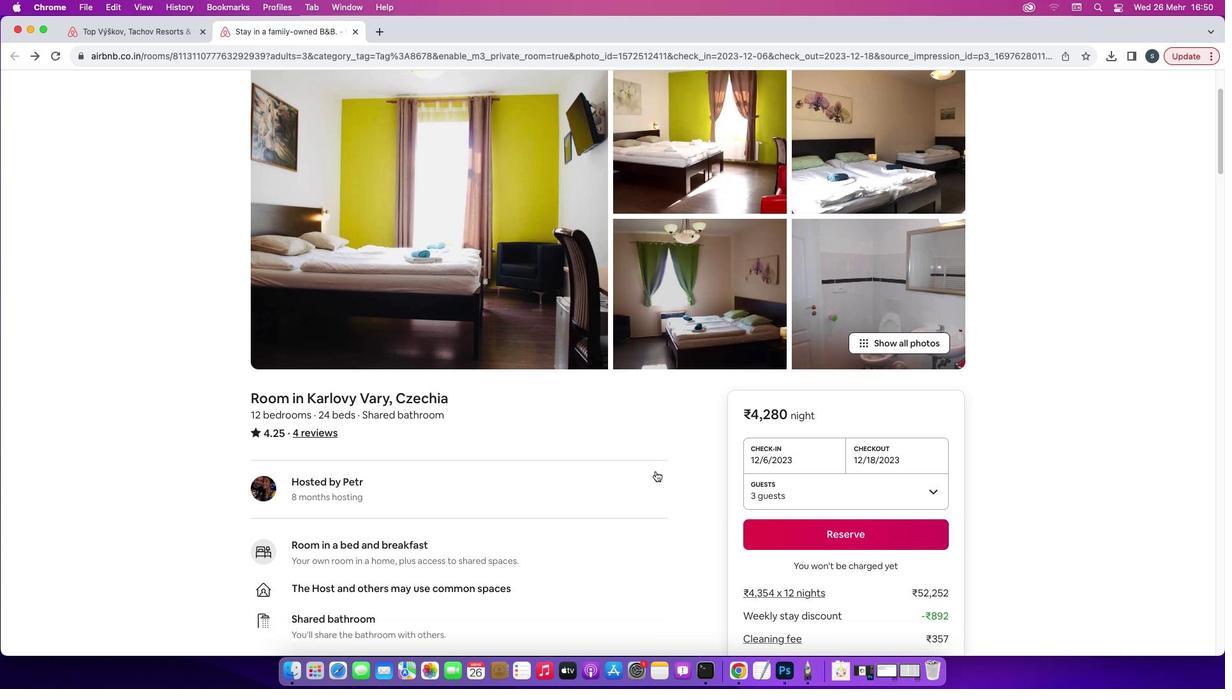 
Action: Mouse scrolled (656, 471) with delta (0, -1)
Screenshot: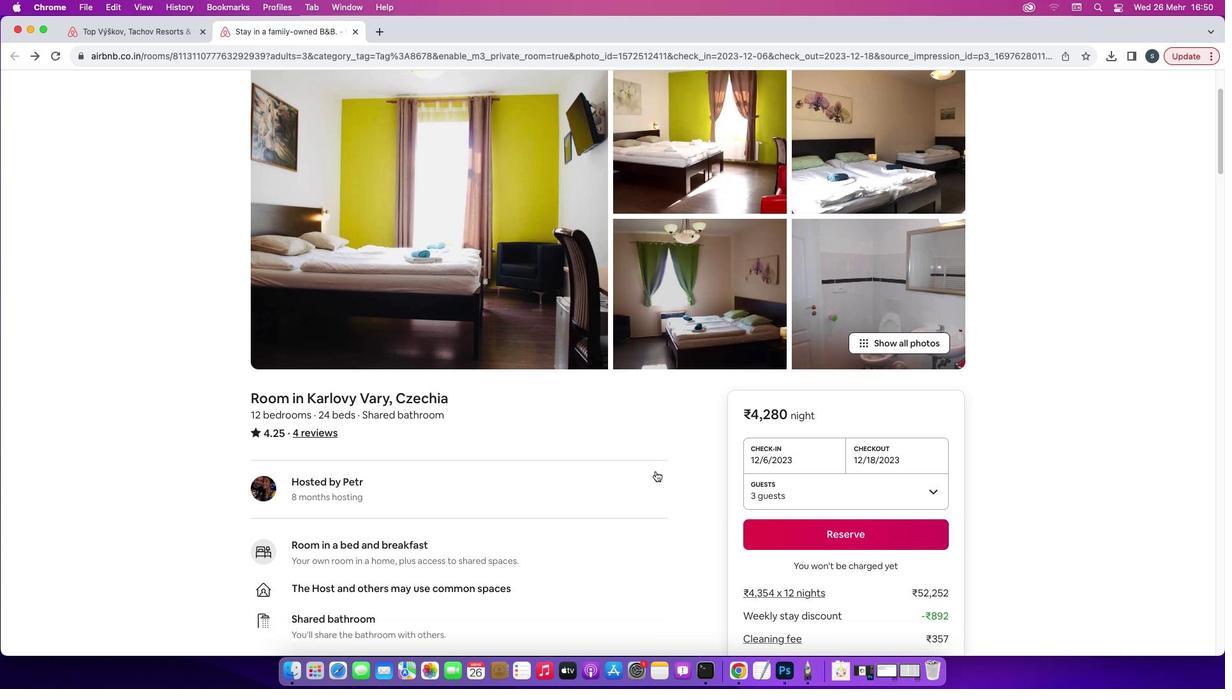 
Action: Mouse scrolled (656, 471) with delta (0, -2)
Screenshot: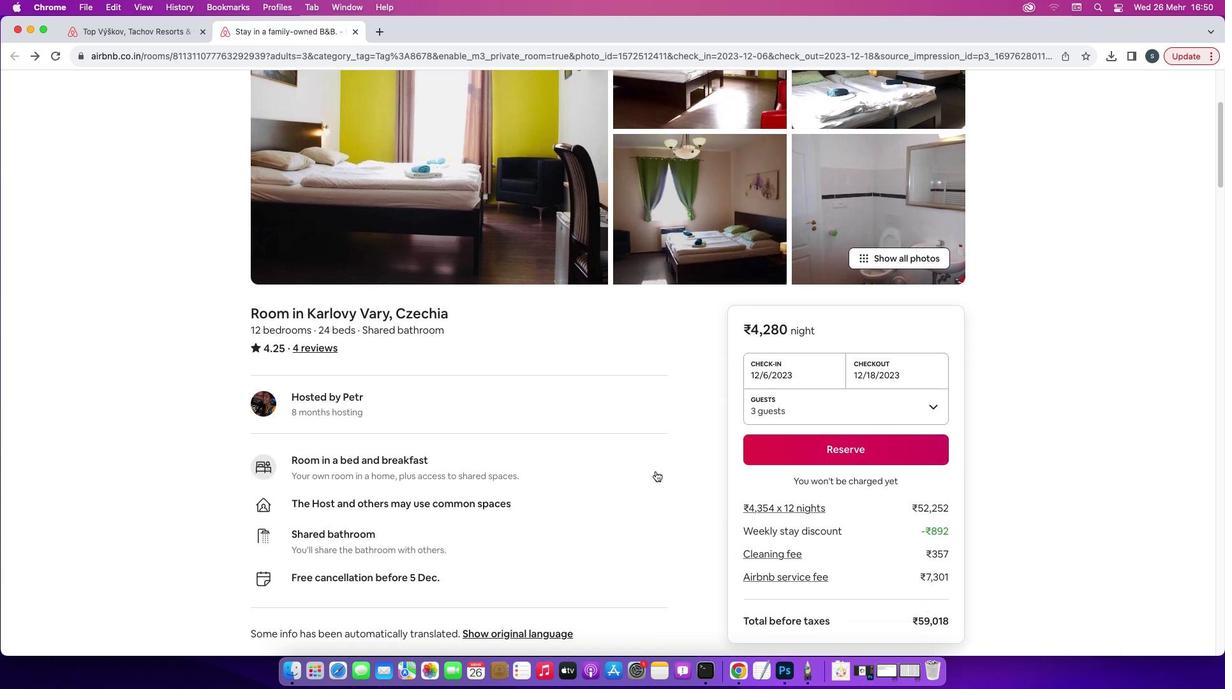 
Action: Mouse scrolled (656, 471) with delta (0, -2)
Screenshot: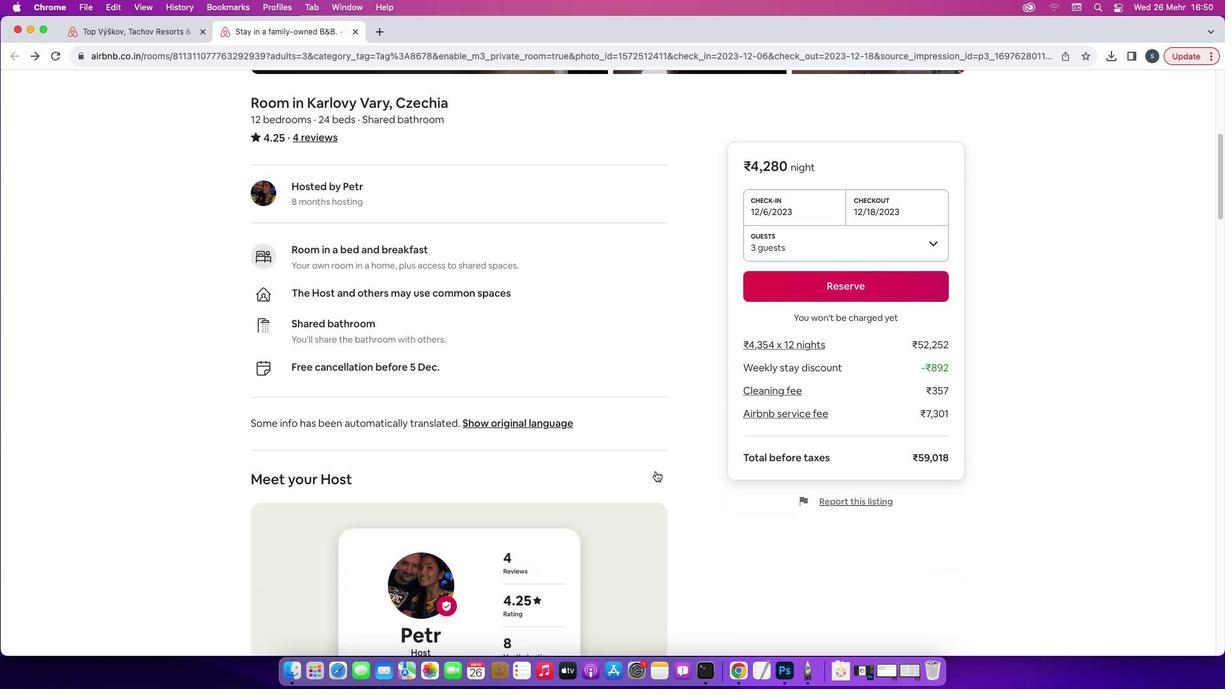 
Action: Mouse scrolled (656, 471) with delta (0, 0)
Screenshot: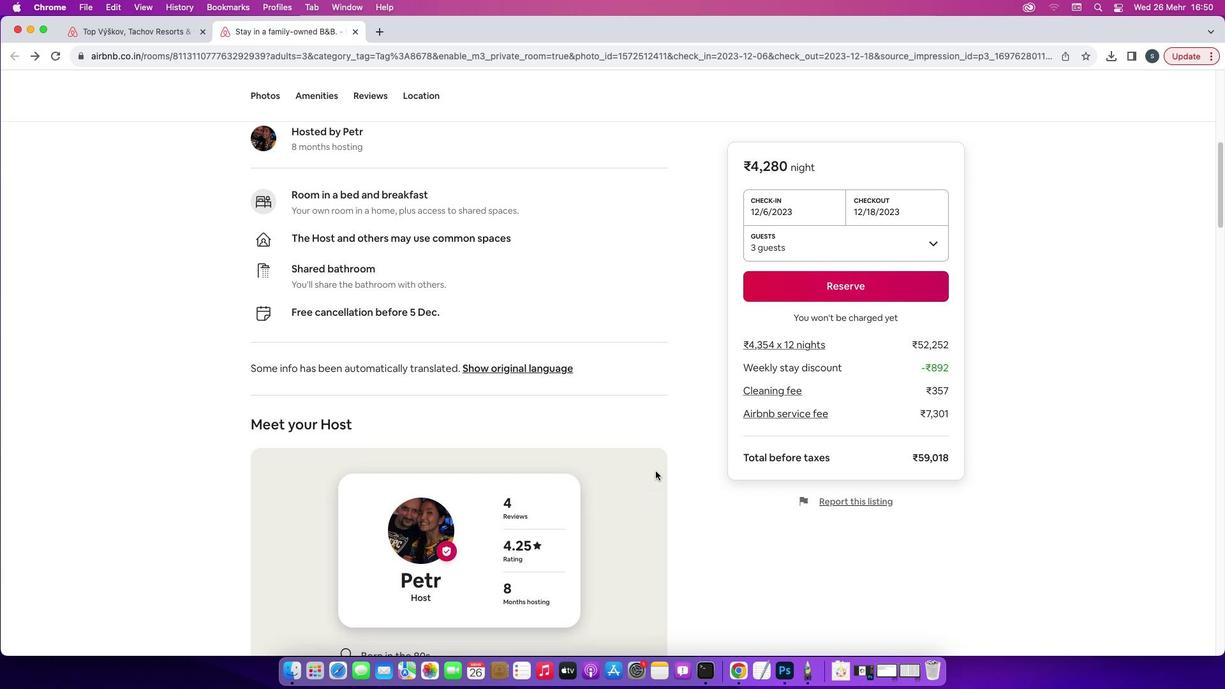 
Action: Mouse scrolled (656, 471) with delta (0, 0)
Screenshot: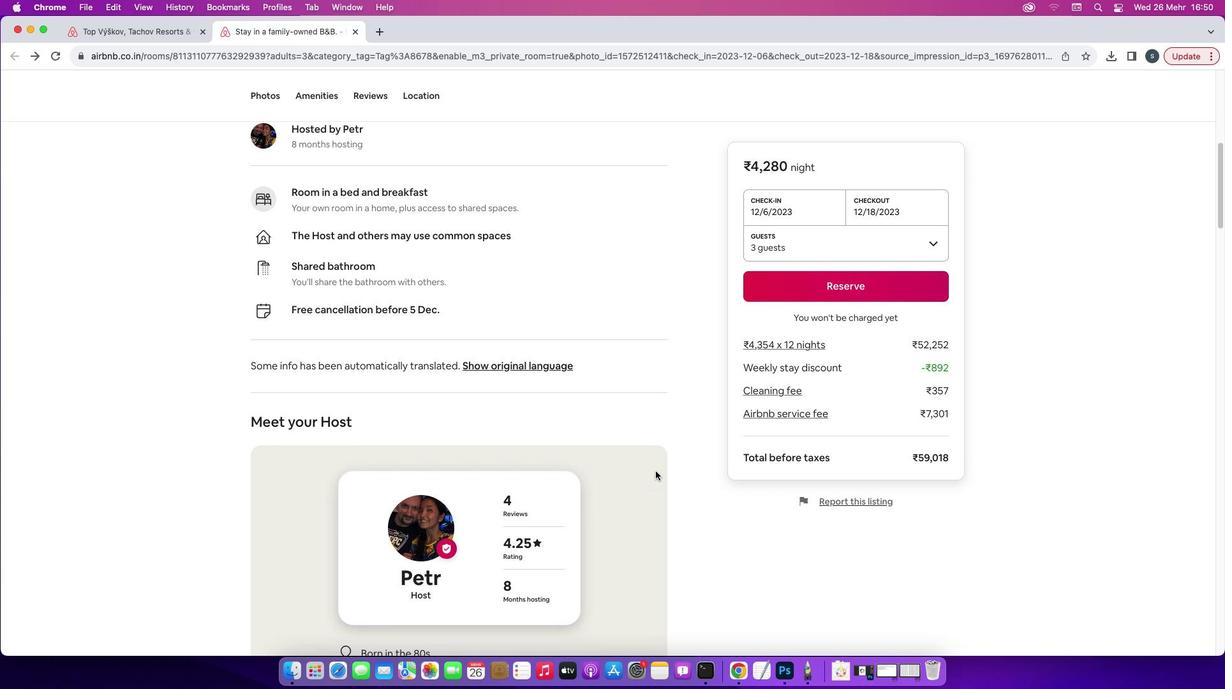
Action: Mouse scrolled (656, 471) with delta (0, 0)
Screenshot: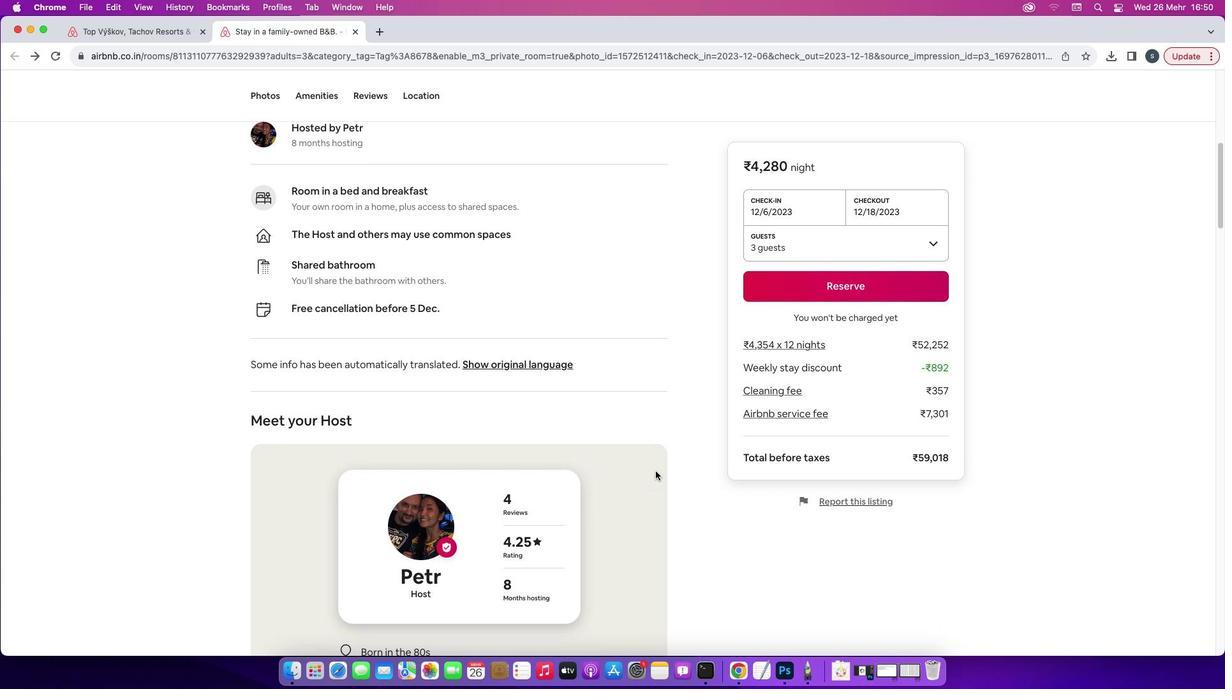 
Action: Mouse scrolled (656, 471) with delta (0, 0)
Screenshot: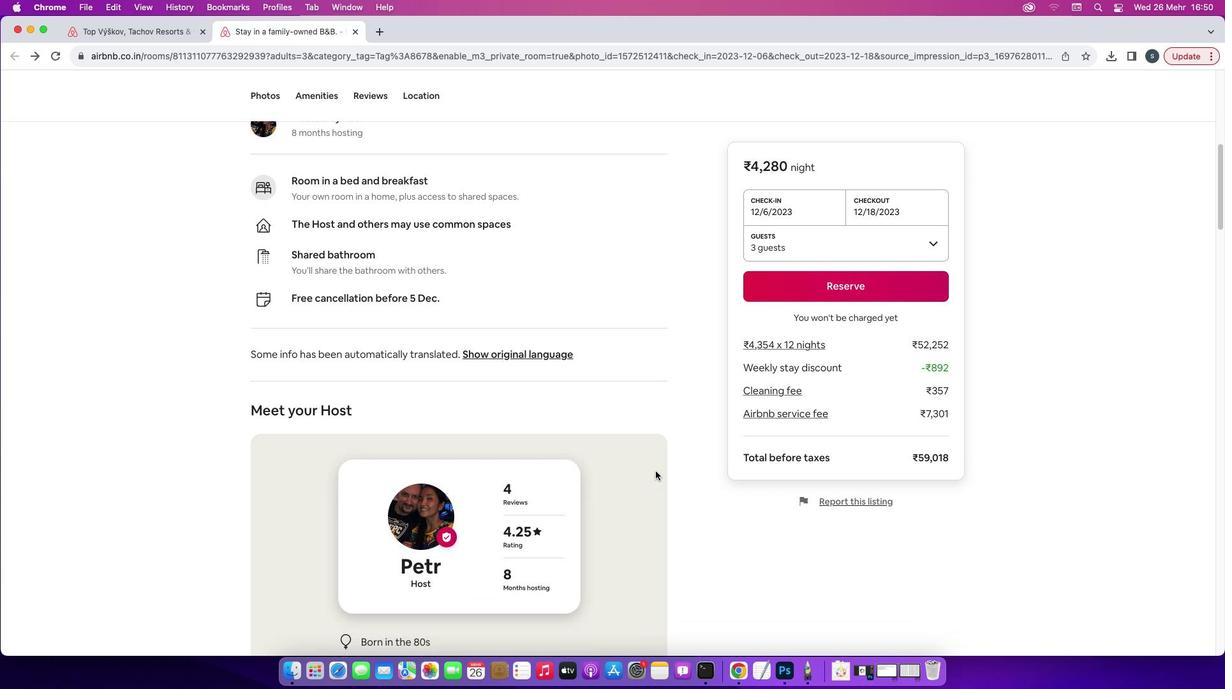 
Action: Mouse scrolled (656, 471) with delta (0, 0)
Screenshot: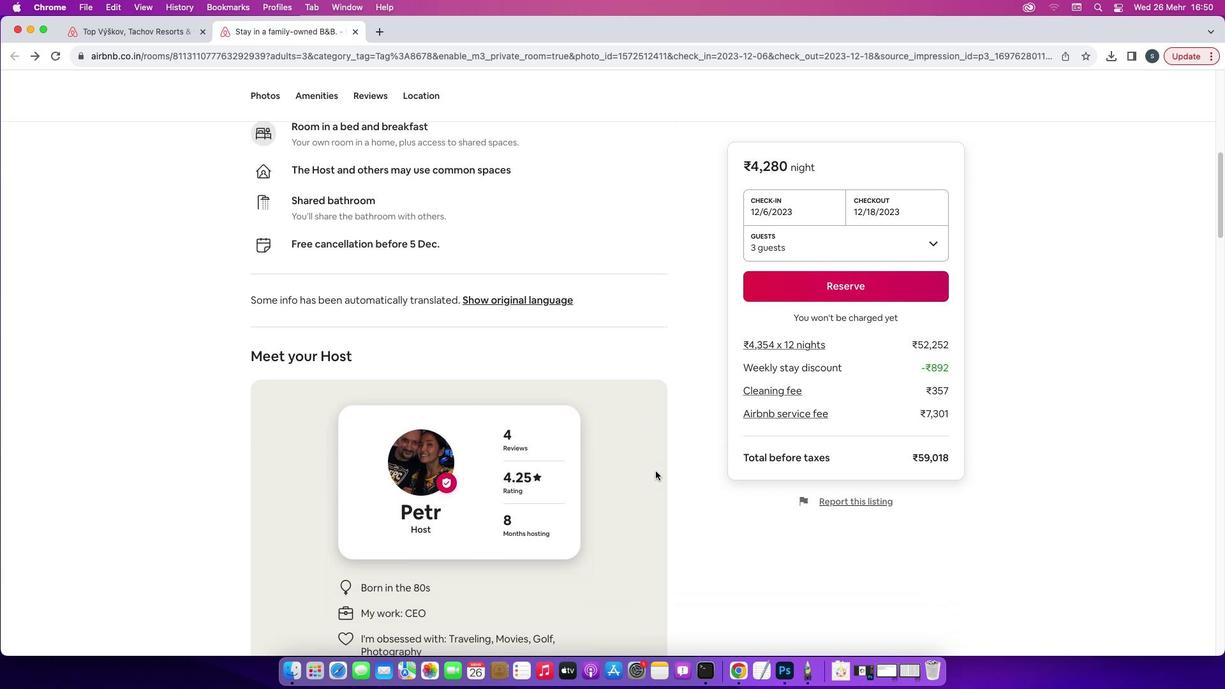 
Action: Mouse scrolled (656, 471) with delta (0, 0)
Screenshot: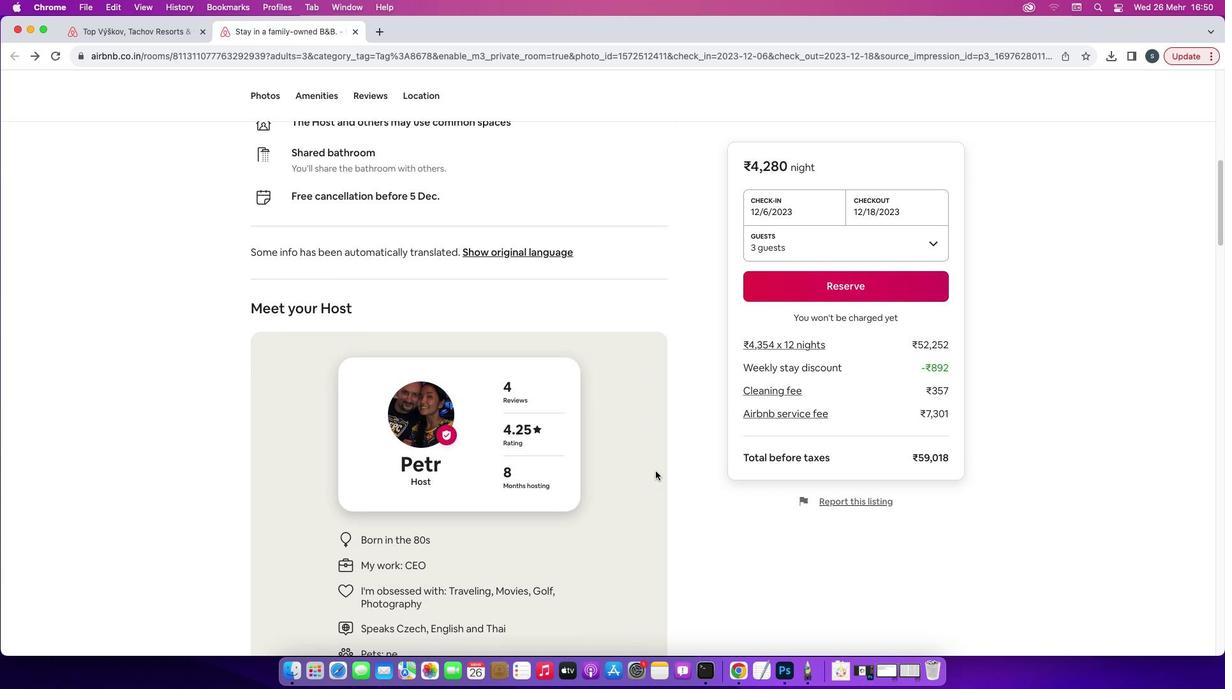 
Action: Mouse scrolled (656, 471) with delta (0, 0)
Screenshot: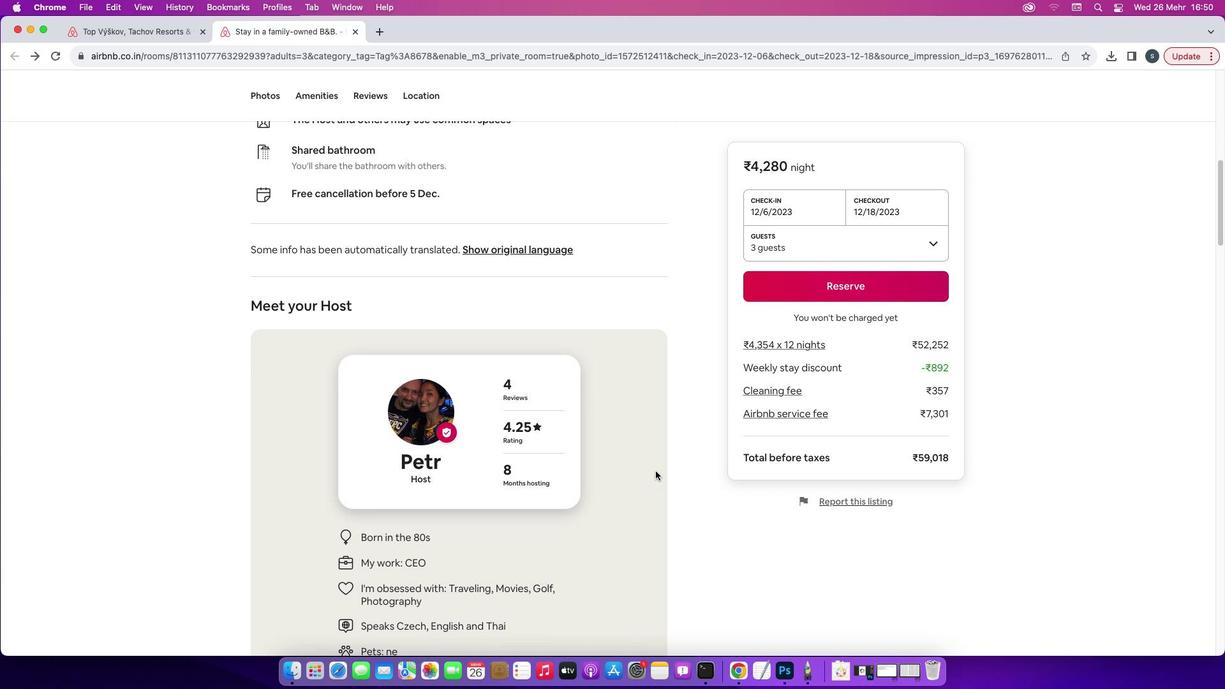 
Action: Mouse scrolled (656, 471) with delta (0, 0)
Screenshot: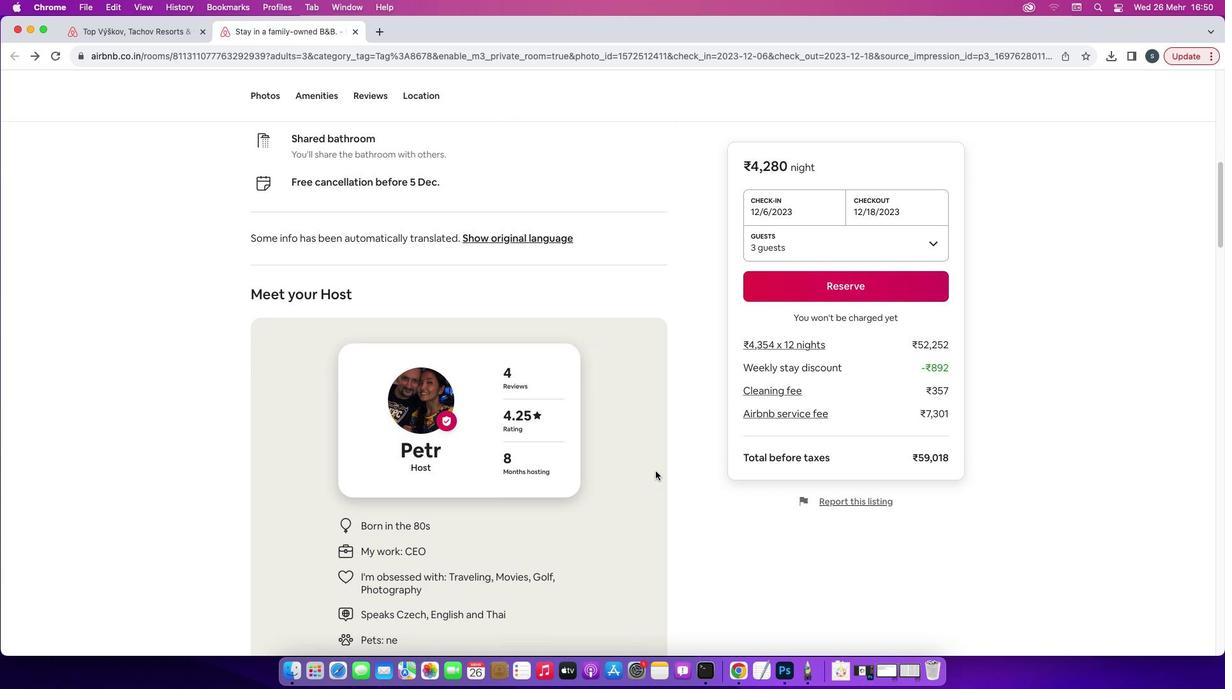 
Action: Mouse scrolled (656, 471) with delta (0, -1)
Screenshot: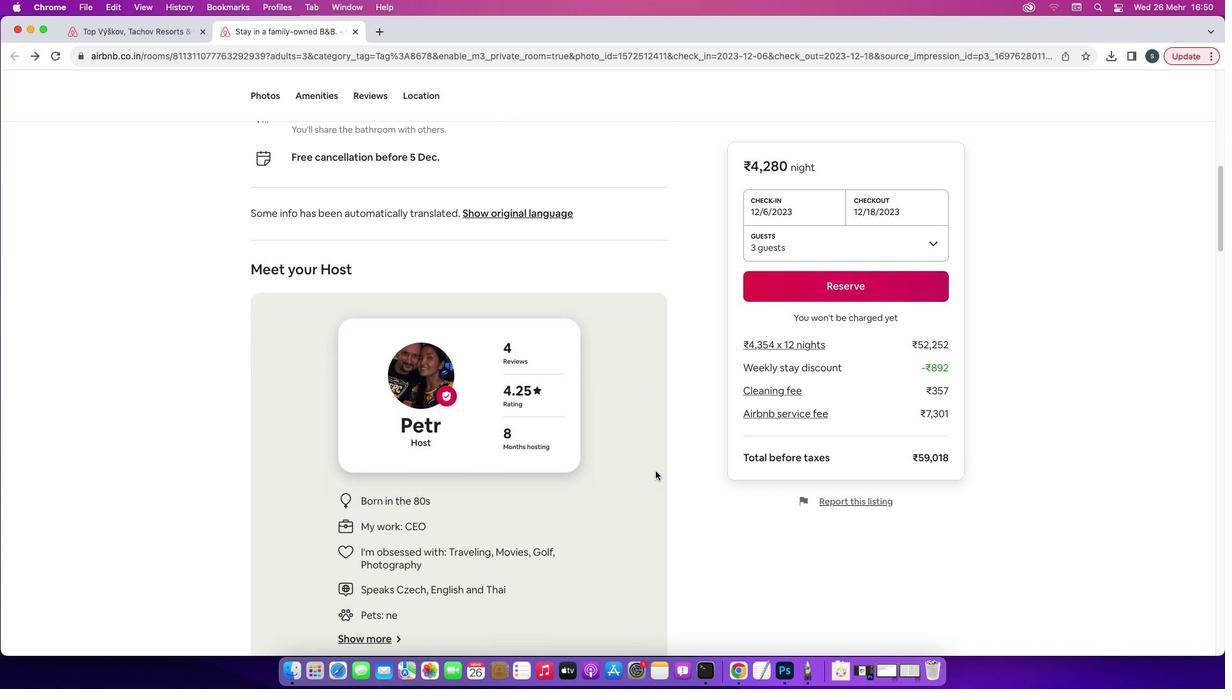 
Action: Mouse scrolled (656, 471) with delta (0, -1)
Screenshot: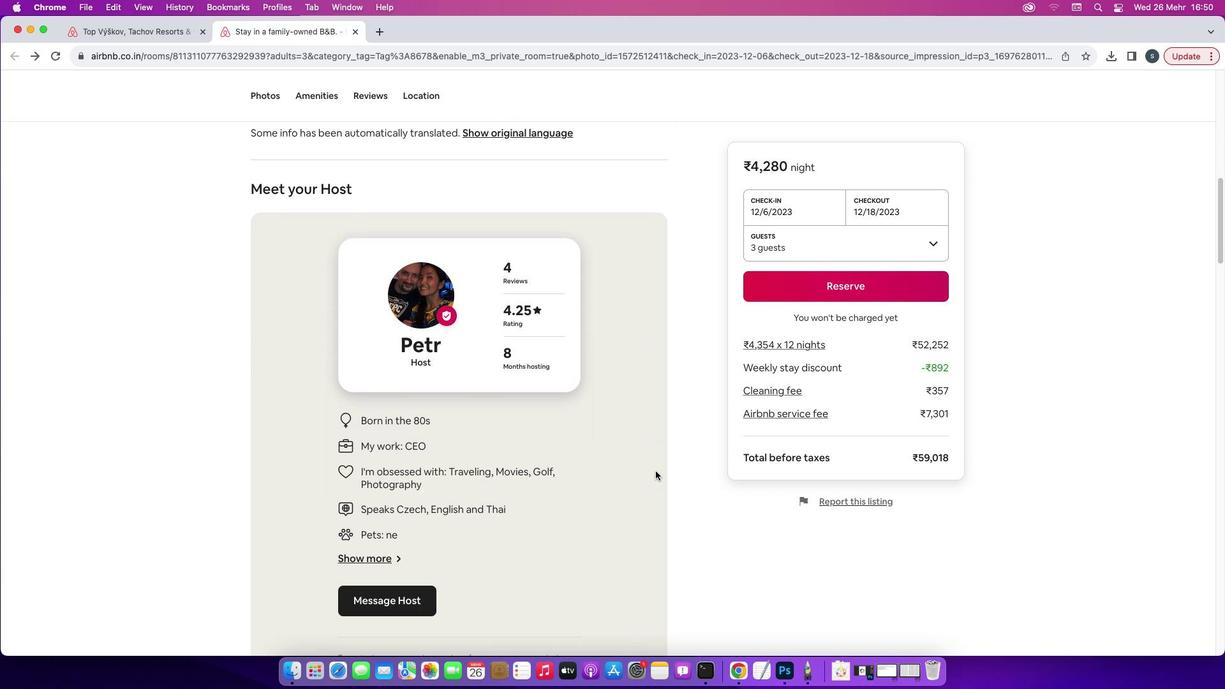
Action: Mouse scrolled (656, 471) with delta (0, 0)
Screenshot: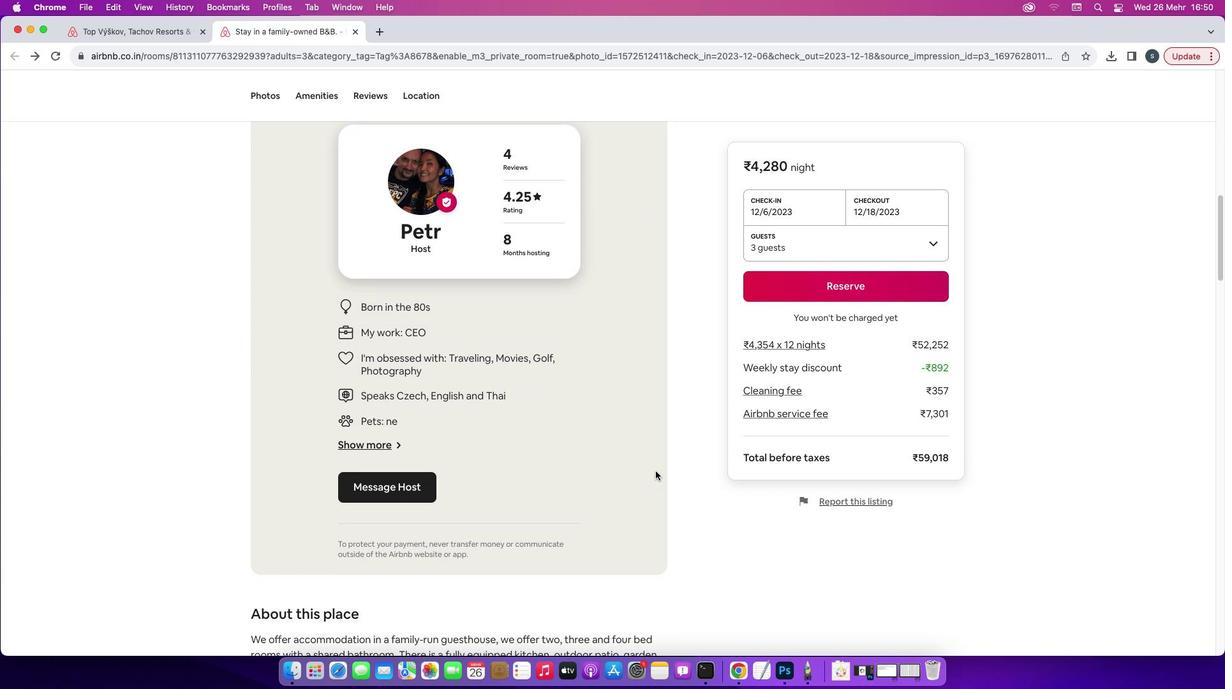 
Action: Mouse scrolled (656, 471) with delta (0, 0)
Screenshot: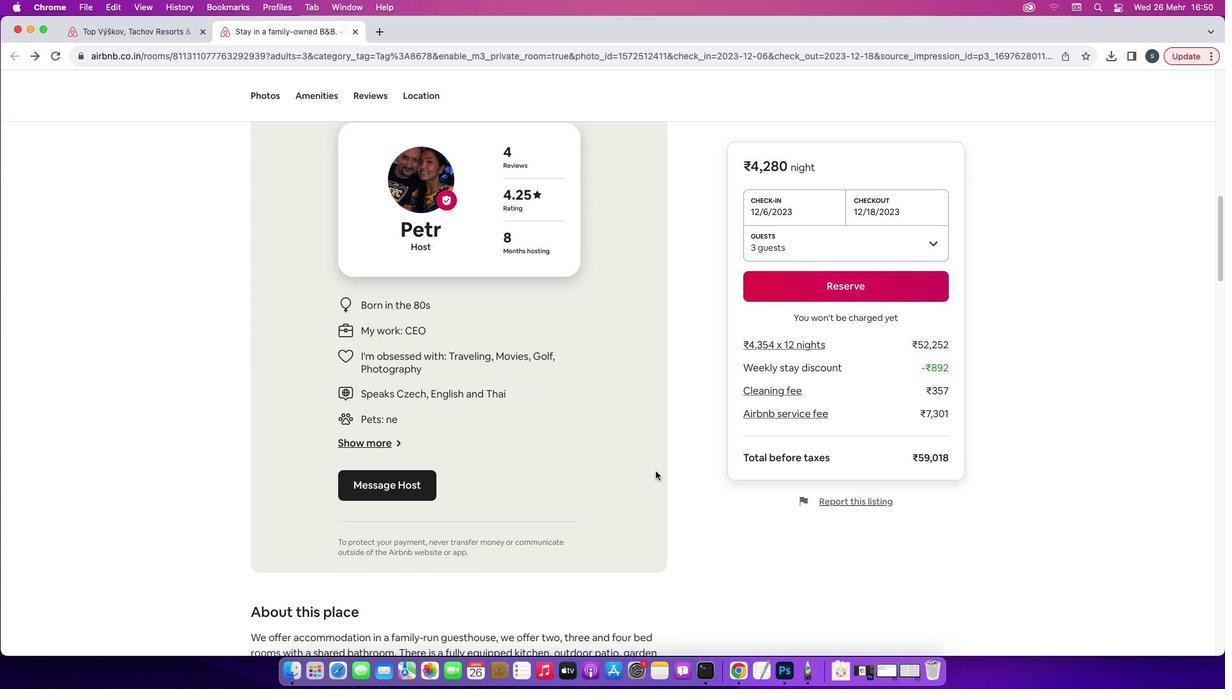
Action: Mouse scrolled (656, 471) with delta (0, -1)
Screenshot: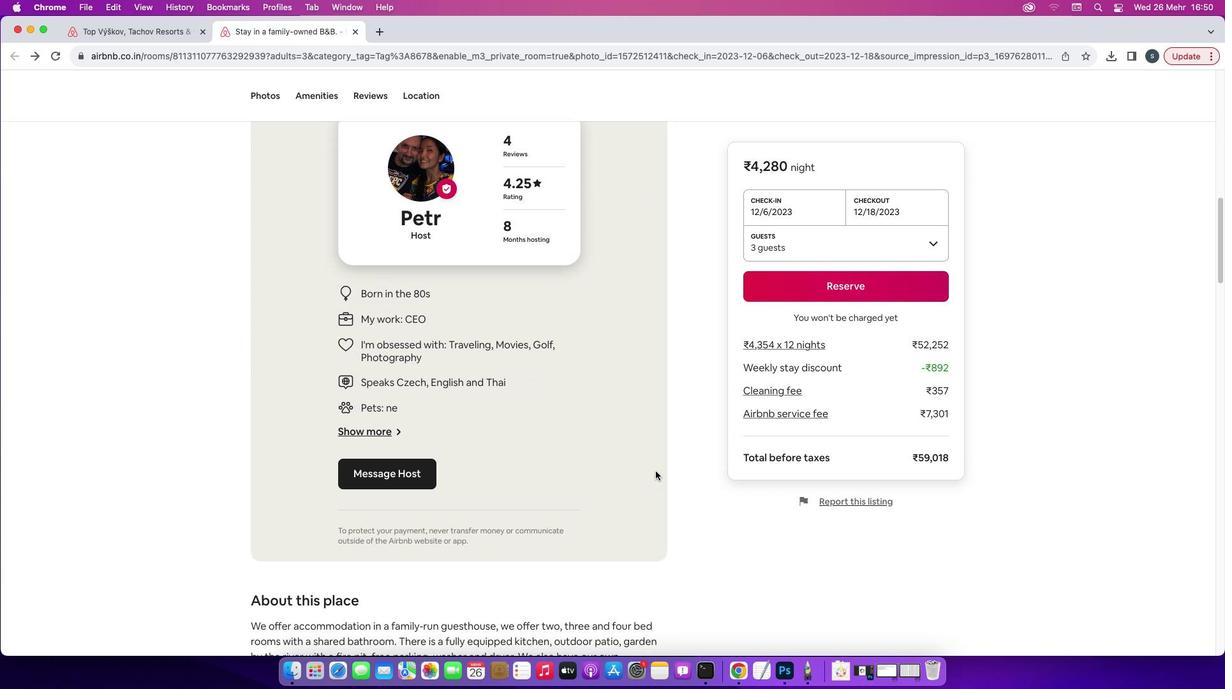 
Action: Mouse scrolled (656, 471) with delta (0, -2)
Screenshot: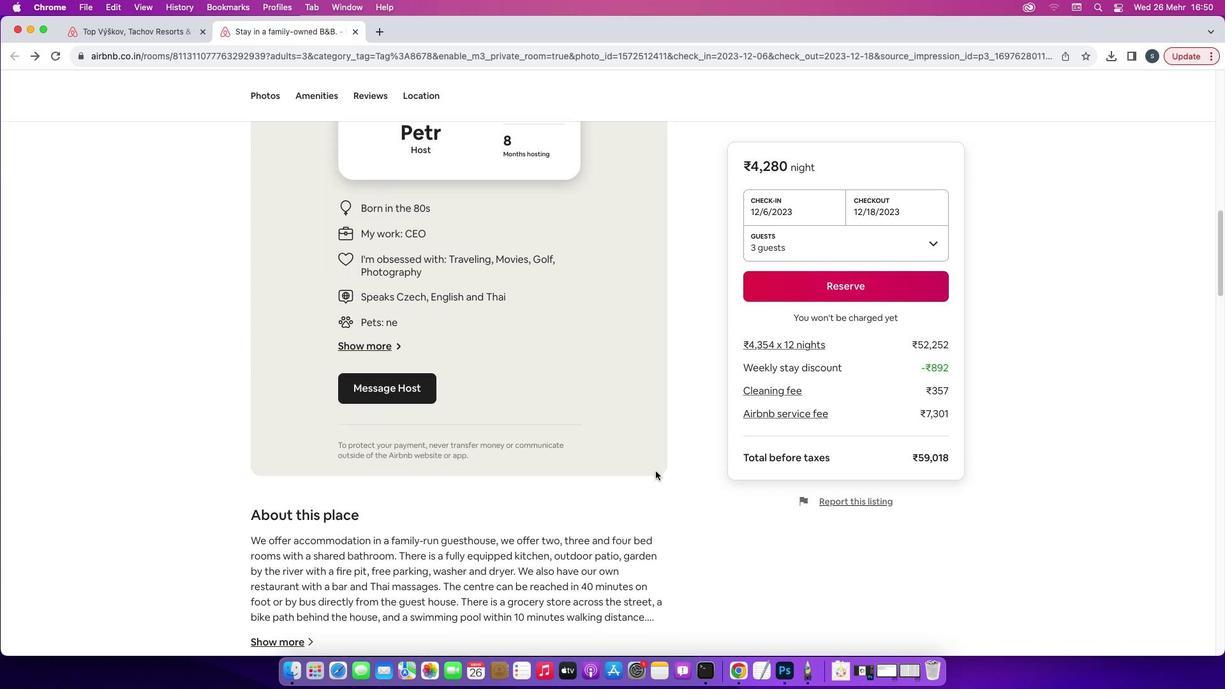
Action: Mouse scrolled (656, 471) with delta (0, -2)
Screenshot: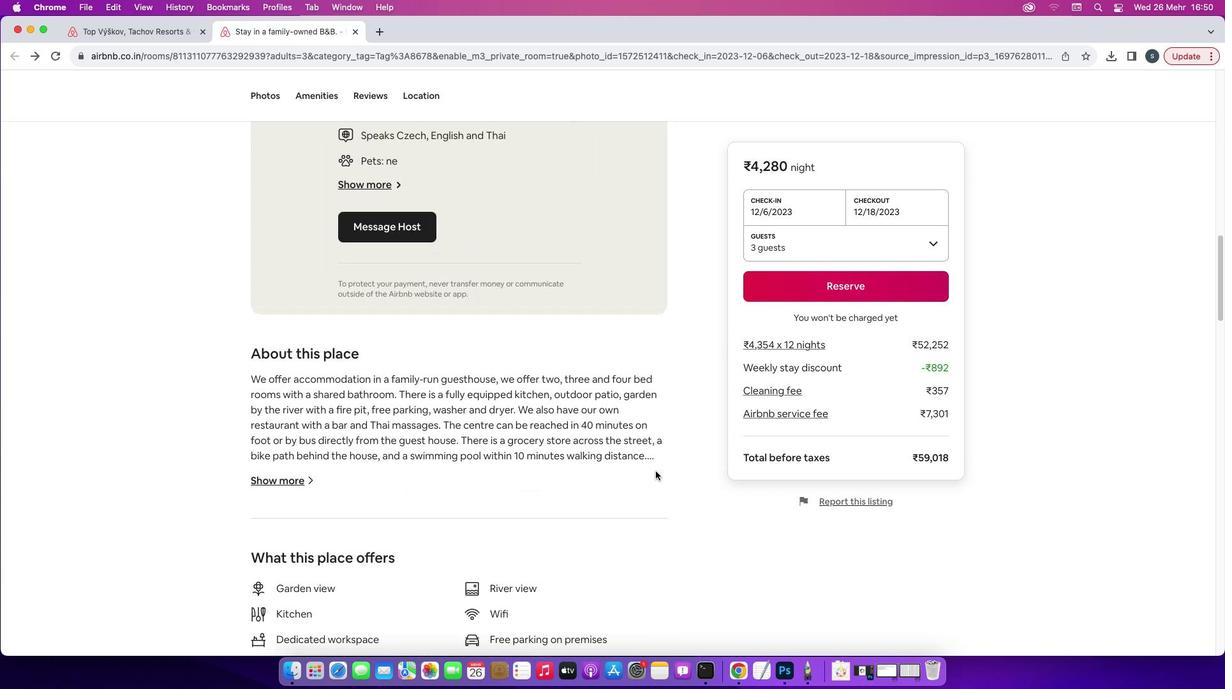 
Action: Mouse scrolled (656, 471) with delta (0, 0)
Screenshot: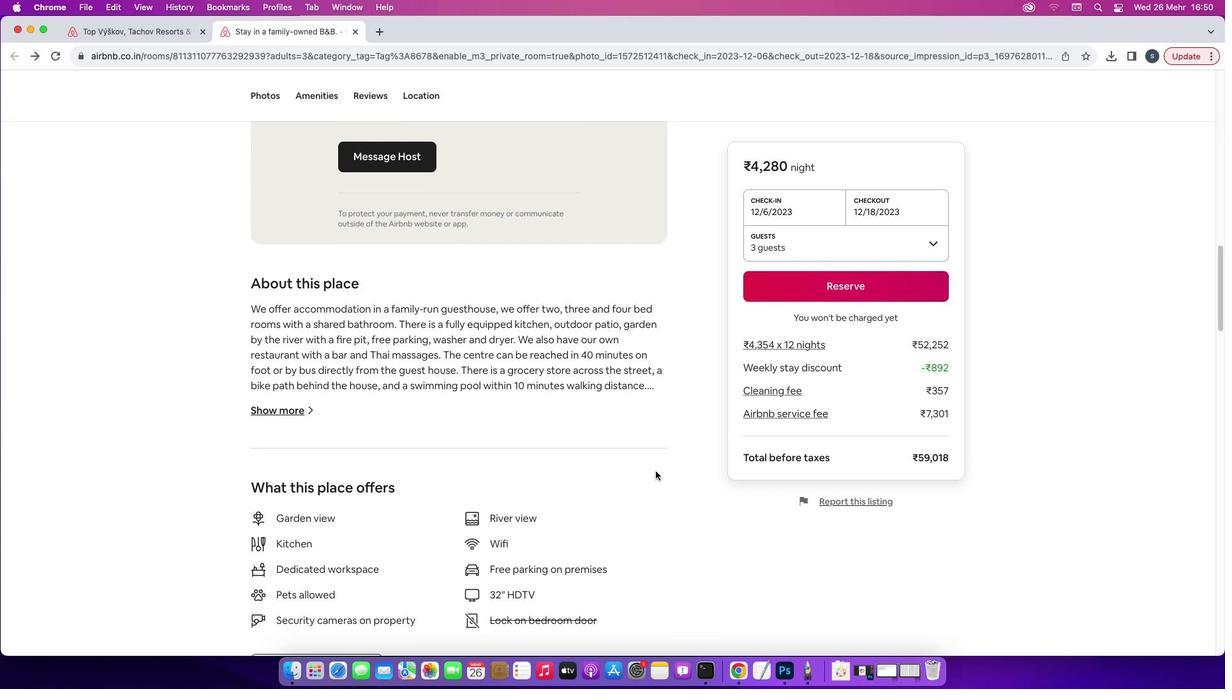
Action: Mouse scrolled (656, 471) with delta (0, 0)
Screenshot: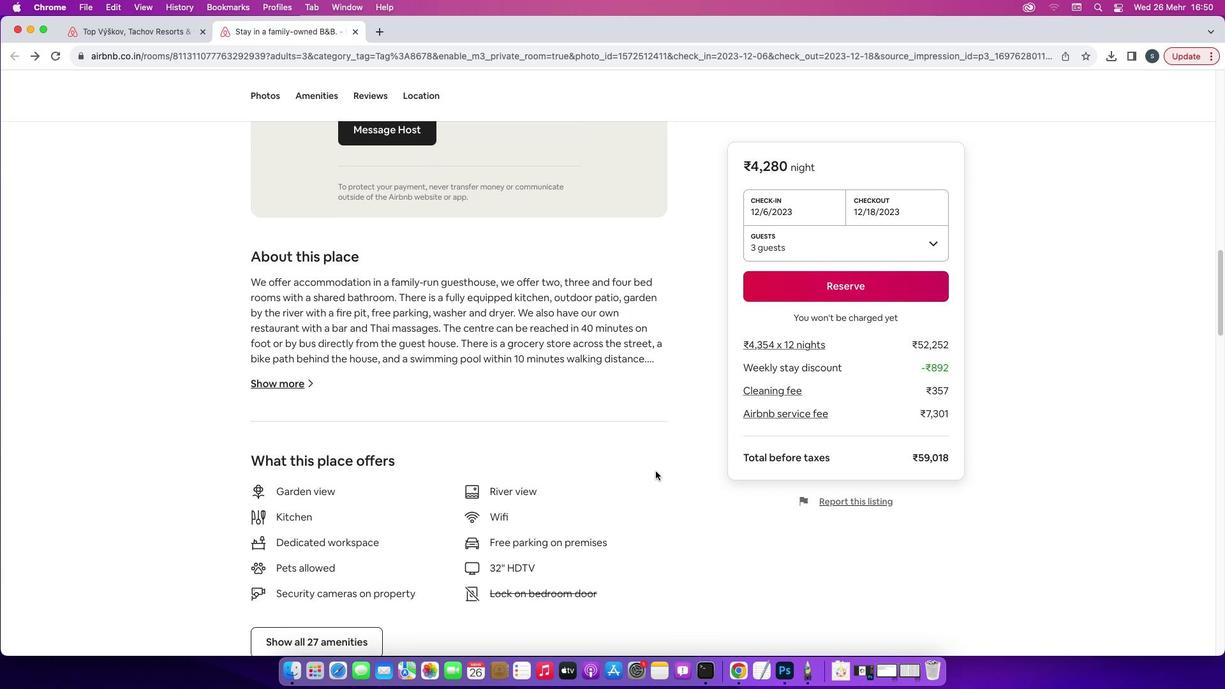 
Action: Mouse scrolled (656, 471) with delta (0, -1)
Screenshot: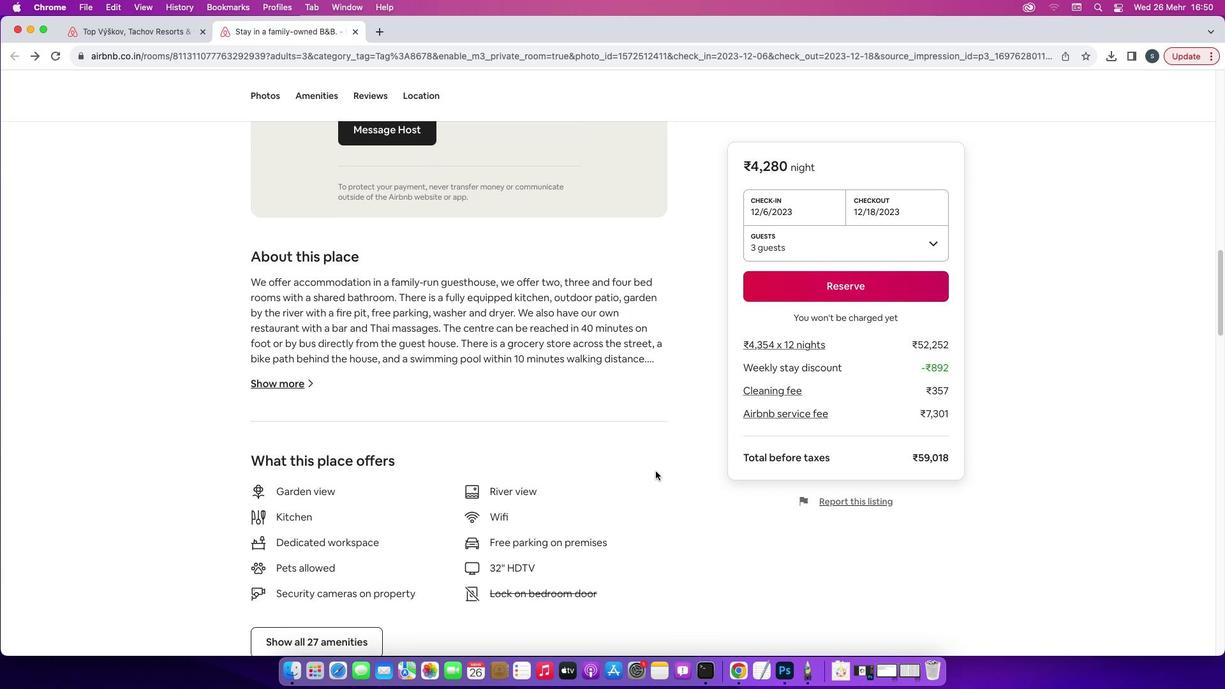 
Action: Mouse scrolled (656, 471) with delta (0, -3)
Screenshot: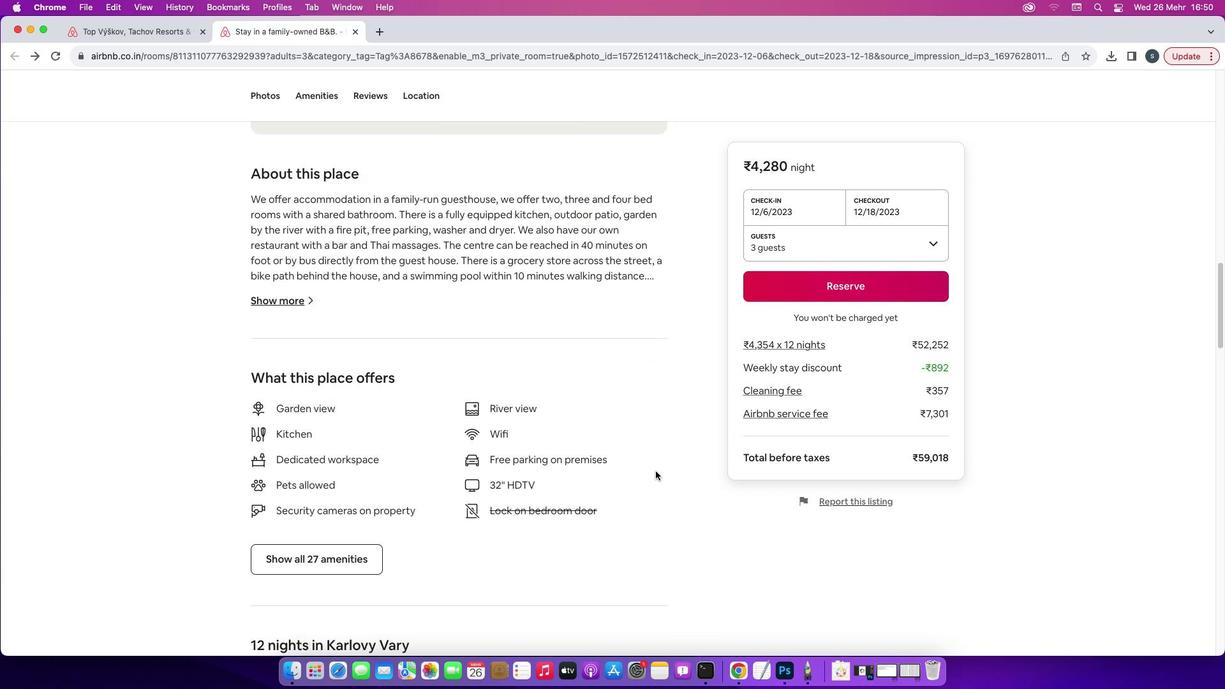 
Action: Mouse moved to (284, 160)
Screenshot: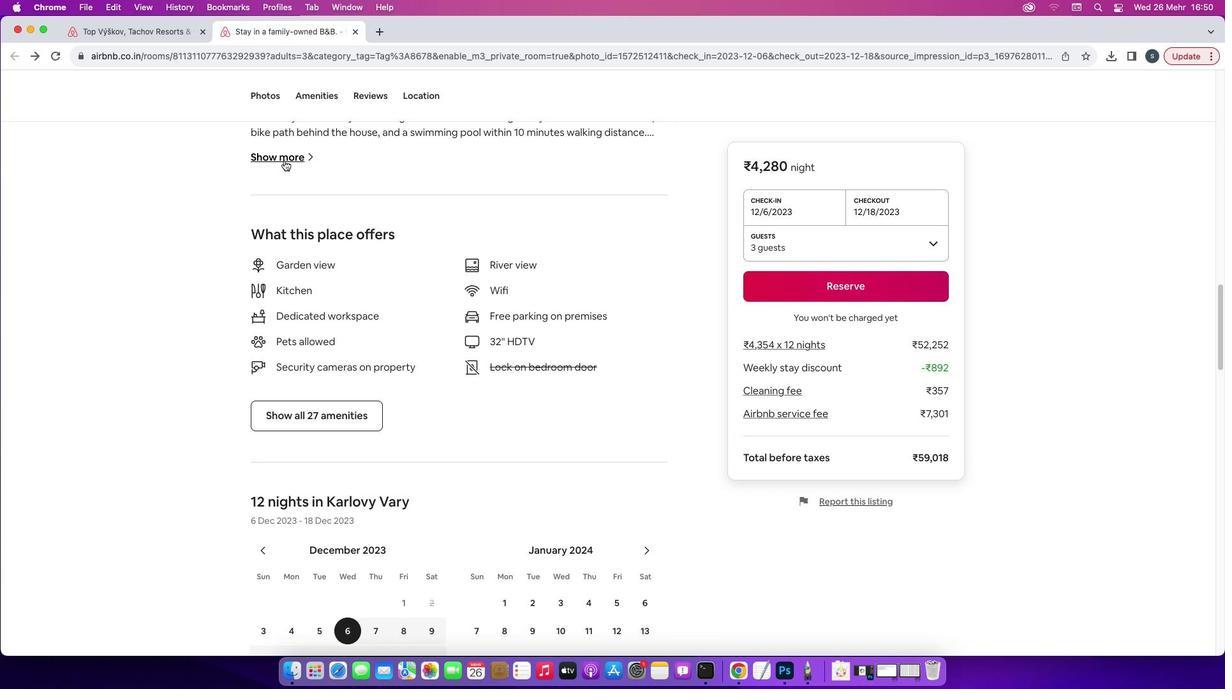 
Action: Mouse pressed left at (284, 160)
Screenshot: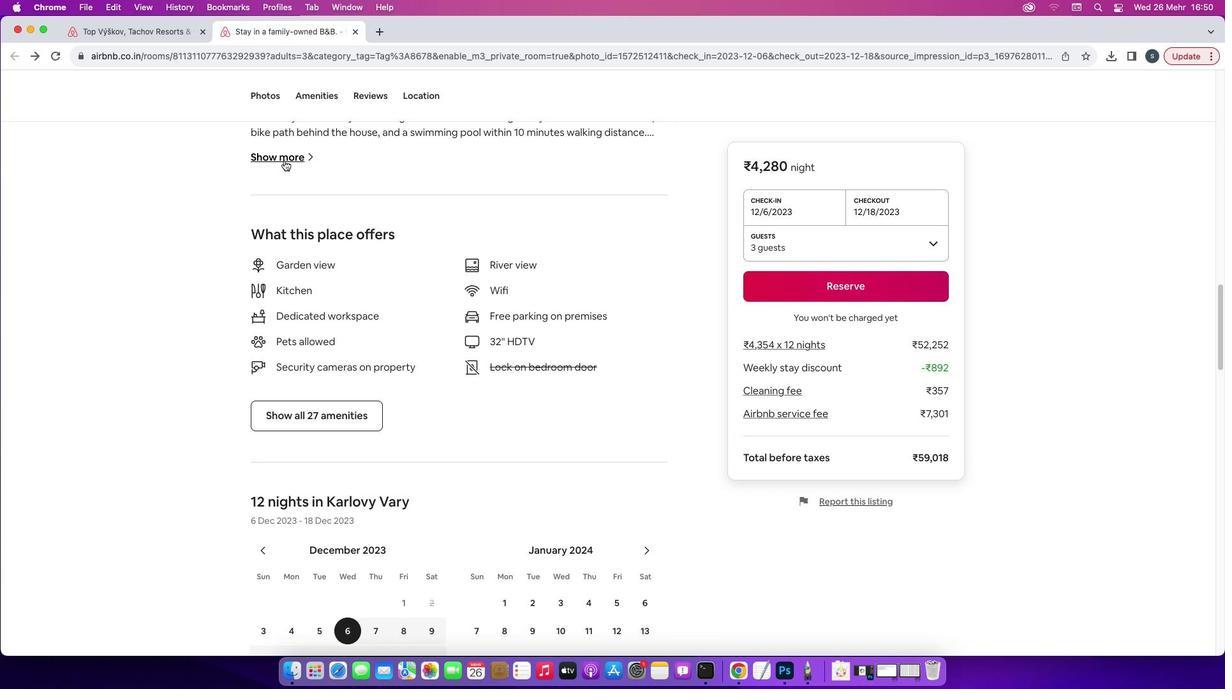
Action: Mouse moved to (615, 446)
Screenshot: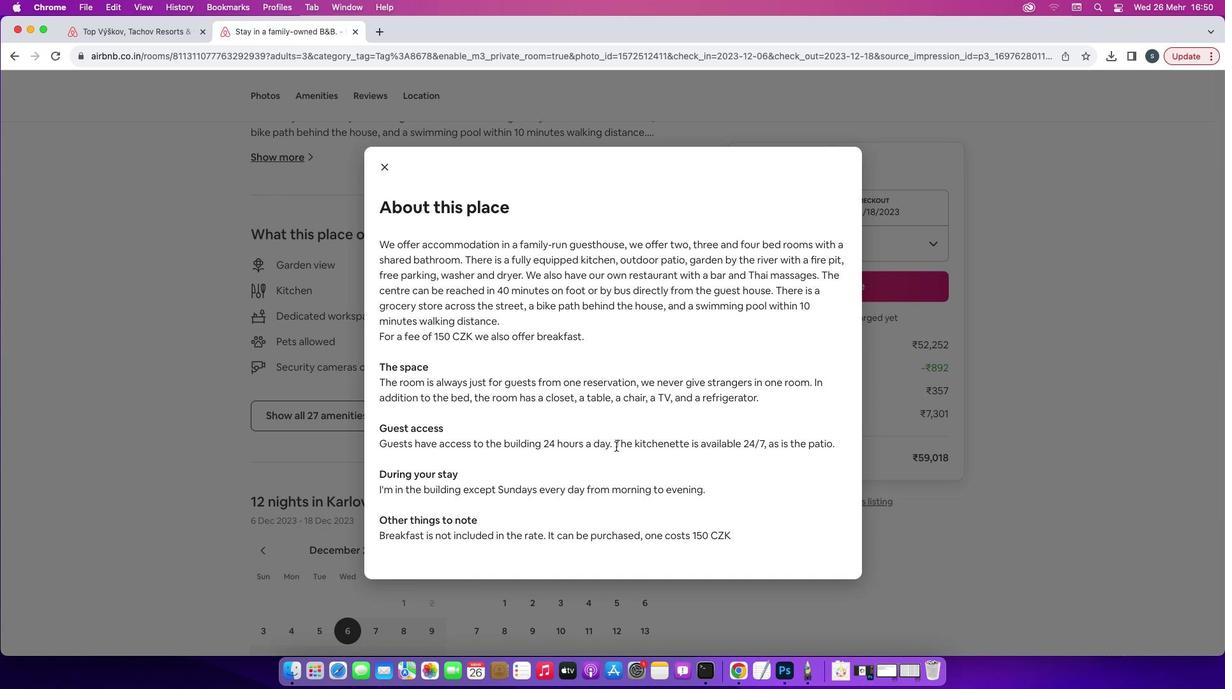 
Action: Mouse scrolled (615, 446) with delta (0, 0)
Screenshot: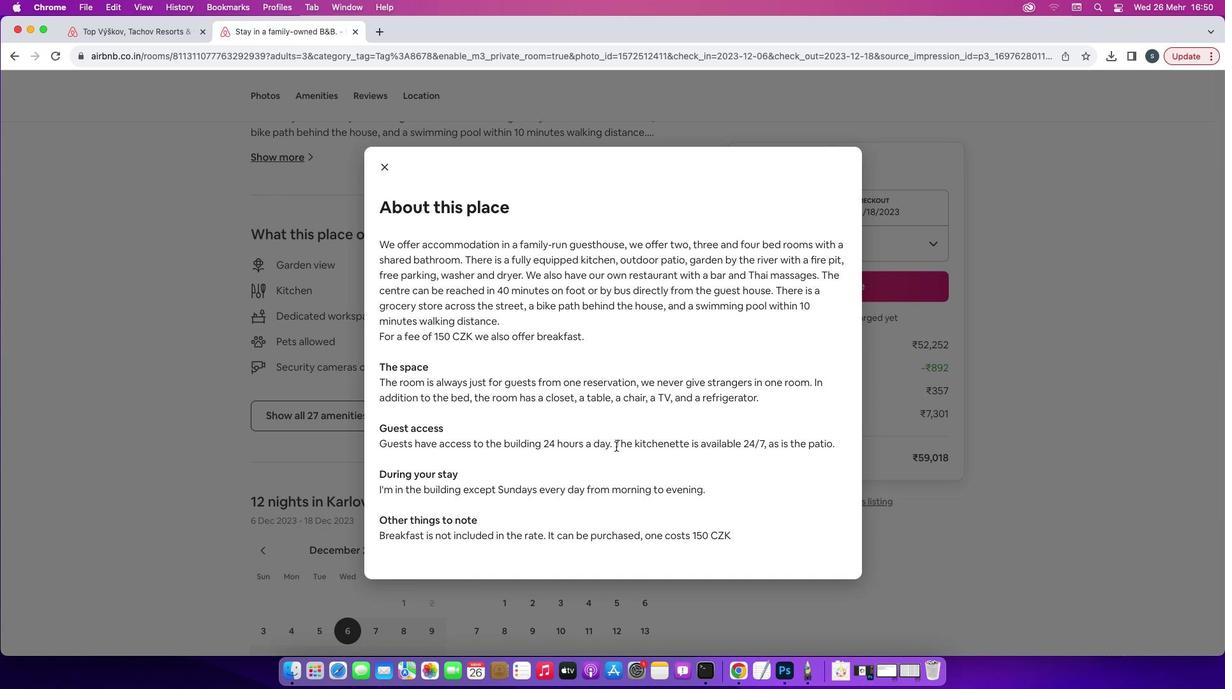 
Action: Mouse scrolled (615, 446) with delta (0, 0)
Screenshot: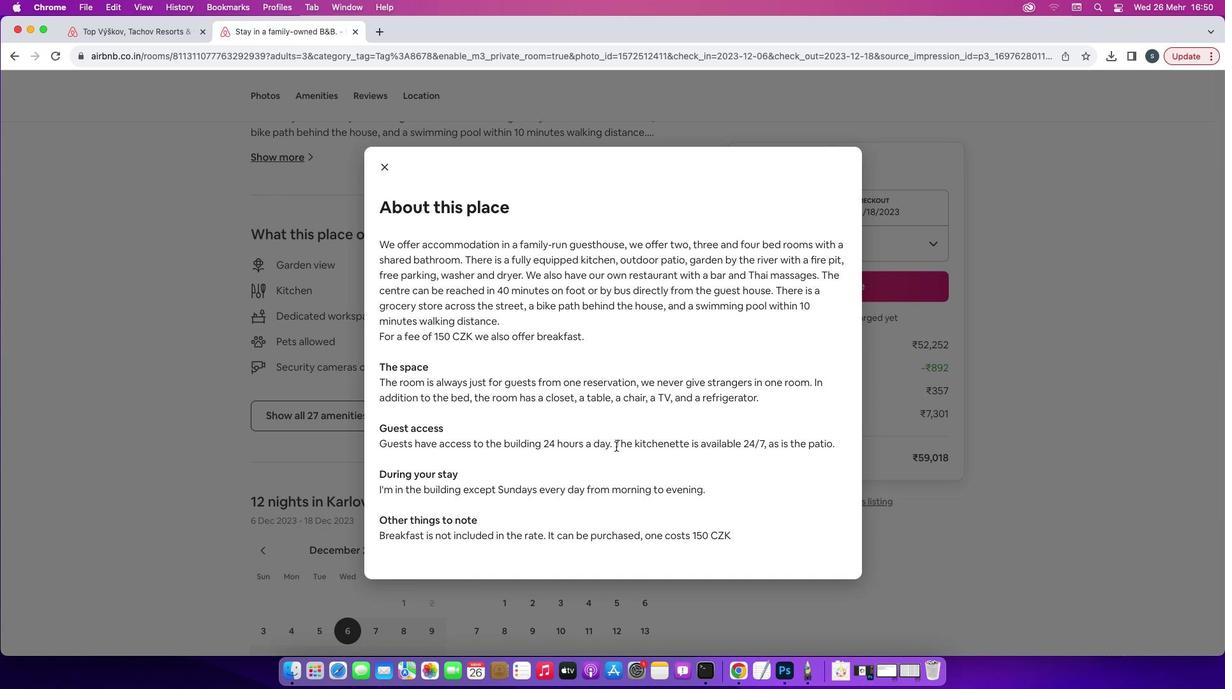 
Action: Mouse scrolled (615, 446) with delta (0, -1)
Screenshot: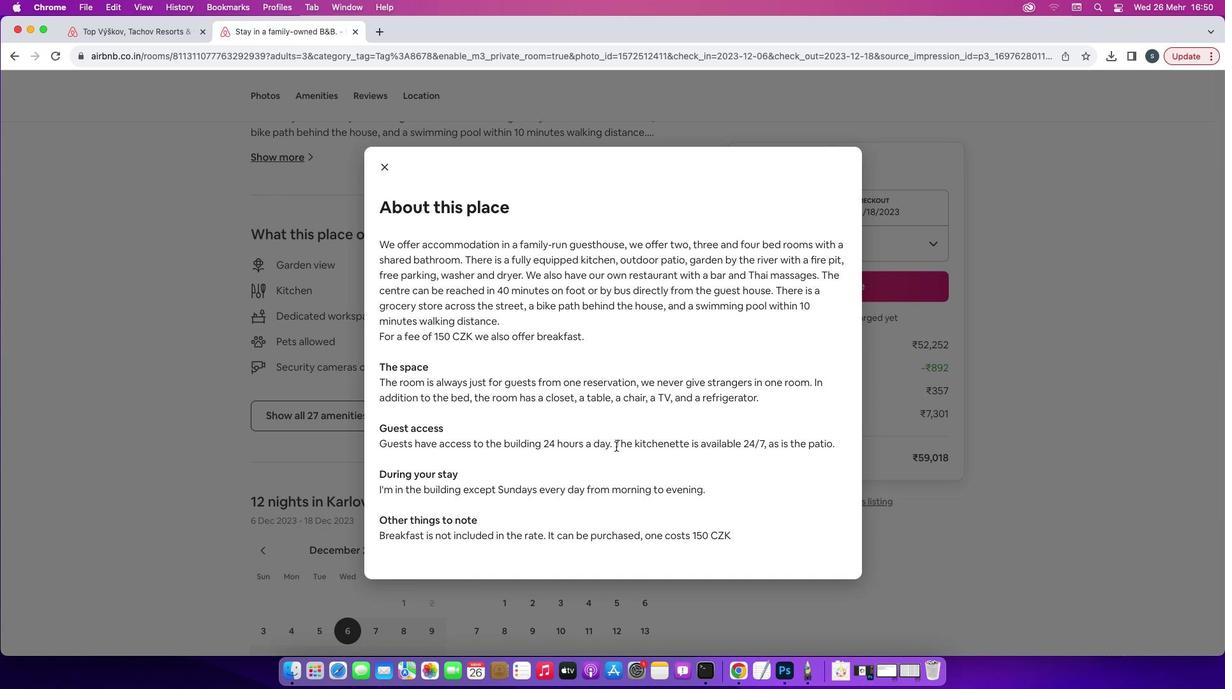 
Action: Mouse scrolled (615, 446) with delta (0, -3)
Screenshot: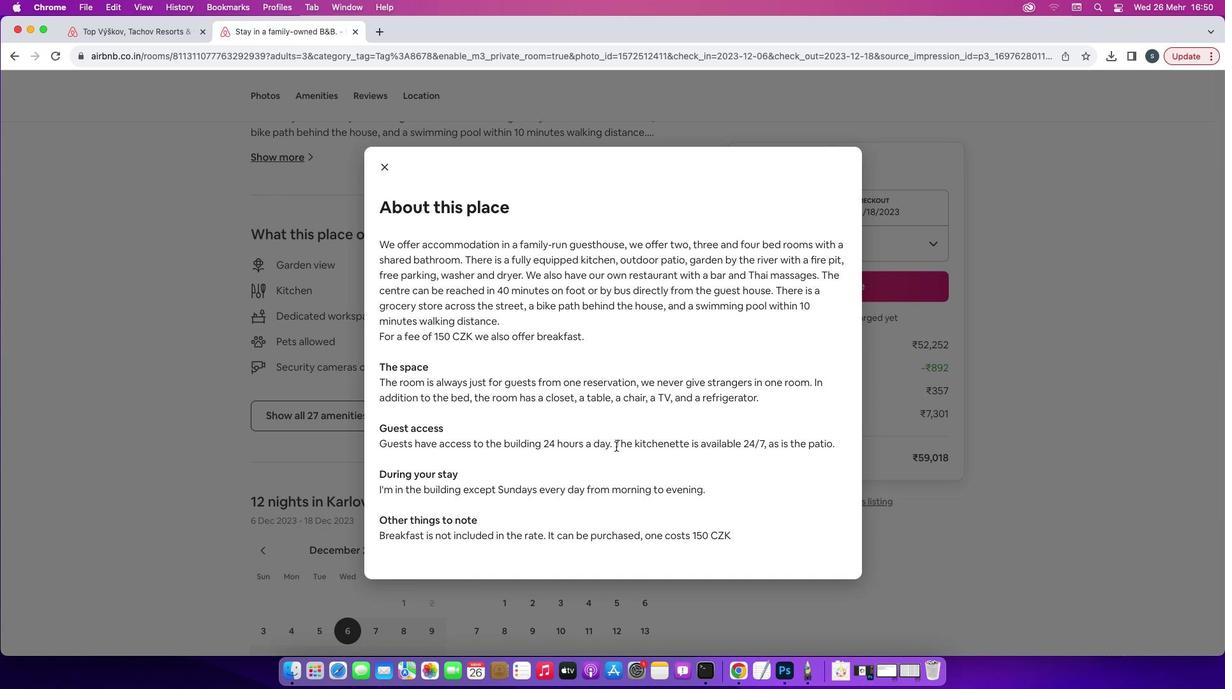 
Action: Mouse moved to (389, 167)
Screenshot: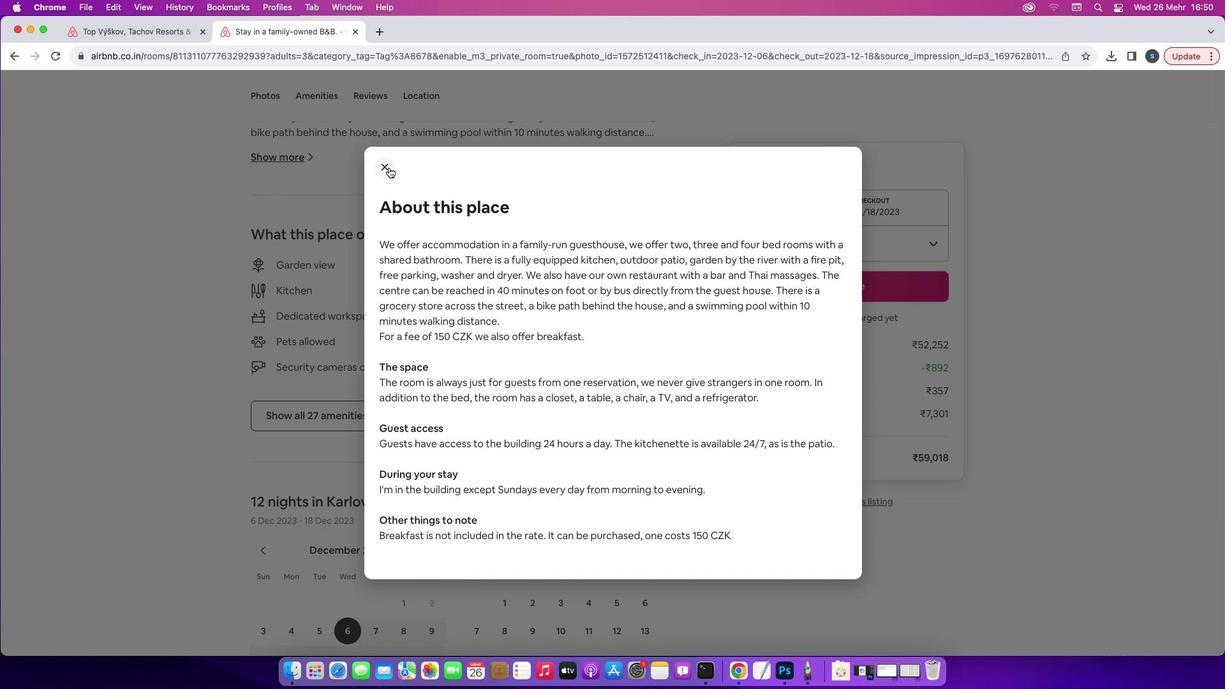 
Action: Mouse pressed left at (389, 167)
Screenshot: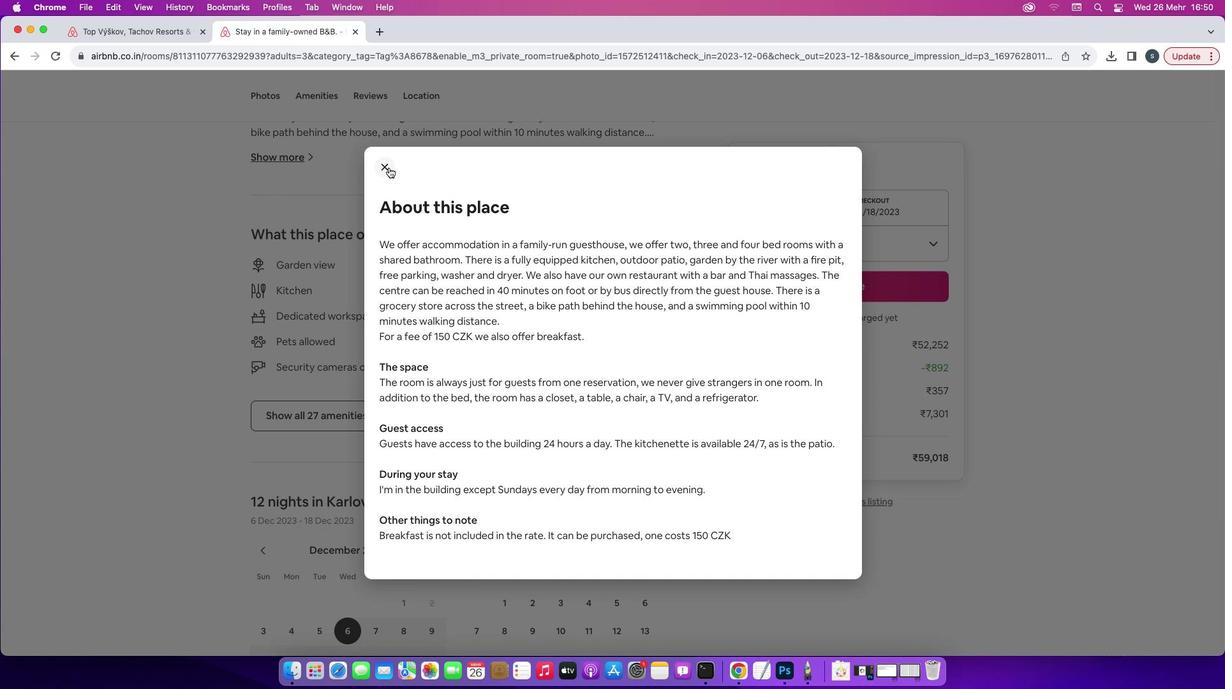 
Action: Mouse moved to (314, 412)
Screenshot: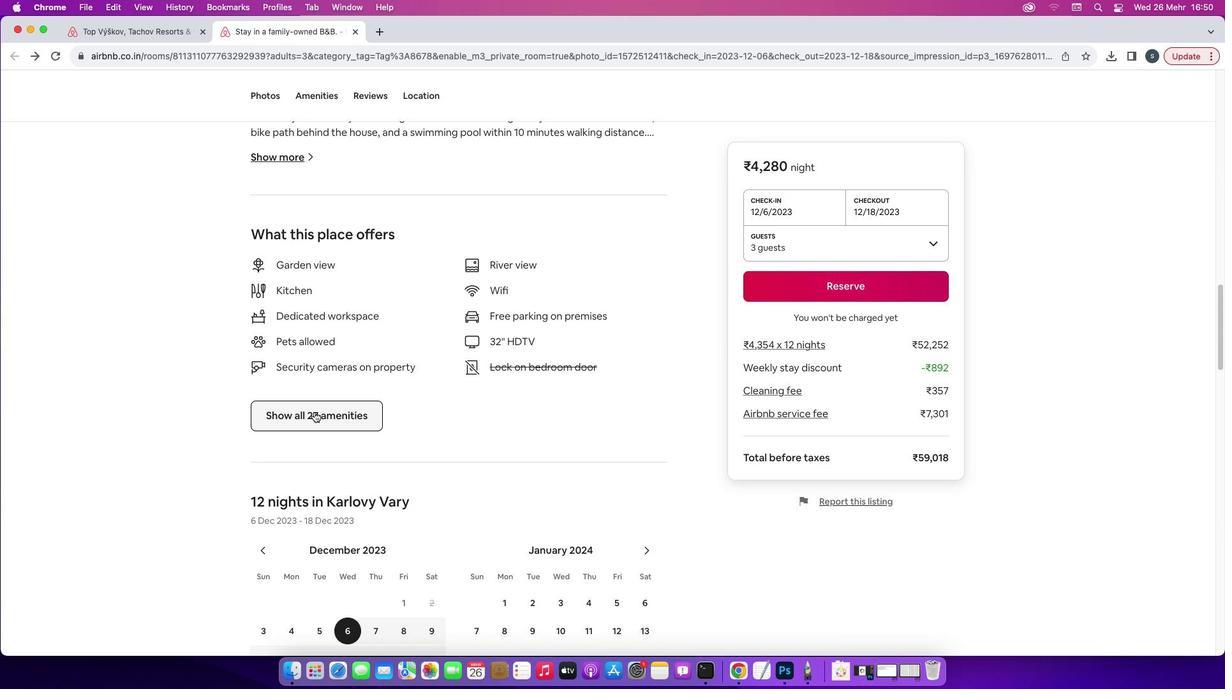 
Action: Mouse pressed left at (314, 412)
Screenshot: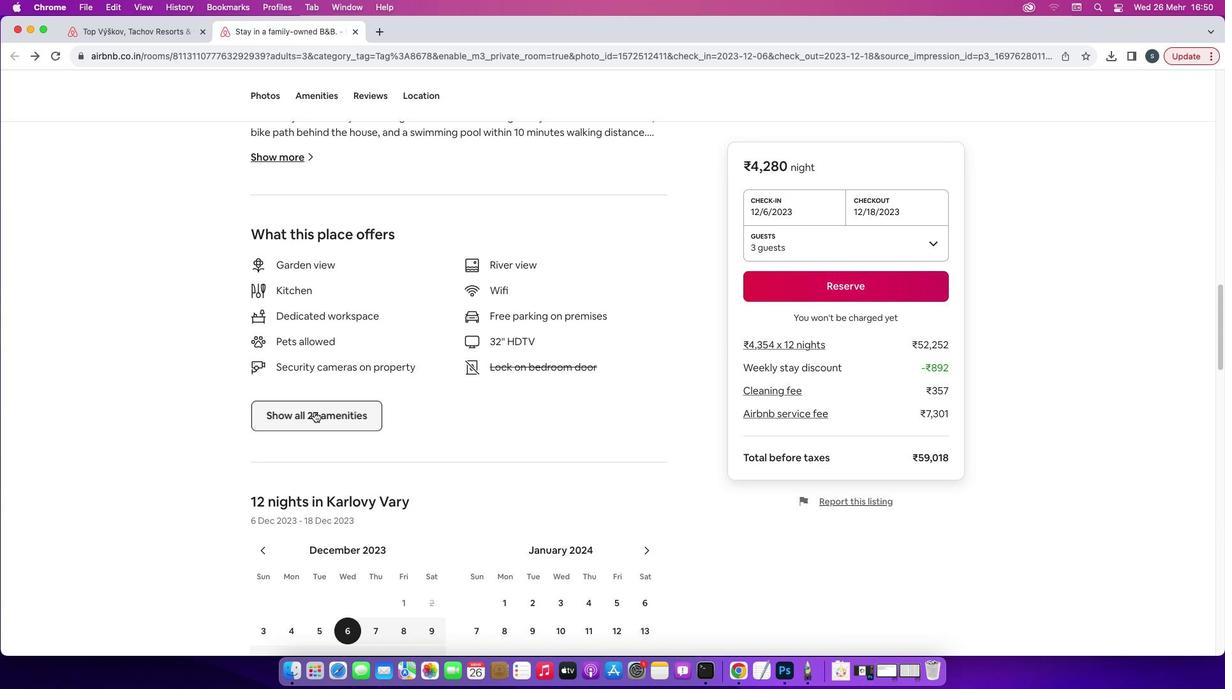 
Action: Mouse moved to (571, 434)
Screenshot: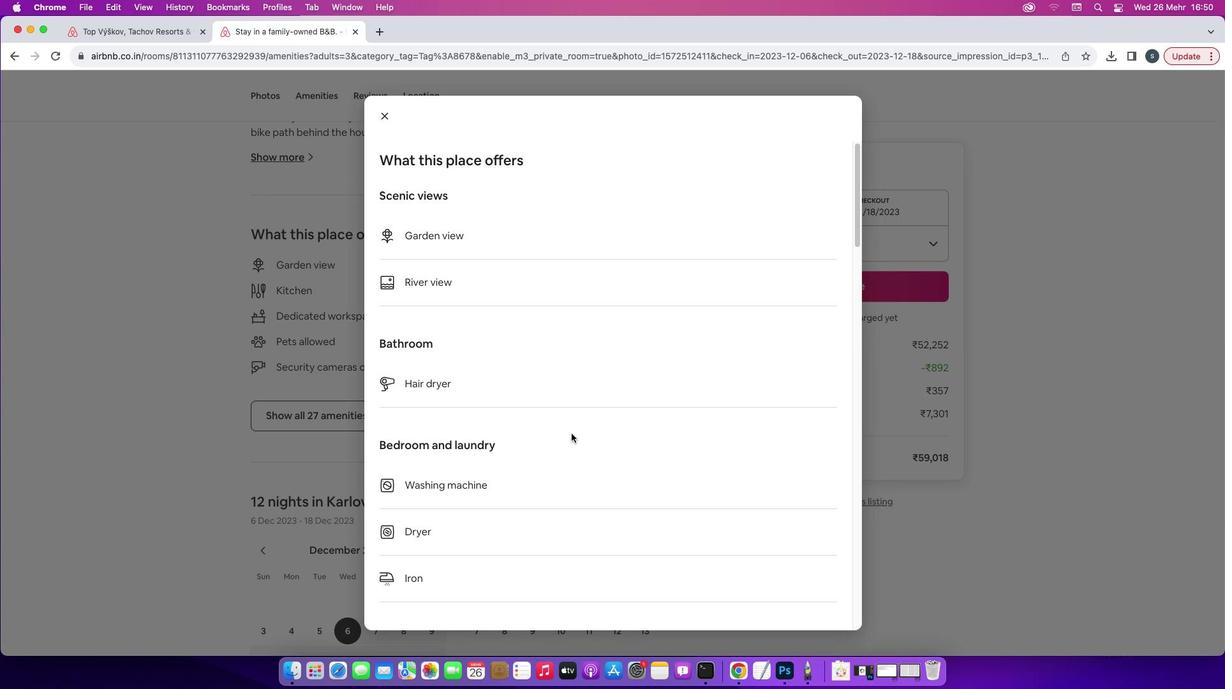 
Action: Mouse scrolled (571, 434) with delta (0, 0)
Screenshot: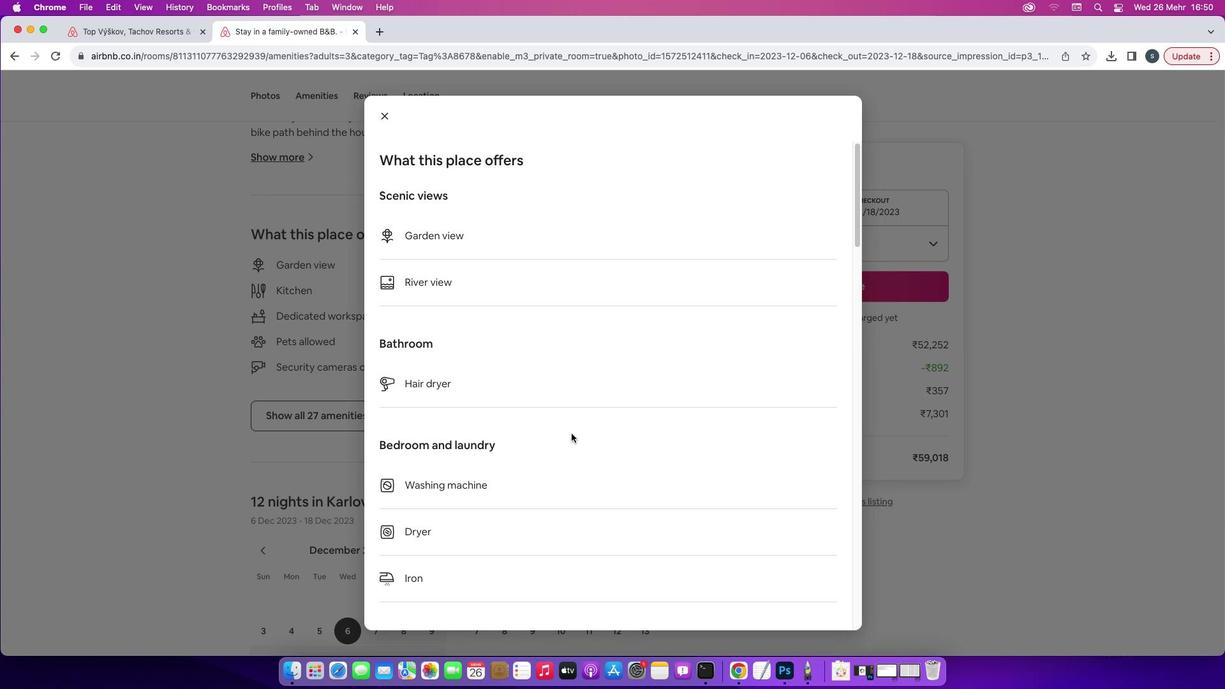 
Action: Mouse scrolled (571, 434) with delta (0, 0)
Screenshot: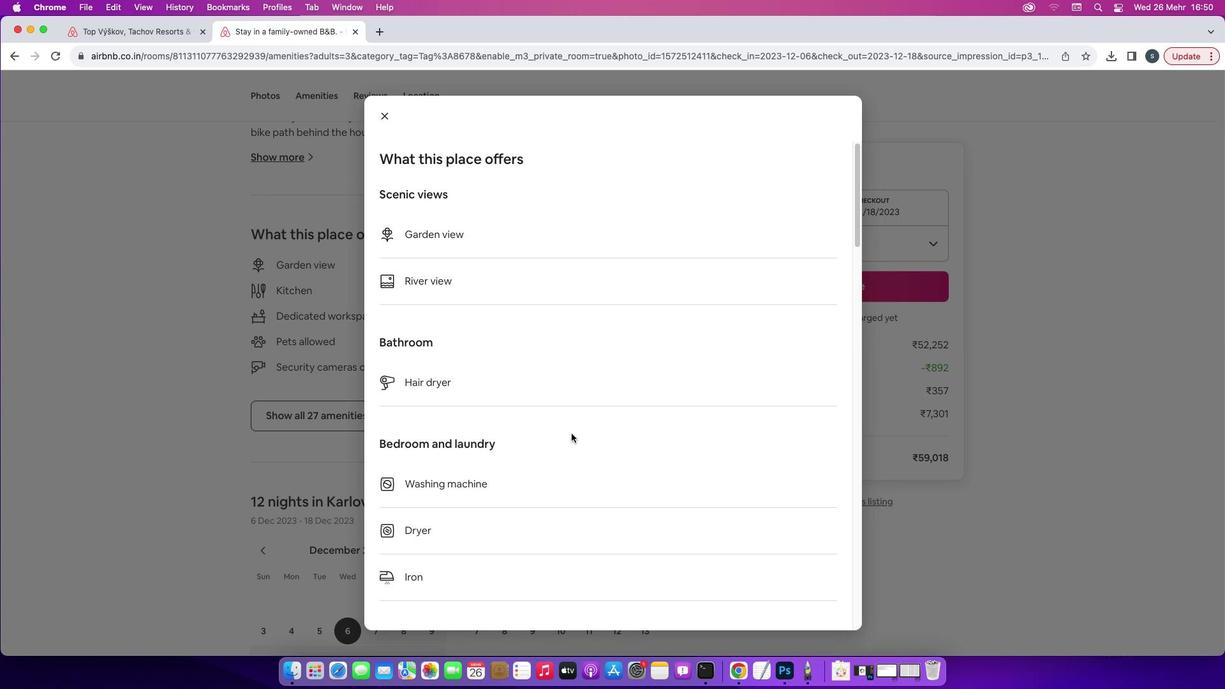 
Action: Mouse scrolled (571, 434) with delta (0, -1)
Screenshot: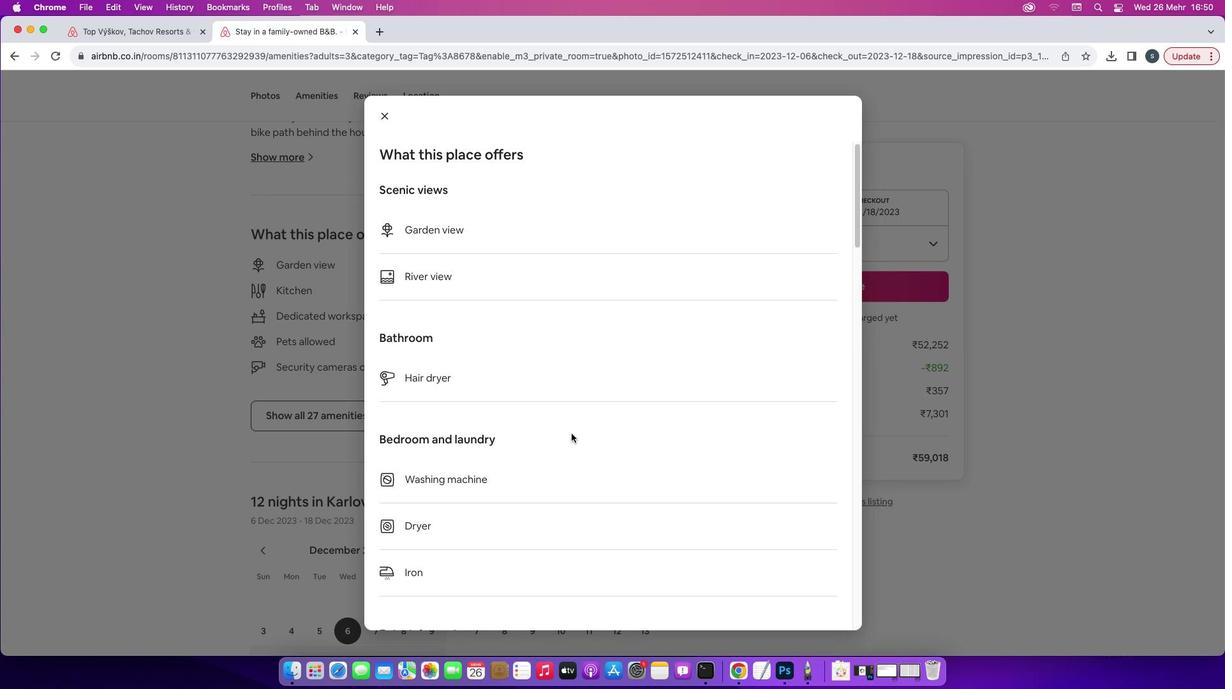 
Action: Mouse scrolled (571, 434) with delta (0, -1)
Screenshot: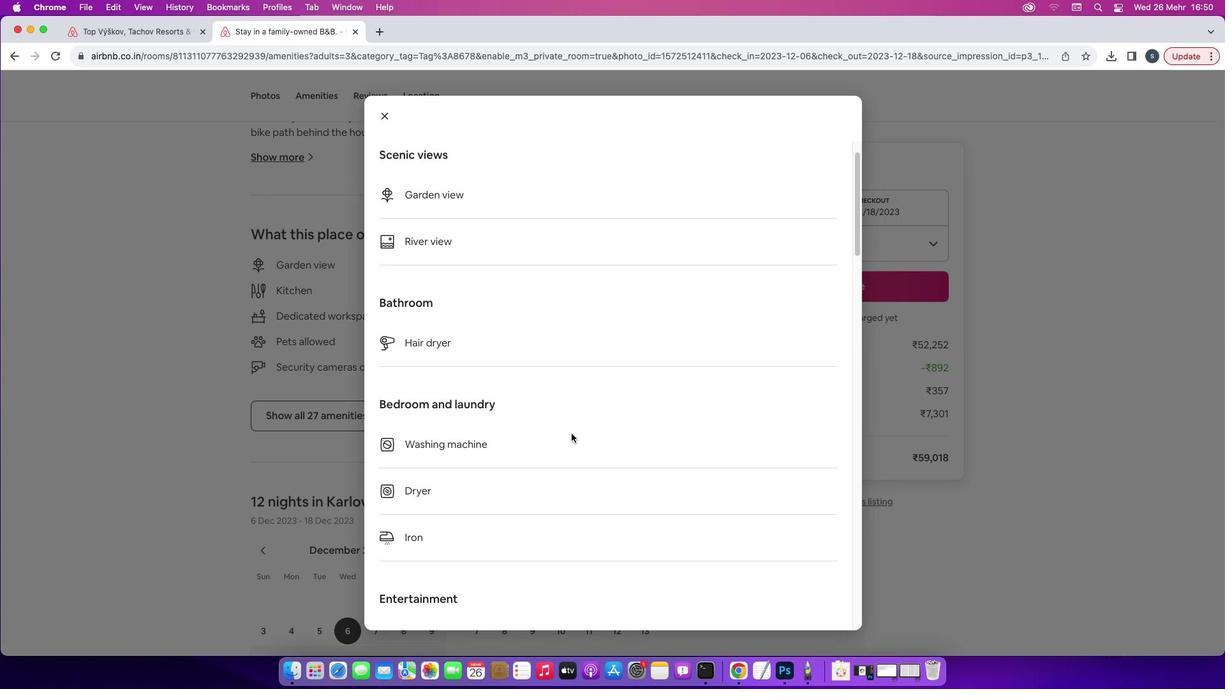 
Action: Mouse scrolled (571, 434) with delta (0, 0)
Screenshot: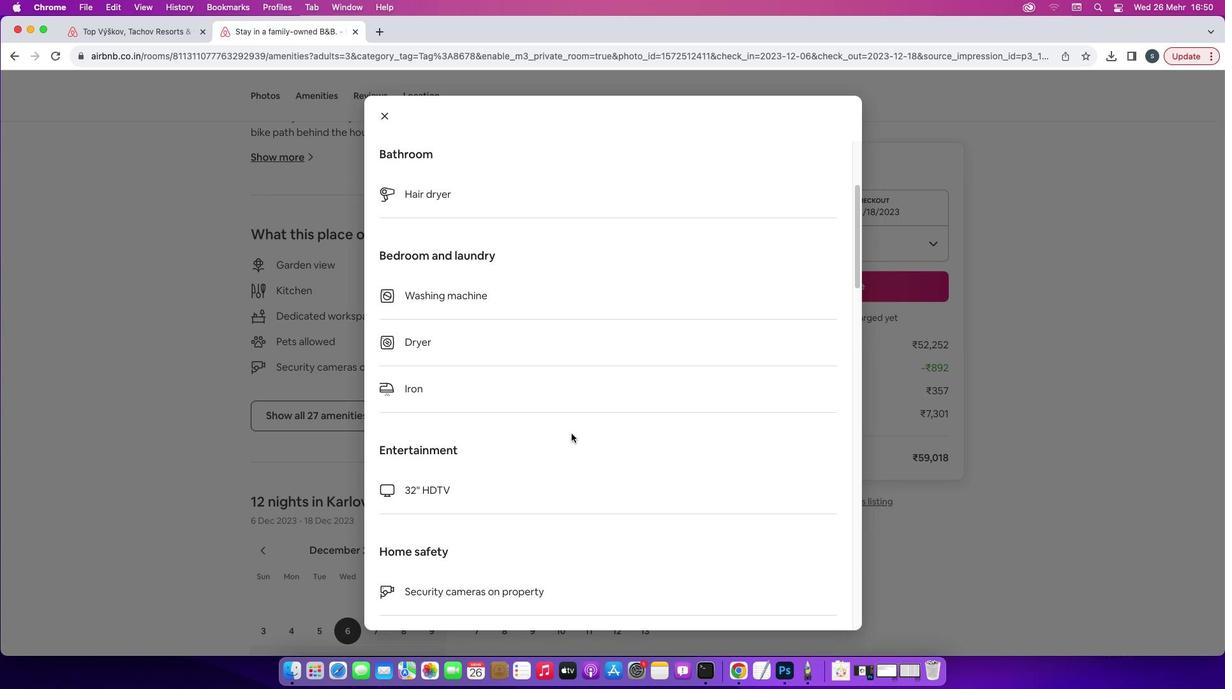 
Action: Mouse scrolled (571, 434) with delta (0, 0)
Screenshot: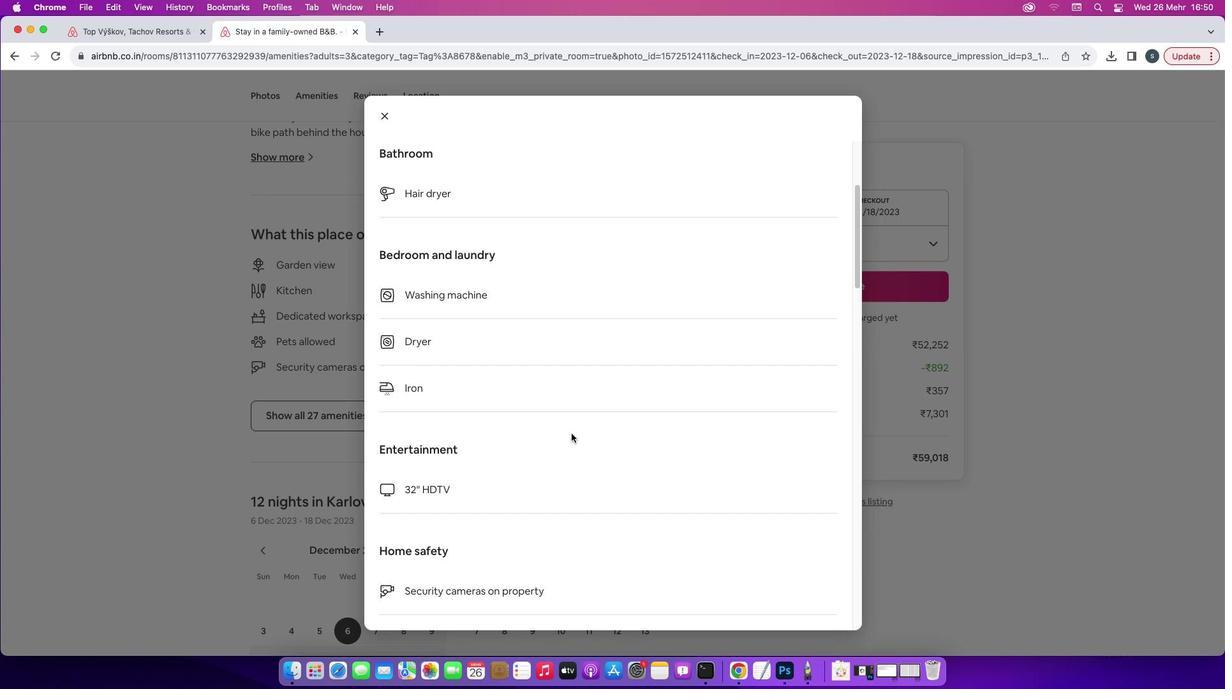 
Action: Mouse scrolled (571, 434) with delta (0, 0)
Screenshot: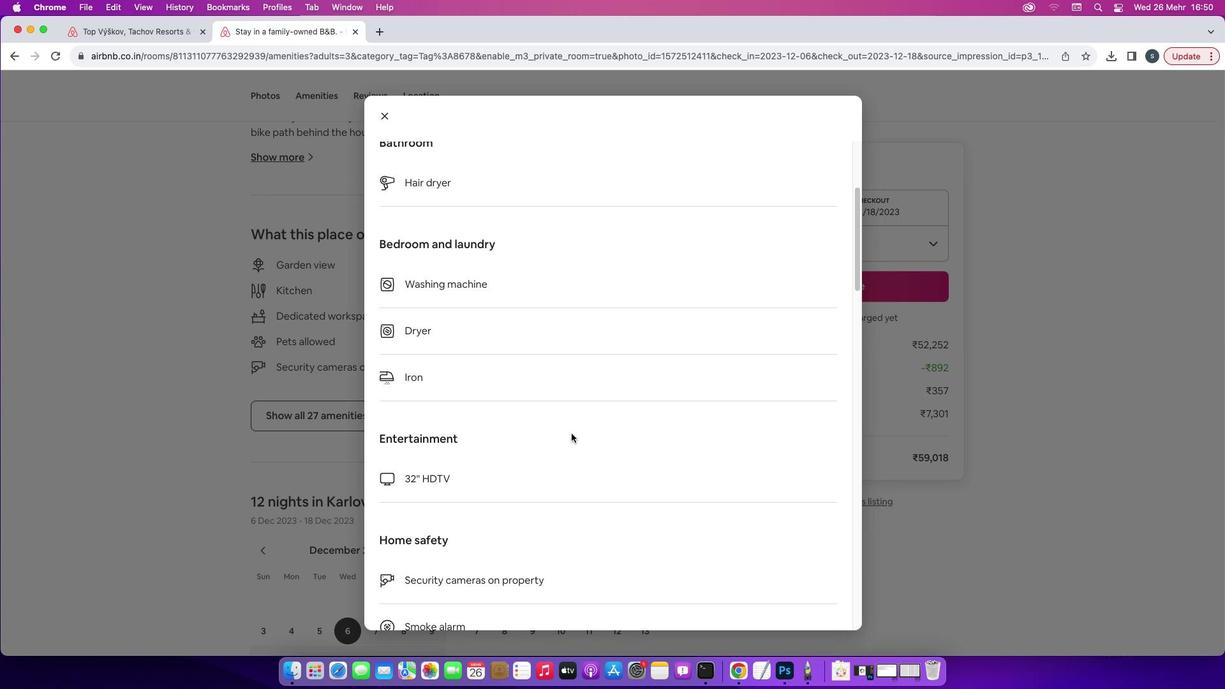 
Action: Mouse scrolled (571, 434) with delta (0, -1)
Screenshot: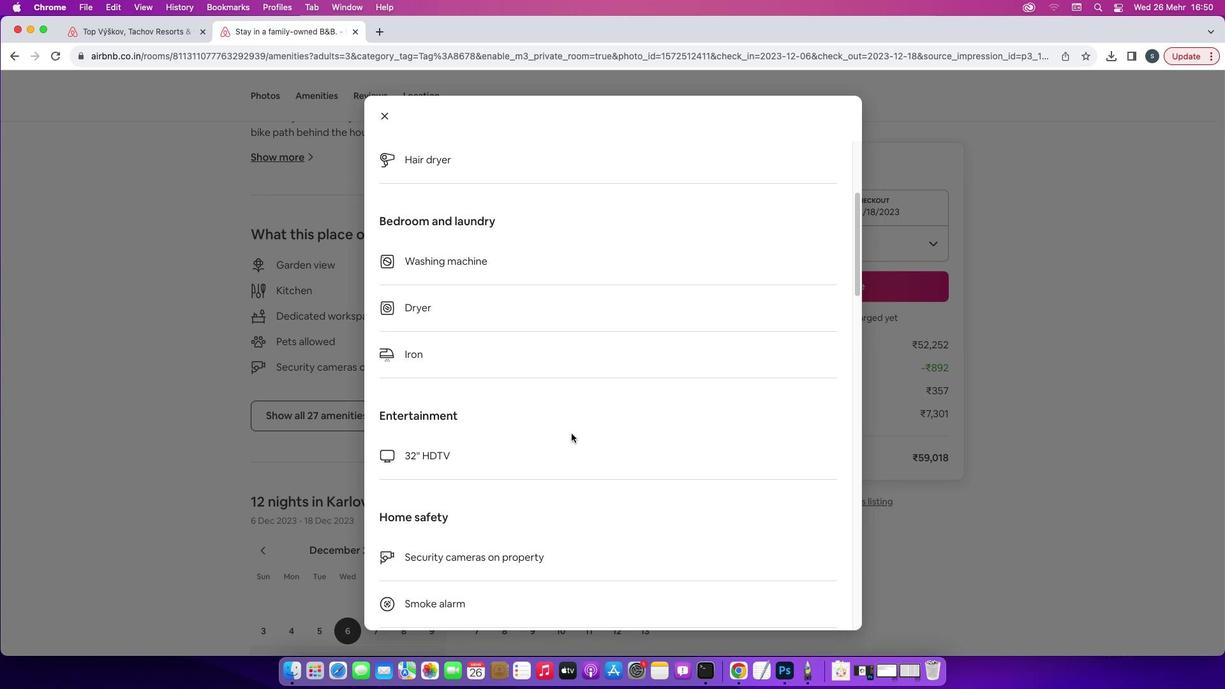 
Action: Mouse scrolled (571, 434) with delta (0, -1)
Screenshot: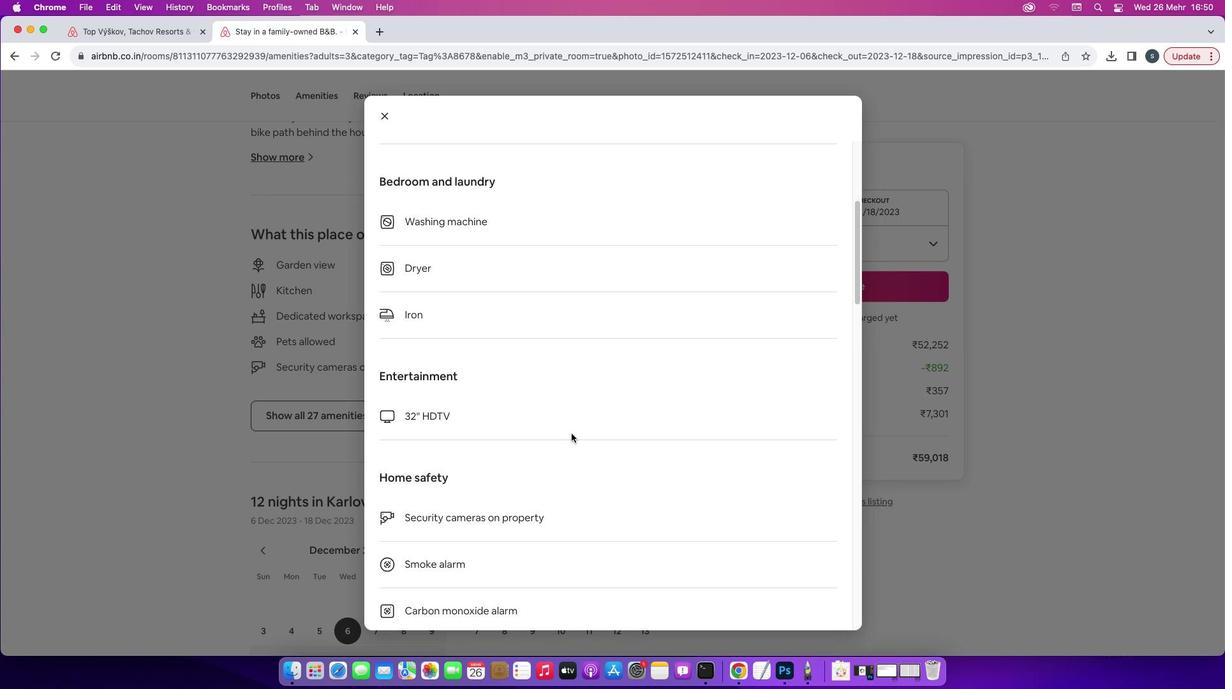 
Action: Mouse scrolled (571, 434) with delta (0, -1)
Screenshot: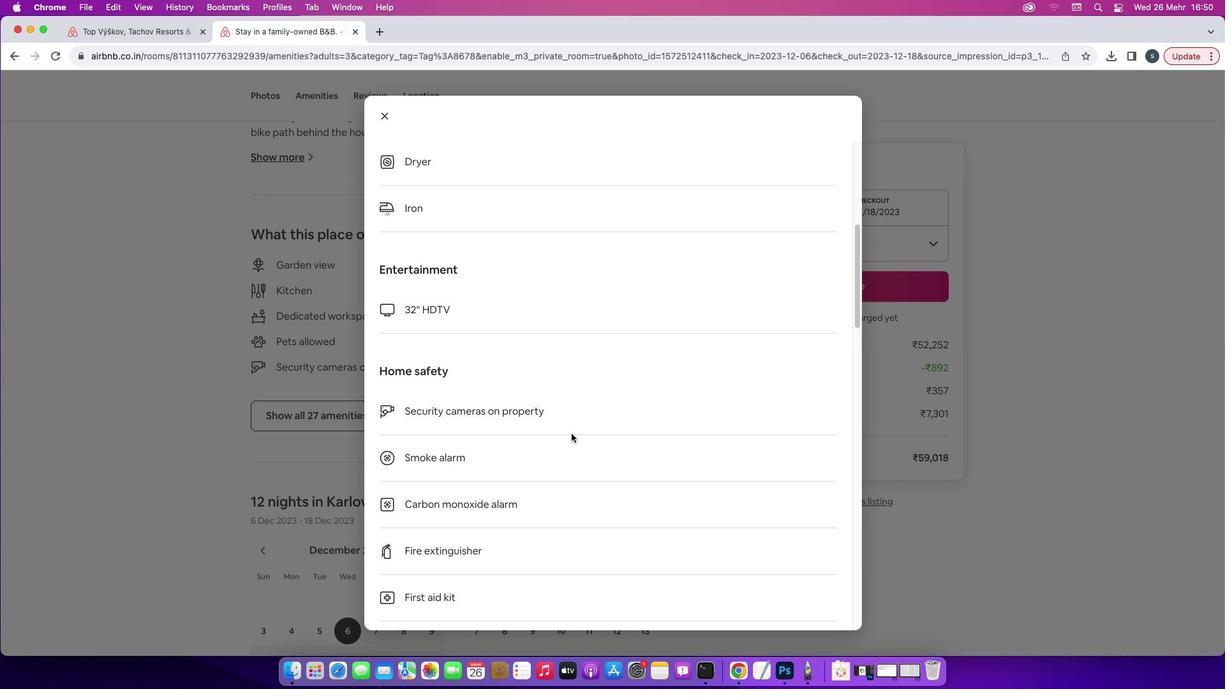 
Action: Mouse scrolled (571, 434) with delta (0, 0)
Screenshot: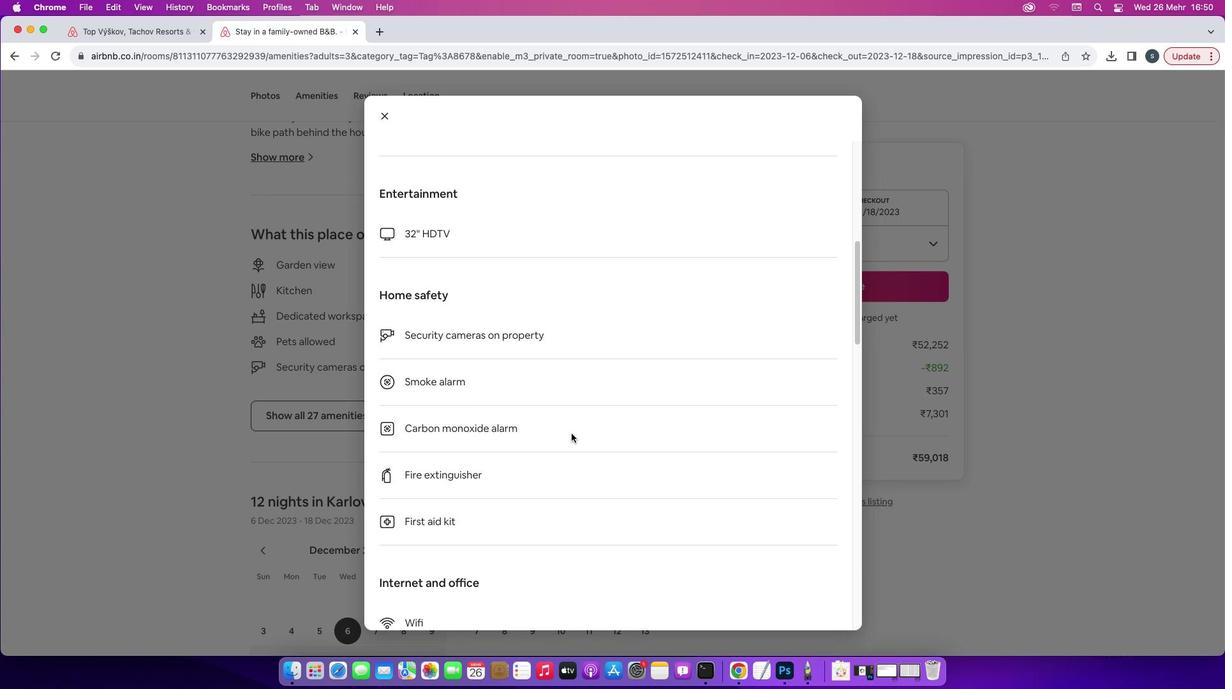 
Action: Mouse scrolled (571, 434) with delta (0, 0)
Screenshot: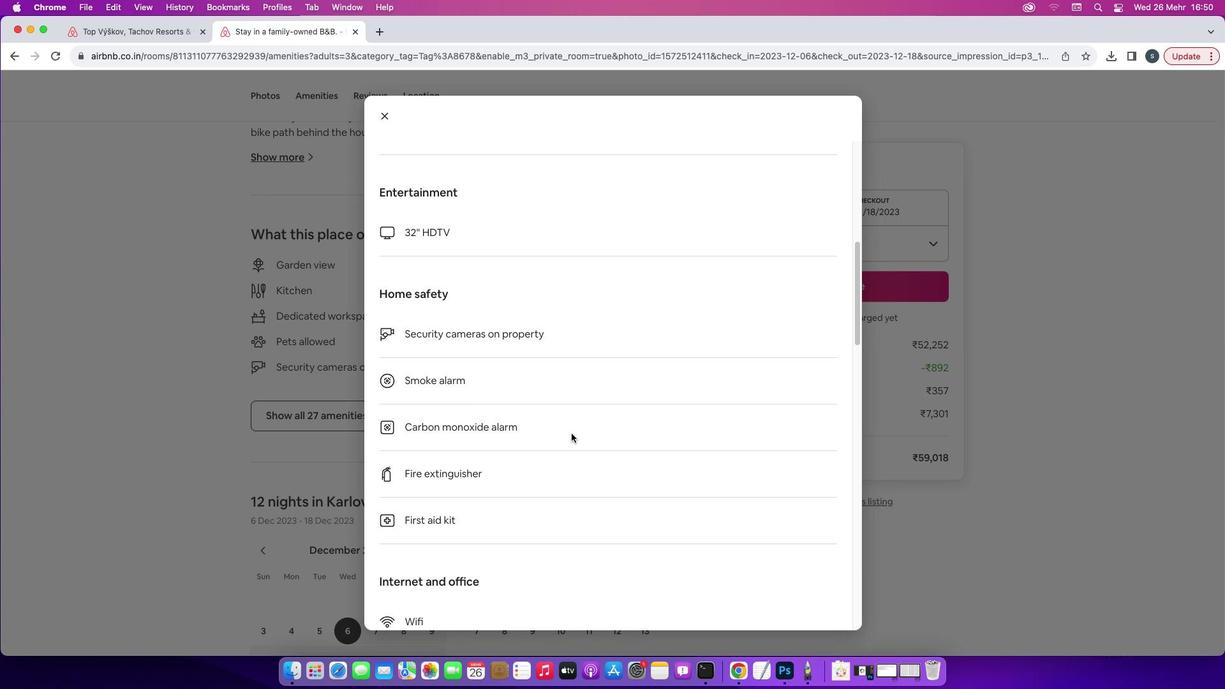 
Action: Mouse scrolled (571, 434) with delta (0, 0)
Screenshot: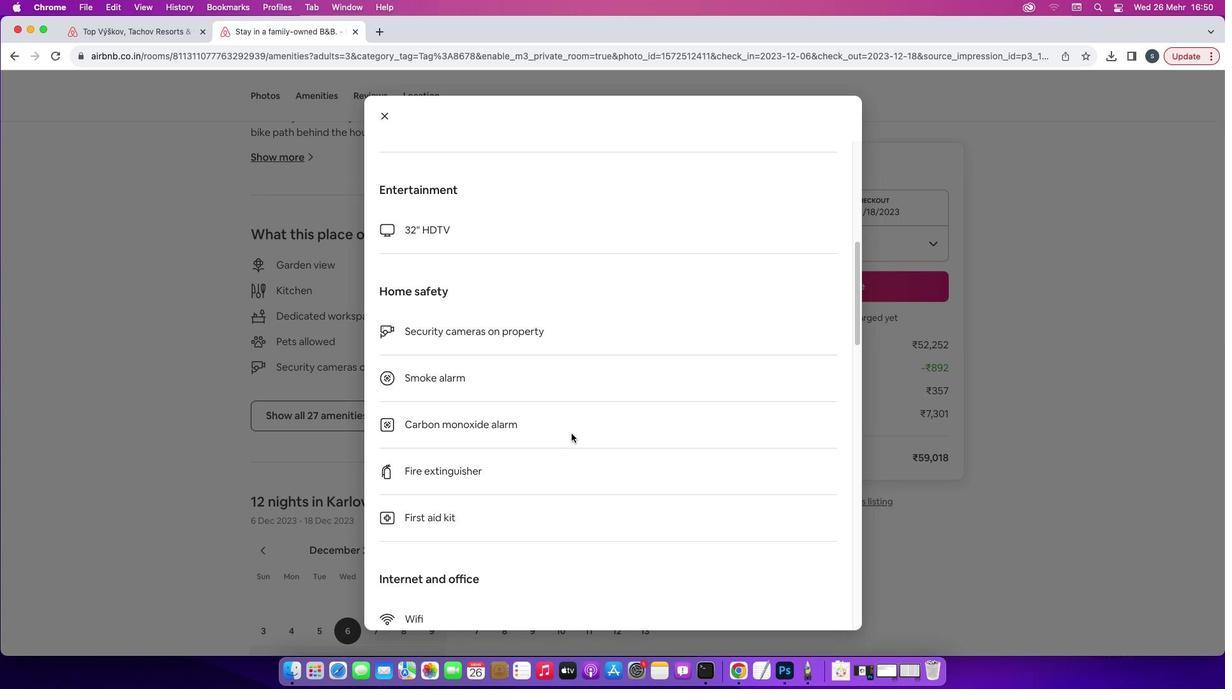
Action: Mouse scrolled (571, 434) with delta (0, -1)
Screenshot: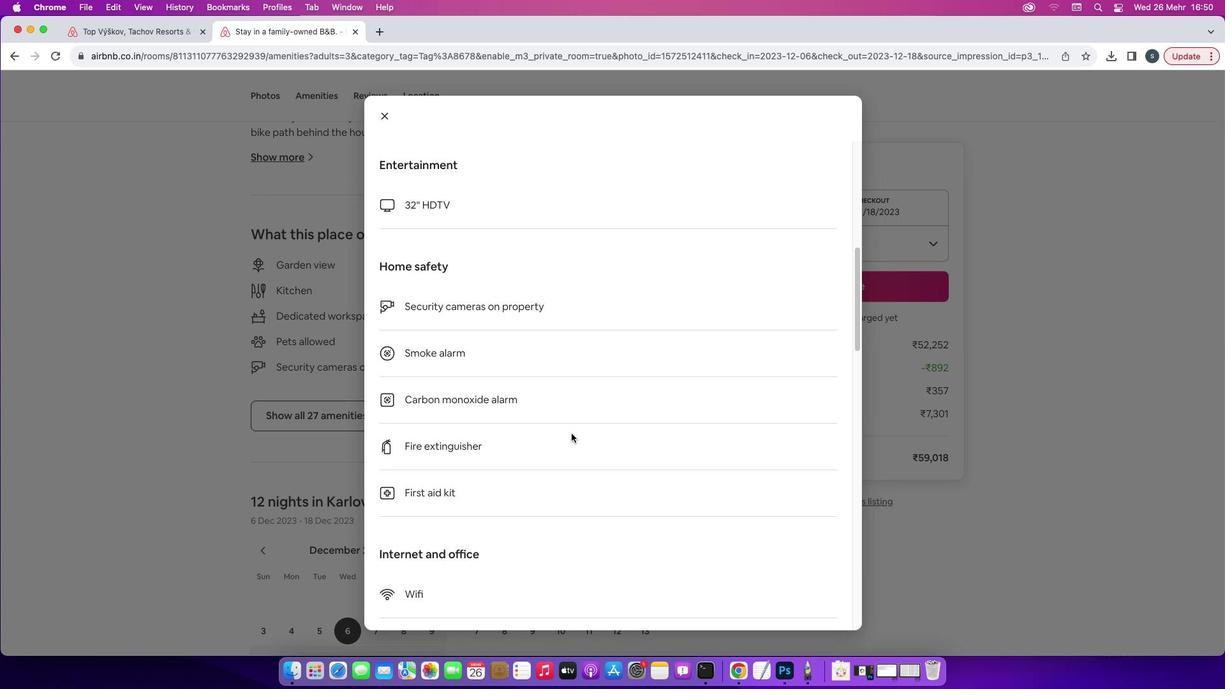 
Action: Mouse scrolled (571, 434) with delta (0, 0)
Screenshot: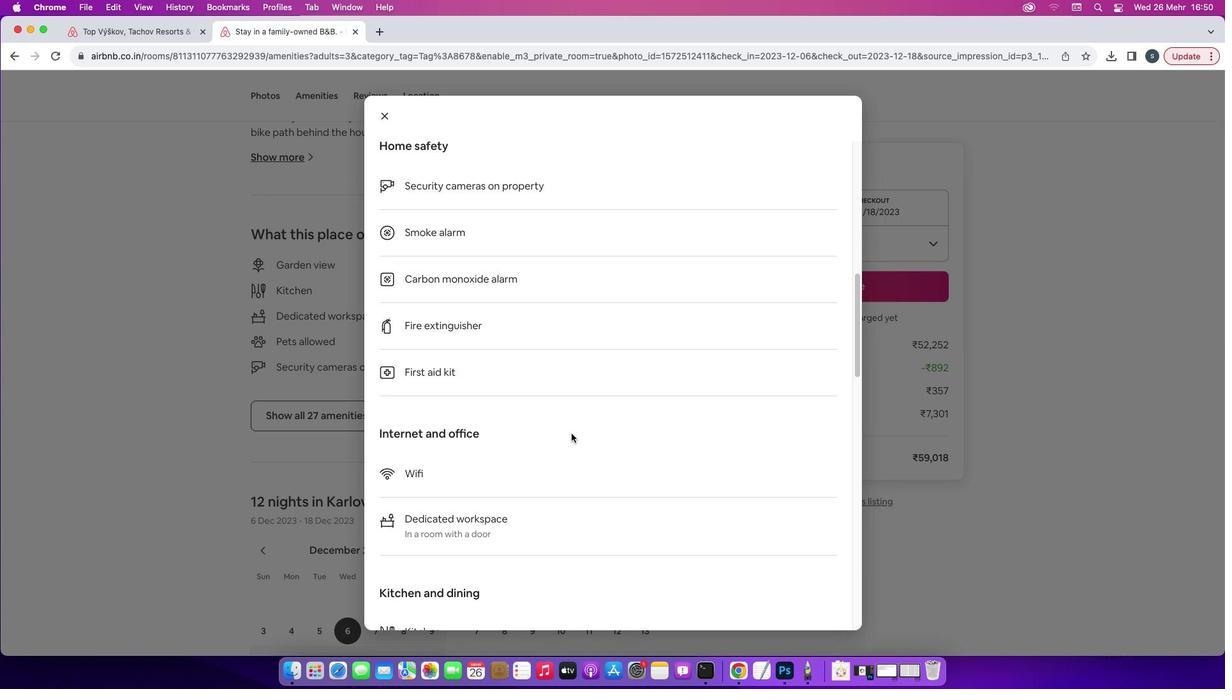 
Action: Mouse scrolled (571, 434) with delta (0, 0)
Screenshot: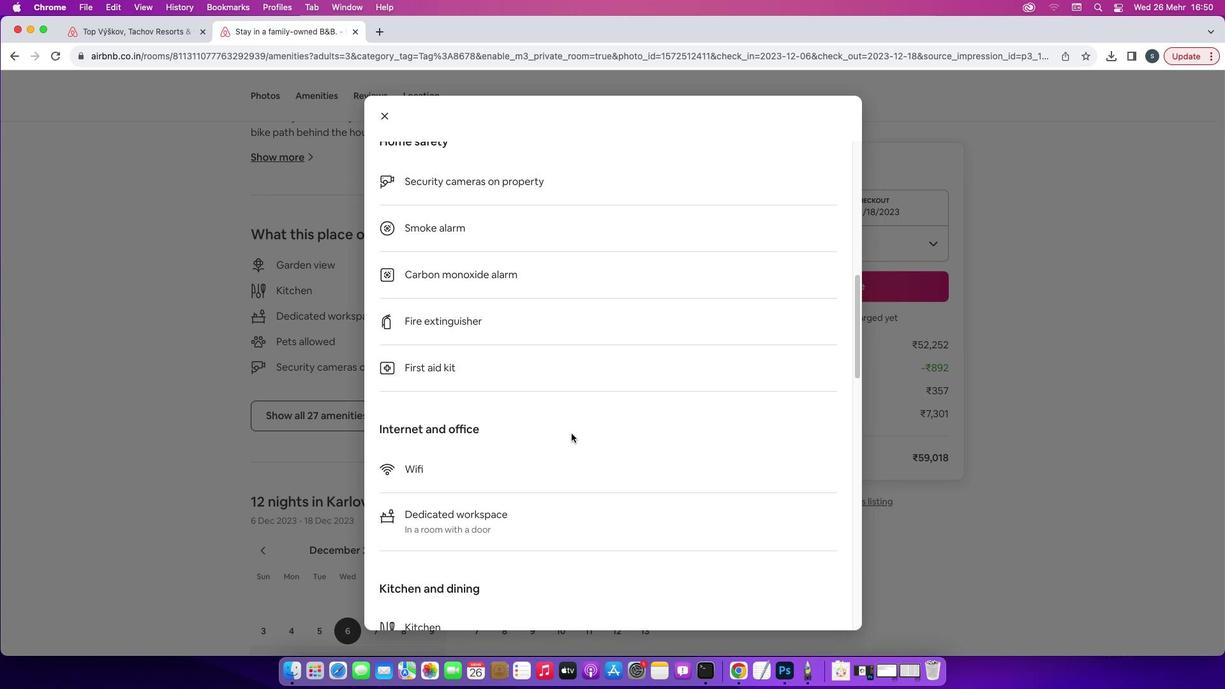 
Action: Mouse scrolled (571, 434) with delta (0, -1)
Screenshot: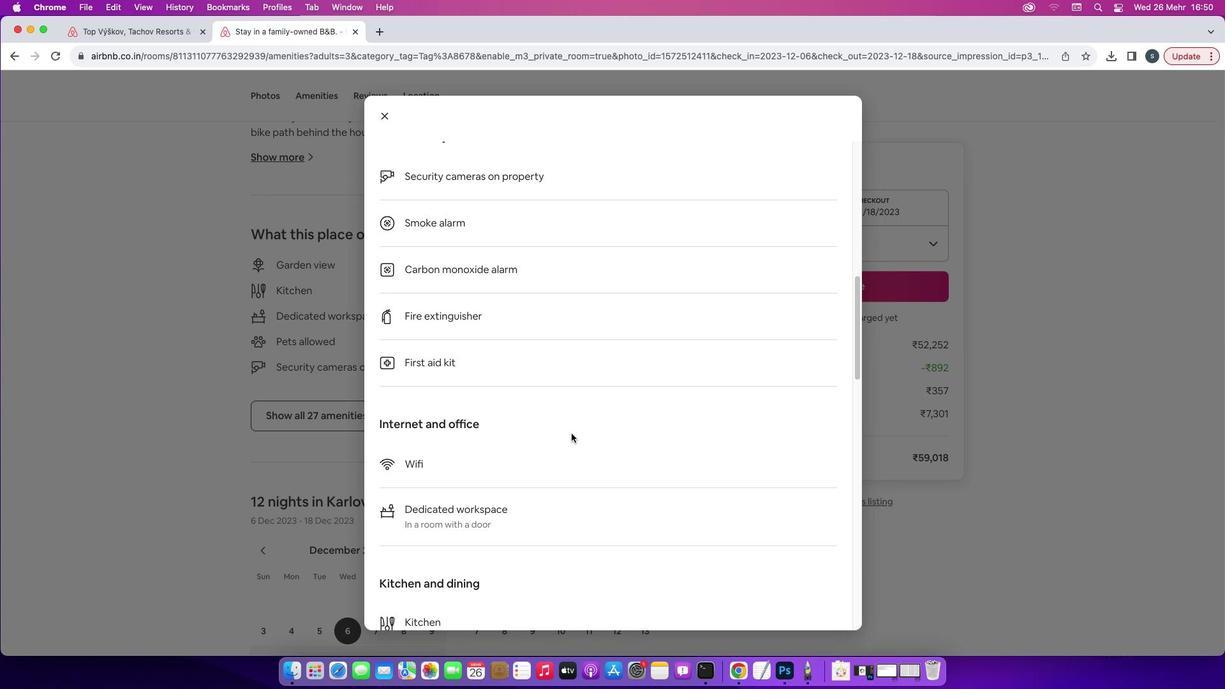 
Action: Mouse scrolled (571, 434) with delta (0, -2)
Screenshot: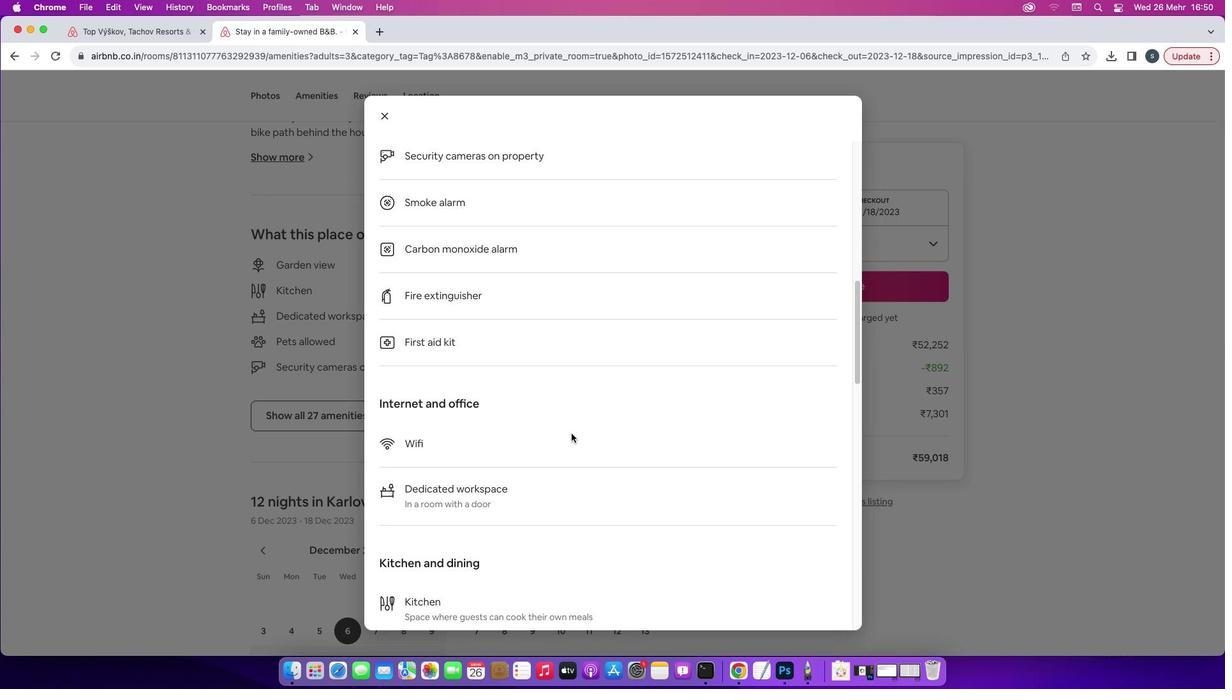 
Action: Mouse scrolled (571, 434) with delta (0, -2)
Screenshot: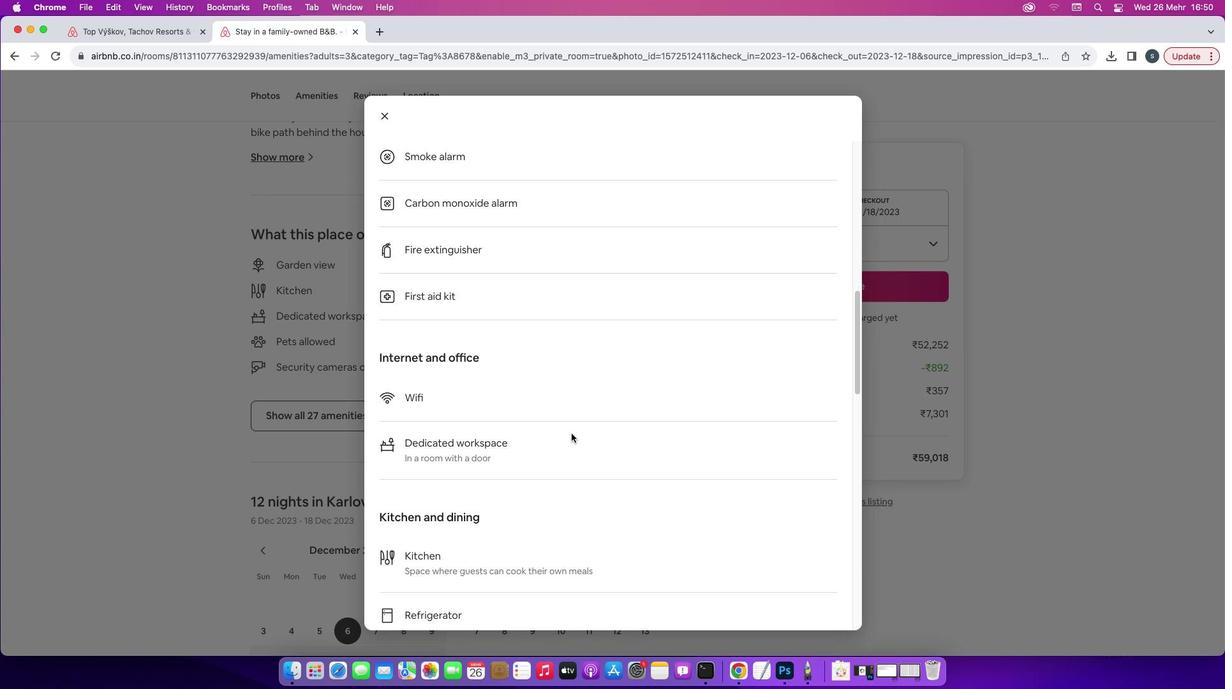 
Action: Mouse scrolled (571, 434) with delta (0, 0)
Screenshot: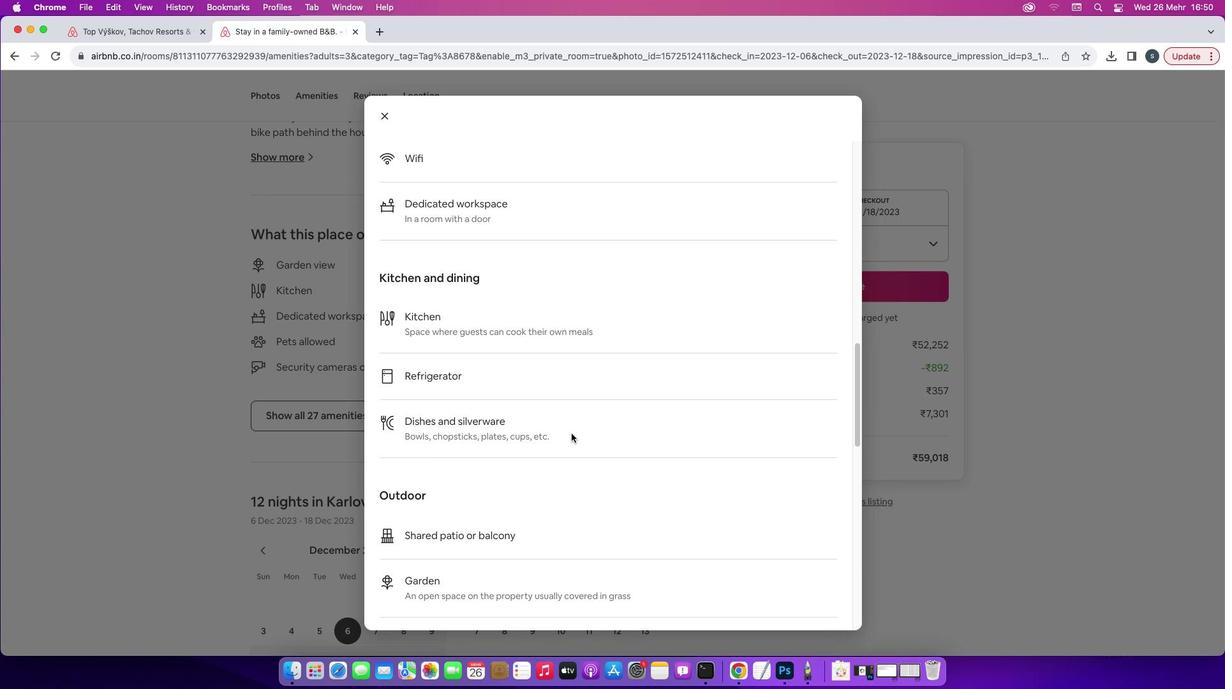 
Action: Mouse scrolled (571, 434) with delta (0, 0)
Screenshot: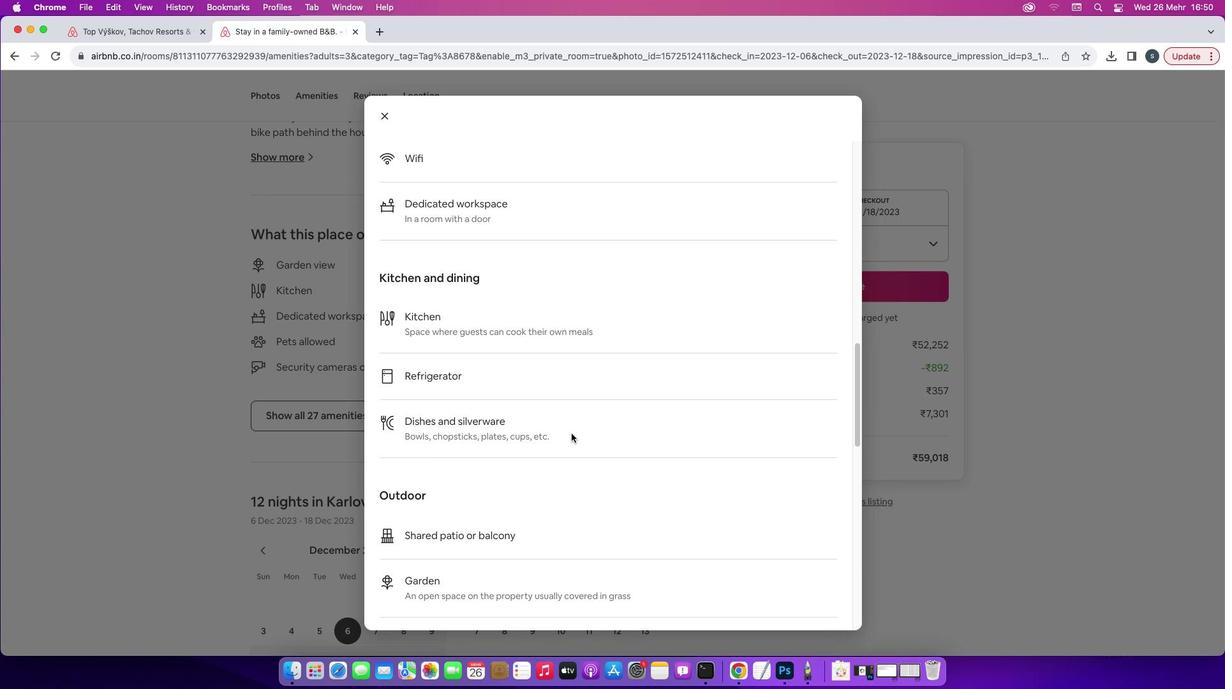 
Action: Mouse scrolled (571, 434) with delta (0, -1)
Screenshot: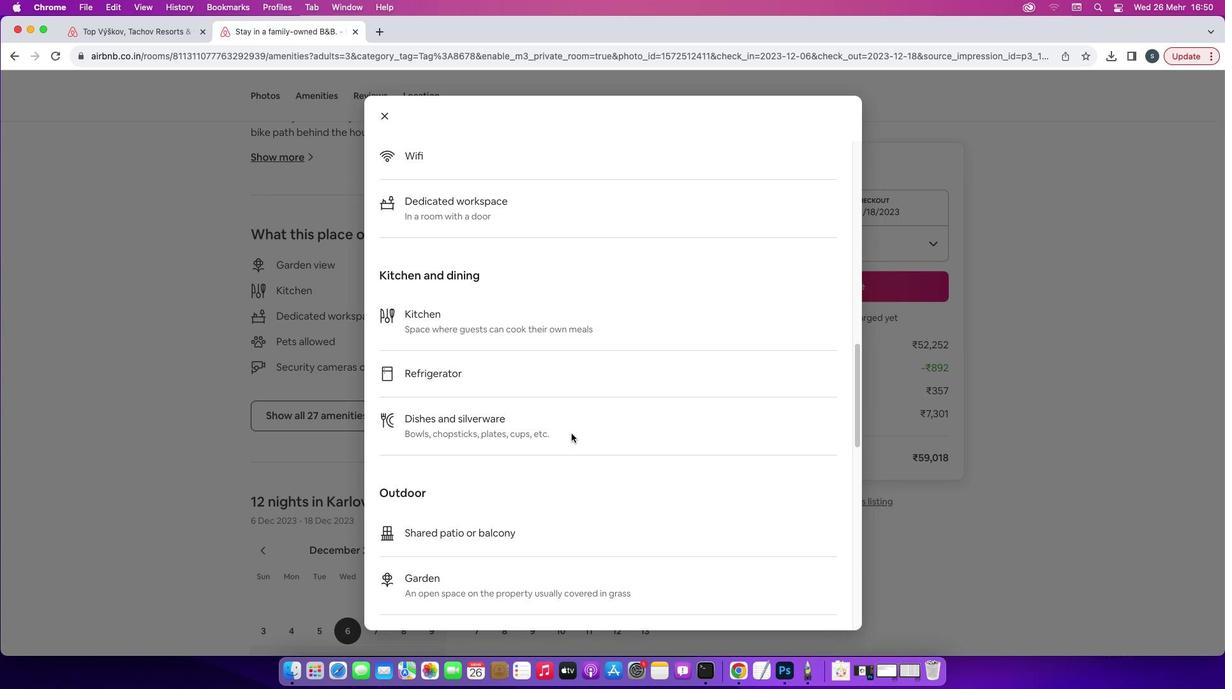 
Action: Mouse scrolled (571, 434) with delta (0, -2)
Screenshot: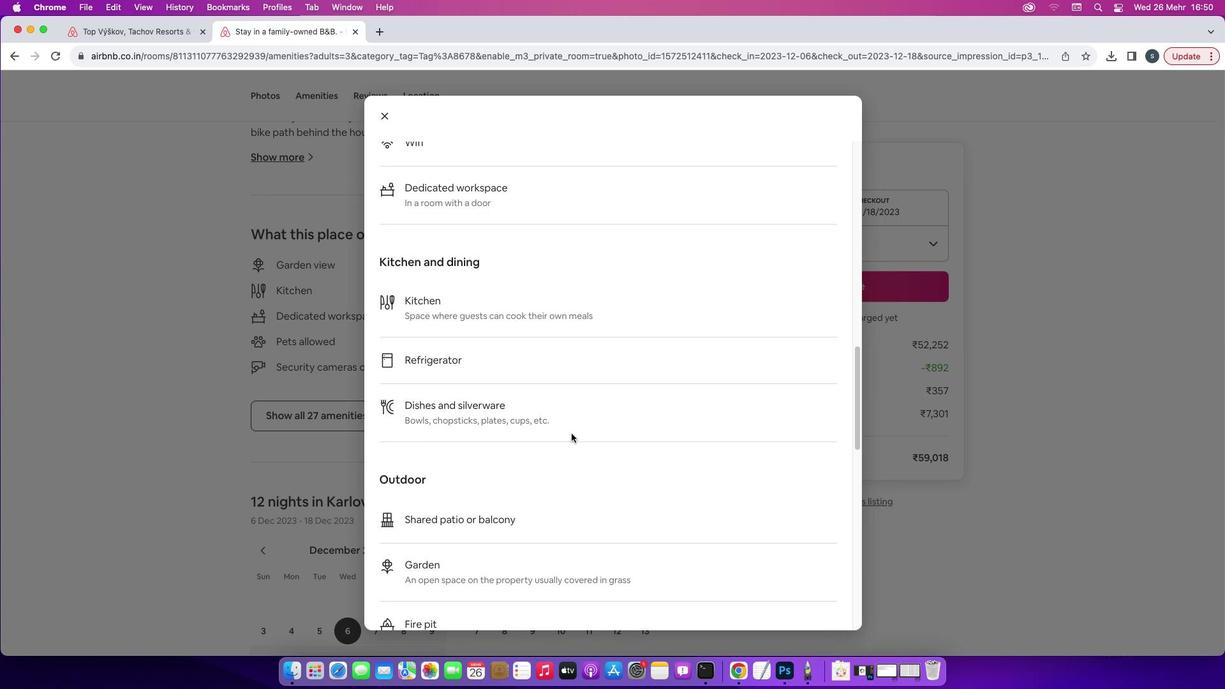 
Action: Mouse scrolled (571, 434) with delta (0, -3)
Screenshot: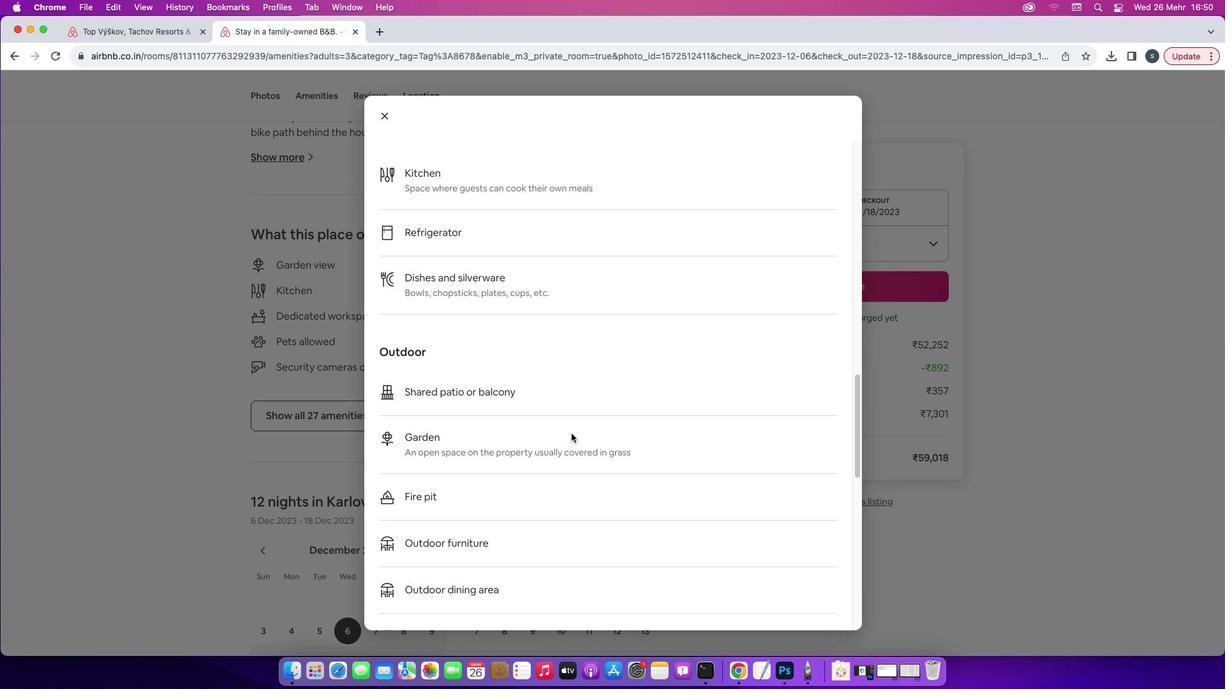 
Action: Mouse scrolled (571, 434) with delta (0, 0)
Screenshot: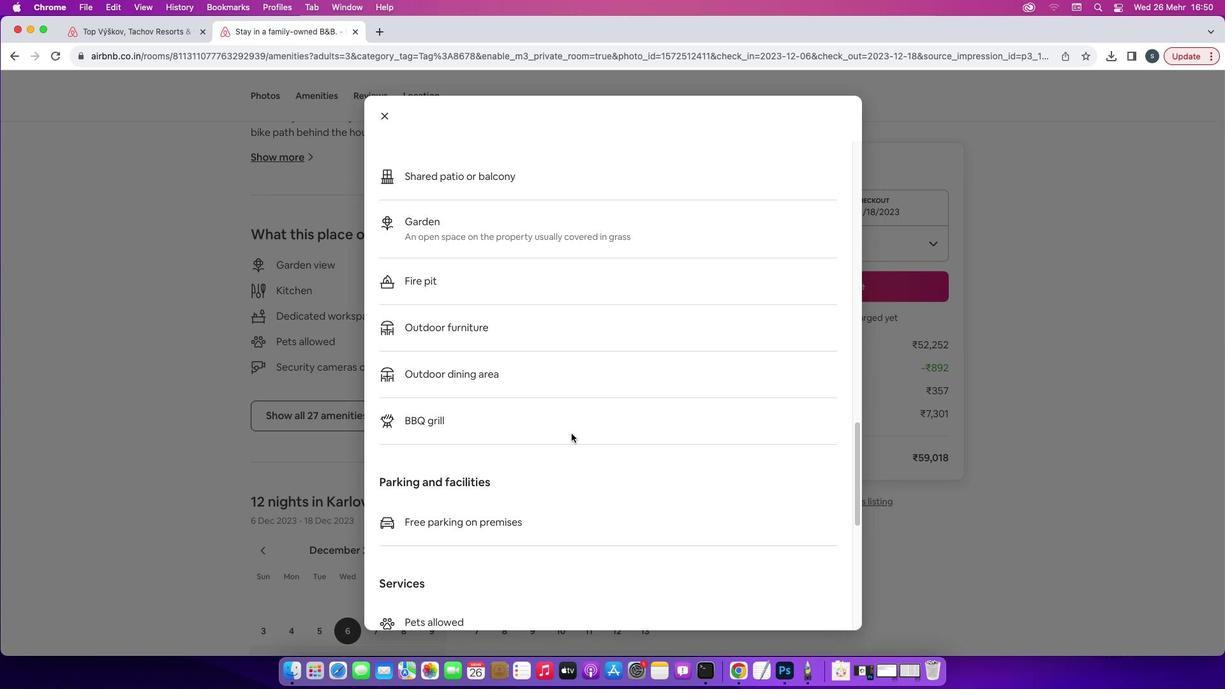 
Action: Mouse scrolled (571, 434) with delta (0, 0)
Screenshot: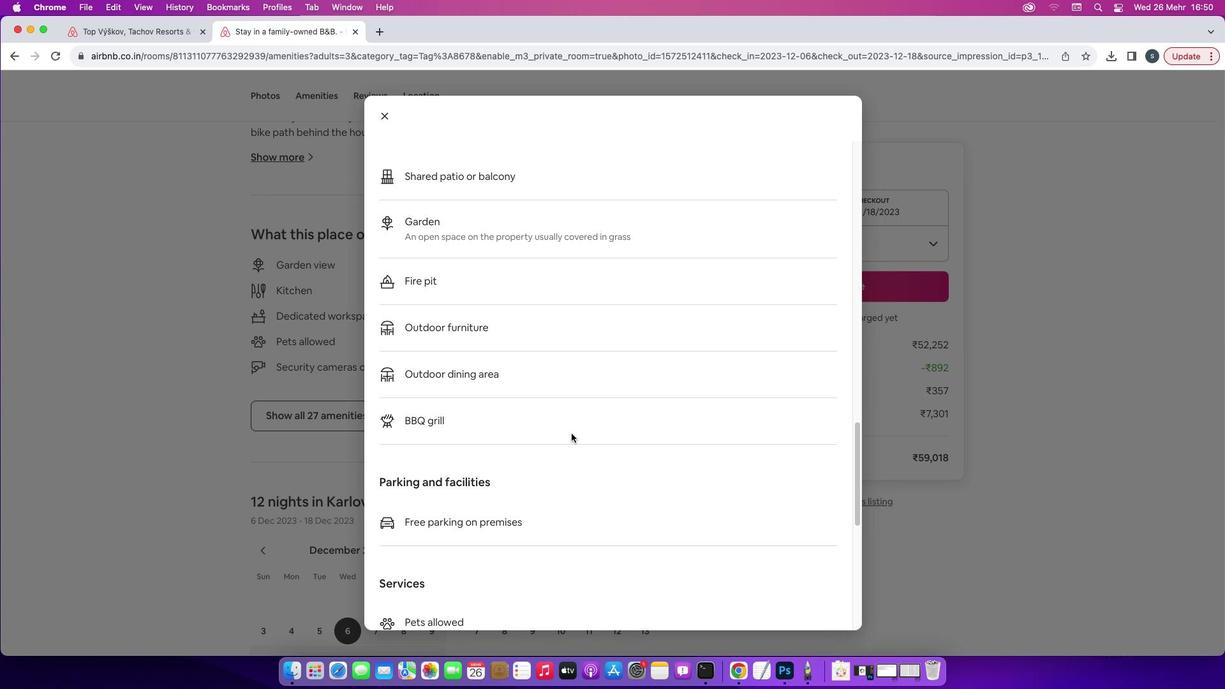
Action: Mouse scrolled (571, 434) with delta (0, 0)
Screenshot: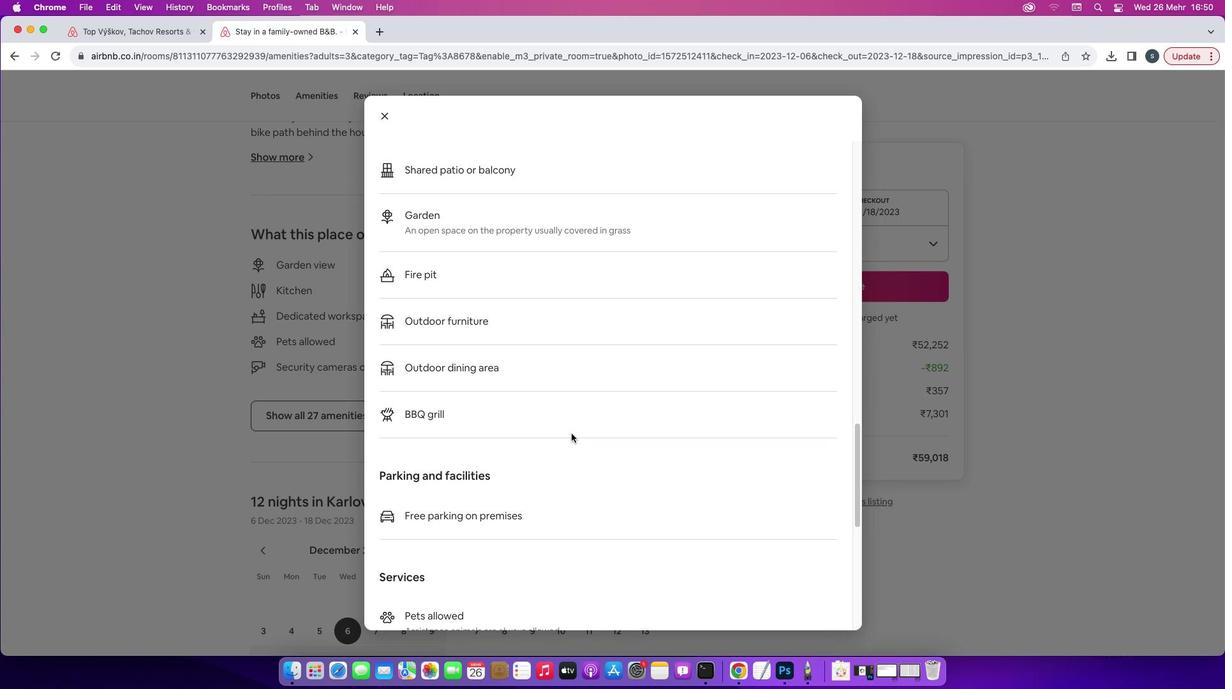 
Action: Mouse scrolled (571, 434) with delta (0, 0)
Screenshot: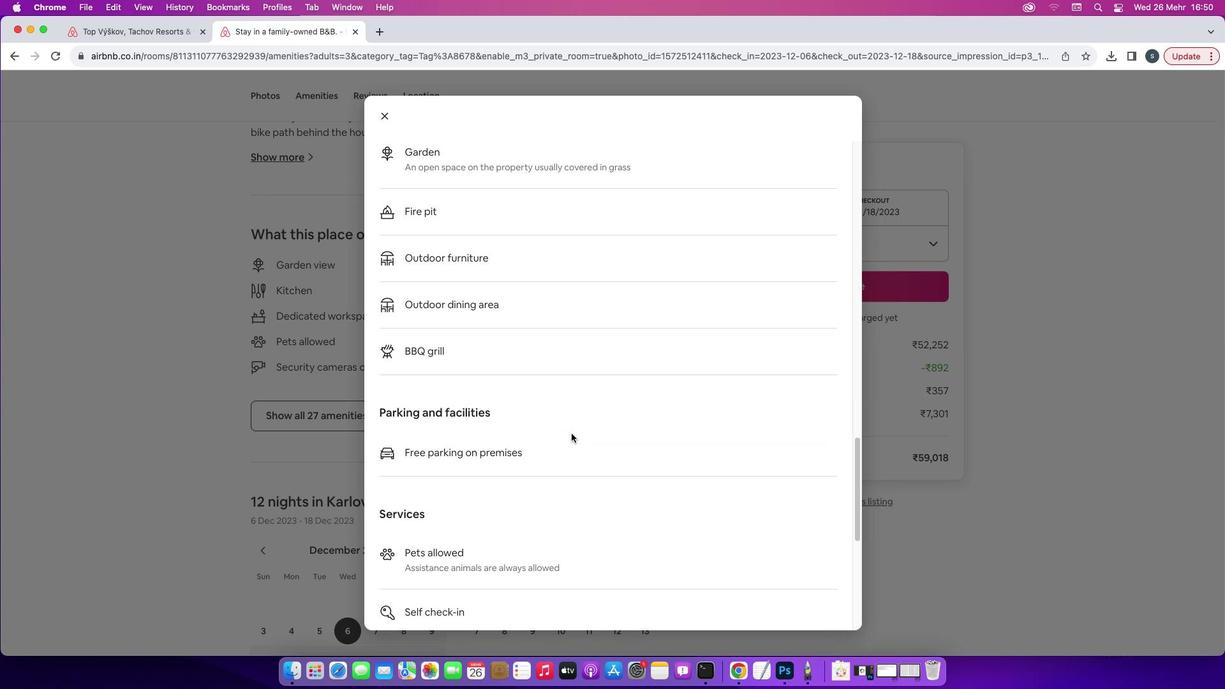 
Action: Mouse scrolled (571, 434) with delta (0, 0)
Screenshot: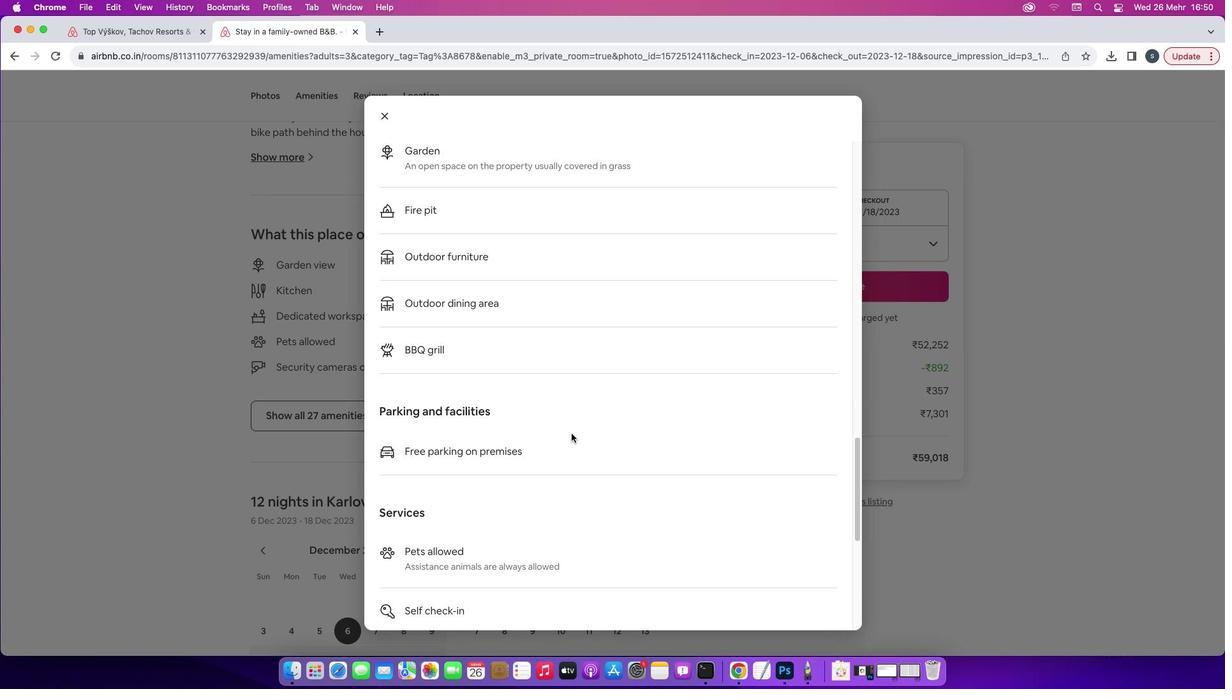 
Action: Mouse scrolled (571, 434) with delta (0, 0)
Screenshot: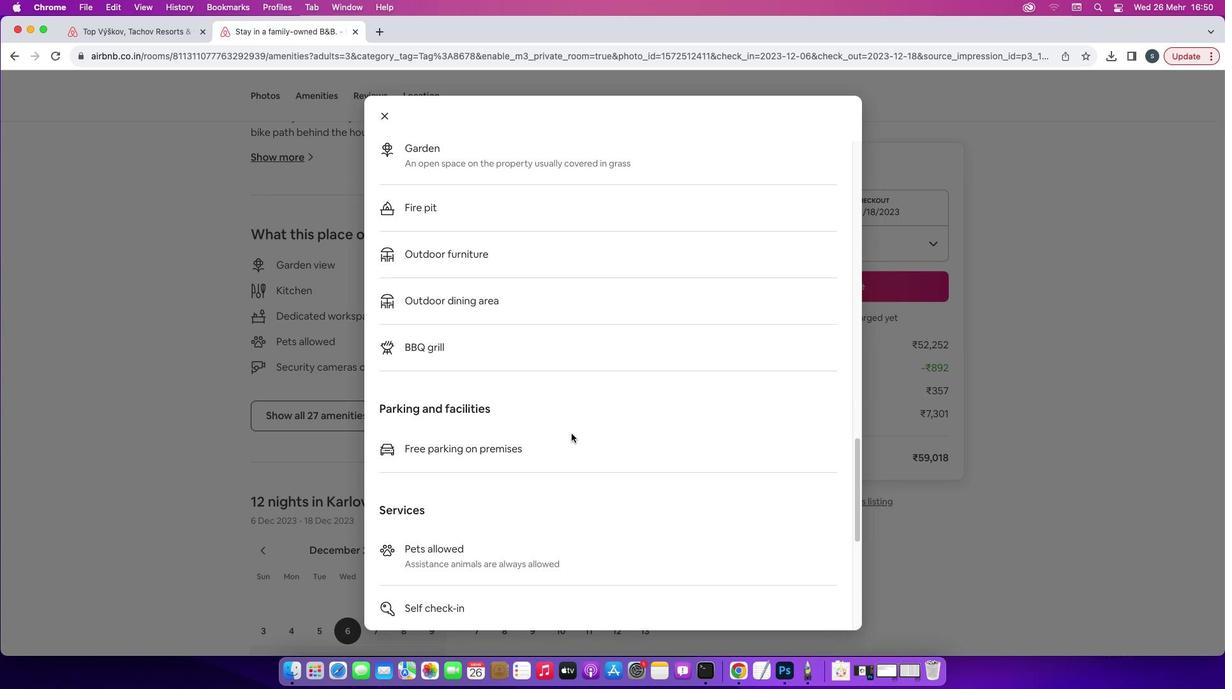 
Action: Mouse scrolled (571, 434) with delta (0, 0)
Screenshot: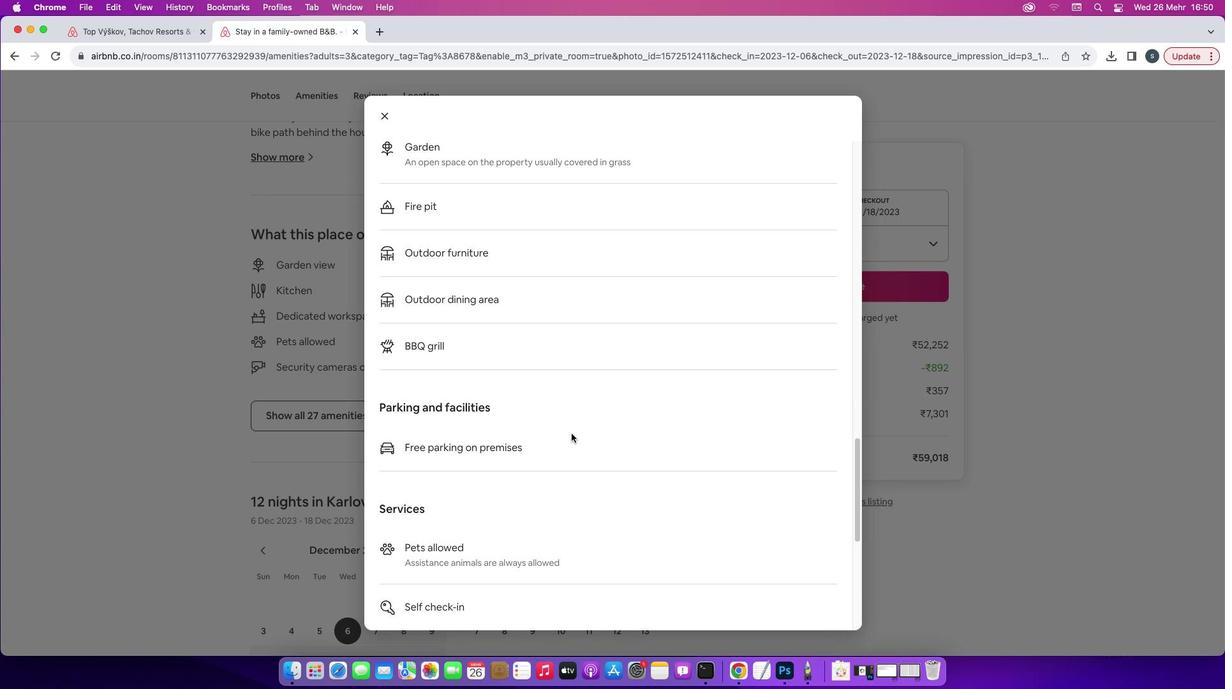 
Action: Mouse scrolled (571, 434) with delta (0, -1)
Screenshot: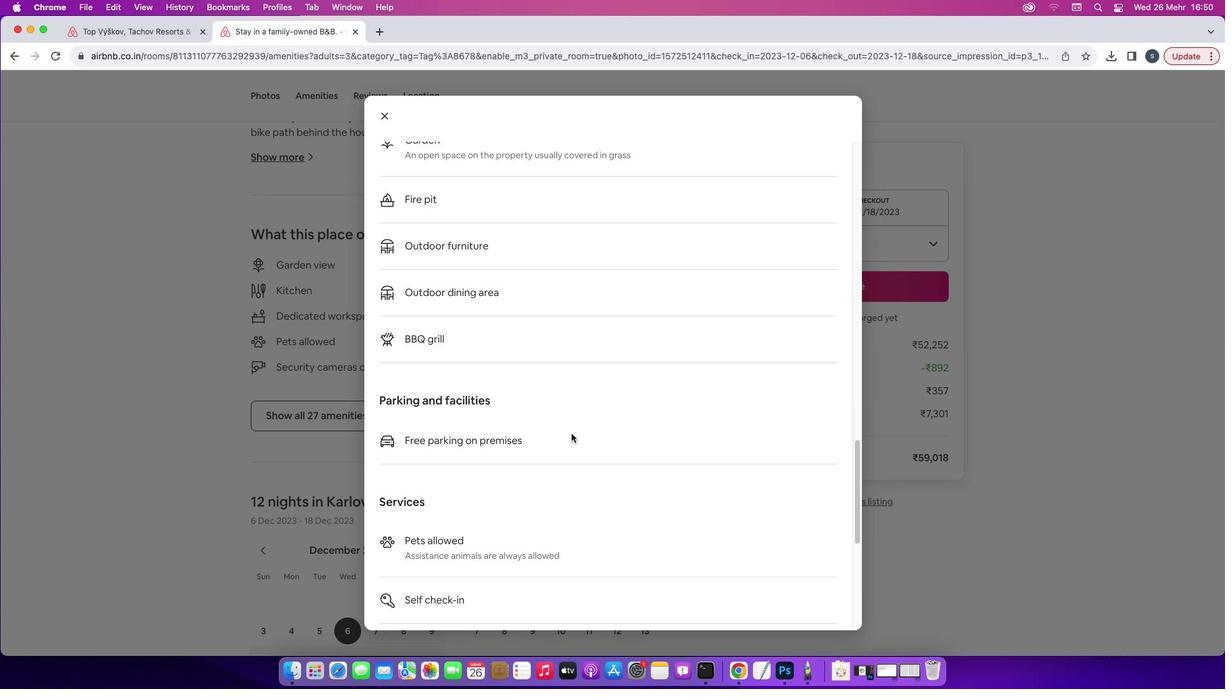 
Action: Mouse scrolled (571, 434) with delta (0, -1)
Screenshot: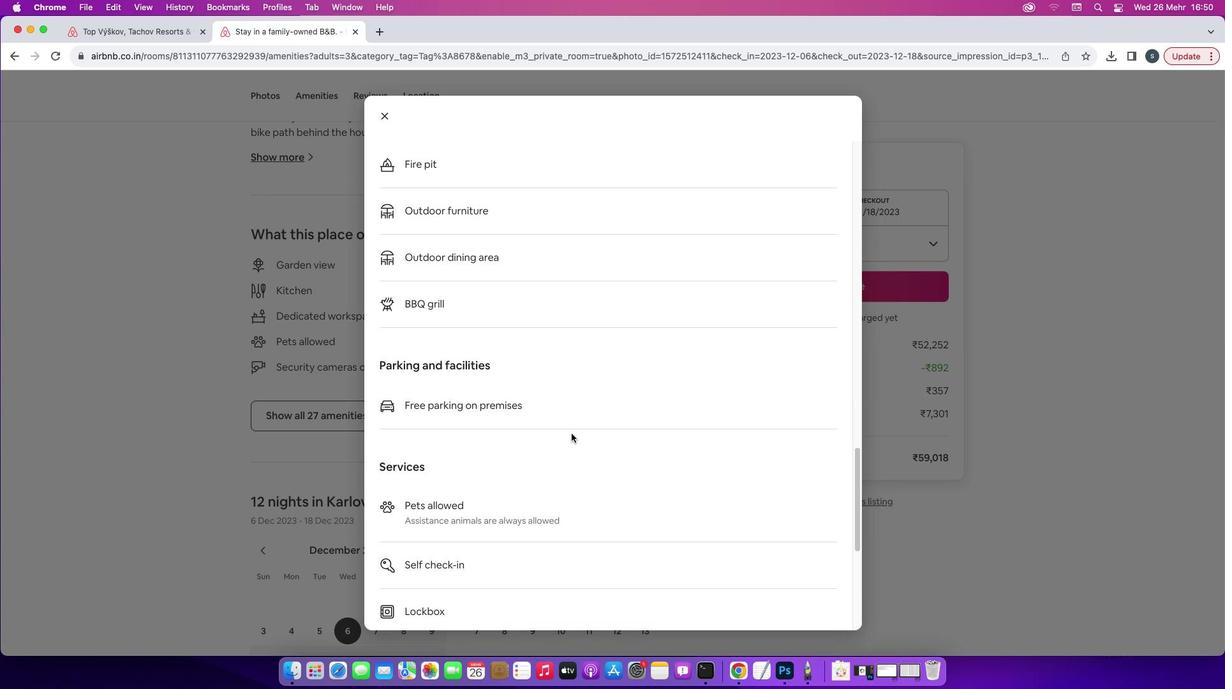 
Action: Mouse scrolled (571, 434) with delta (0, 0)
Screenshot: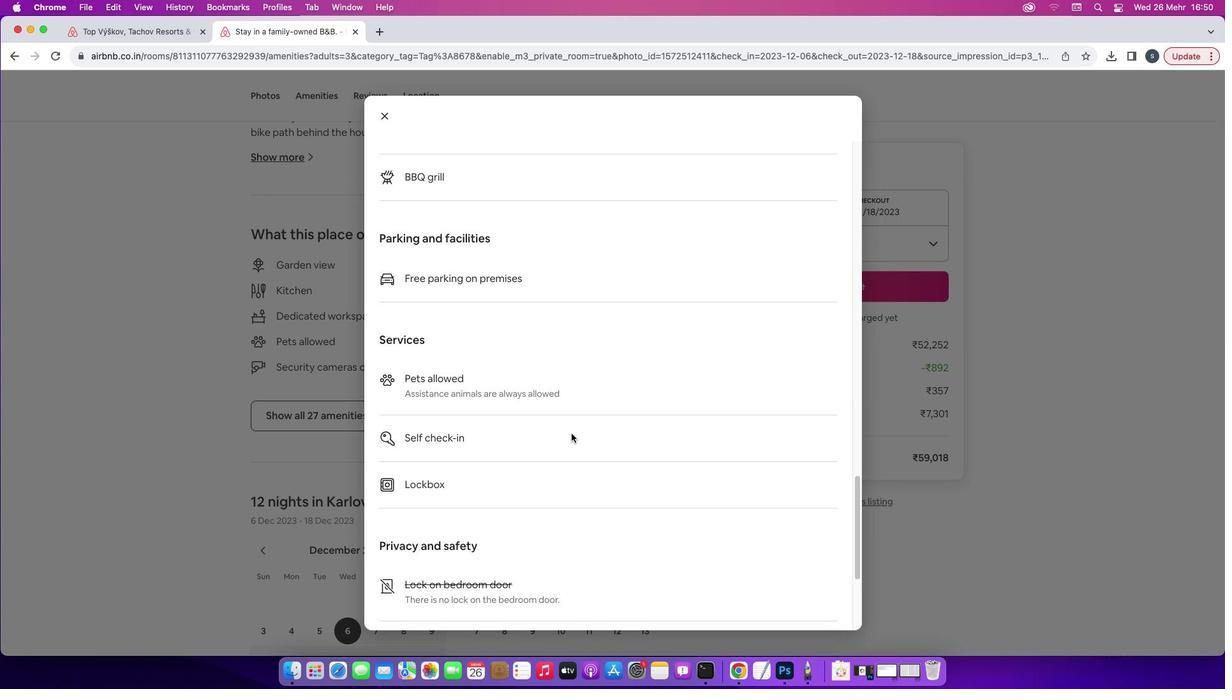 
Action: Mouse scrolled (571, 434) with delta (0, 0)
Screenshot: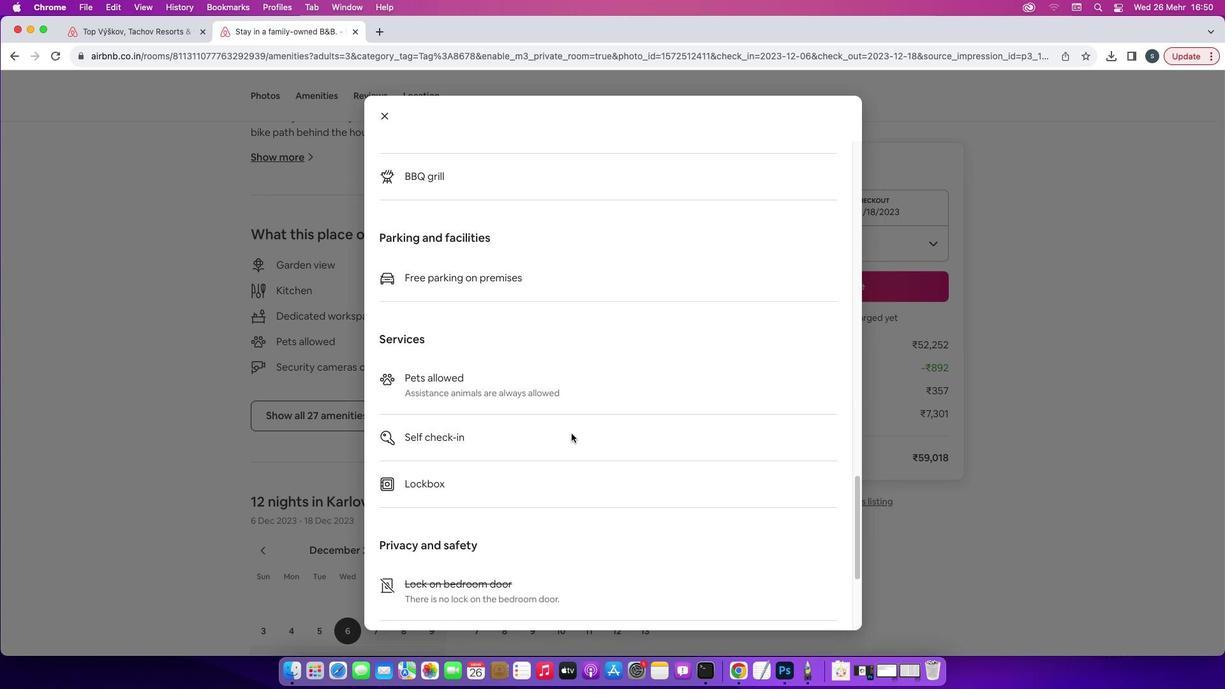 
Action: Mouse scrolled (571, 434) with delta (0, -1)
Screenshot: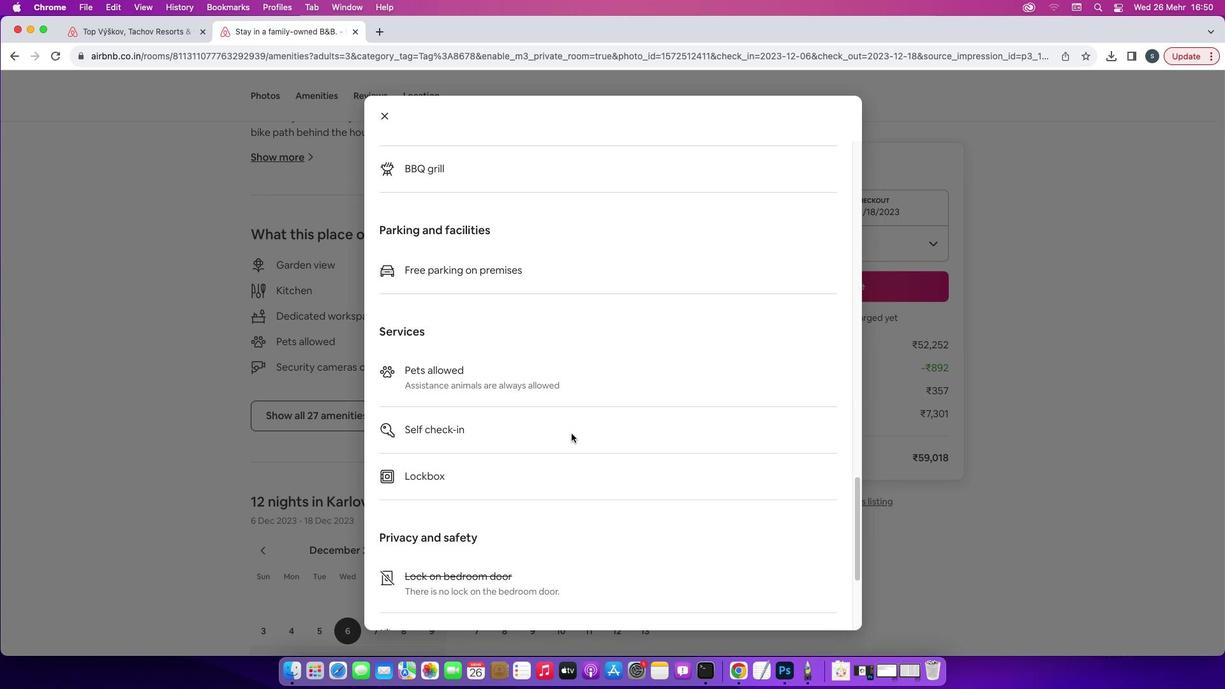 
Action: Mouse scrolled (571, 434) with delta (0, -1)
Screenshot: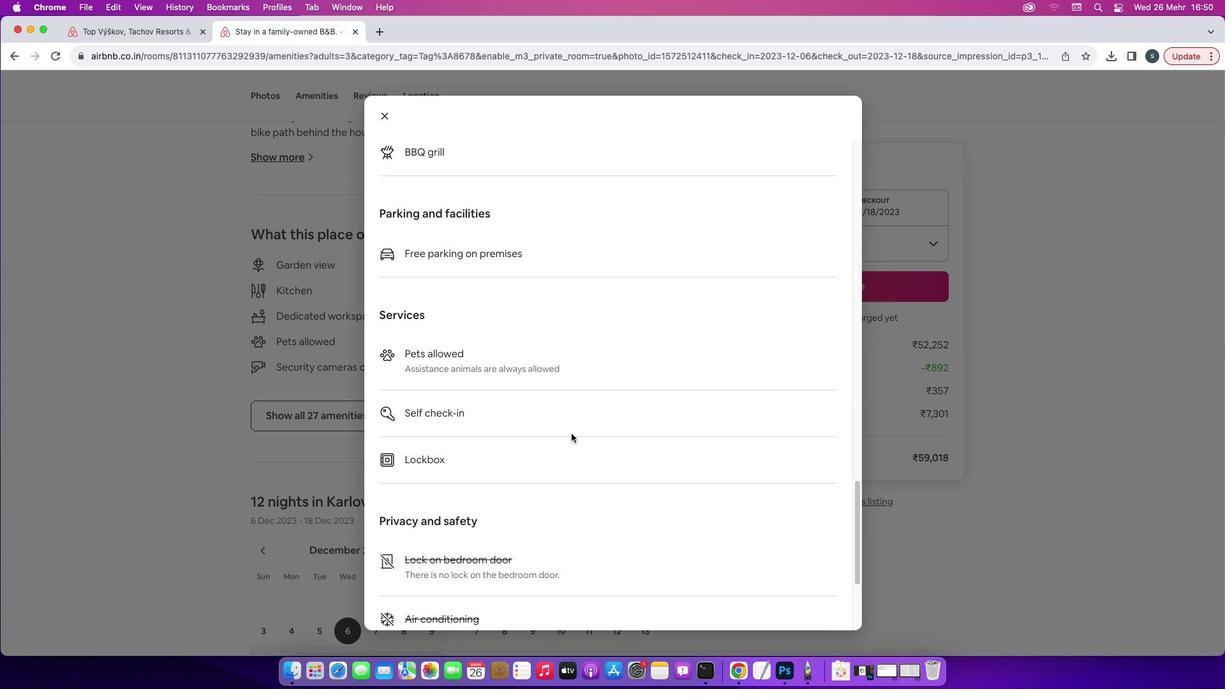 
Action: Mouse scrolled (571, 434) with delta (0, -2)
Screenshot: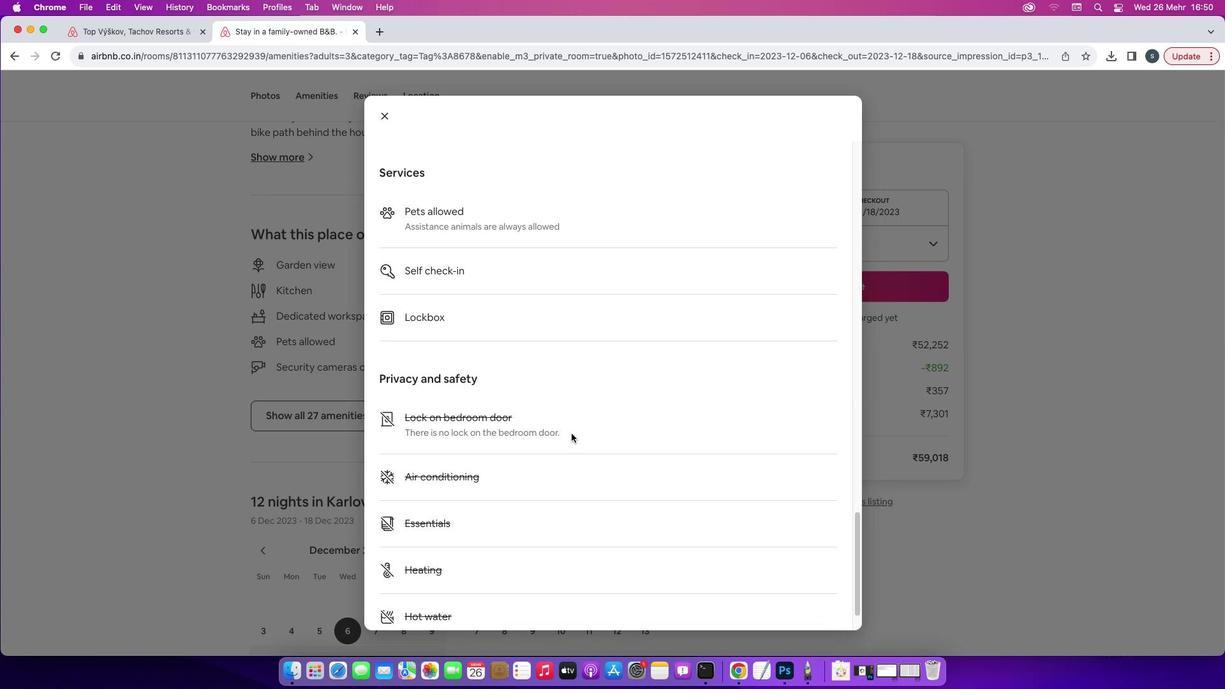 
Action: Mouse scrolled (571, 434) with delta (0, 0)
Screenshot: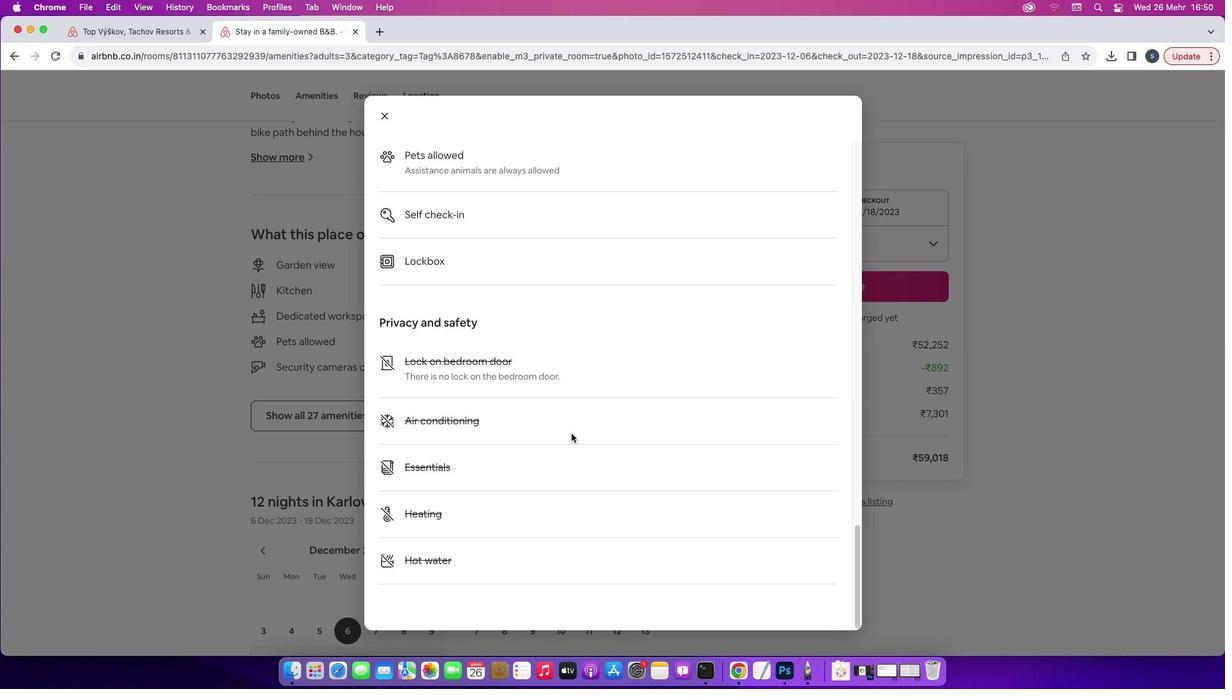 
Action: Mouse scrolled (571, 434) with delta (0, 0)
Screenshot: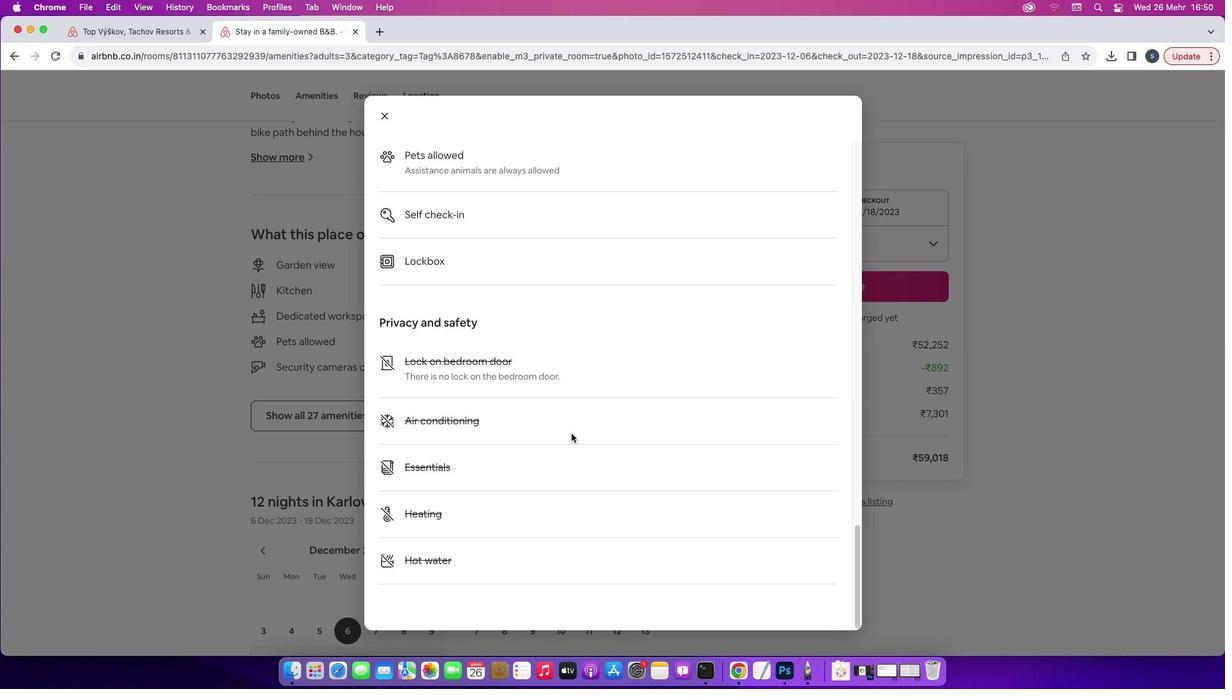 
Action: Mouse scrolled (571, 434) with delta (0, -1)
Screenshot: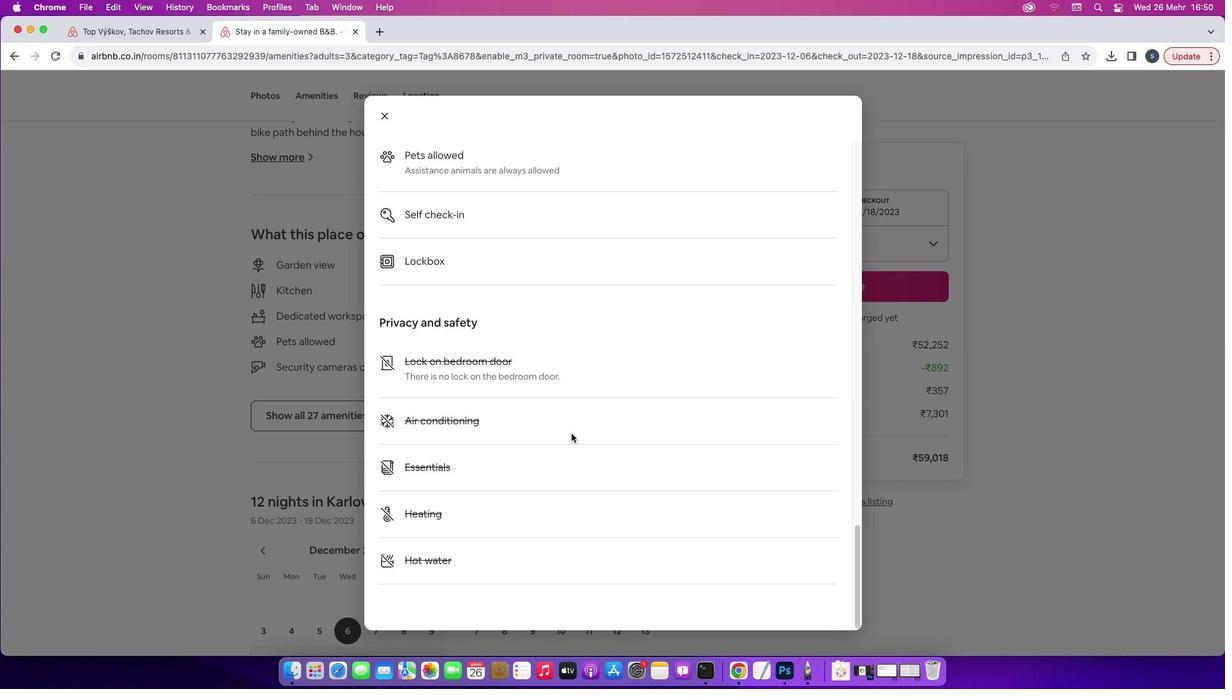 
Action: Mouse scrolled (571, 434) with delta (0, -3)
Screenshot: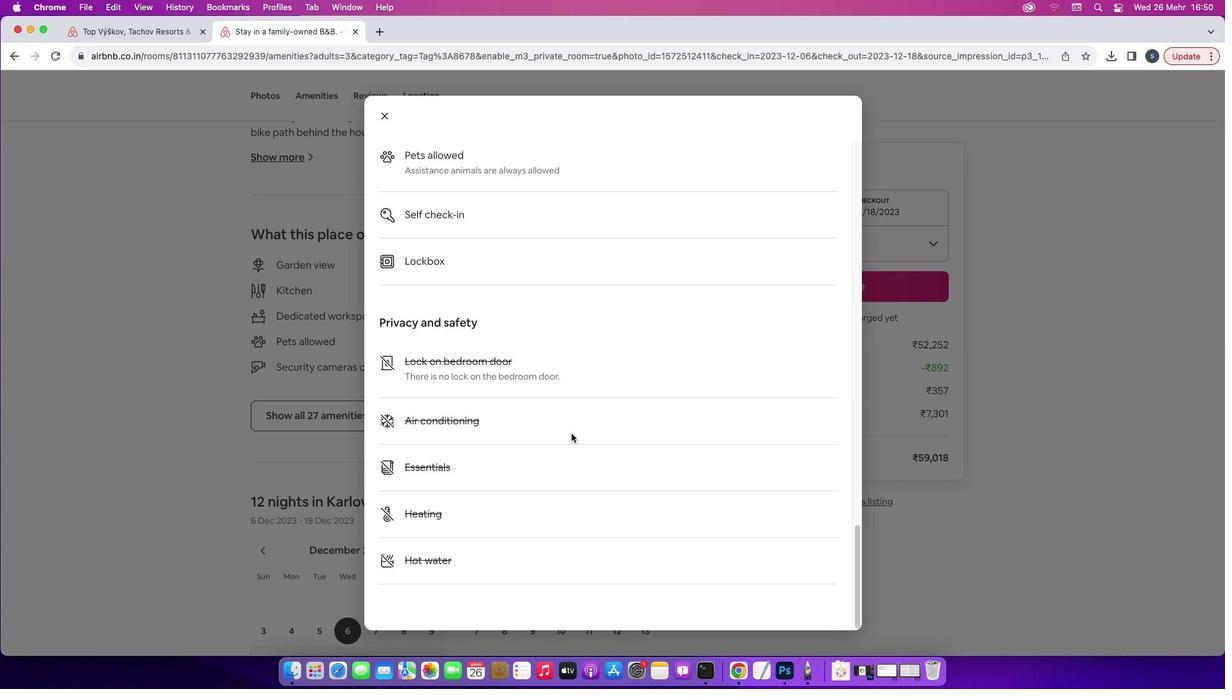 
Action: Mouse moved to (387, 119)
Screenshot: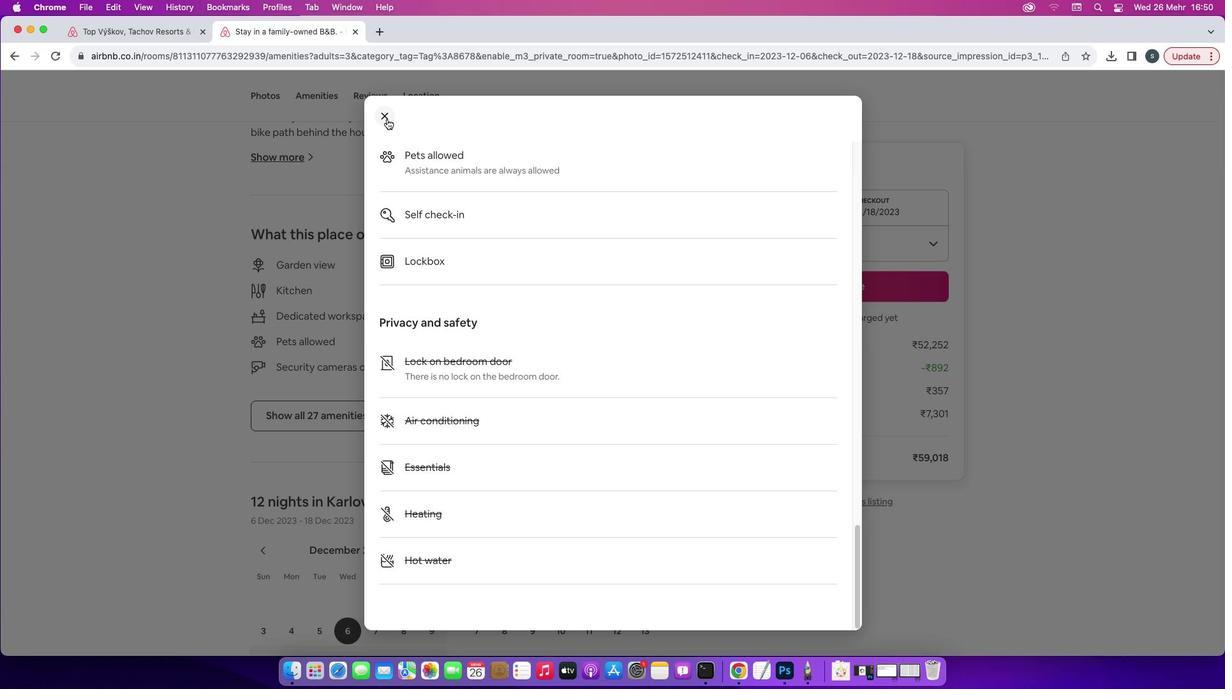 
Action: Mouse pressed left at (387, 119)
Screenshot: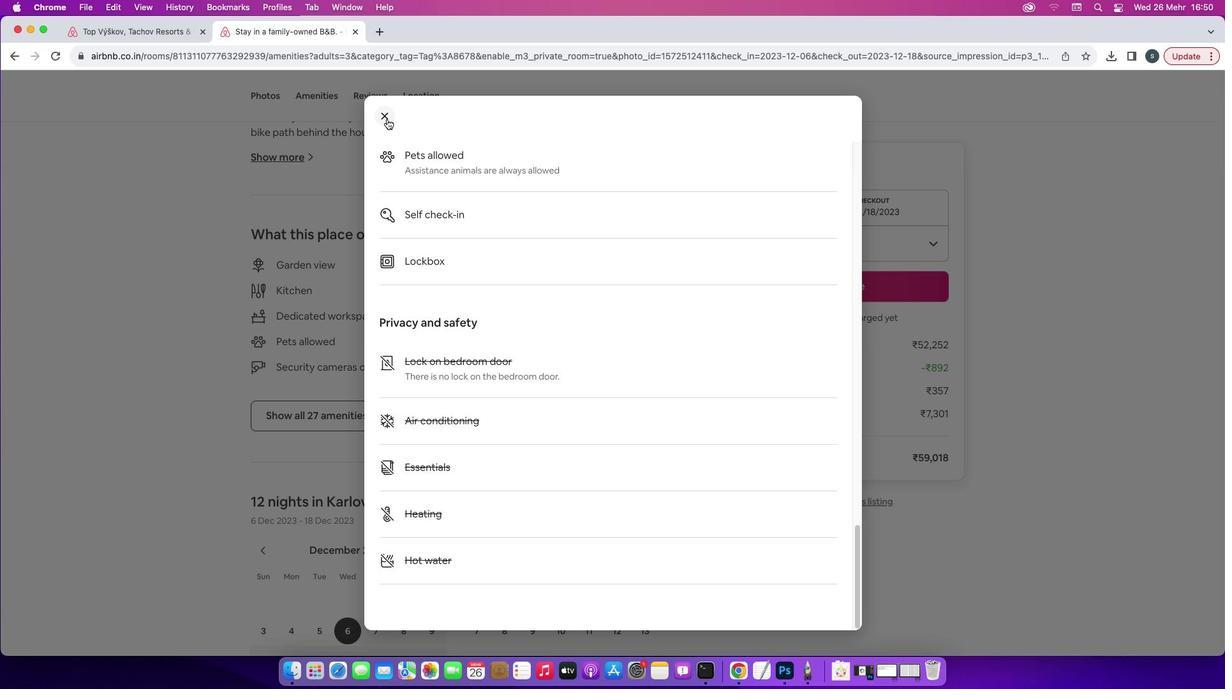 
Action: Mouse moved to (518, 453)
Screenshot: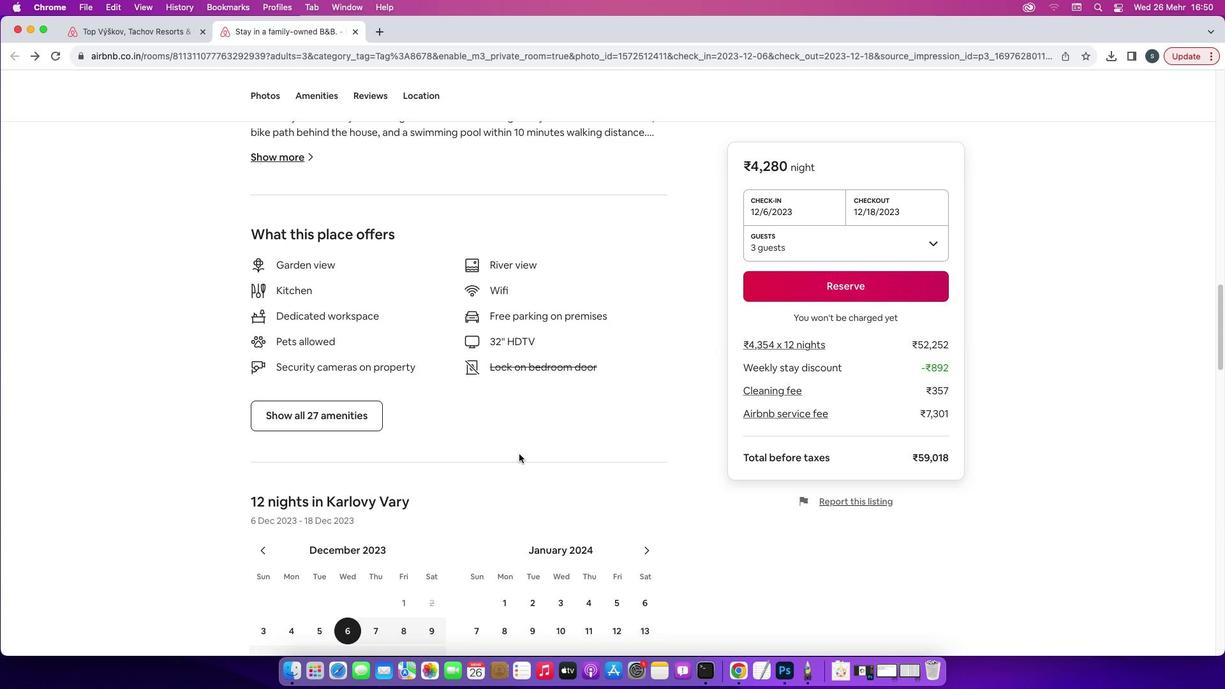 
Action: Mouse scrolled (518, 453) with delta (0, 0)
Screenshot: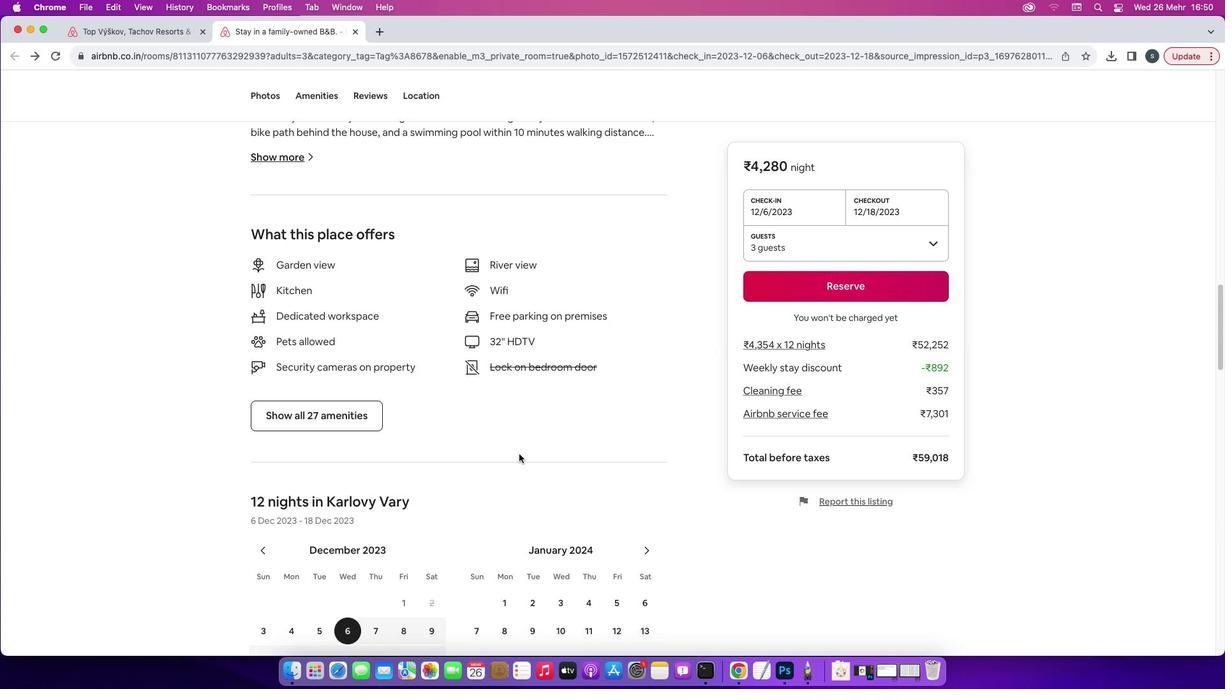 
Action: Mouse scrolled (518, 453) with delta (0, 0)
Screenshot: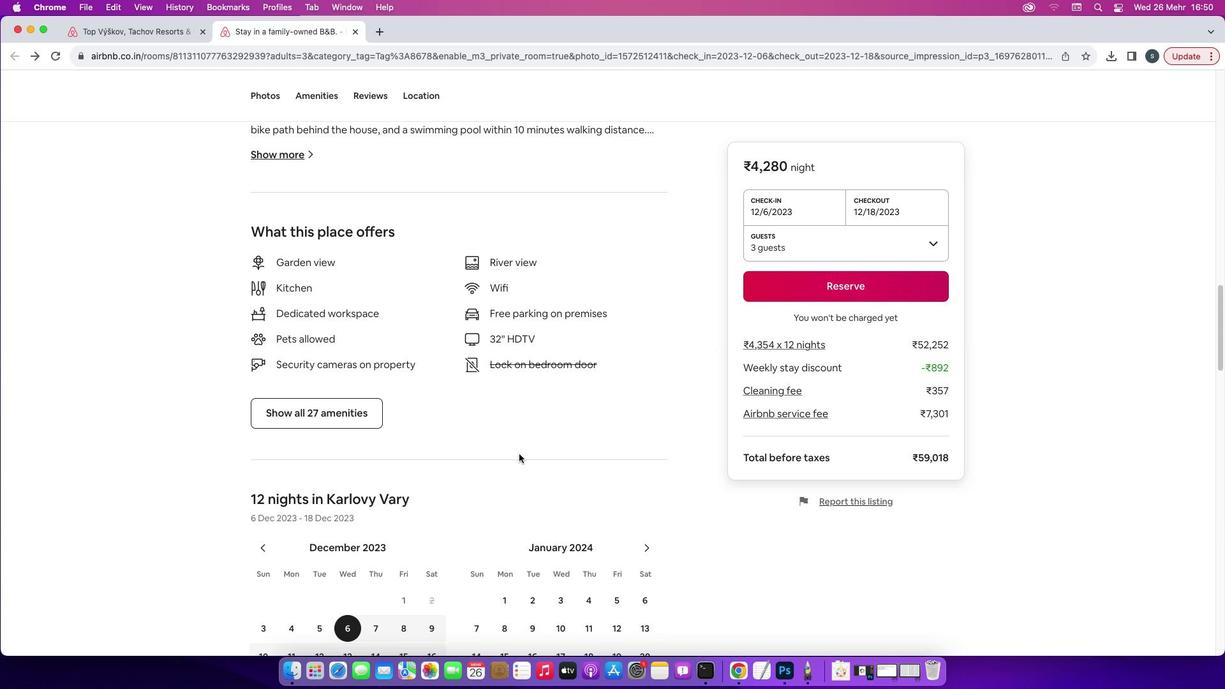 
Action: Mouse scrolled (518, 453) with delta (0, 0)
Screenshot: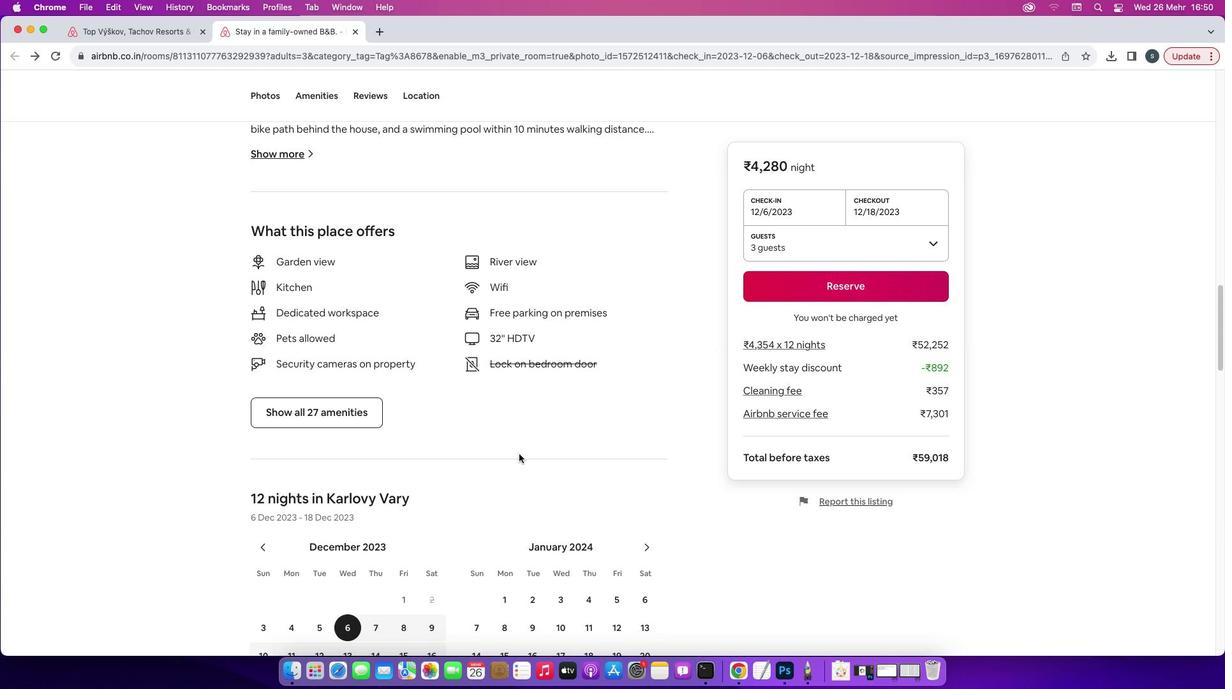 
Action: Mouse scrolled (518, 453) with delta (0, -1)
Screenshot: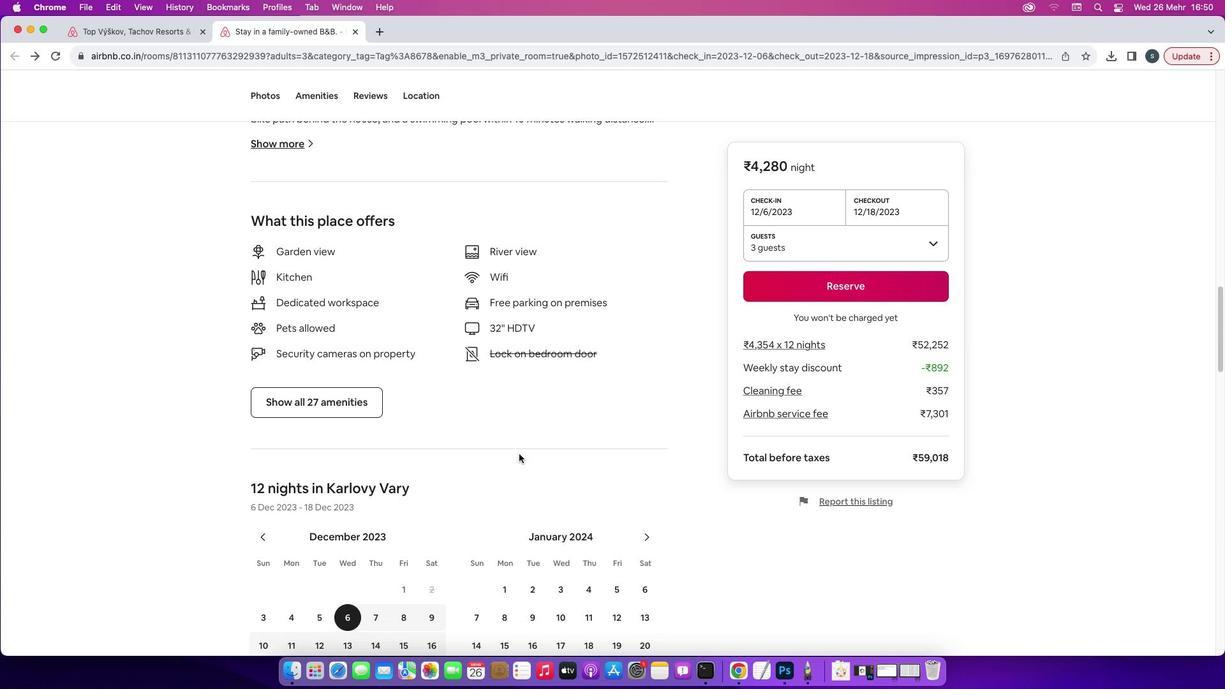 
Action: Mouse moved to (518, 455)
Screenshot: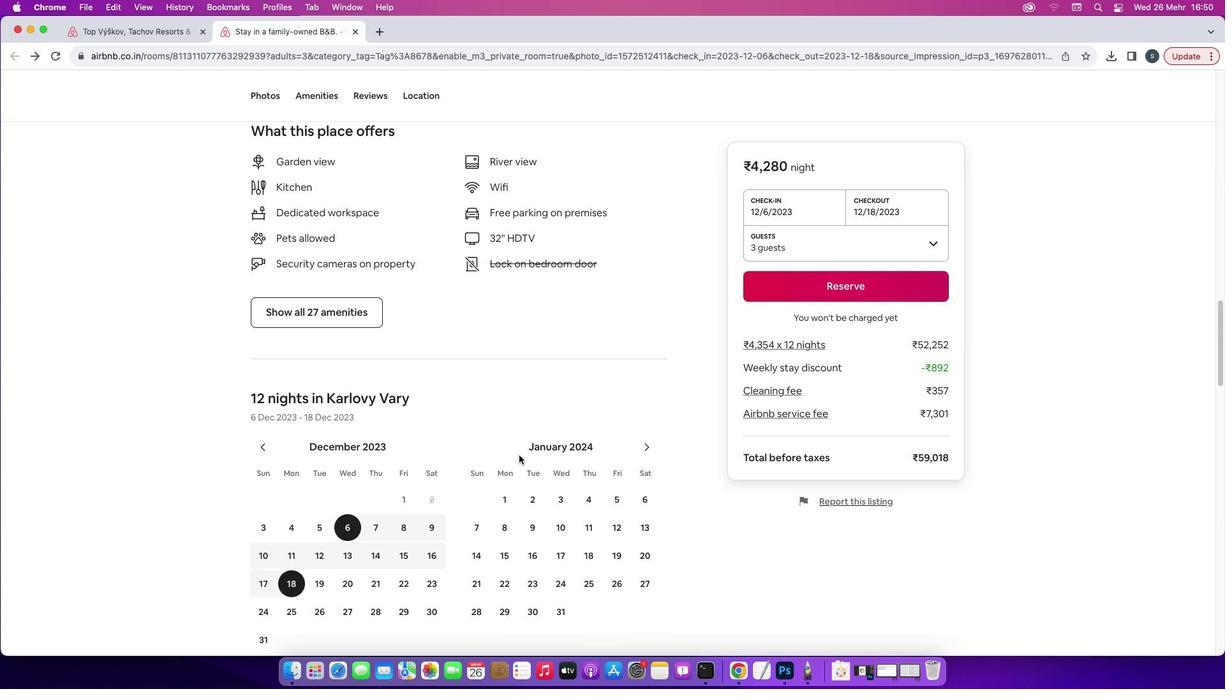 
Action: Mouse scrolled (518, 455) with delta (0, 0)
Screenshot: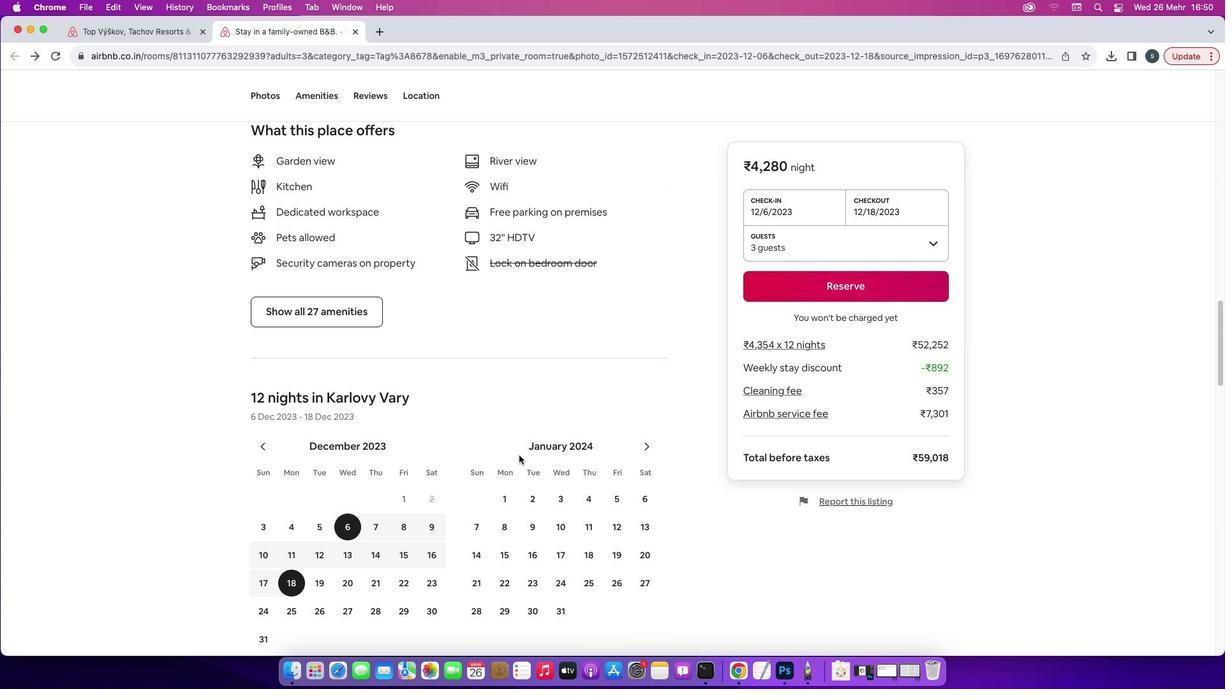 
Action: Mouse scrolled (518, 455) with delta (0, 0)
